 Task: Slide 25 - Sneak Peek.
Action: Mouse moved to (29, 88)
Screenshot: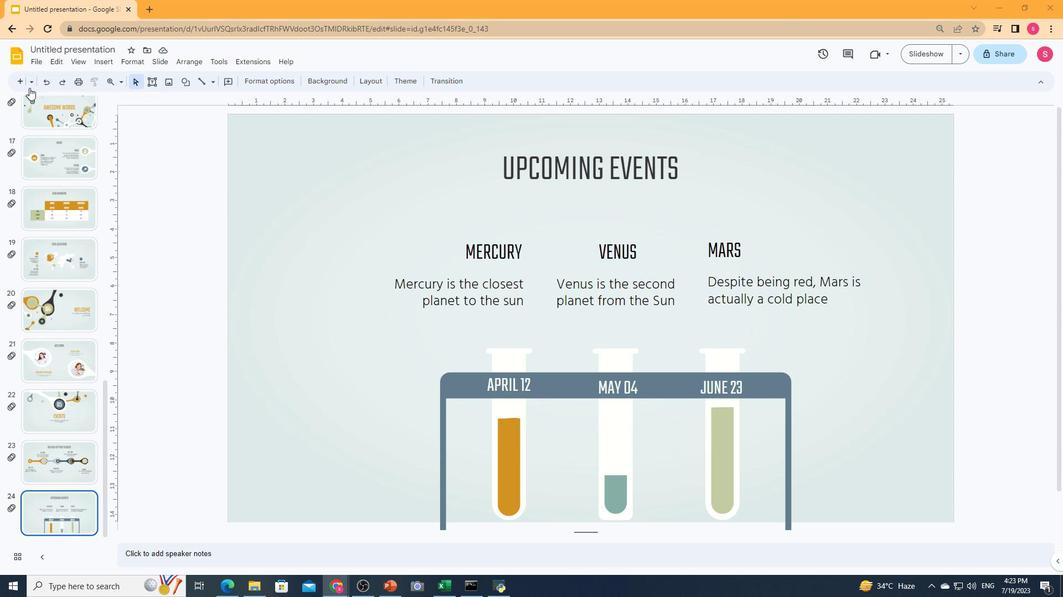 
Action: Mouse pressed left at (29, 88)
Screenshot: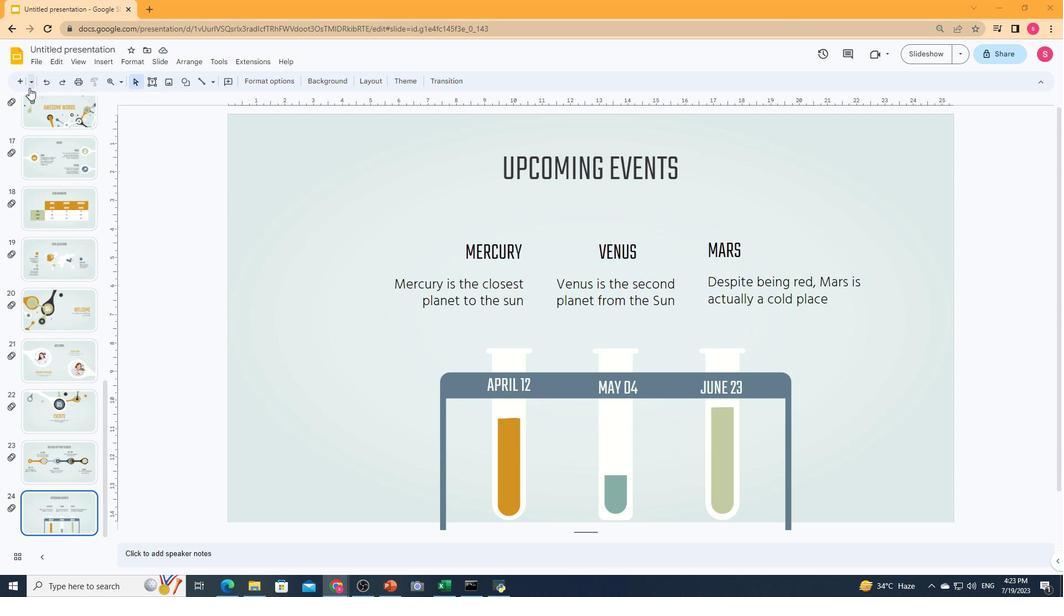 
Action: Mouse moved to (95, 152)
Screenshot: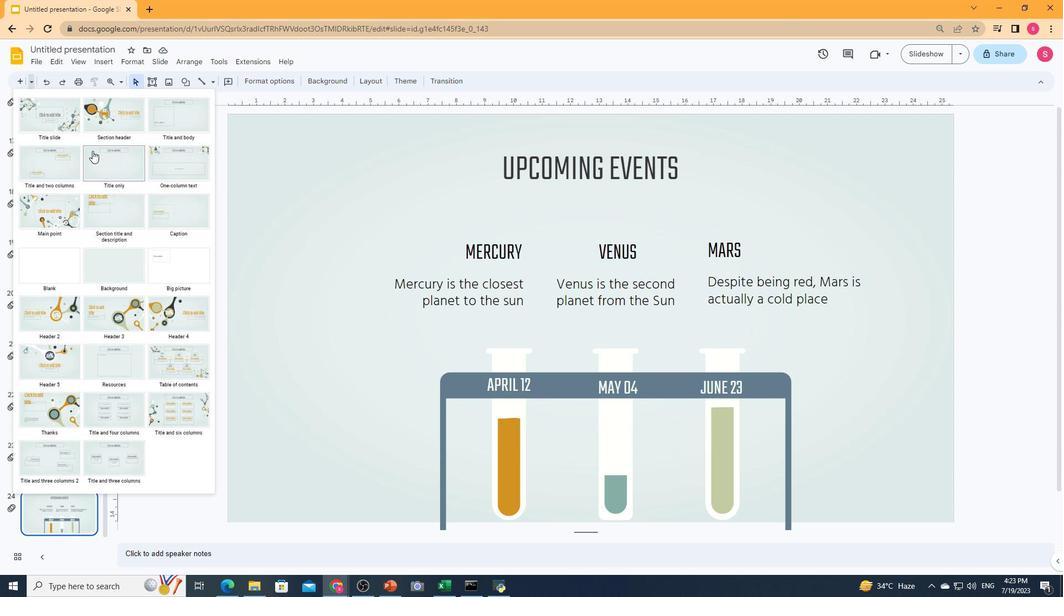 
Action: Mouse pressed left at (95, 152)
Screenshot: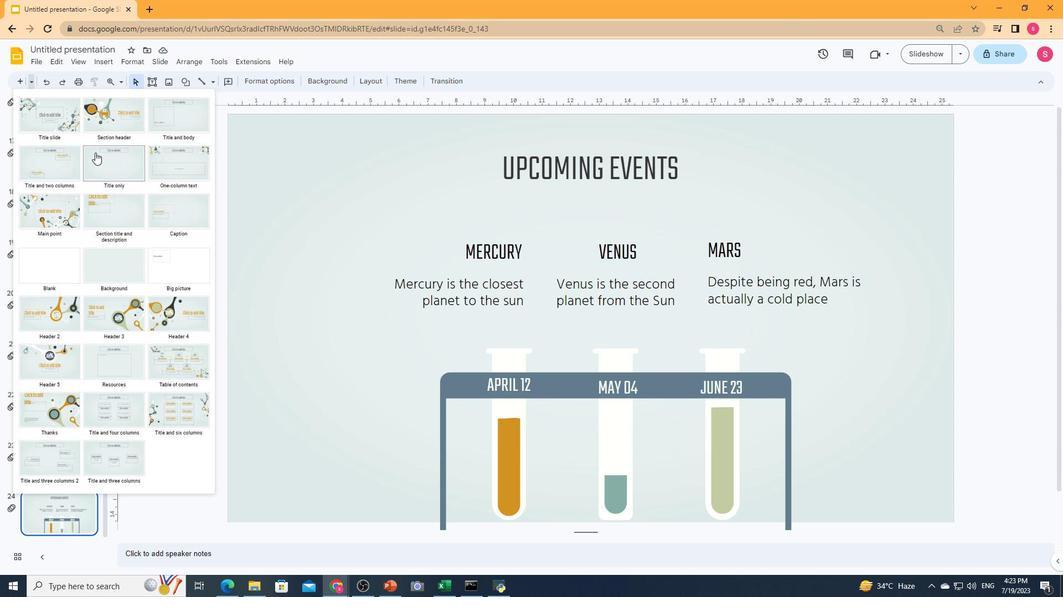 
Action: Mouse moved to (540, 166)
Screenshot: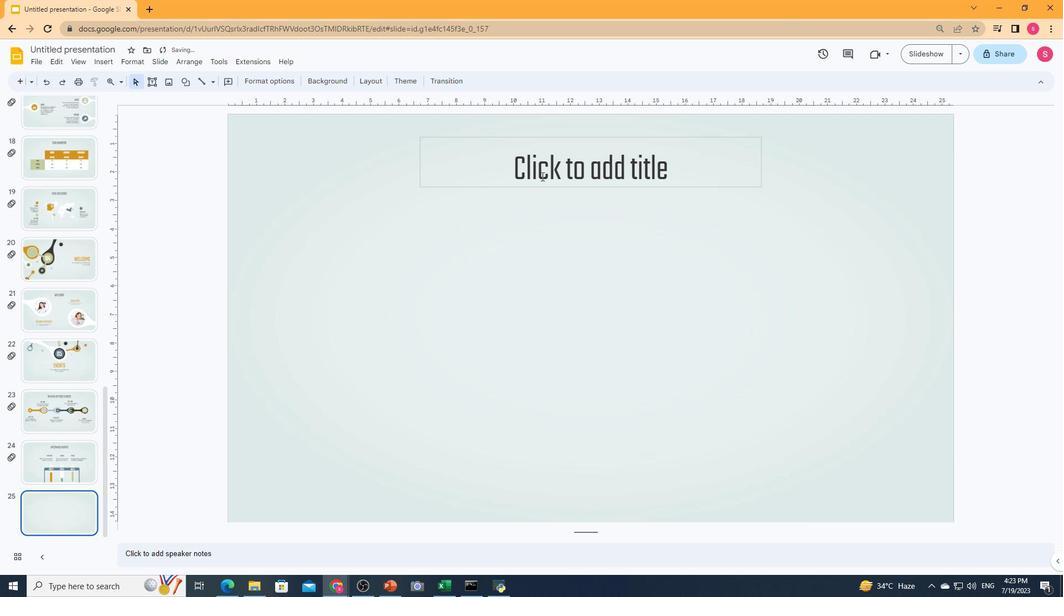 
Action: Mouse pressed left at (540, 166)
Screenshot: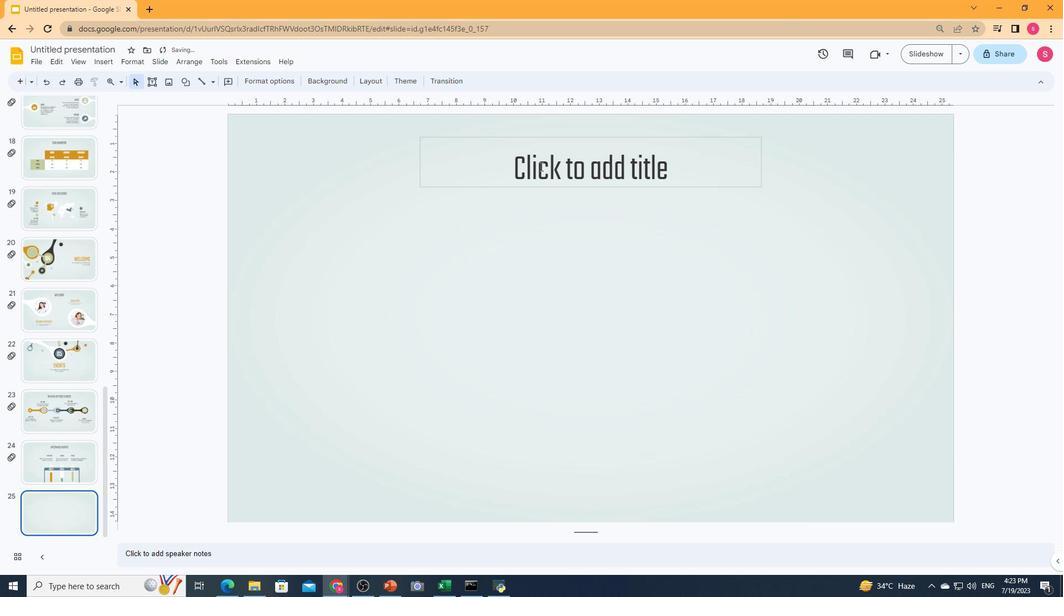 
Action: Mouse moved to (502, 186)
Screenshot: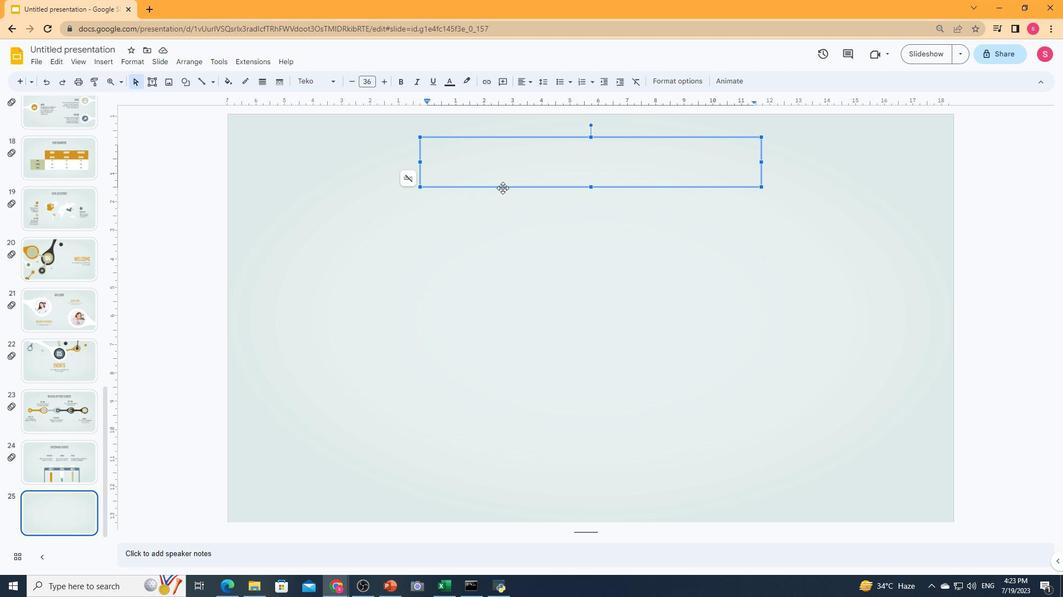 
Action: Key pressed <Key.shift>Sn<Key.backspace><Key.shift>NEAK<Key.space>PEEK
Screenshot: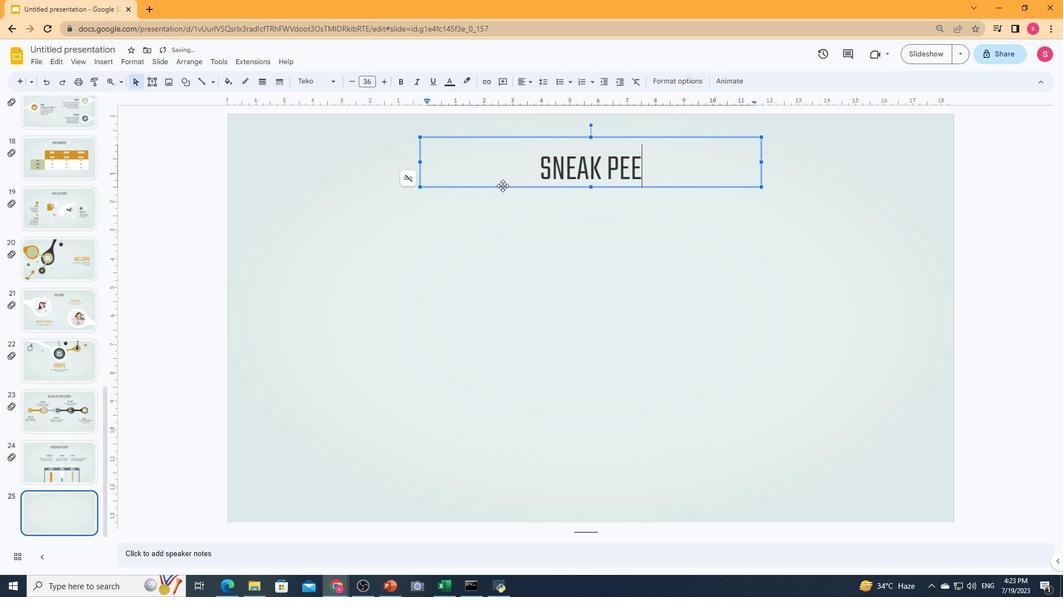 
Action: Mouse moved to (154, 81)
Screenshot: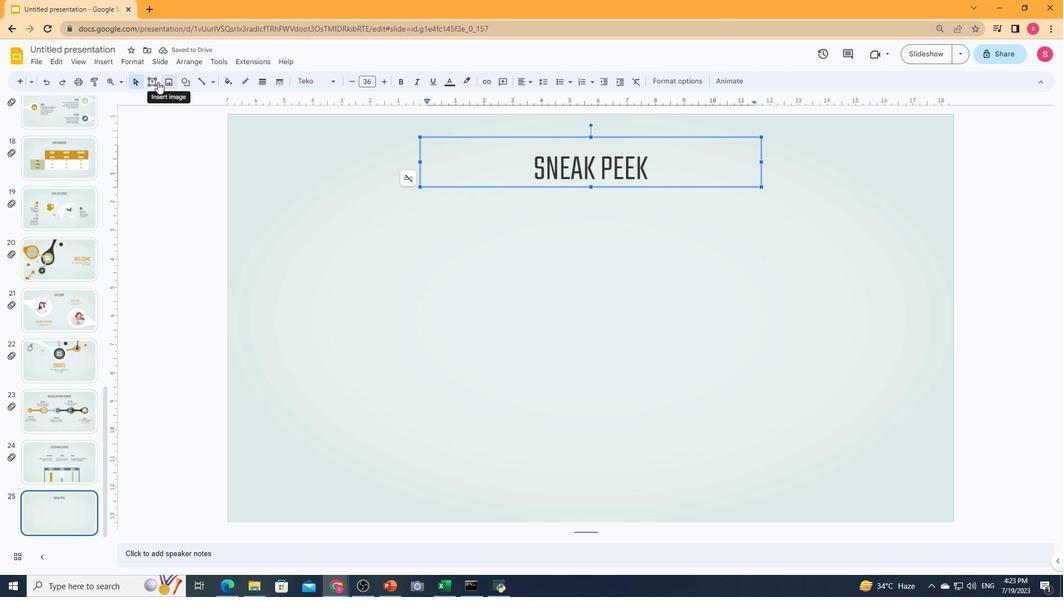 
Action: Mouse pressed left at (154, 81)
Screenshot: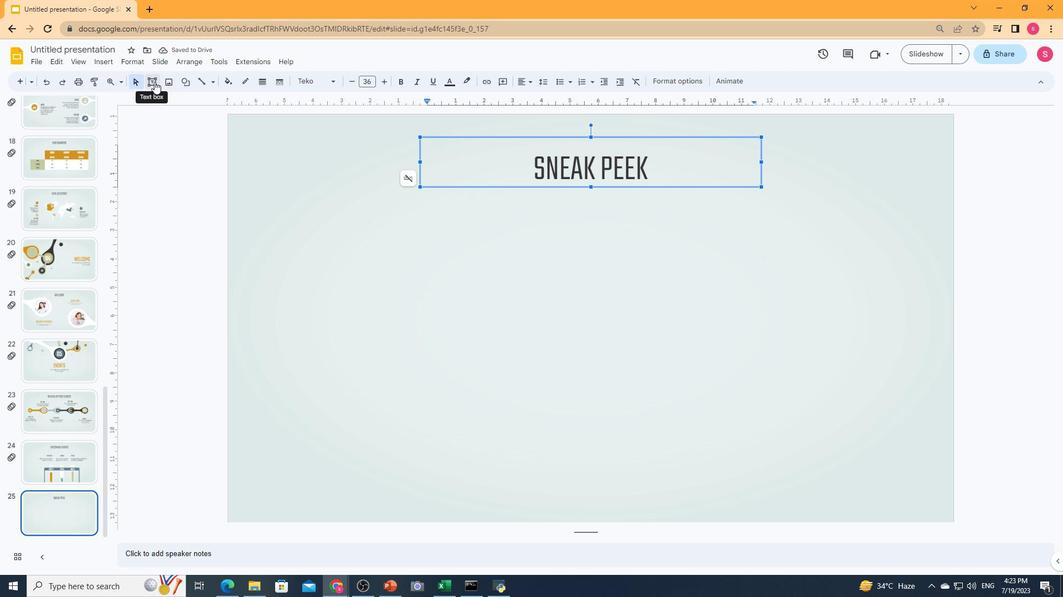 
Action: Mouse moved to (410, 209)
Screenshot: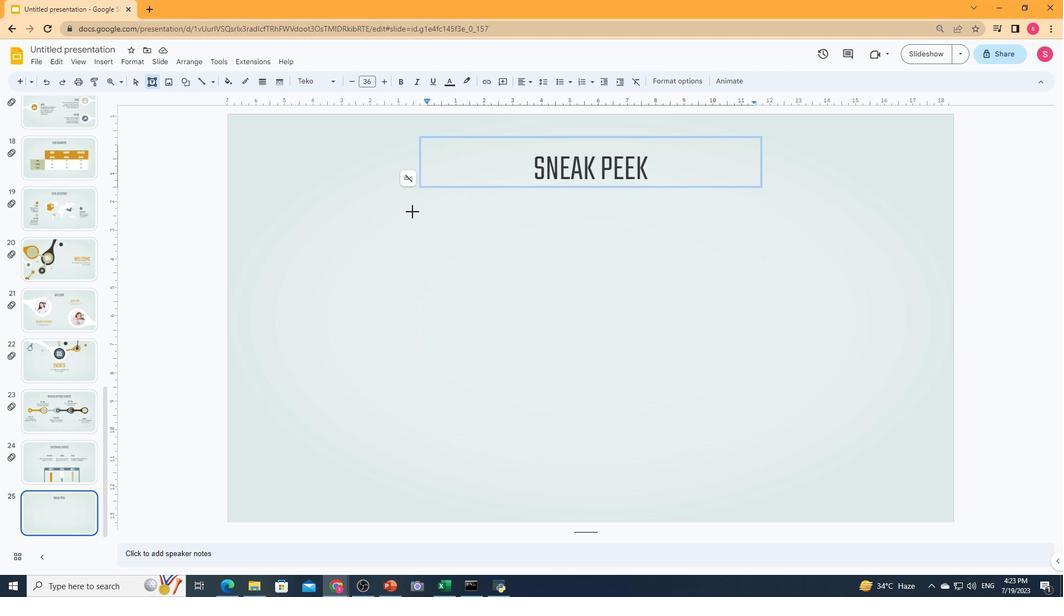 
Action: Mouse pressed left at (410, 209)
Screenshot: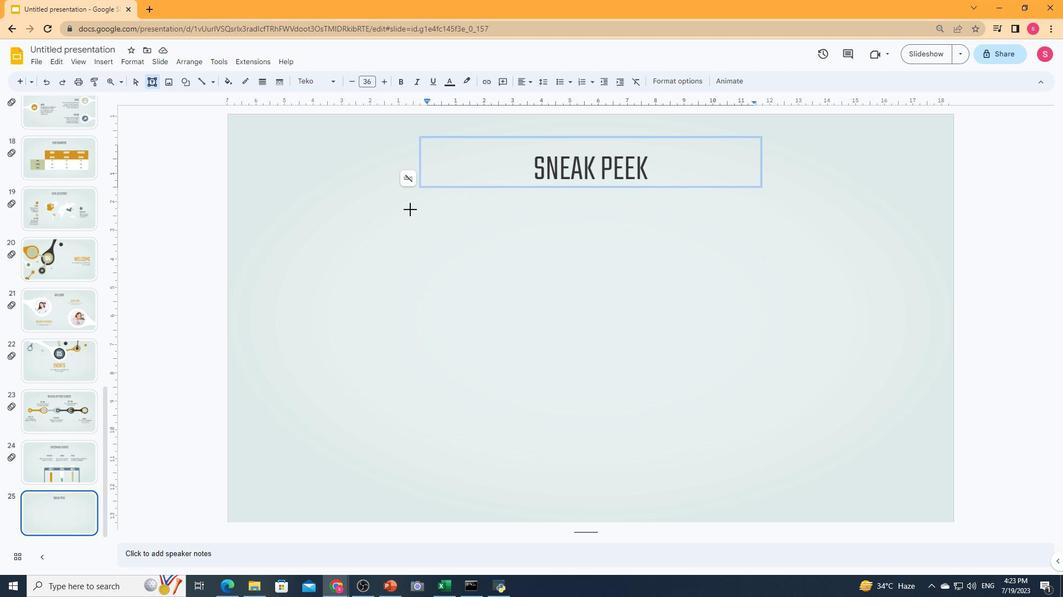 
Action: Mouse moved to (856, 303)
Screenshot: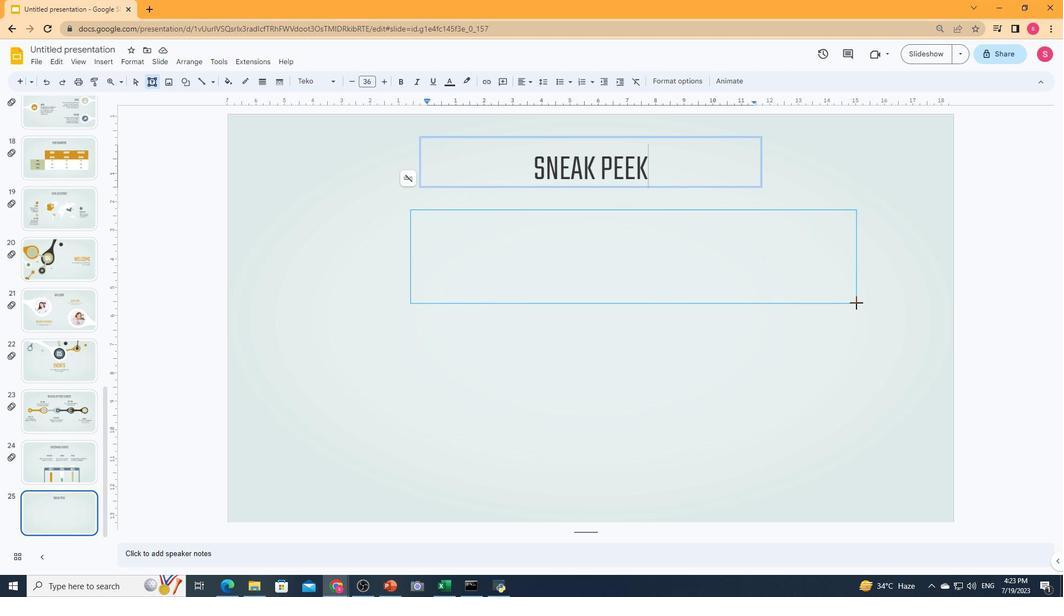 
Action: Key pressed <Key.shift><Key.shift><Key.shift><Key.shift><Key.shift><Key.shift><Key.shift><Key.shift><Key.shift><Key.shift><Key.shift><Key.shift><Key.shift>You<Key.space>can<Key.space>p<Key.backspace>replace<Key.space>the<Key.space>image<Key.space><Key.backspace>s<Key.space>the<Key.space><Key.backspace><Key.backspace><Key.backspace><Key.backspace>on<Key.space>the<Key.space>screen<Key.space>with<Key.space>your<Key.space>own<Key.space>work<Key.space><Key.backspace>.<Key.space><Key.shift>Just<Key.space>delete<Key.space>those<Key.space>ones<Key.space>and<Key.space>add<Key.space>yours
Screenshot: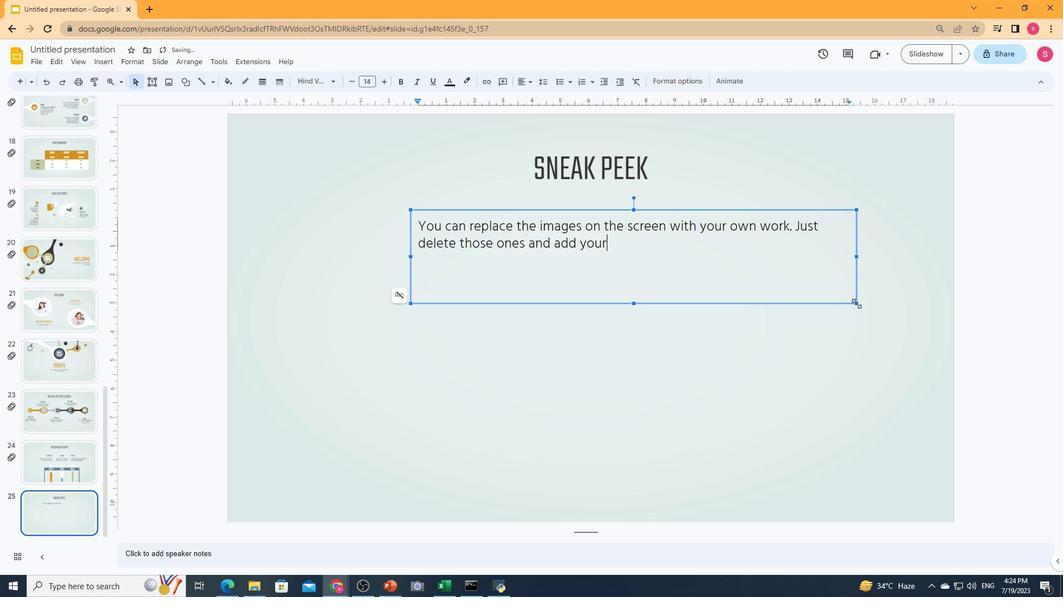 
Action: Mouse moved to (858, 256)
Screenshot: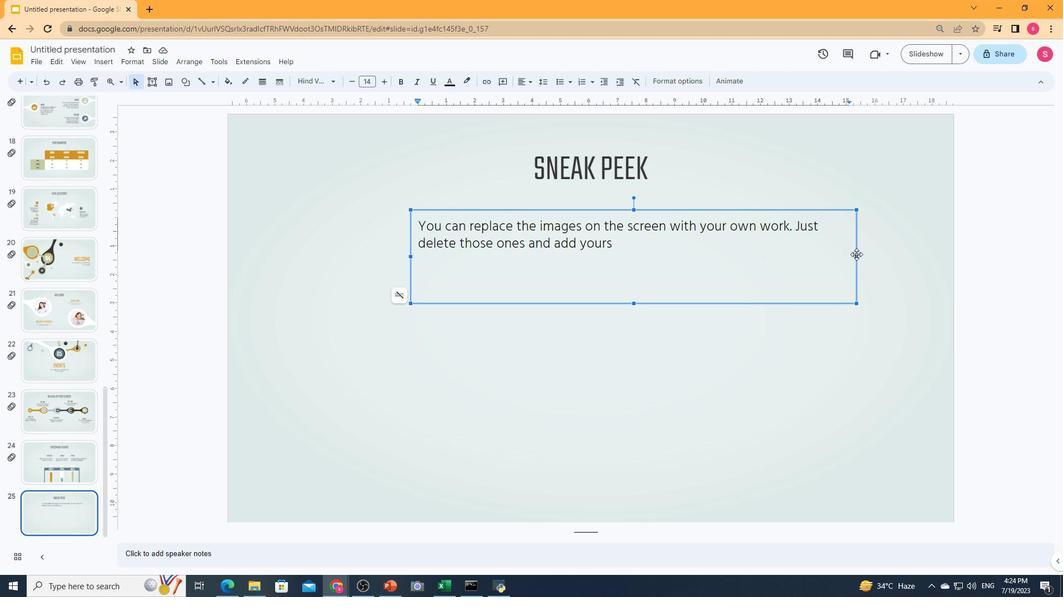 
Action: Mouse pressed left at (858, 256)
Screenshot: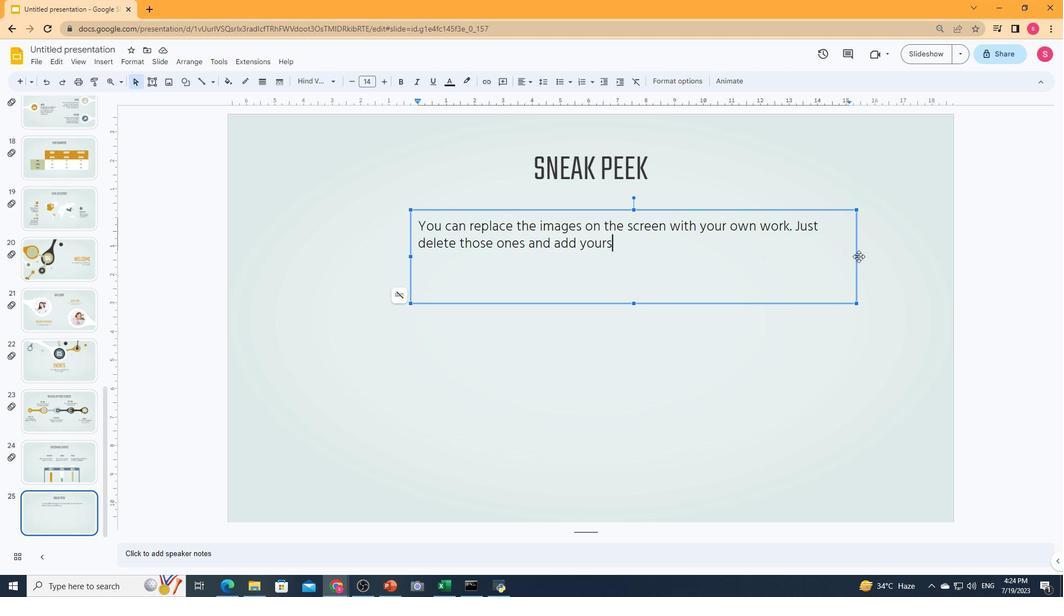 
Action: Mouse moved to (858, 256)
Screenshot: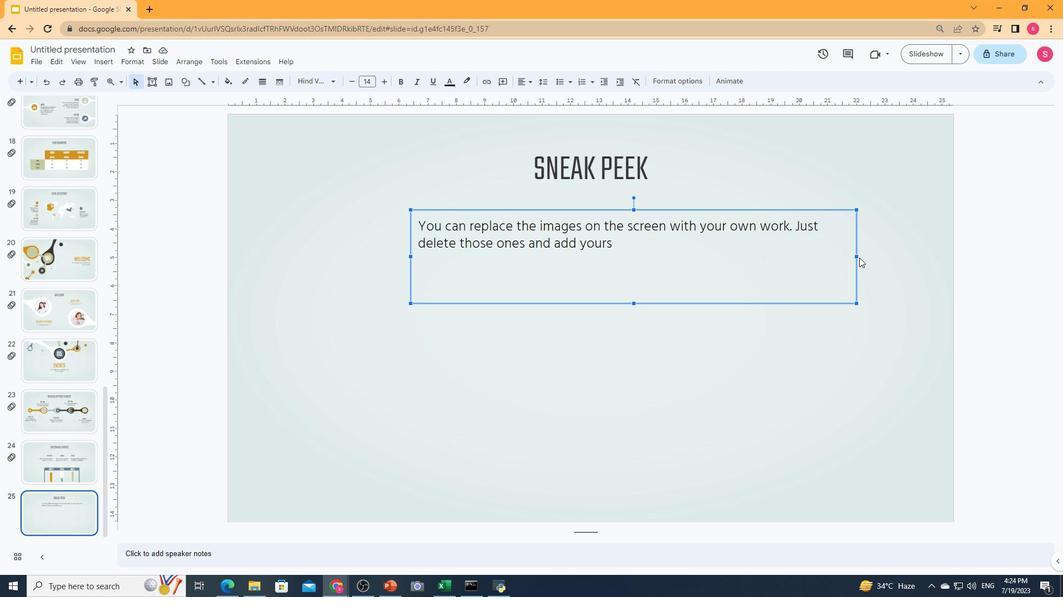 
Action: Mouse pressed left at (858, 256)
Screenshot: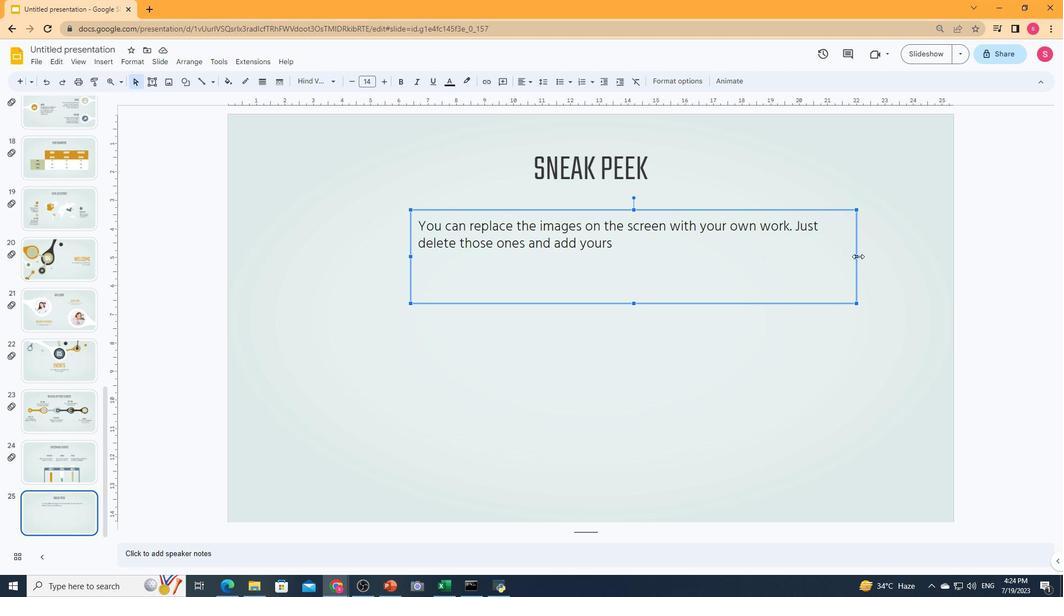 
Action: Mouse moved to (803, 258)
Screenshot: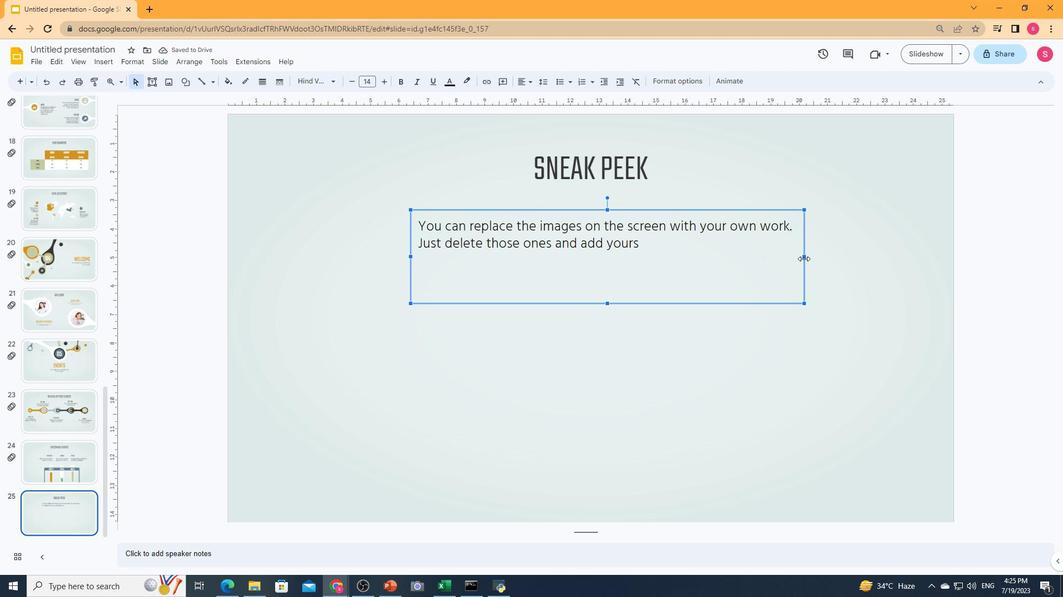 
Action: Mouse pressed left at (803, 258)
Screenshot: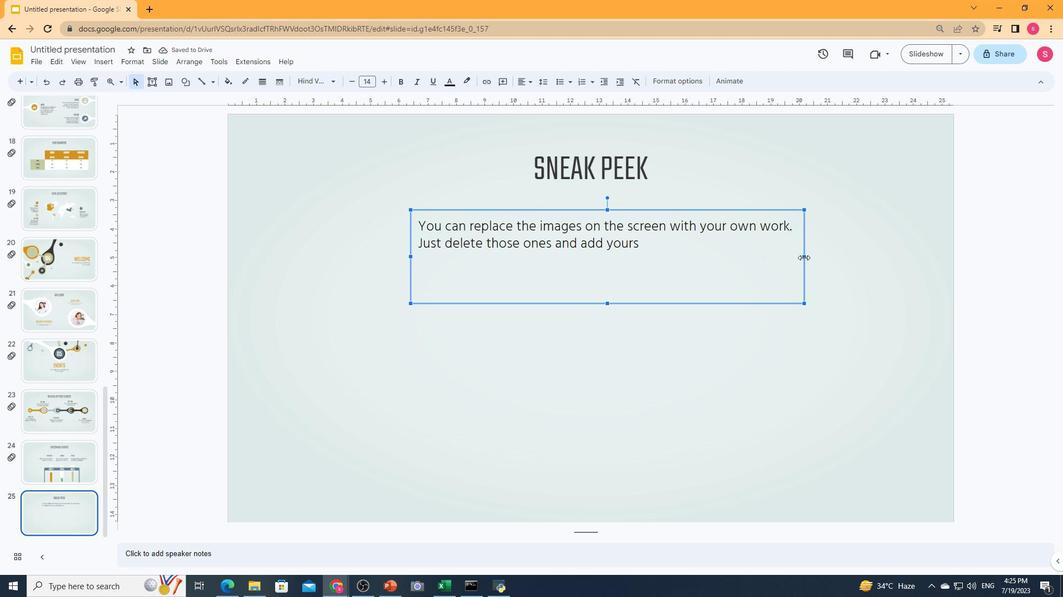 
Action: Mouse moved to (532, 81)
Screenshot: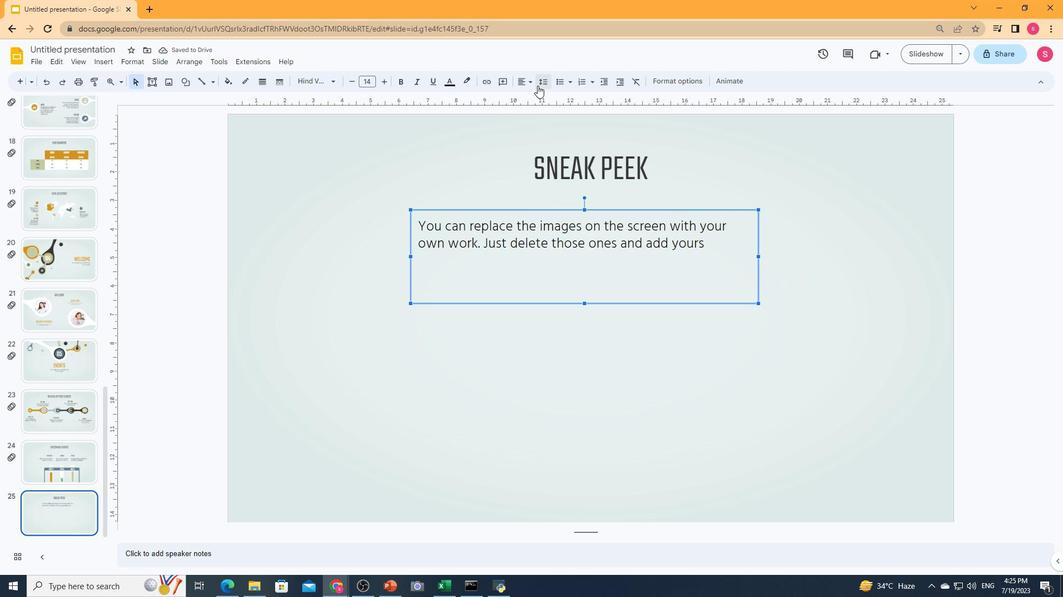 
Action: Mouse pressed left at (532, 81)
Screenshot: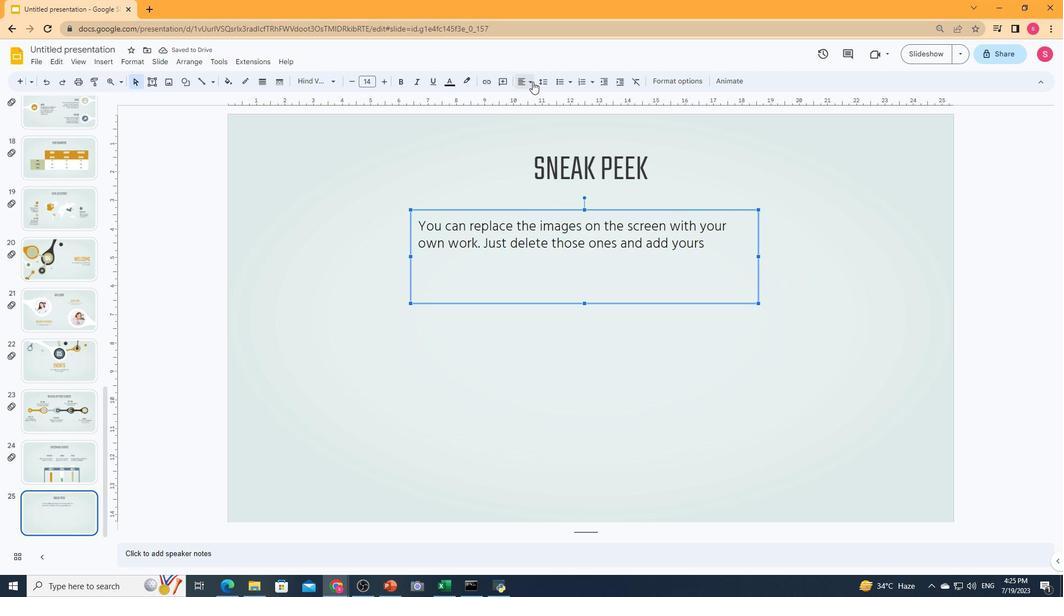 
Action: Mouse moved to (540, 98)
Screenshot: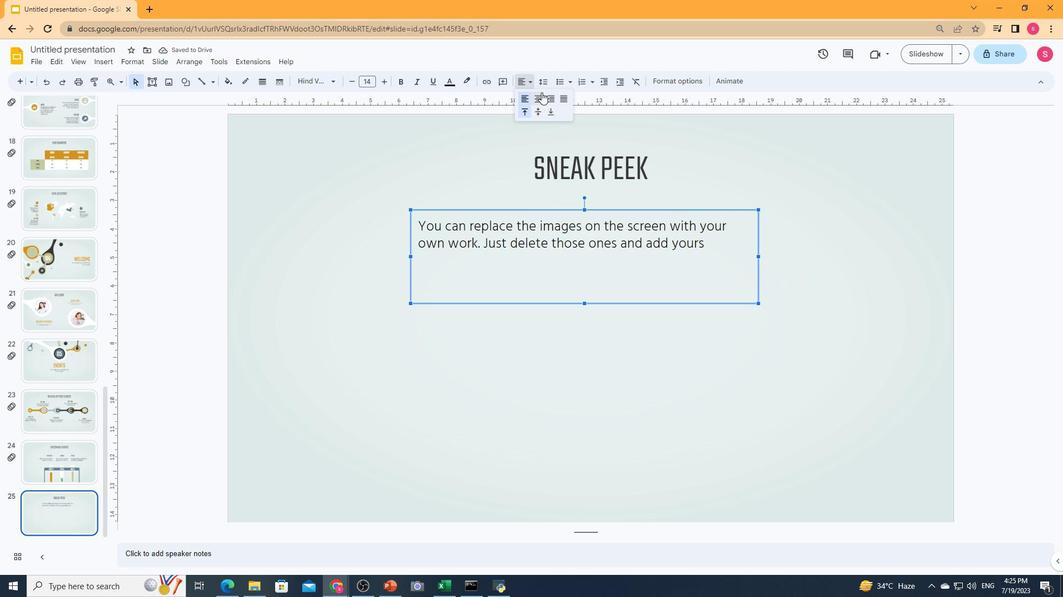 
Action: Mouse pressed left at (540, 98)
Screenshot: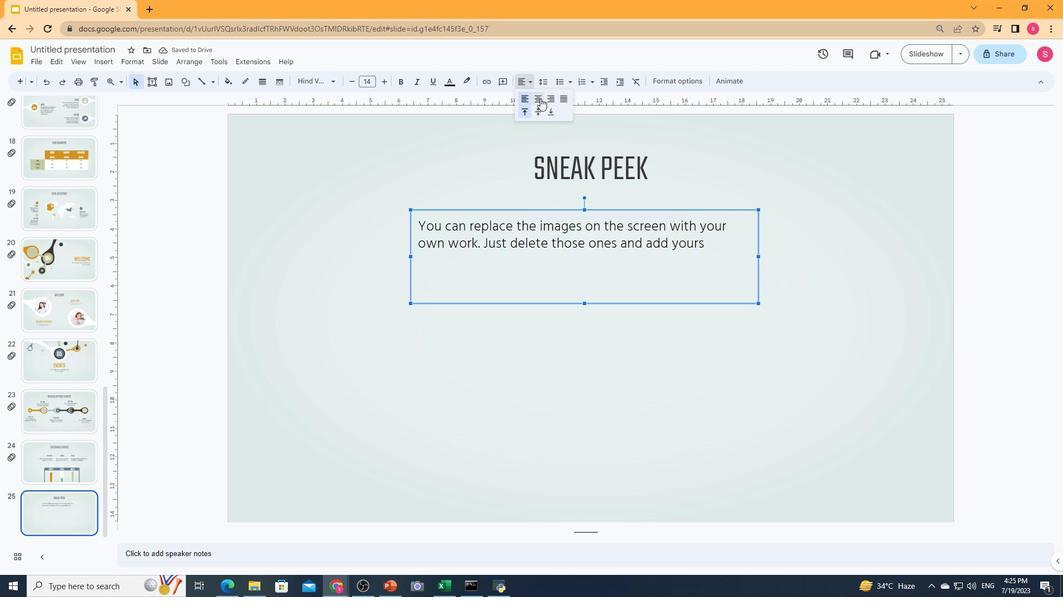 
Action: Mouse moved to (587, 234)
Screenshot: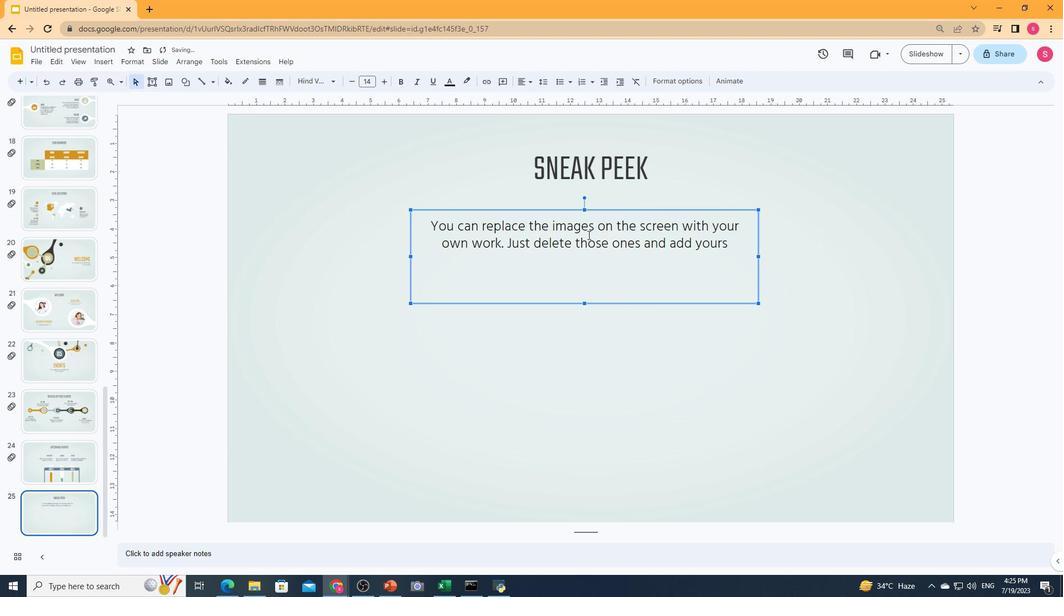 
Action: Key pressed <Key.up><Key.up><Key.up><Key.down>
Screenshot: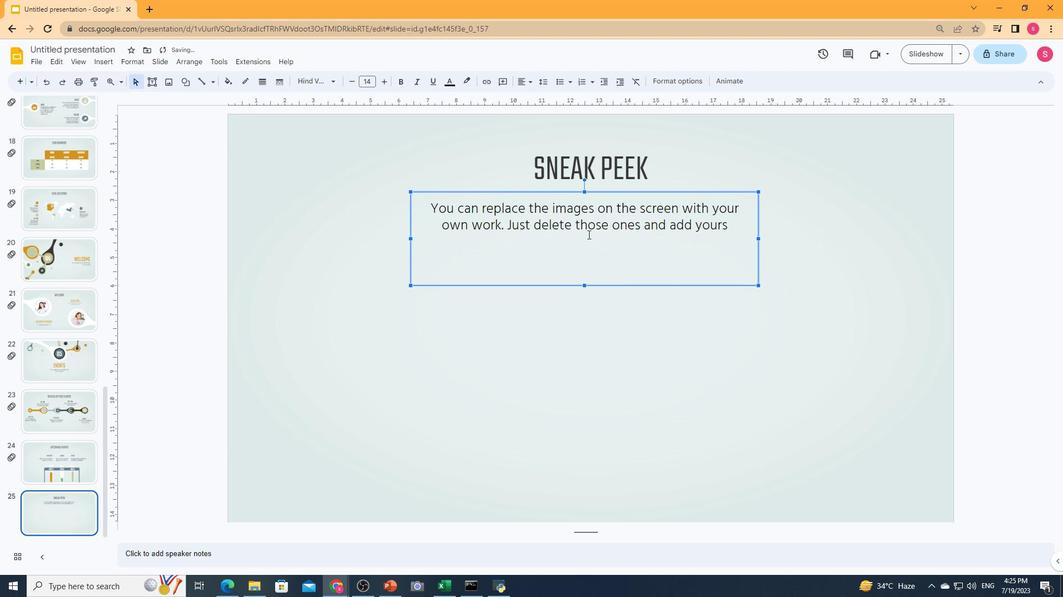 
Action: Mouse moved to (538, 383)
Screenshot: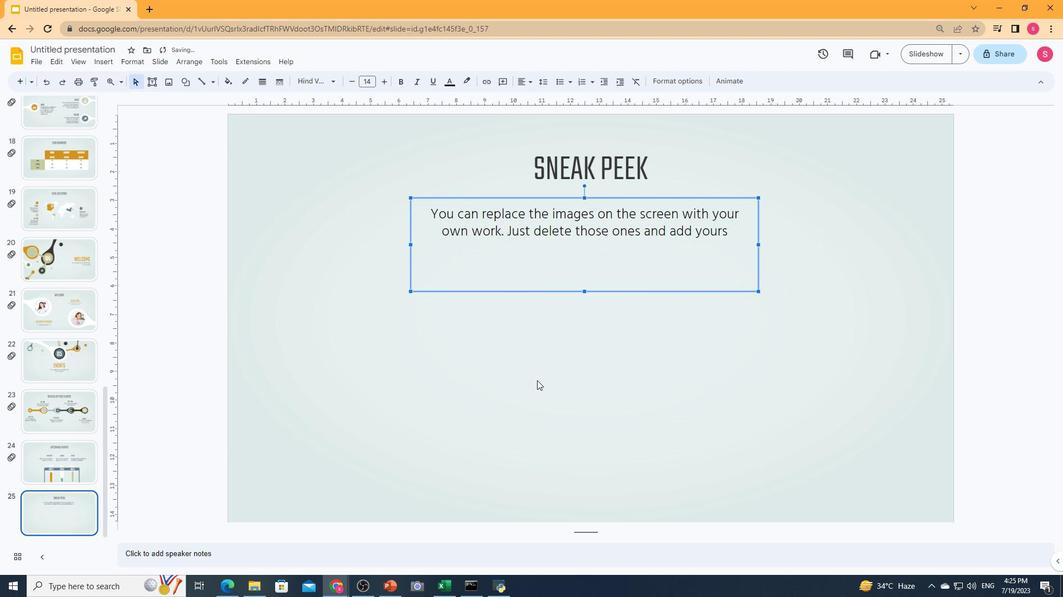 
Action: Mouse pressed left at (538, 383)
Screenshot: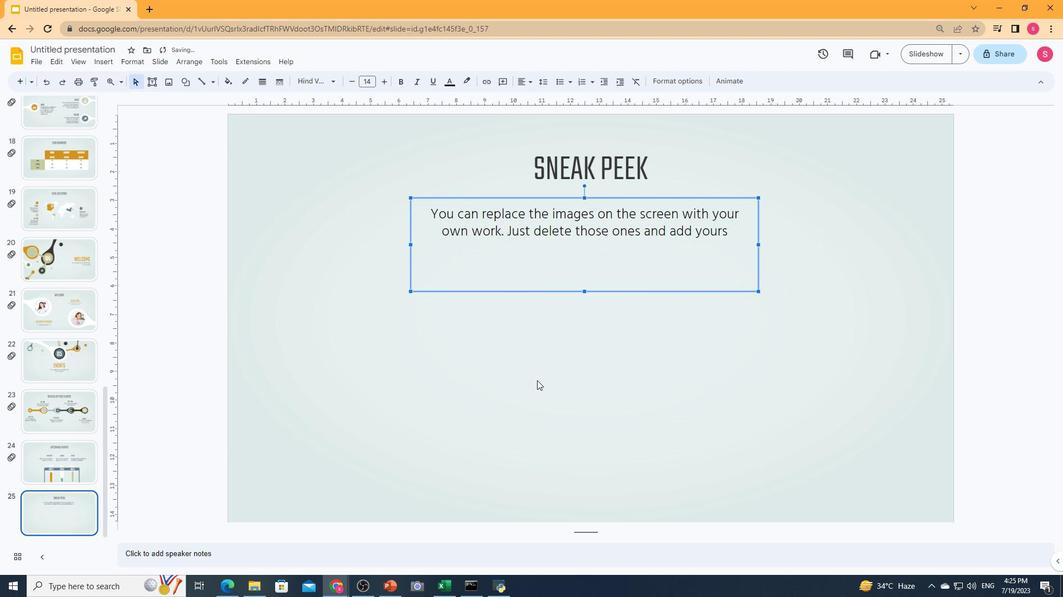 
Action: Mouse moved to (190, 83)
Screenshot: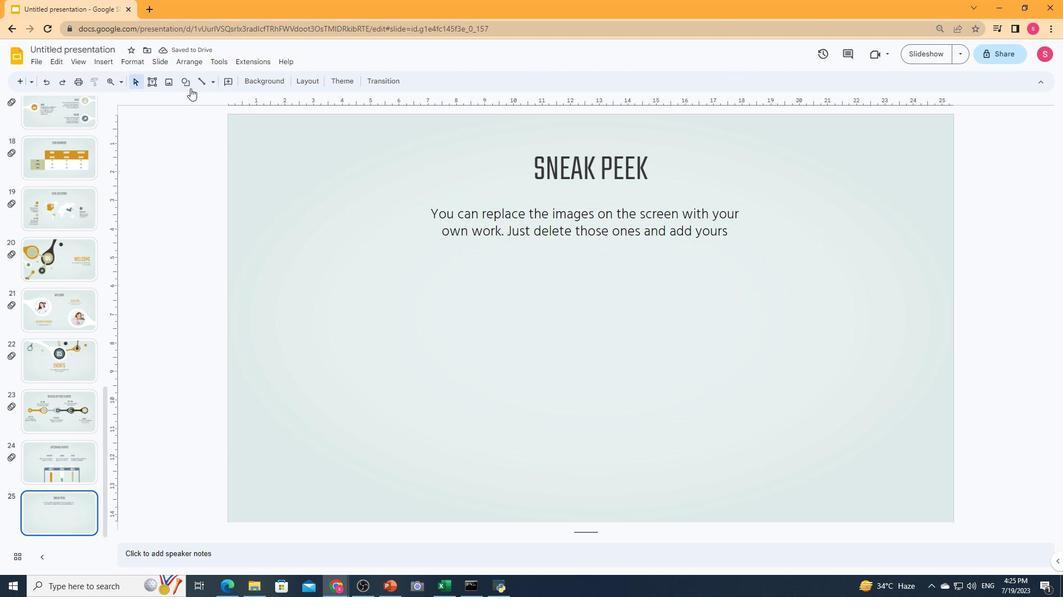
Action: Mouse pressed left at (190, 83)
Screenshot: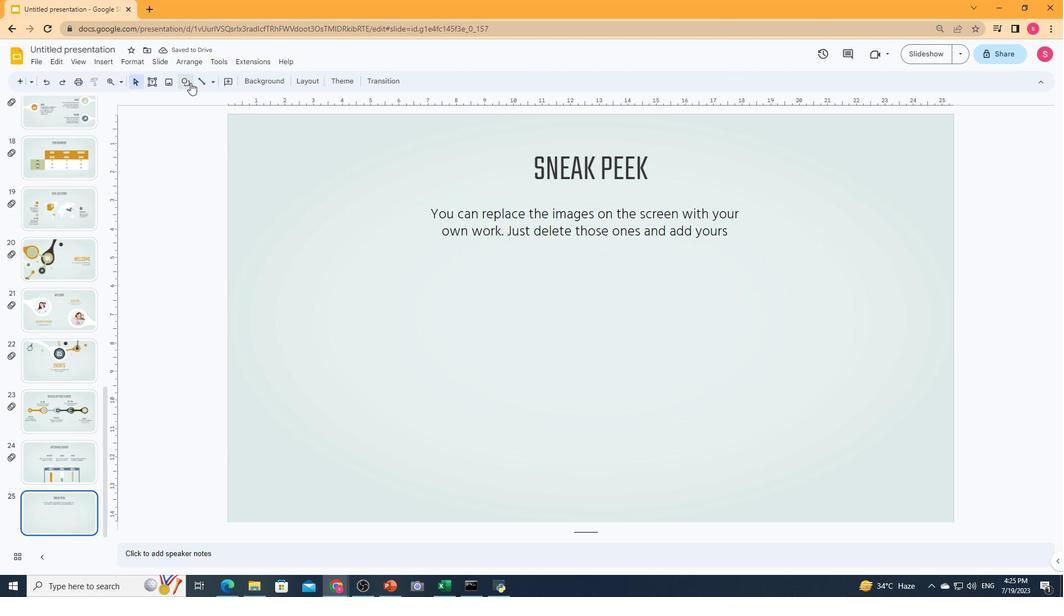 
Action: Mouse moved to (315, 354)
Screenshot: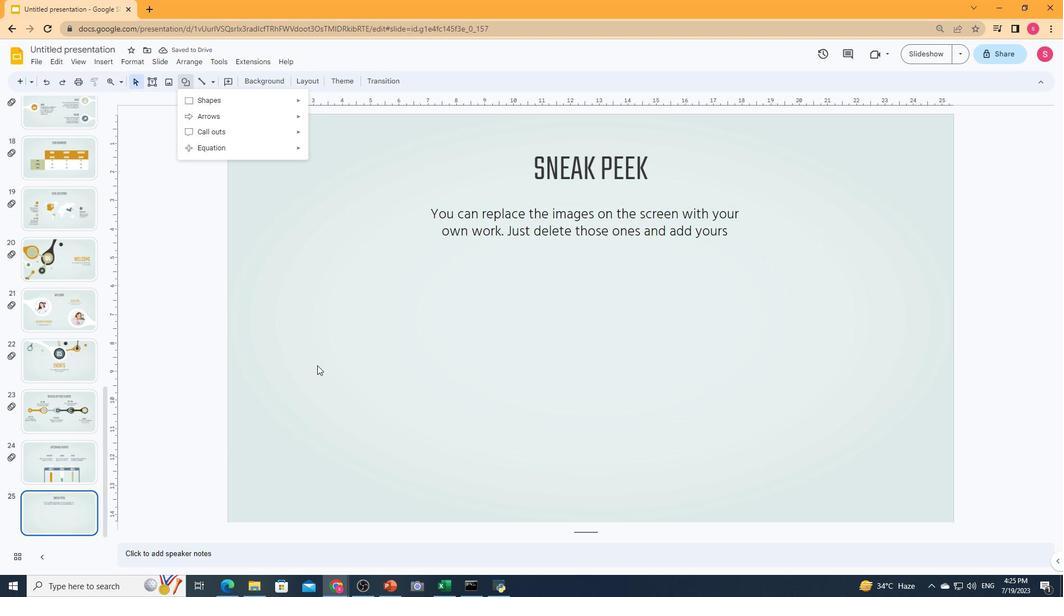 
Action: Mouse pressed left at (315, 354)
Screenshot: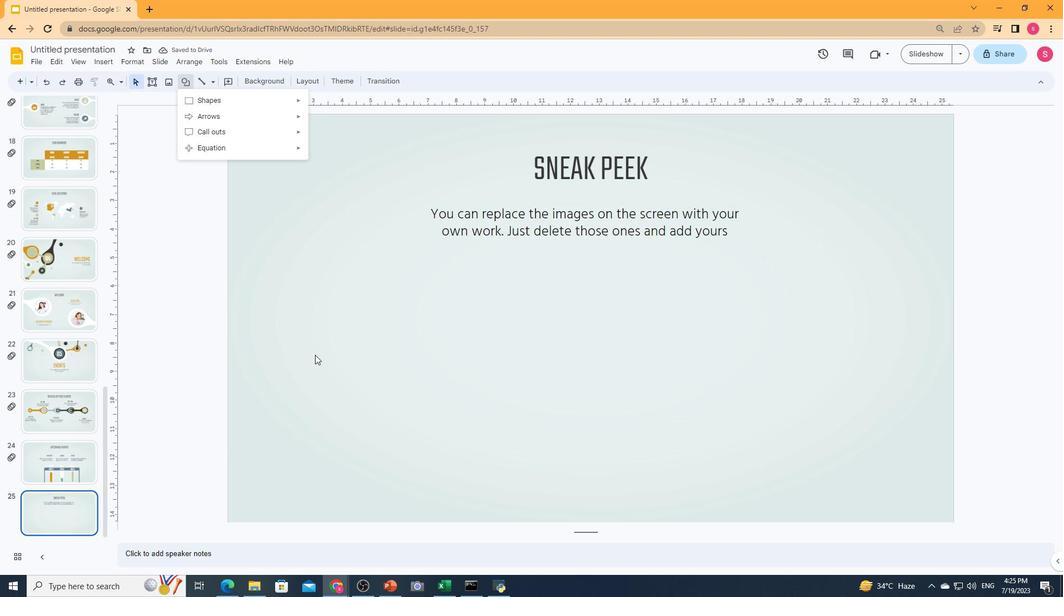 
Action: Mouse moved to (184, 80)
Screenshot: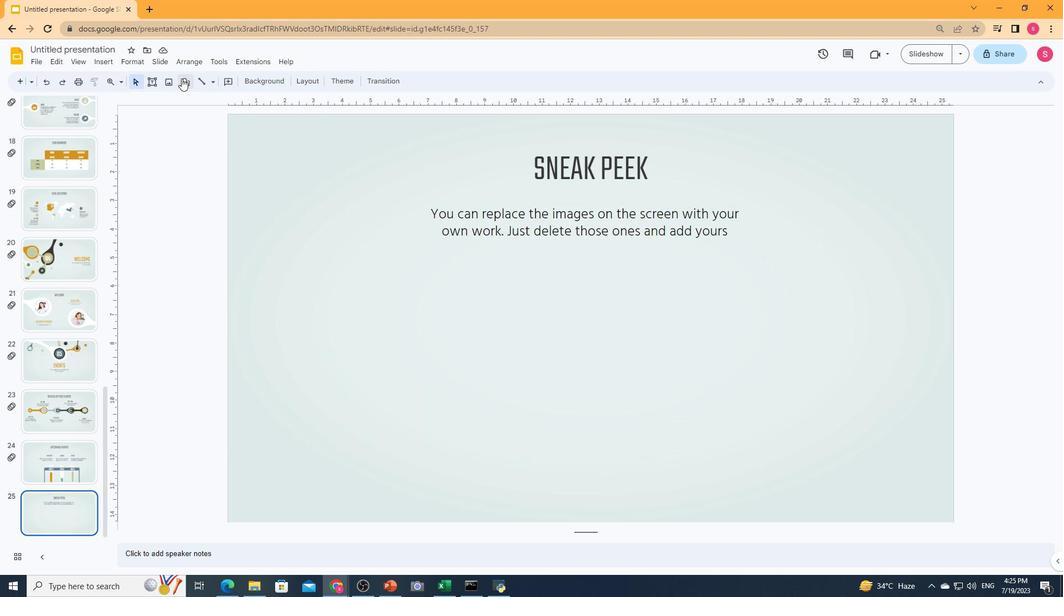 
Action: Mouse pressed left at (184, 80)
Screenshot: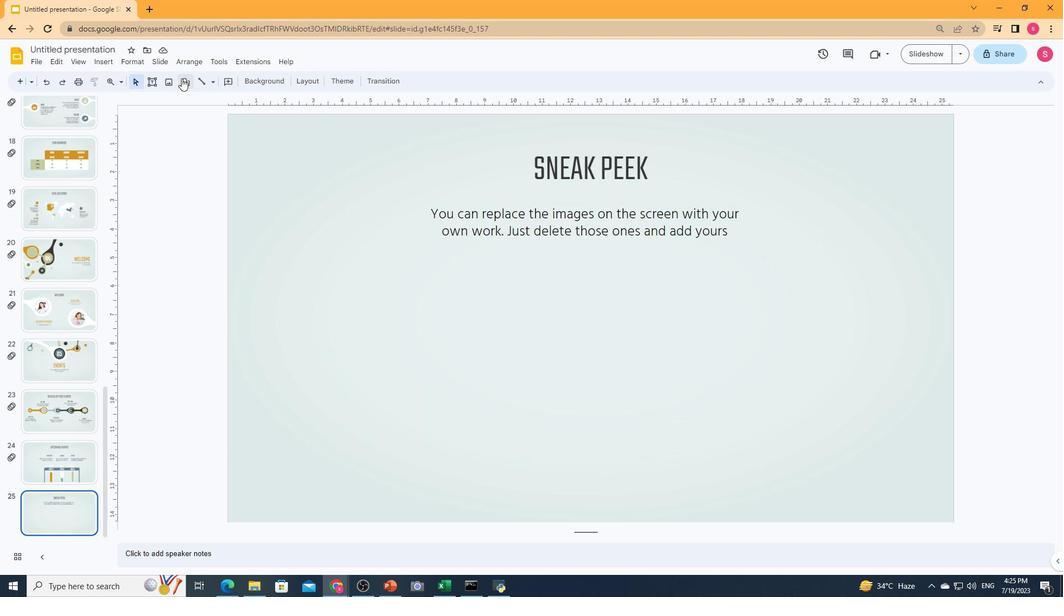 
Action: Mouse moved to (317, 124)
Screenshot: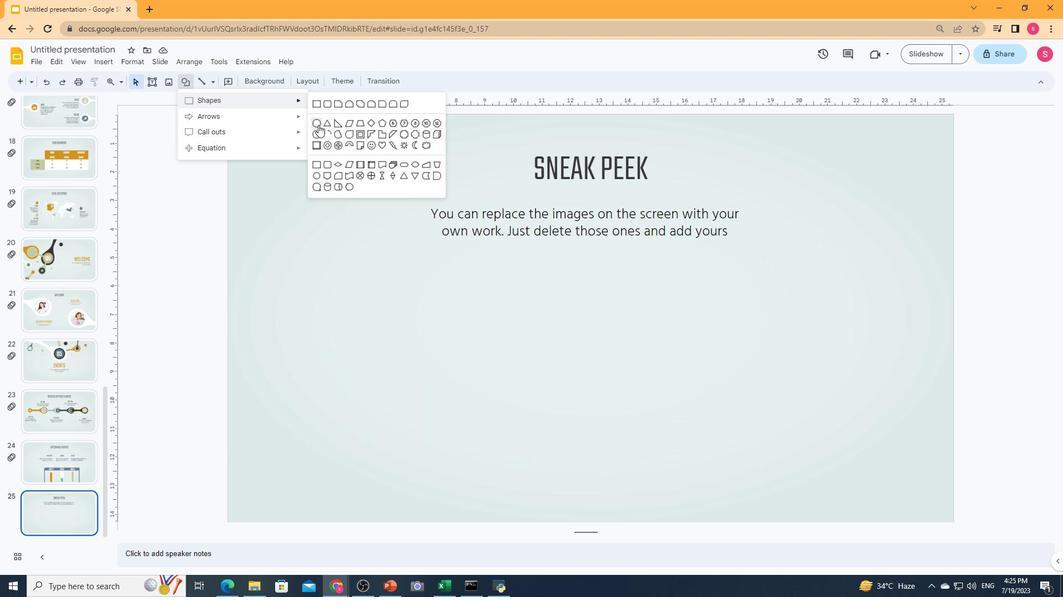 
Action: Mouse pressed left at (317, 124)
Screenshot: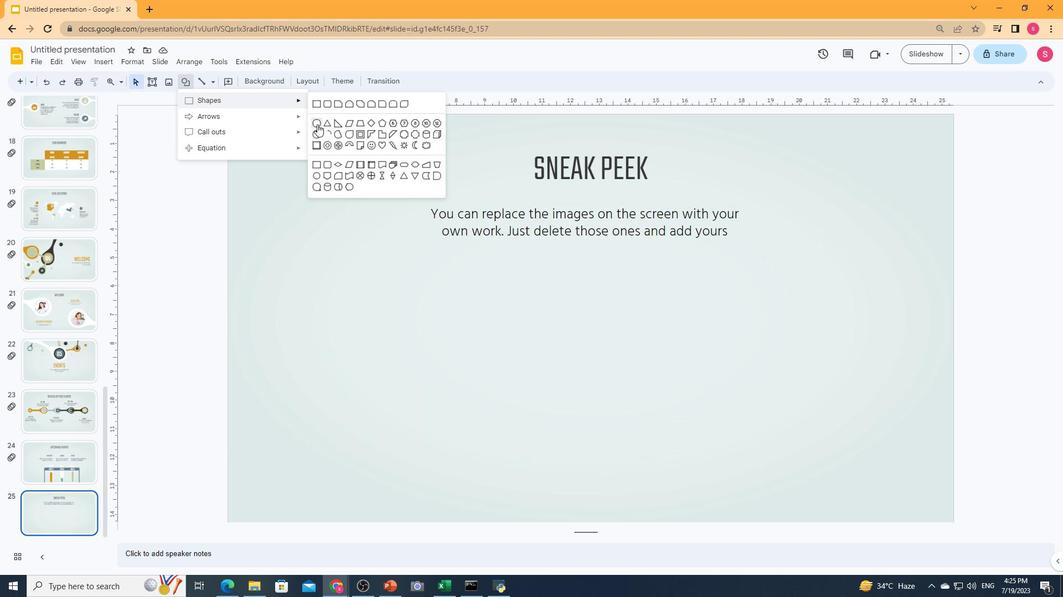 
Action: Mouse moved to (289, 325)
Screenshot: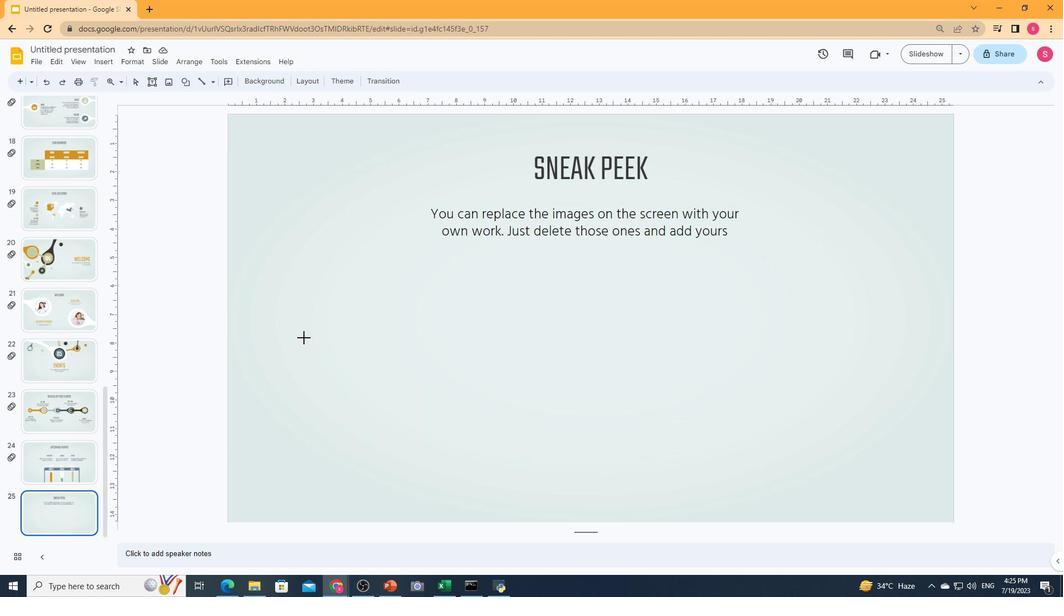 
Action: Mouse pressed left at (289, 325)
Screenshot: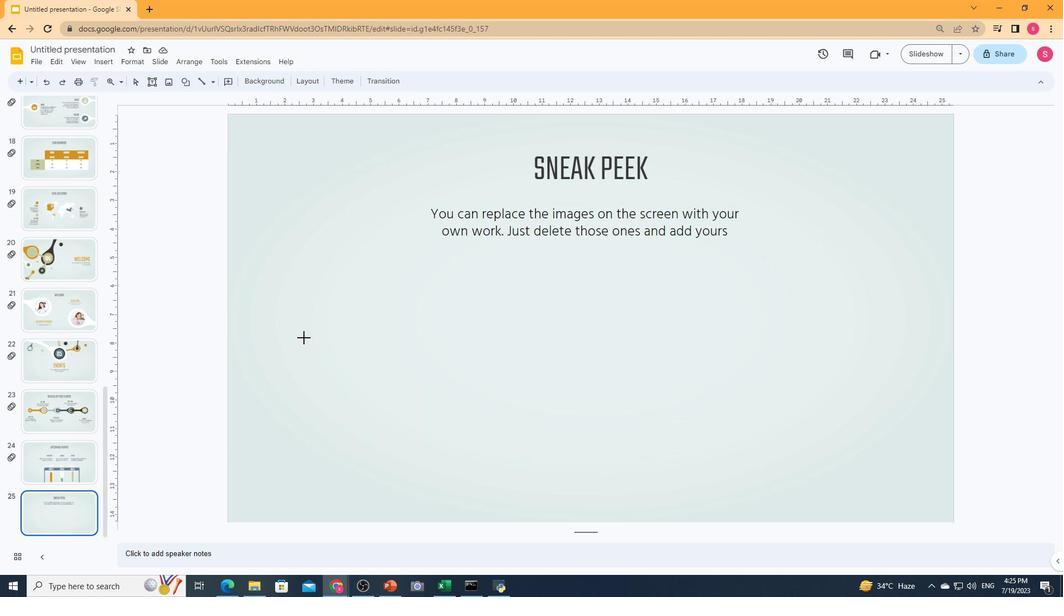 
Action: Mouse moved to (335, 291)
Screenshot: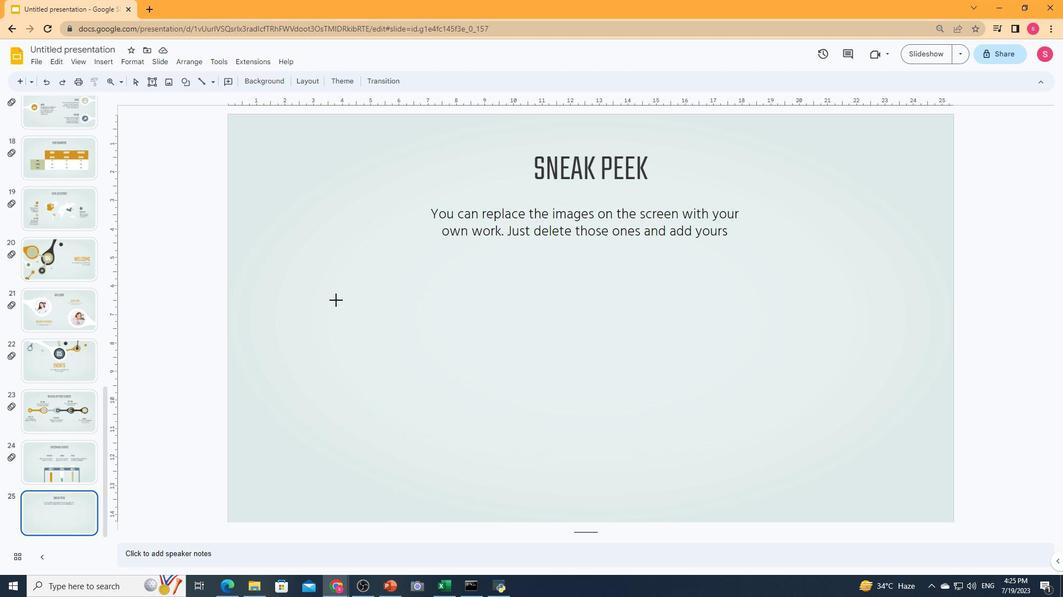 
Action: Mouse pressed left at (335, 291)
Screenshot: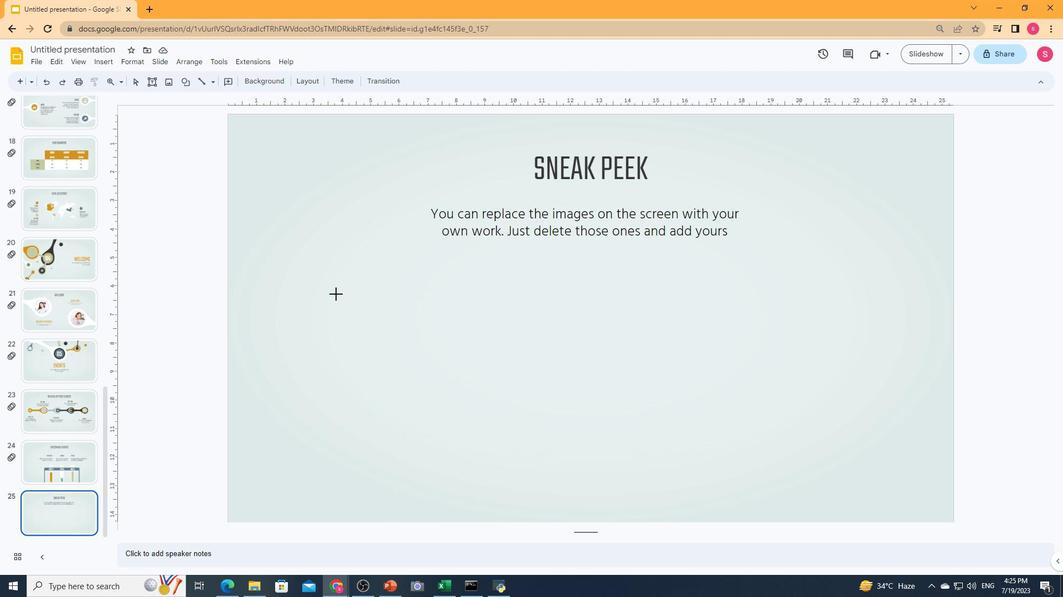
Action: Mouse moved to (230, 84)
Screenshot: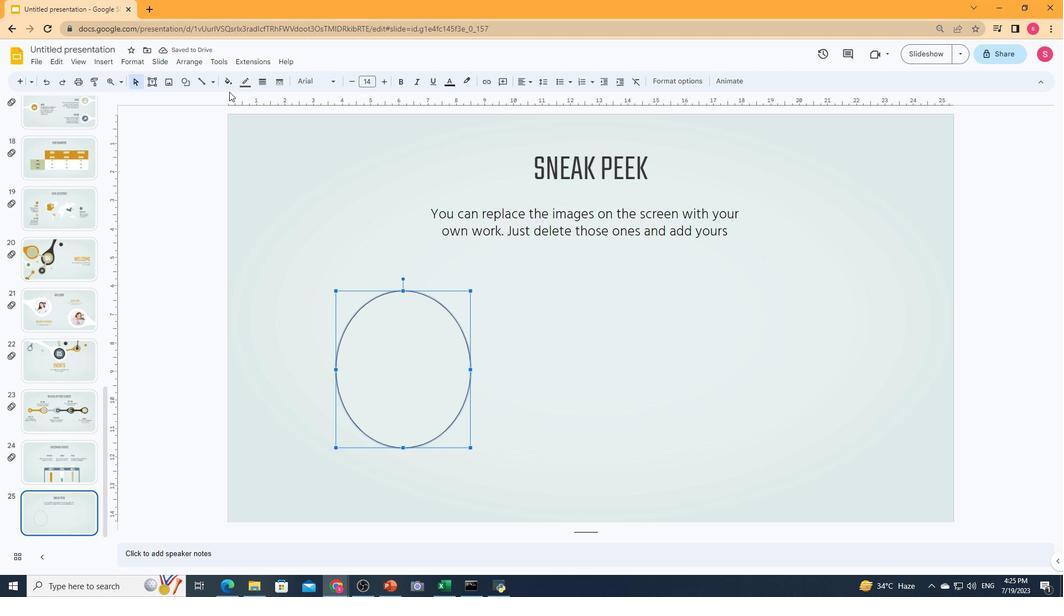 
Action: Mouse pressed left at (230, 84)
Screenshot: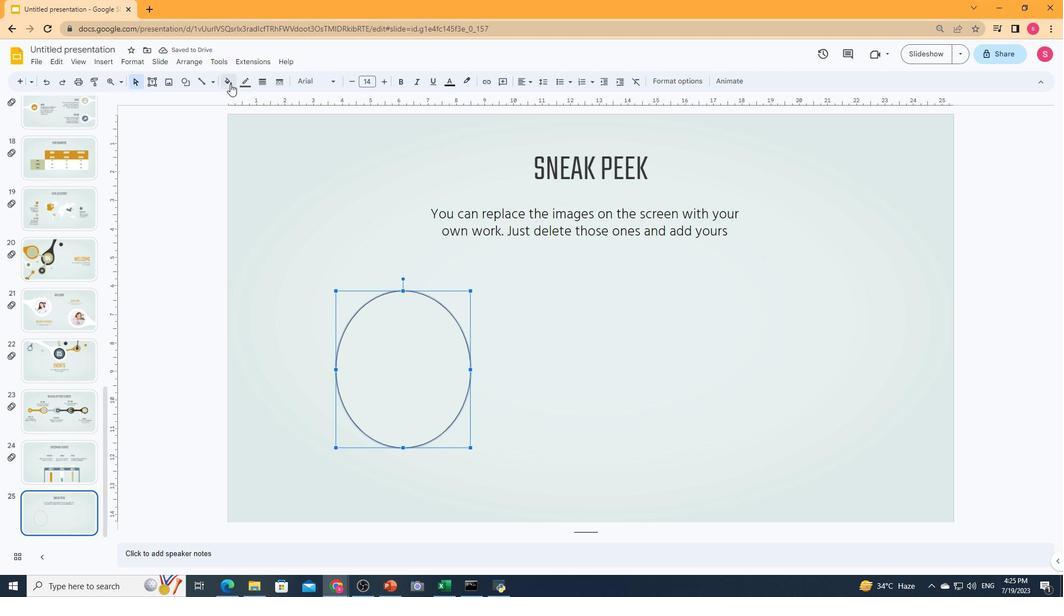 
Action: Mouse moved to (272, 132)
Screenshot: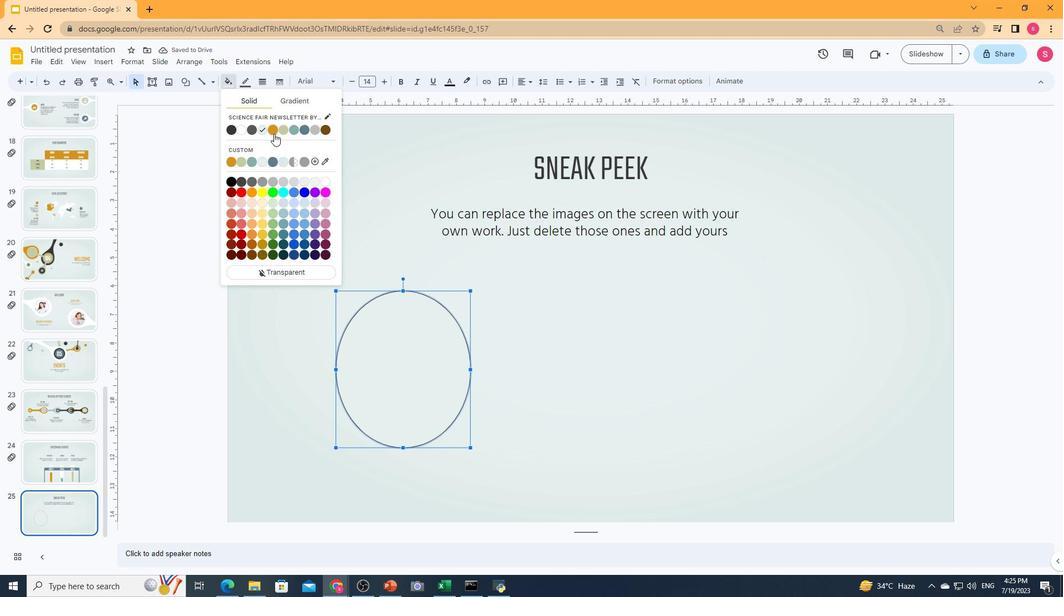 
Action: Mouse pressed left at (272, 132)
Screenshot: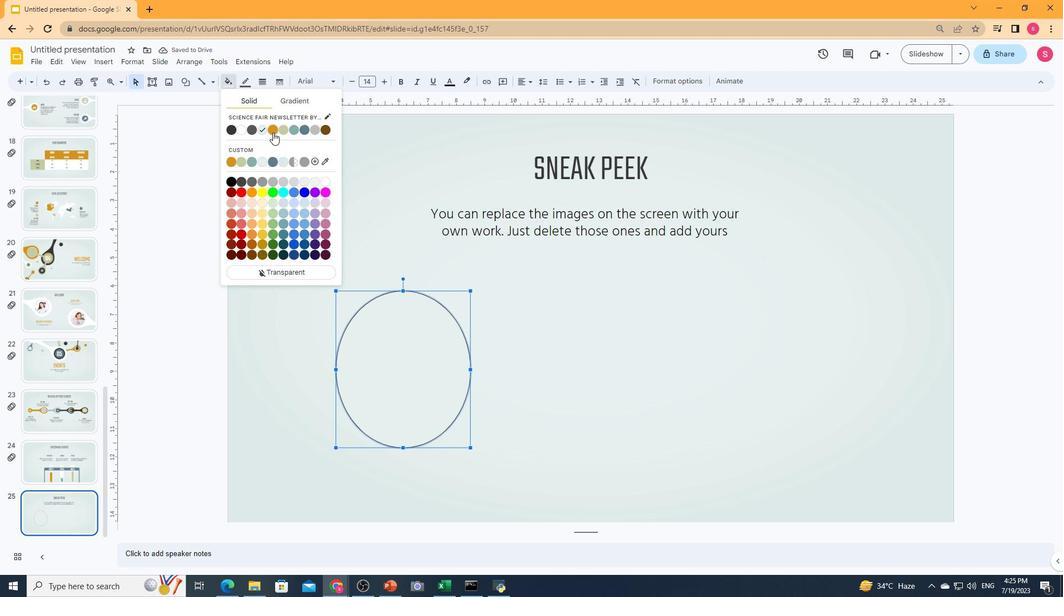 
Action: Mouse moved to (249, 85)
Screenshot: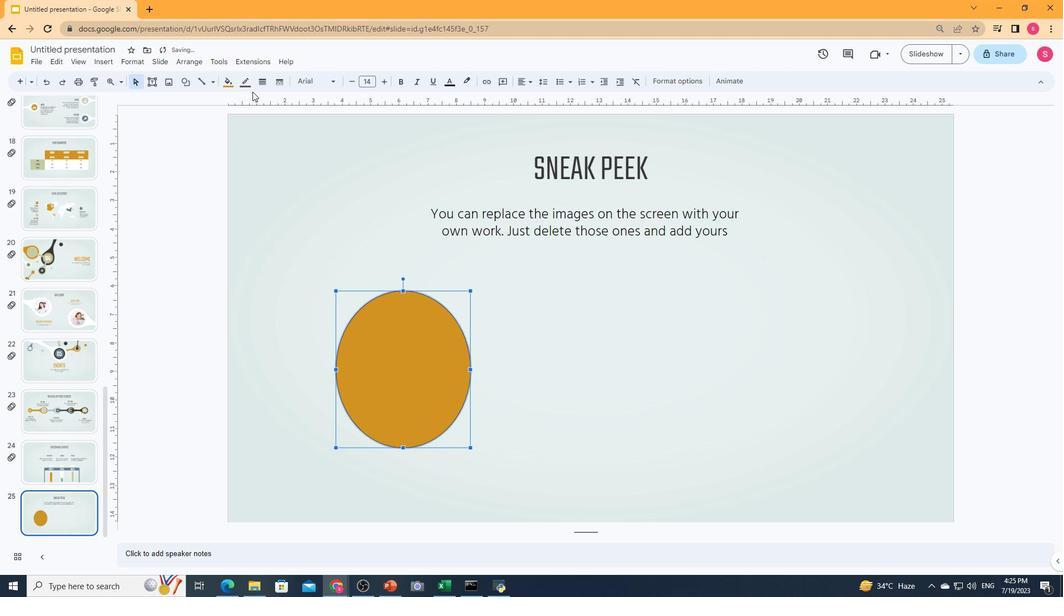 
Action: Mouse pressed left at (249, 85)
Screenshot: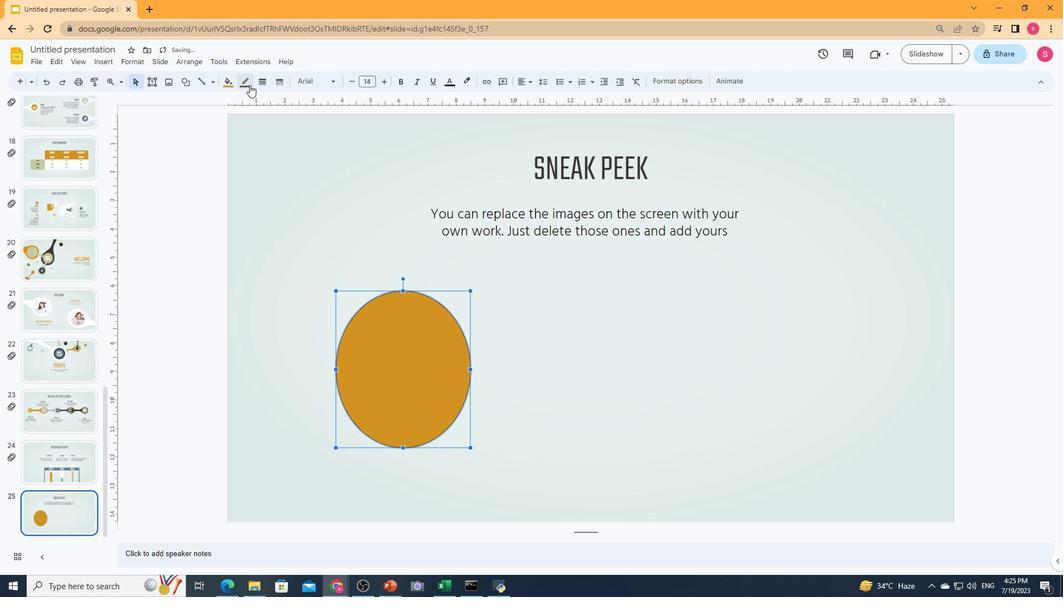 
Action: Mouse moved to (270, 249)
Screenshot: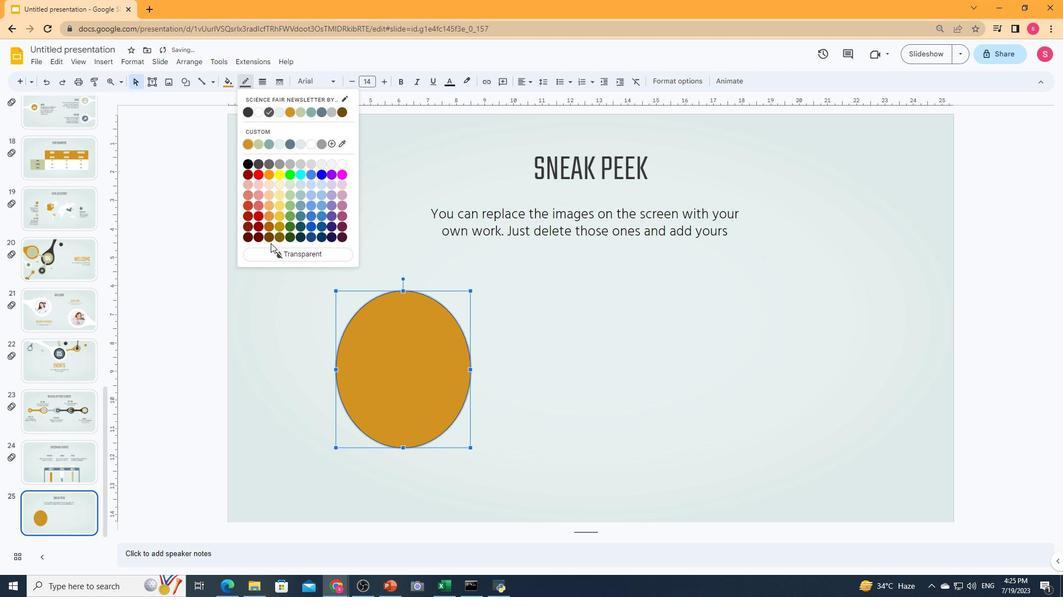 
Action: Mouse pressed left at (270, 249)
Screenshot: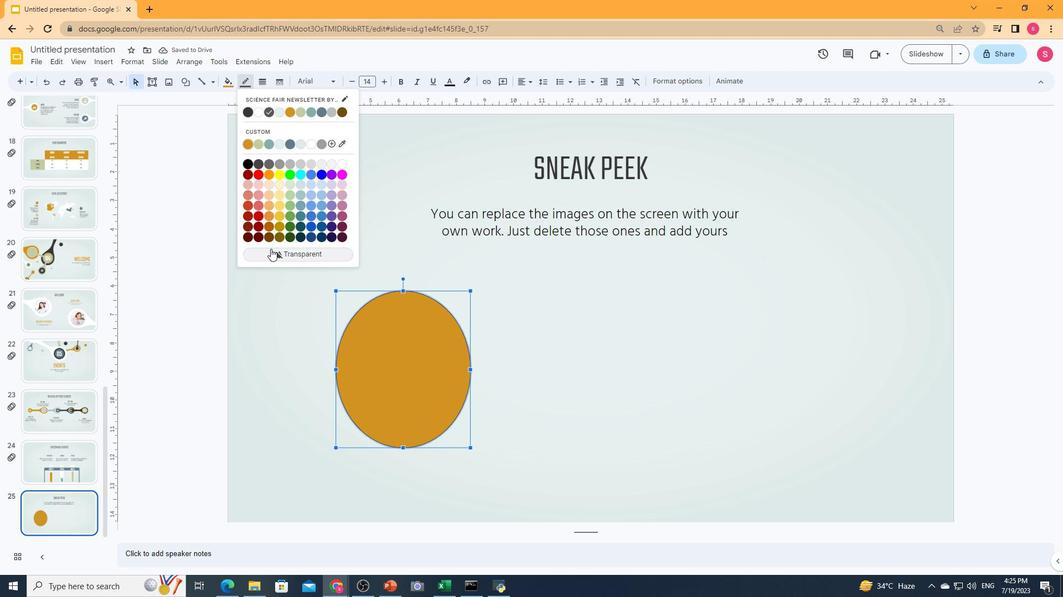 
Action: Mouse moved to (411, 362)
Screenshot: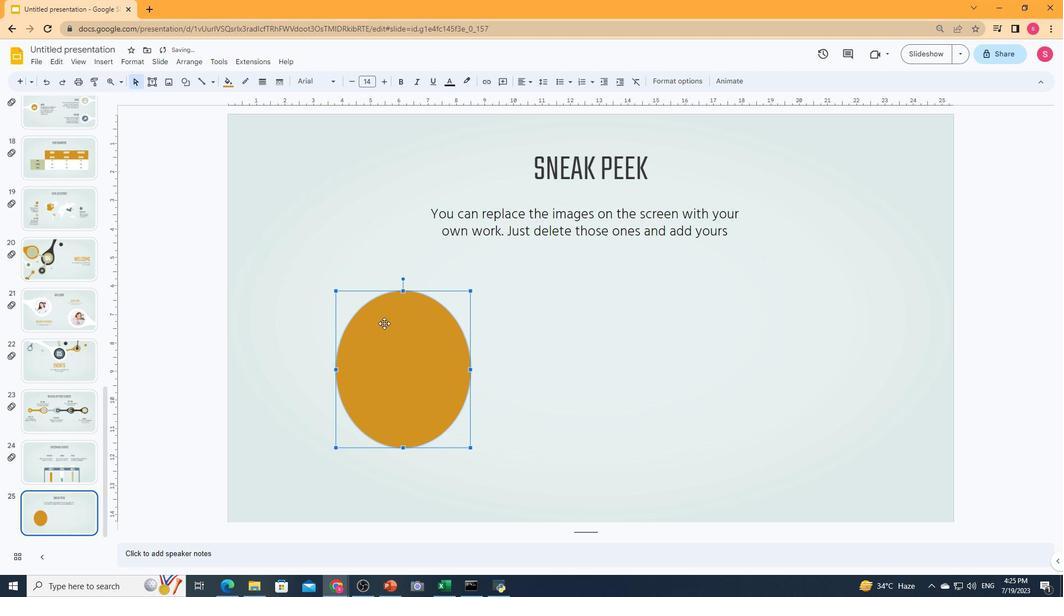 
Action: Mouse pressed left at (411, 362)
Screenshot: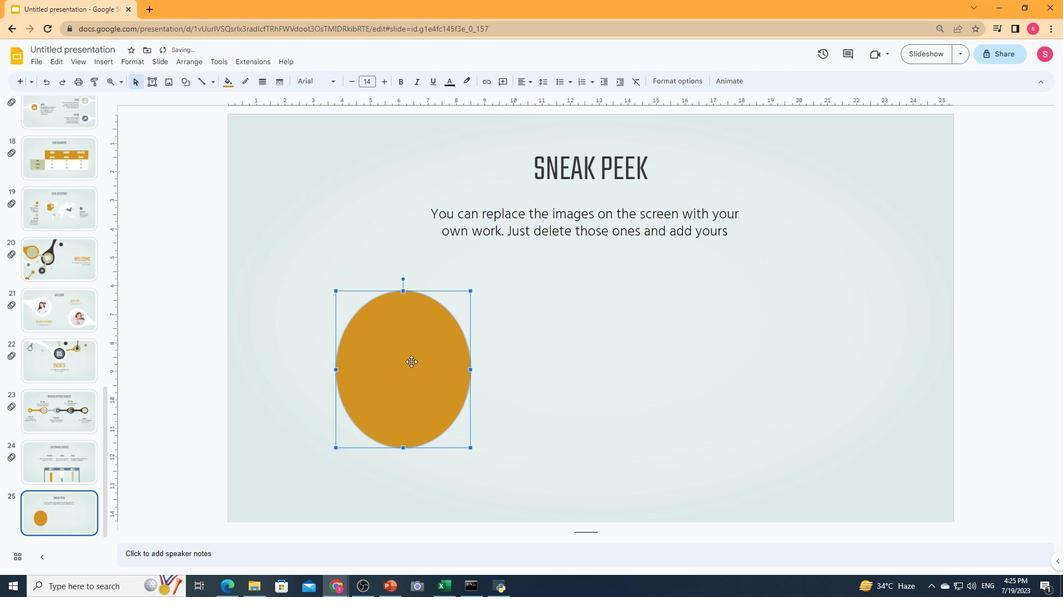 
Action: Mouse moved to (374, 466)
Screenshot: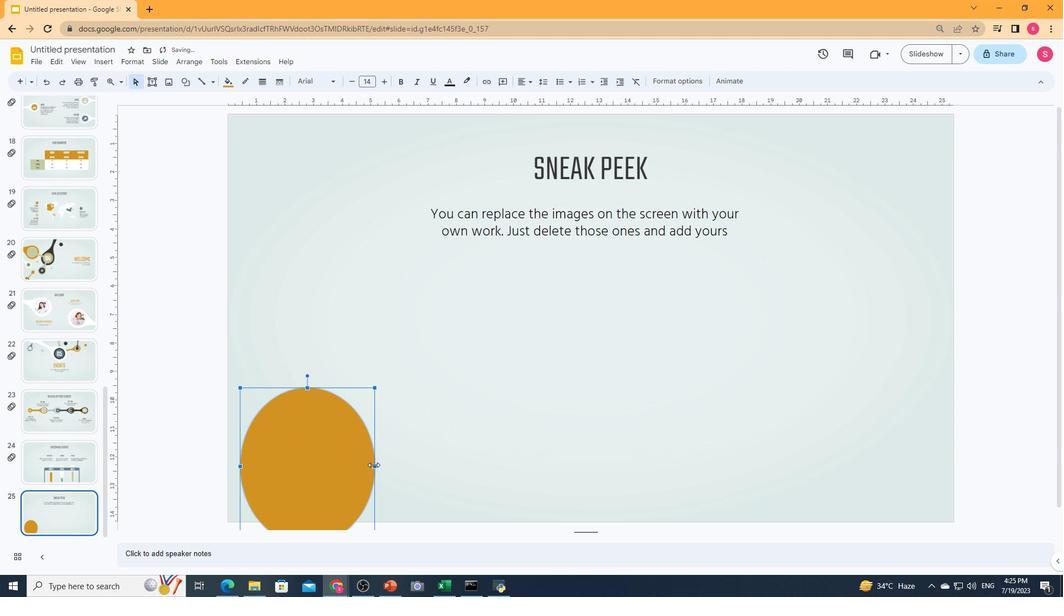 
Action: Mouse pressed left at (374, 466)
Screenshot: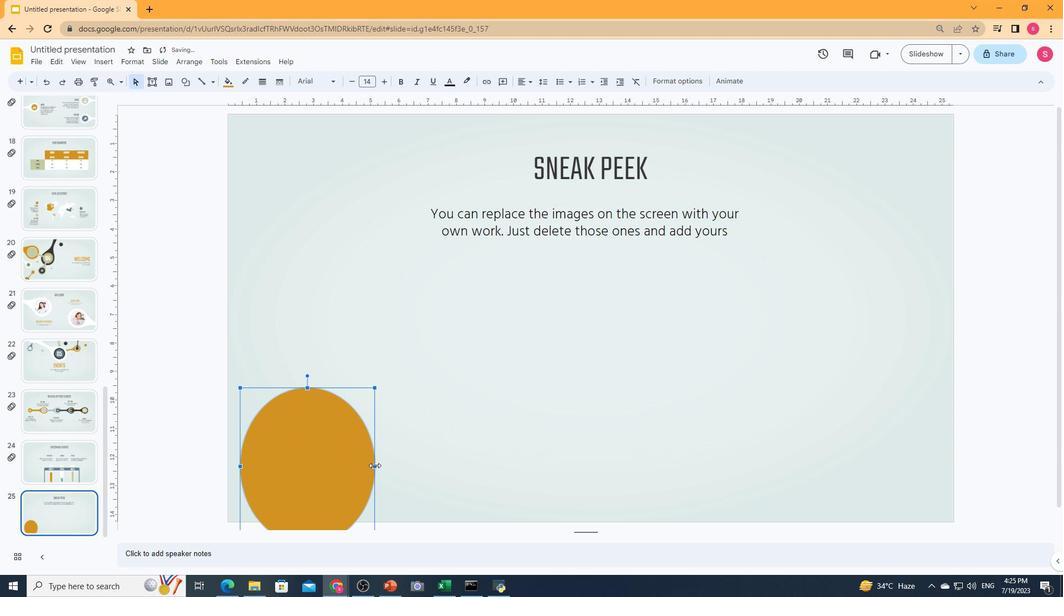 
Action: Mouse moved to (340, 450)
Screenshot: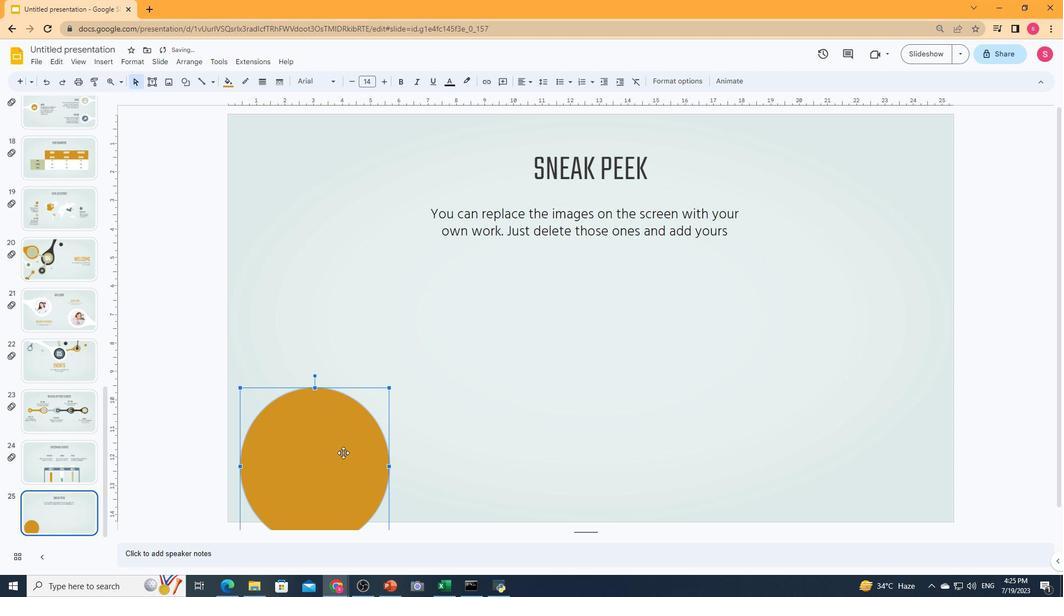 
Action: Mouse pressed left at (340, 450)
Screenshot: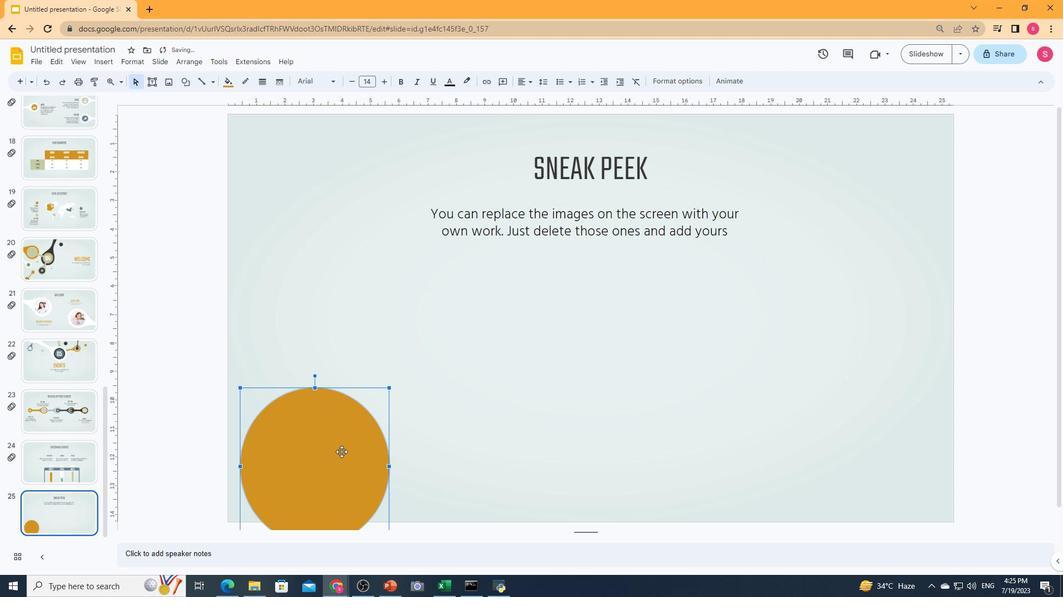 
Action: Mouse moved to (541, 452)
Screenshot: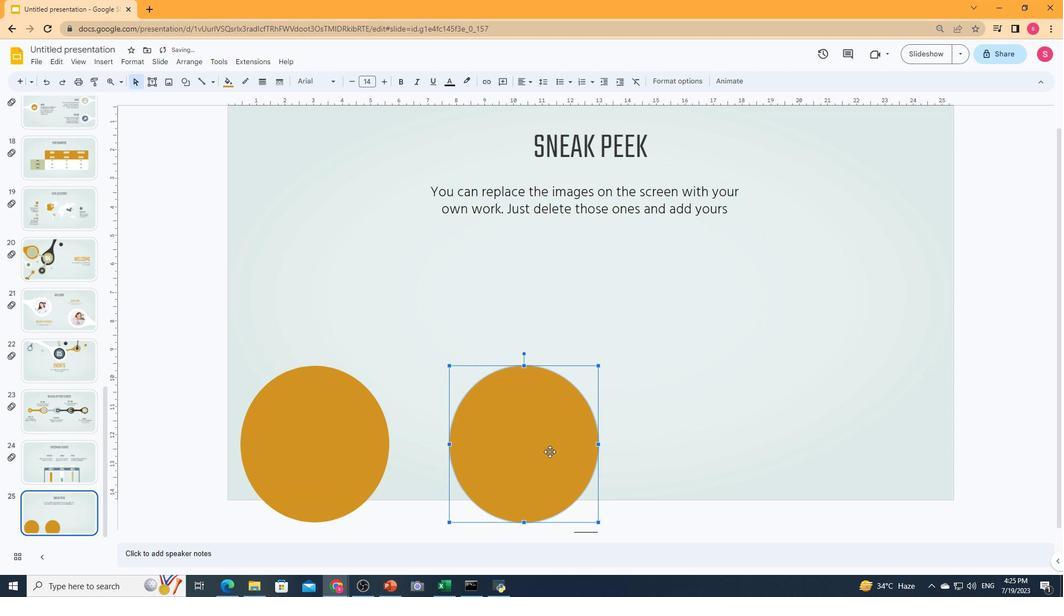 
Action: Mouse pressed left at (541, 452)
Screenshot: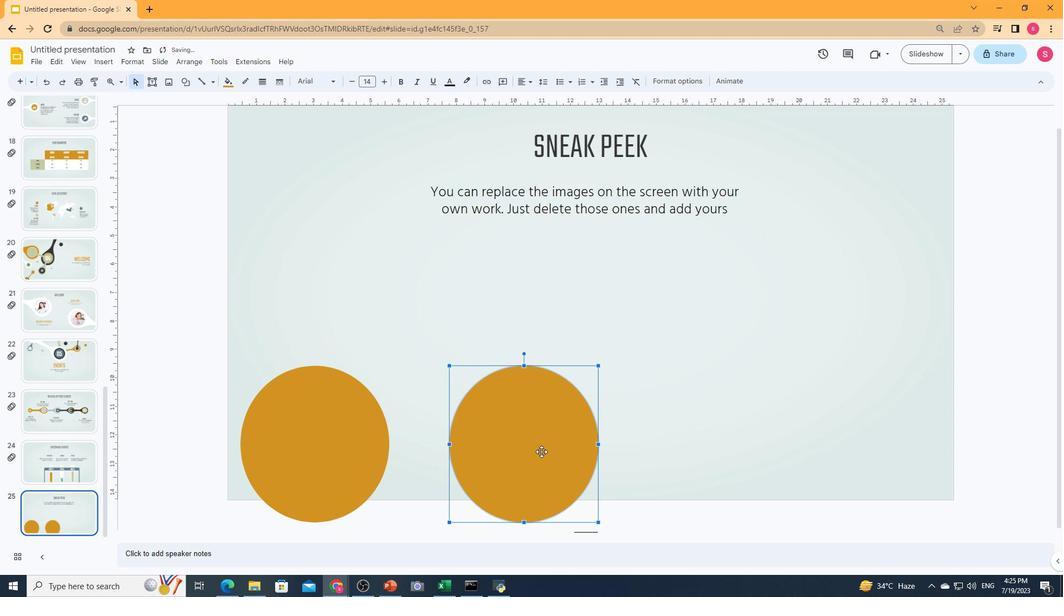 
Action: Mouse moved to (529, 442)
Screenshot: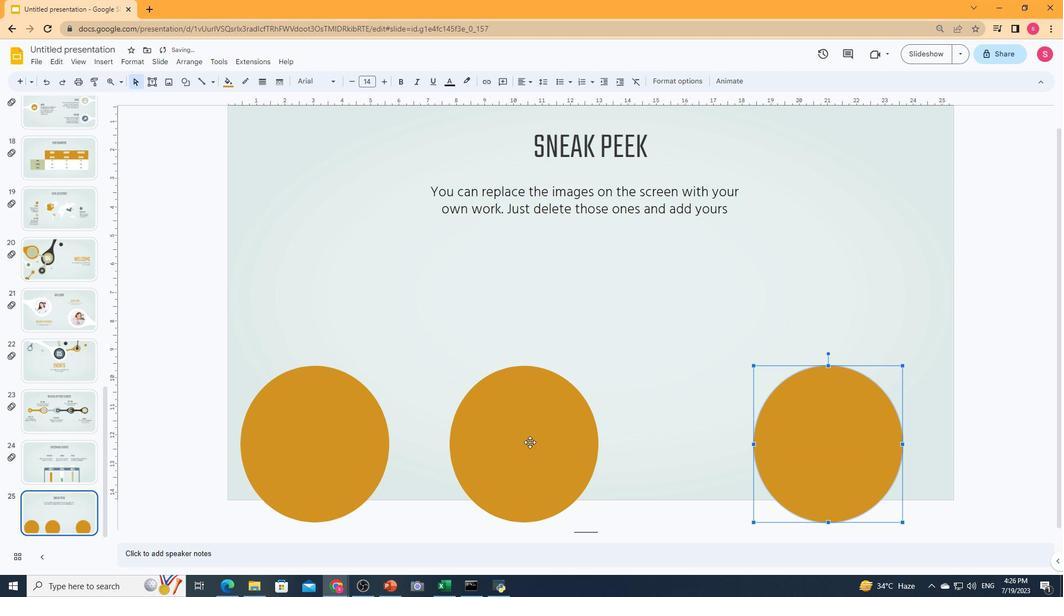 
Action: Mouse pressed left at (529, 442)
Screenshot: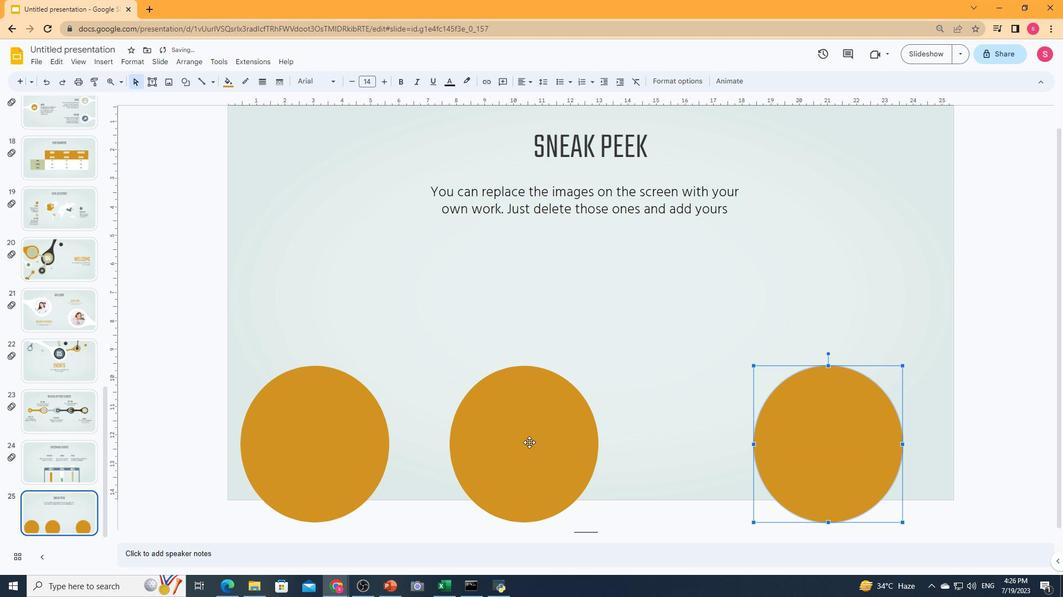 
Action: Mouse moved to (599, 443)
Screenshot: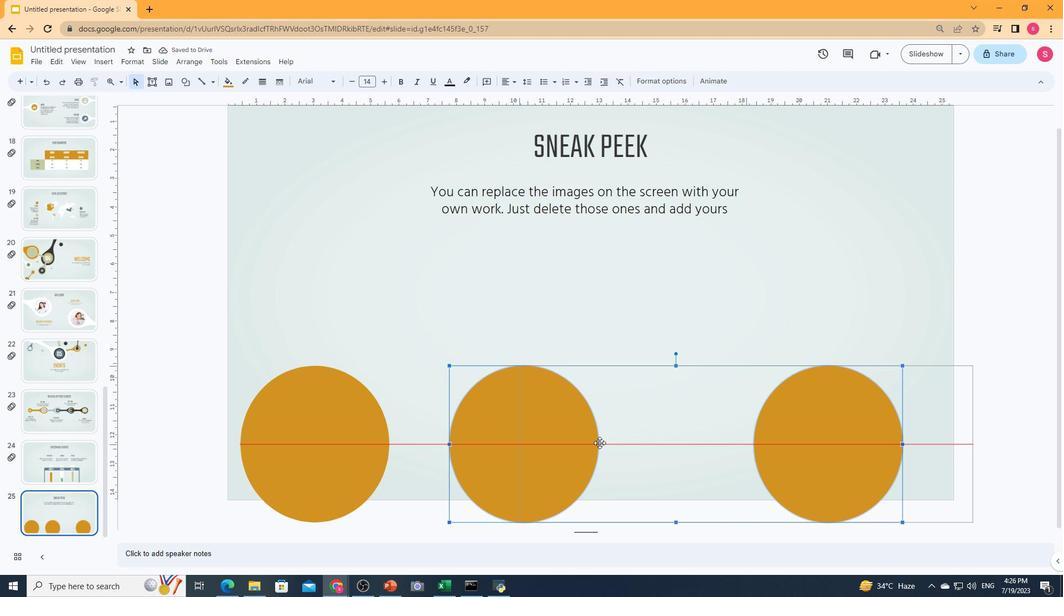 
Action: Key pressed ctrl+Z
Screenshot: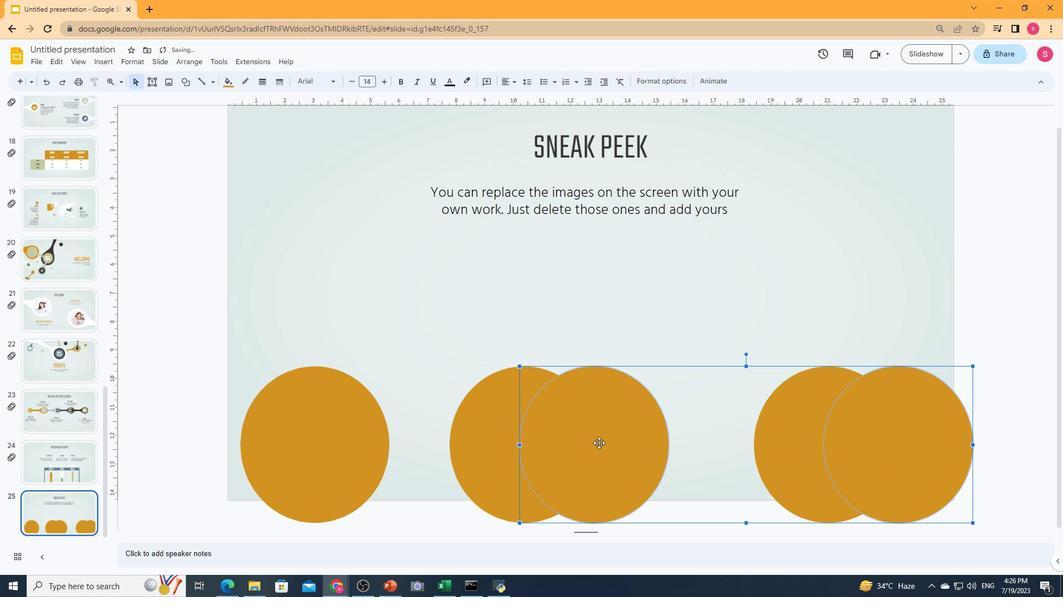 
Action: Mouse moved to (548, 437)
Screenshot: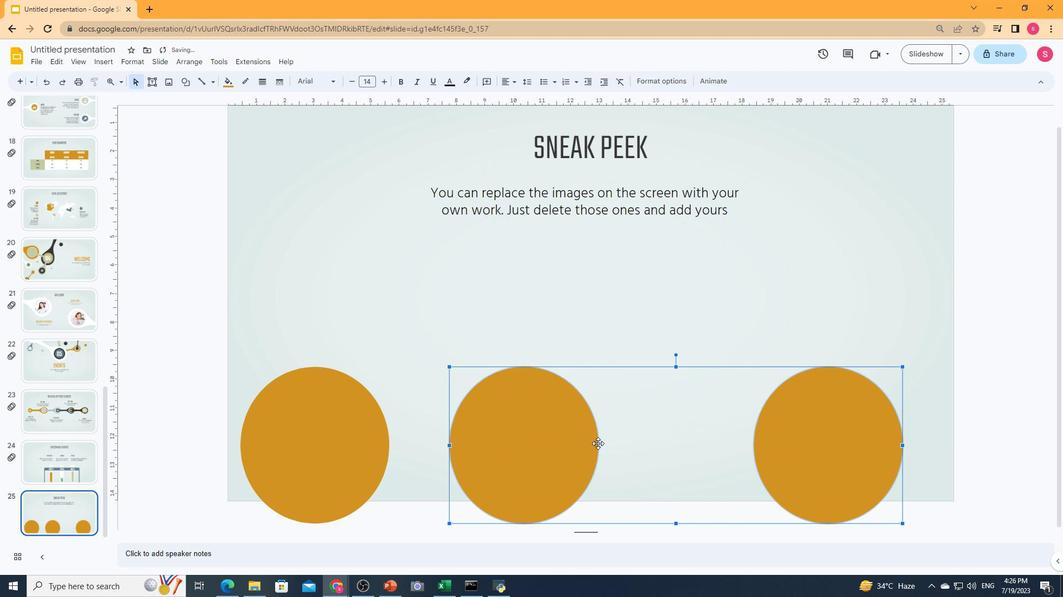 
Action: Mouse pressed left at (548, 437)
Screenshot: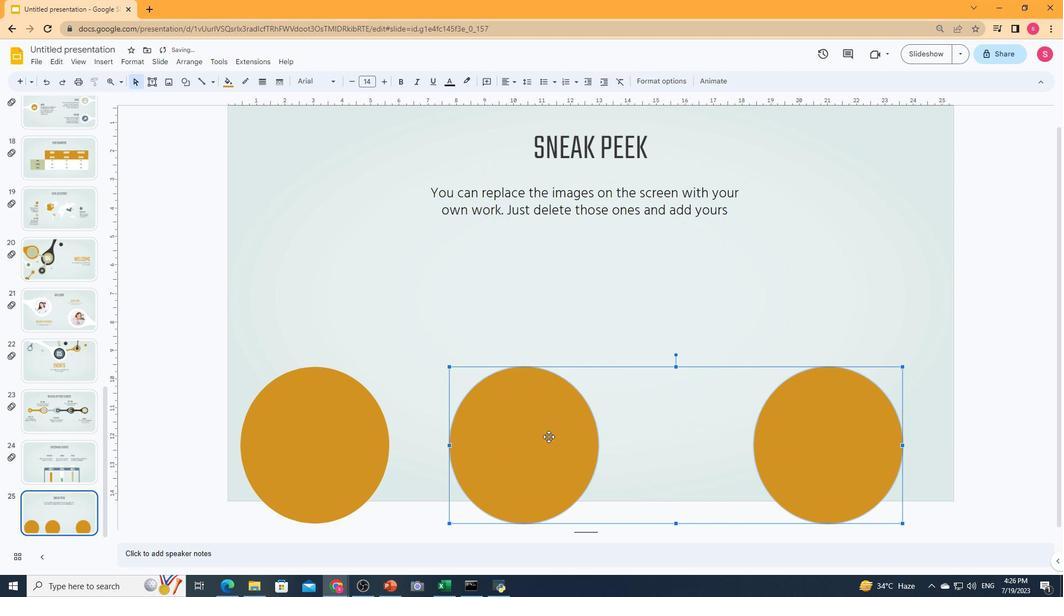 
Action: Mouse moved to (555, 438)
Screenshot: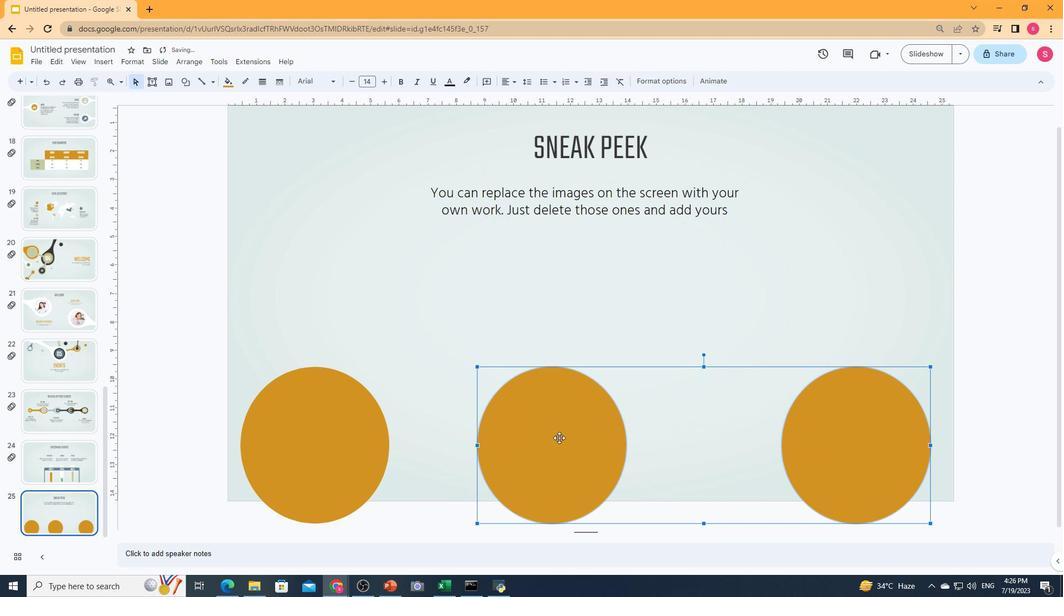 
Action: Mouse pressed left at (555, 438)
Screenshot: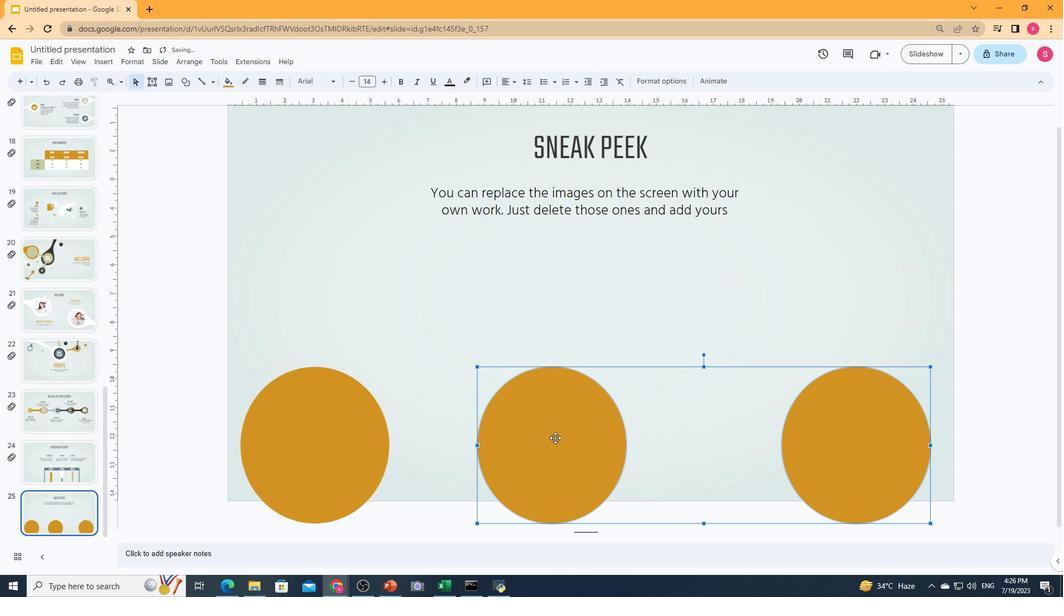 
Action: Mouse moved to (576, 275)
Screenshot: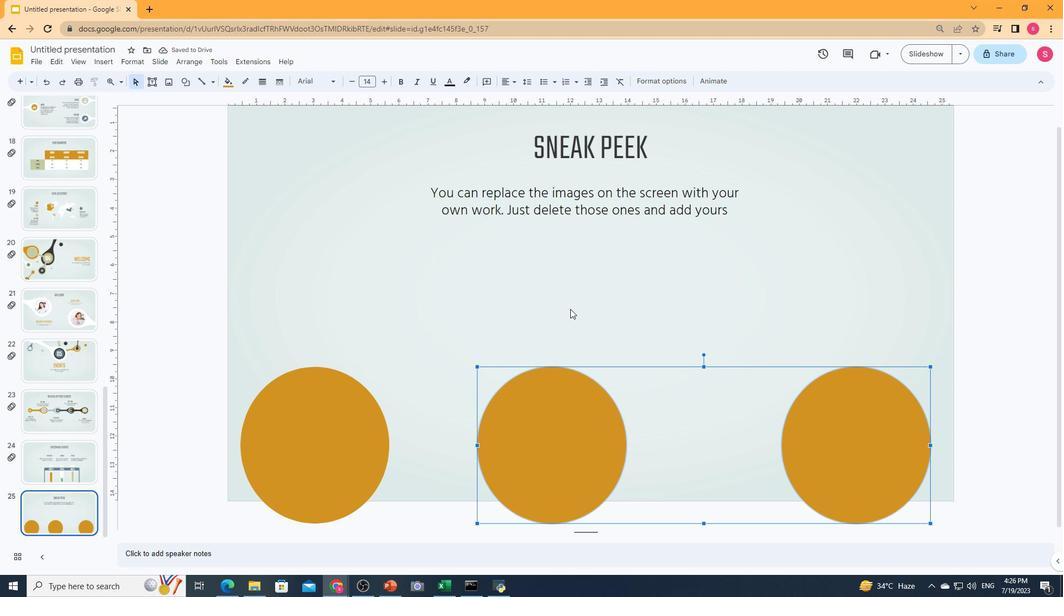 
Action: Mouse pressed left at (576, 275)
Screenshot: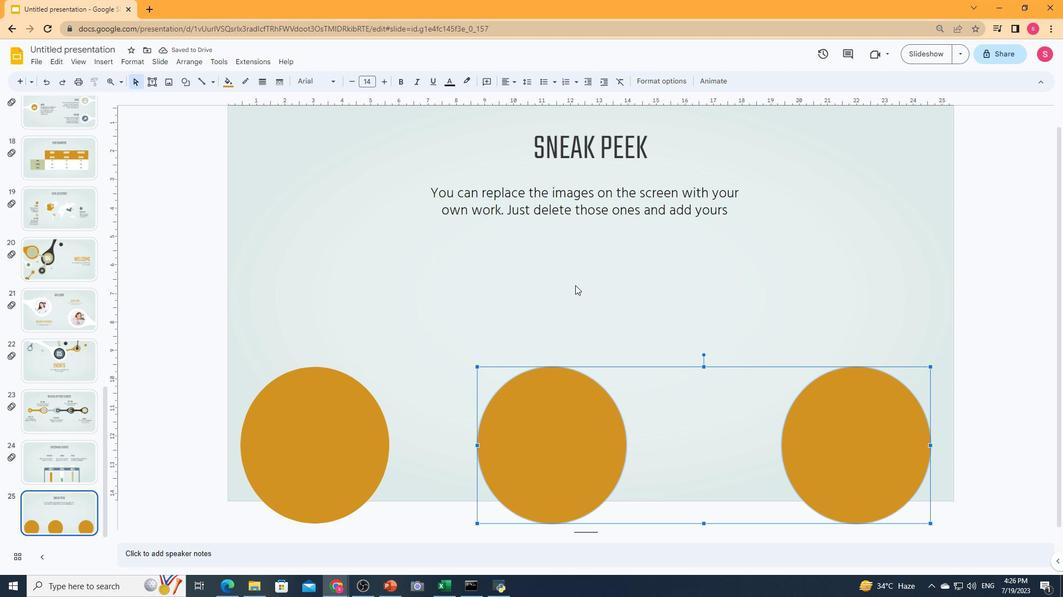 
Action: Mouse moved to (553, 447)
Screenshot: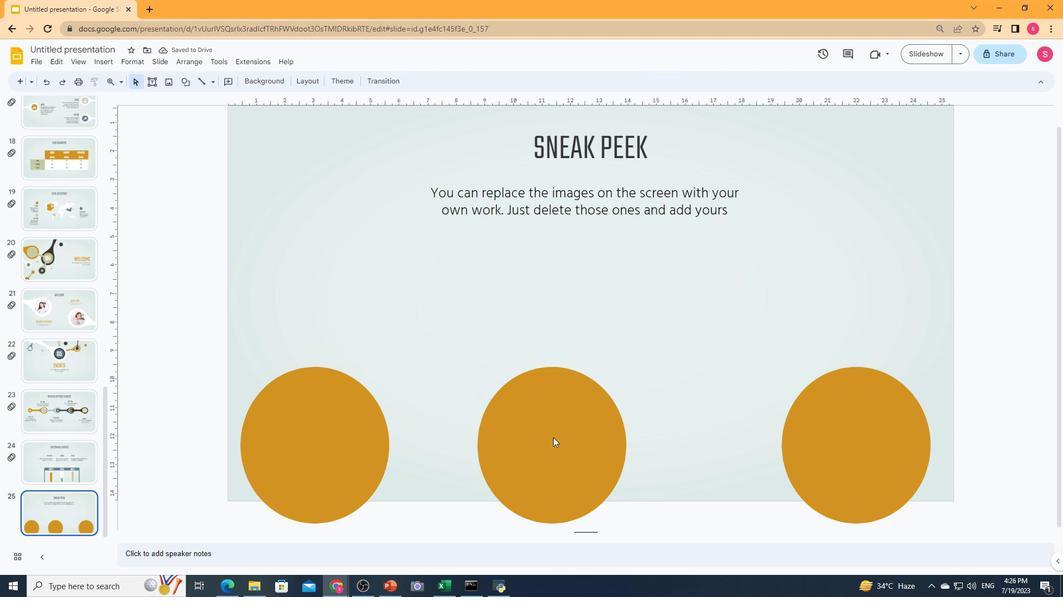 
Action: Mouse pressed left at (553, 447)
Screenshot: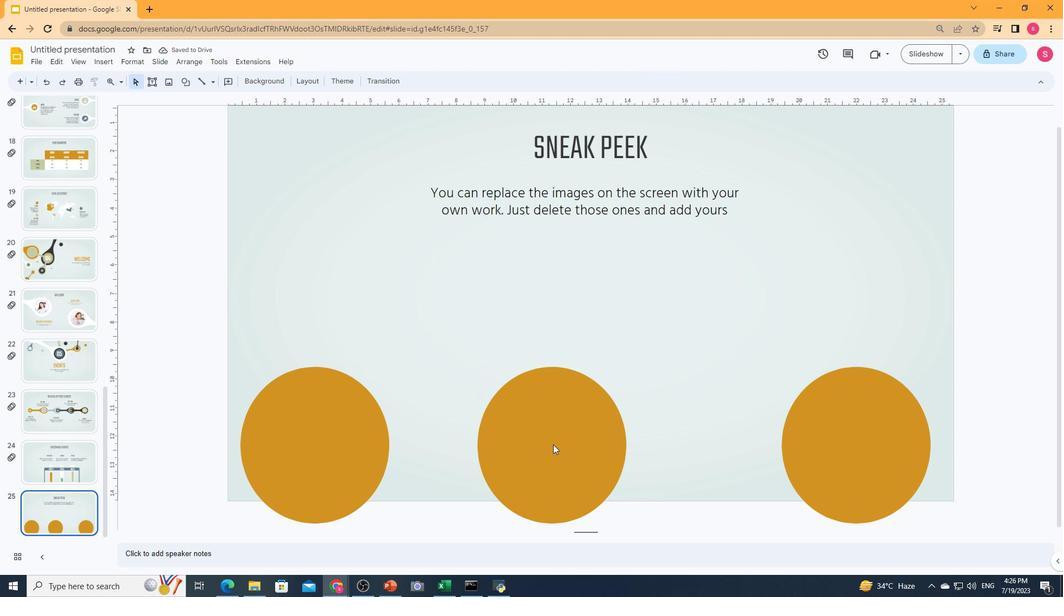 
Action: Mouse moved to (547, 440)
Screenshot: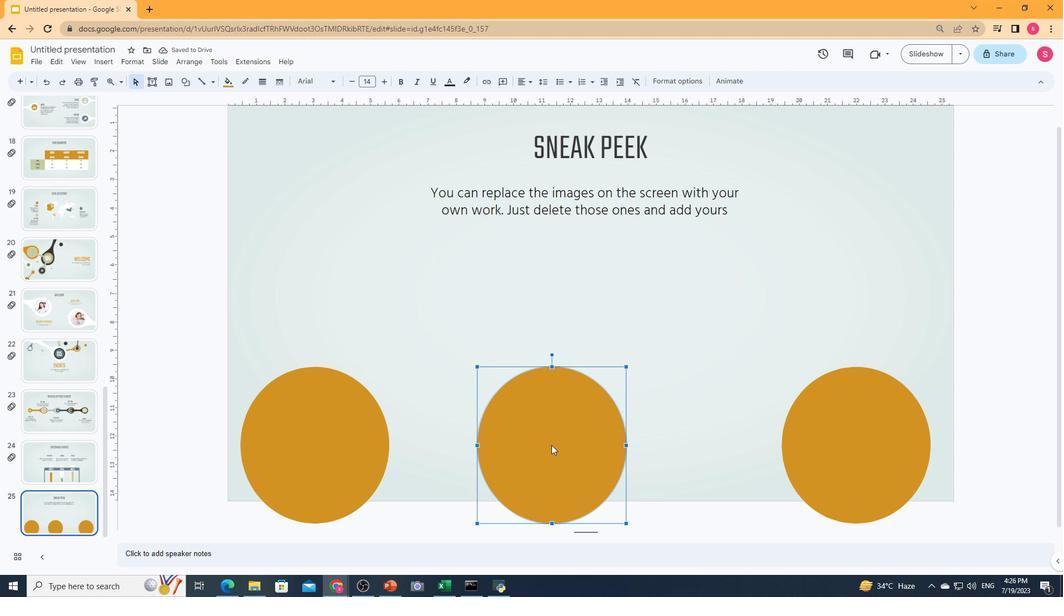 
Action: Mouse pressed left at (547, 440)
Screenshot: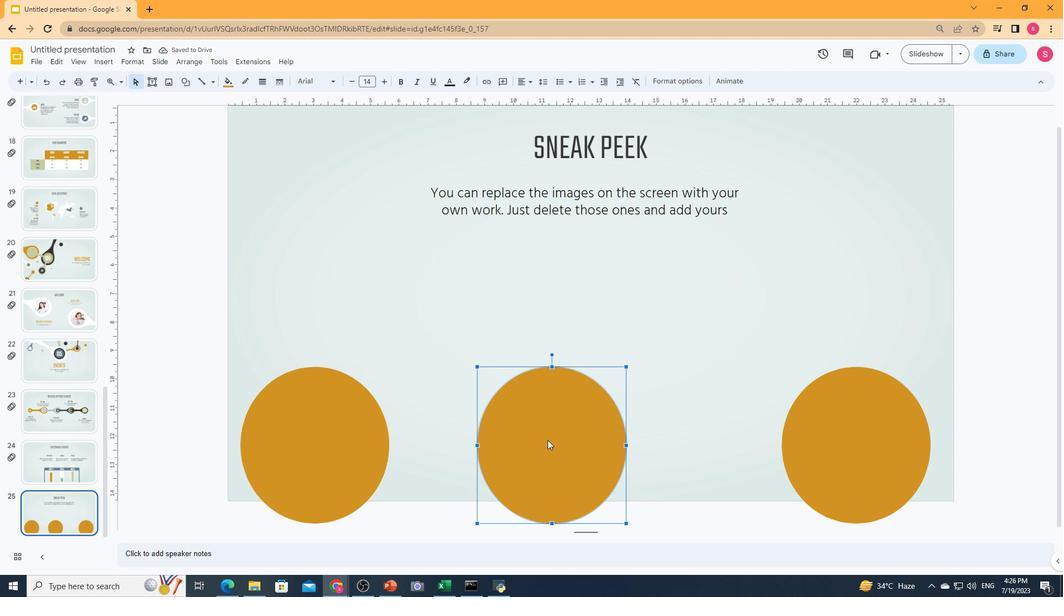 
Action: Mouse moved to (570, 441)
Screenshot: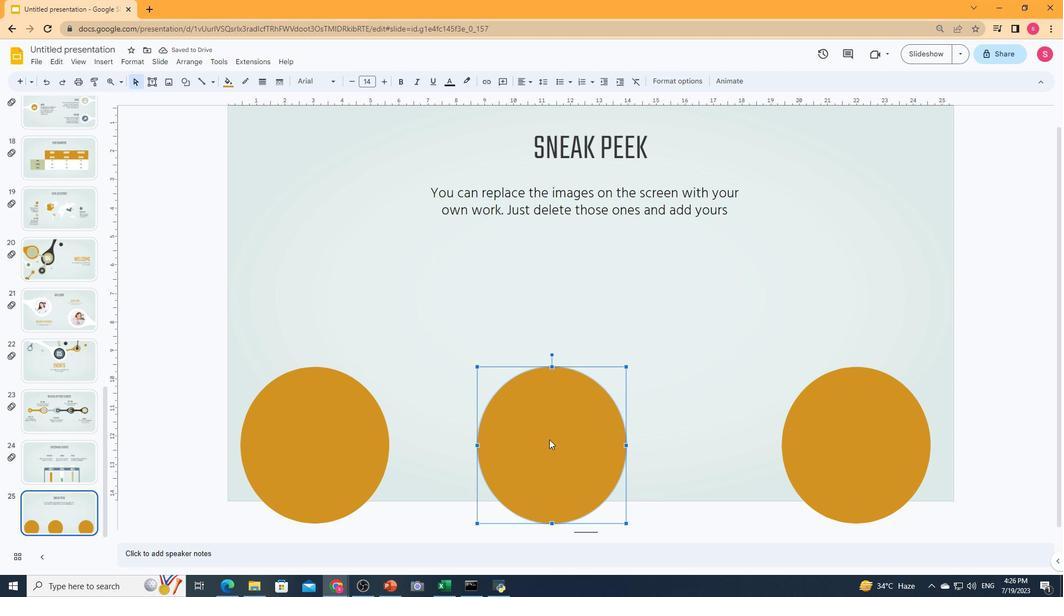 
Action: Mouse pressed left at (570, 441)
Screenshot: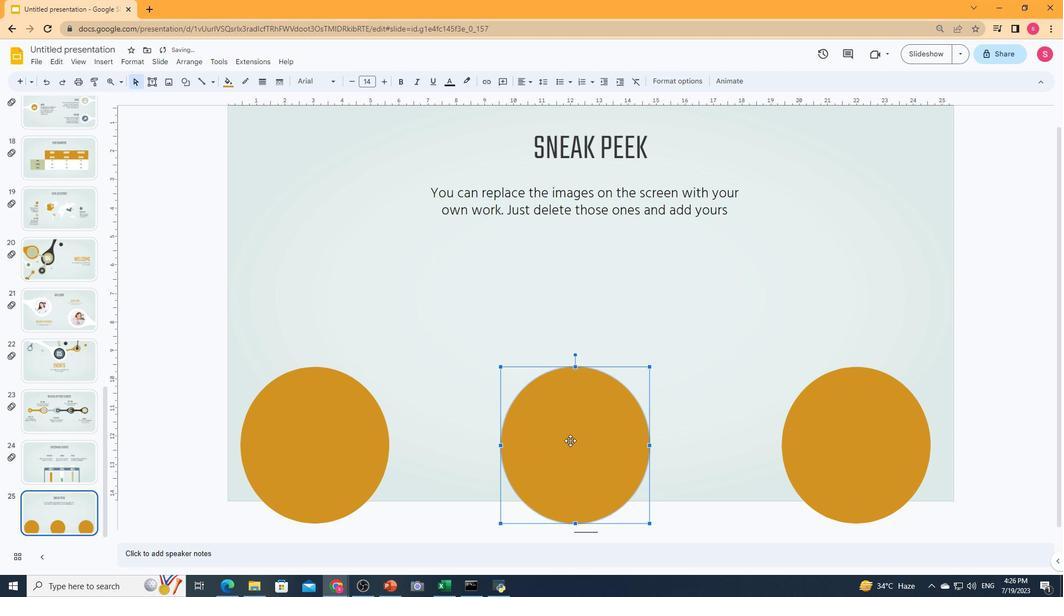 
Action: Mouse moved to (596, 443)
Screenshot: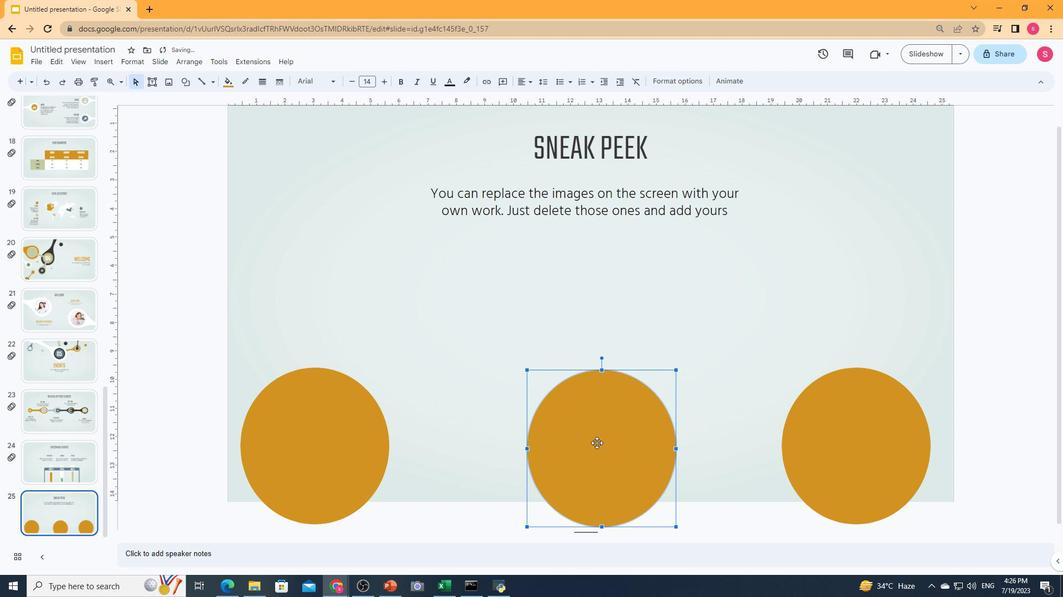 
Action: Mouse pressed left at (596, 443)
Screenshot: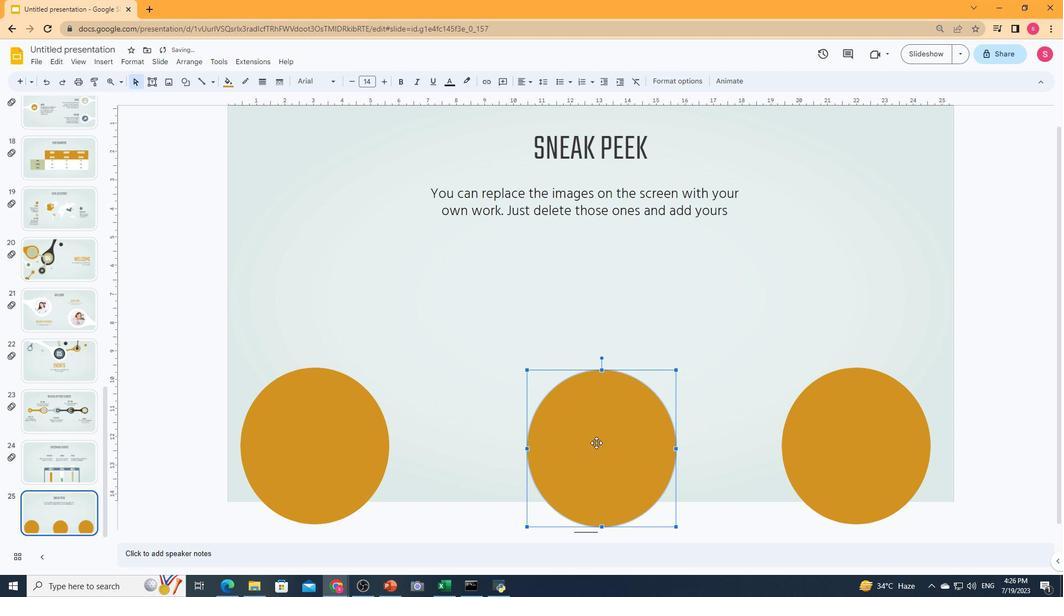 
Action: Mouse moved to (363, 436)
Screenshot: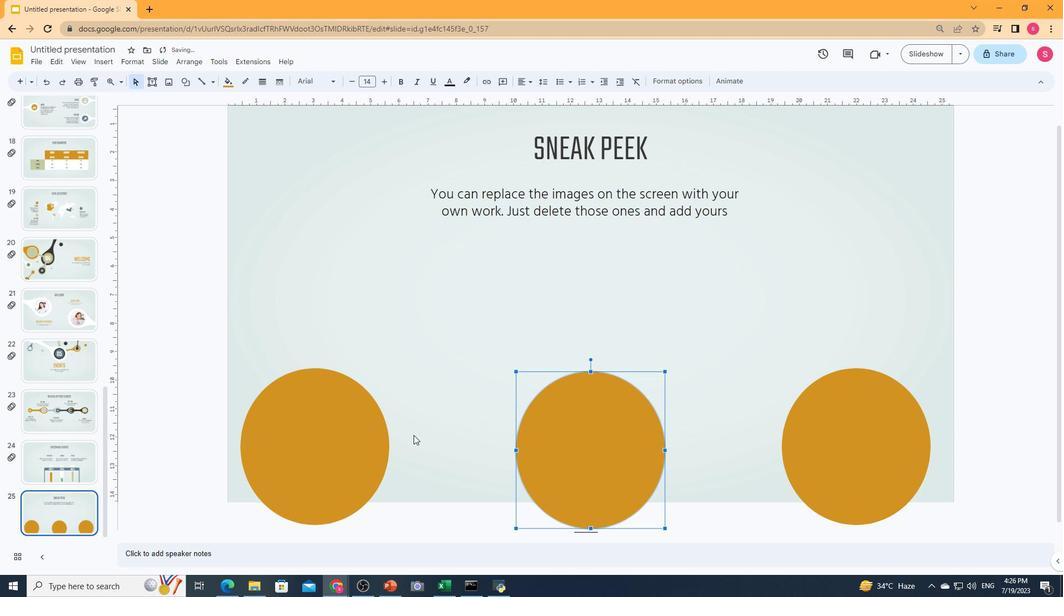 
Action: Mouse pressed left at (363, 436)
Screenshot: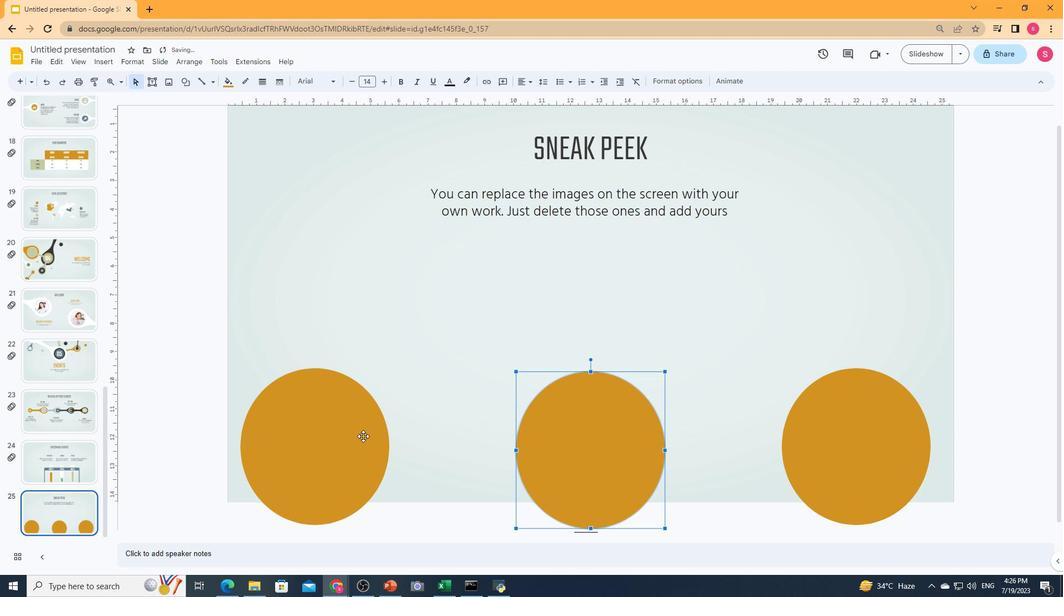 
Action: Mouse moved to (827, 446)
Screenshot: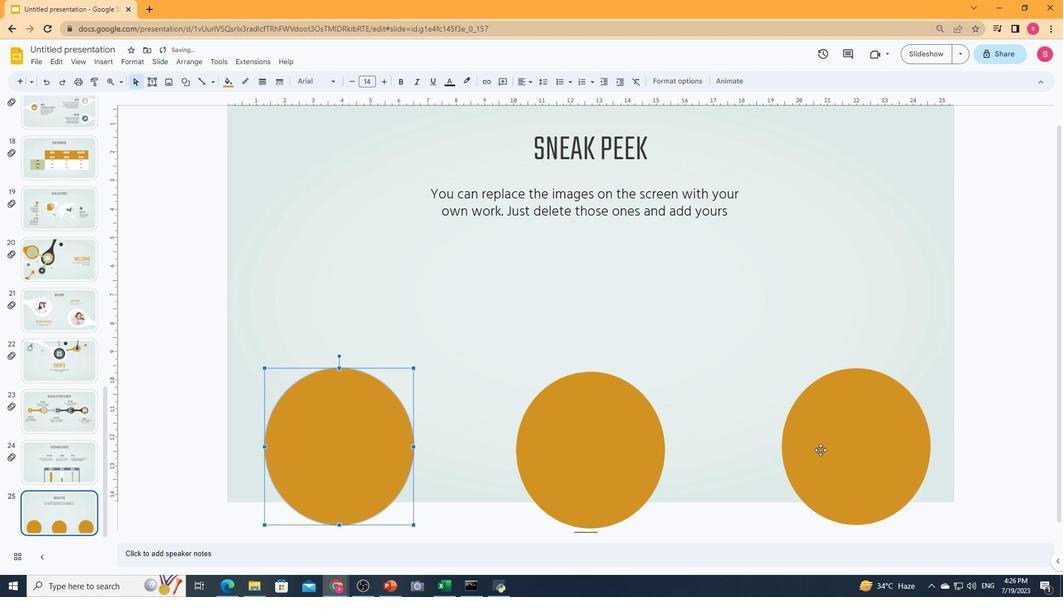 
Action: Mouse pressed left at (827, 446)
Screenshot: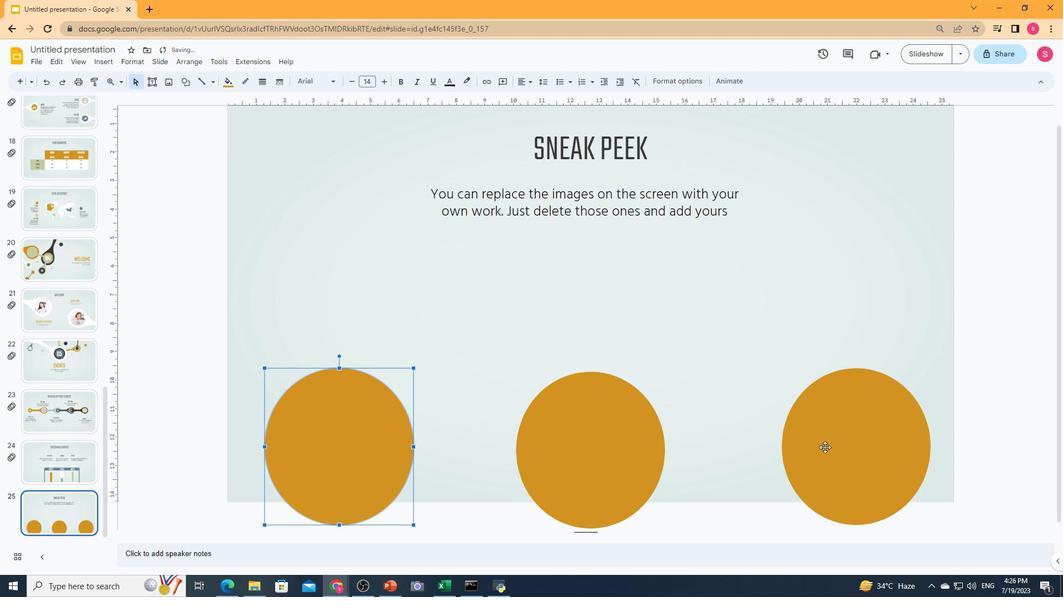 
Action: Mouse moved to (823, 449)
Screenshot: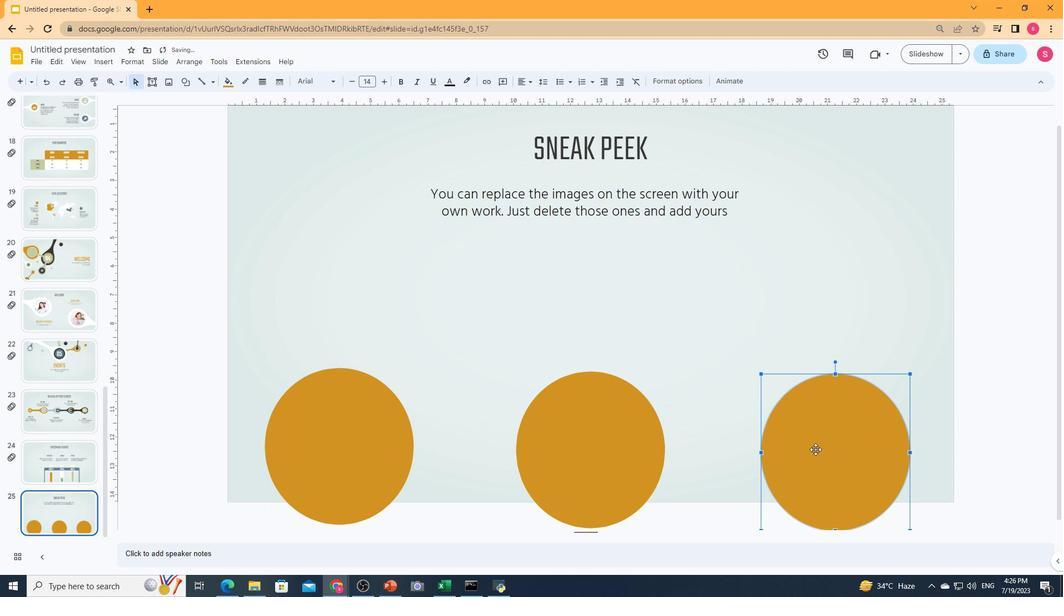 
Action: Mouse pressed left at (823, 449)
Screenshot: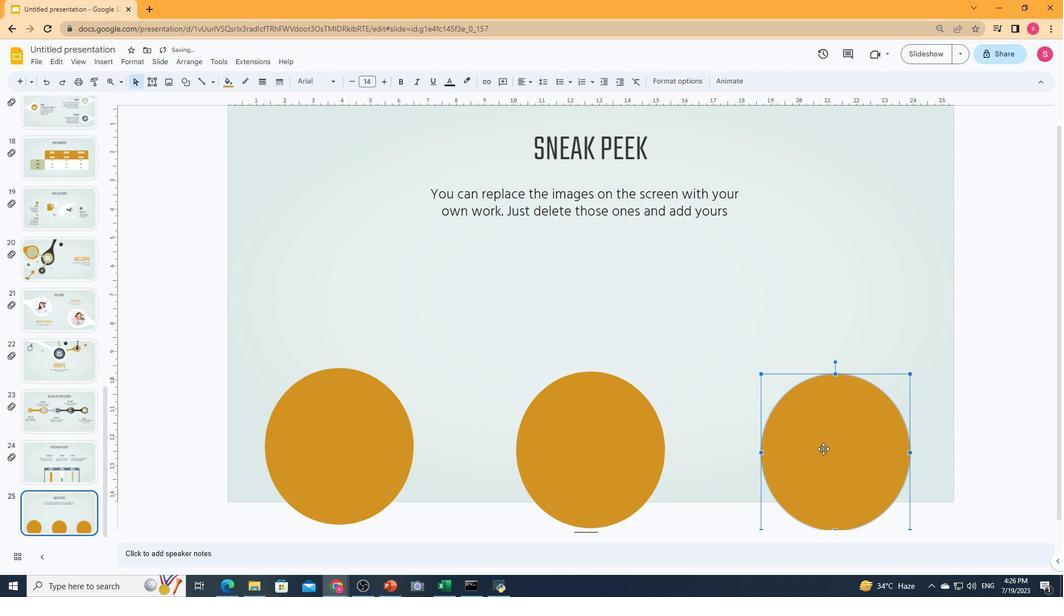 
Action: Mouse moved to (351, 441)
Screenshot: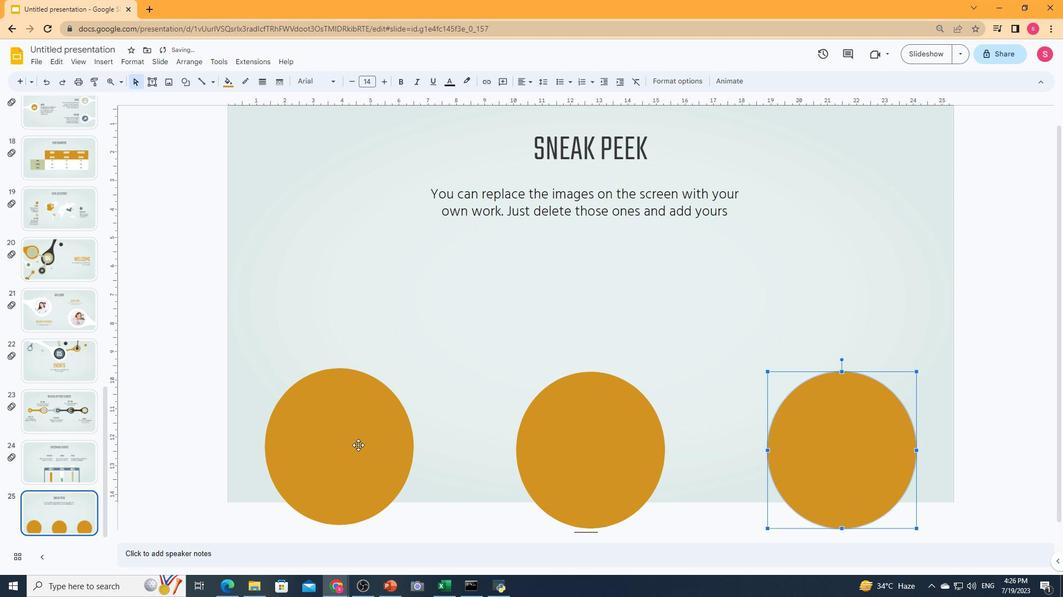 
Action: Mouse pressed left at (351, 441)
Screenshot: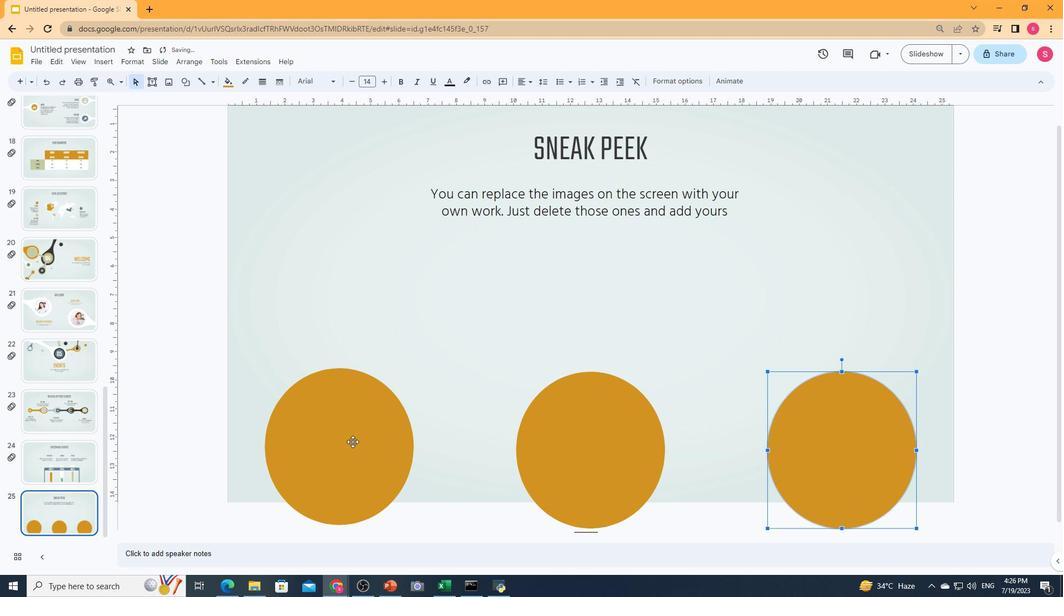 
Action: Mouse moved to (107, 65)
Screenshot: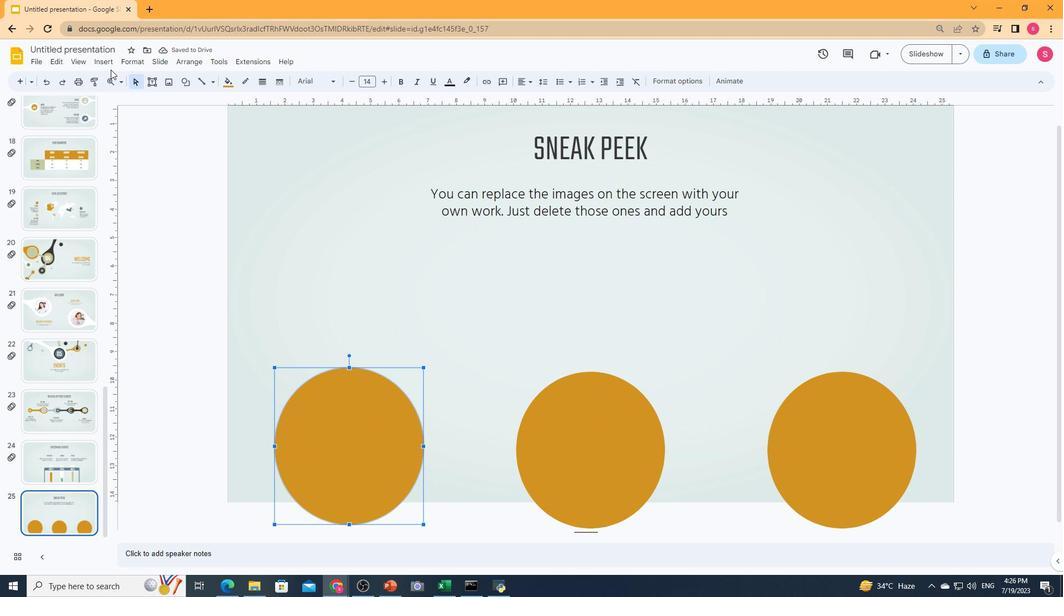 
Action: Mouse pressed left at (107, 65)
Screenshot: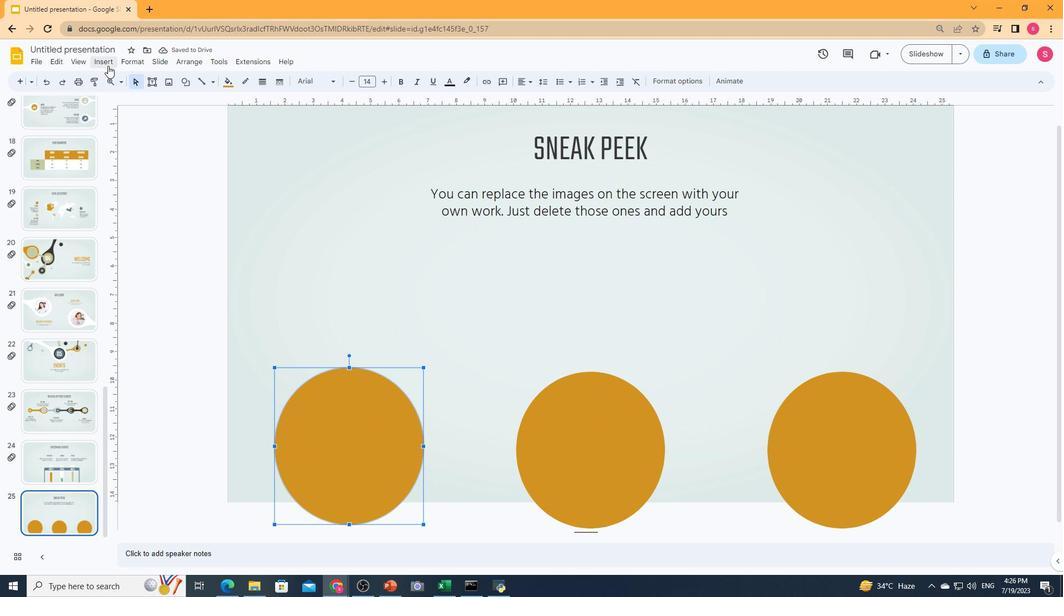 
Action: Mouse moved to (115, 74)
Screenshot: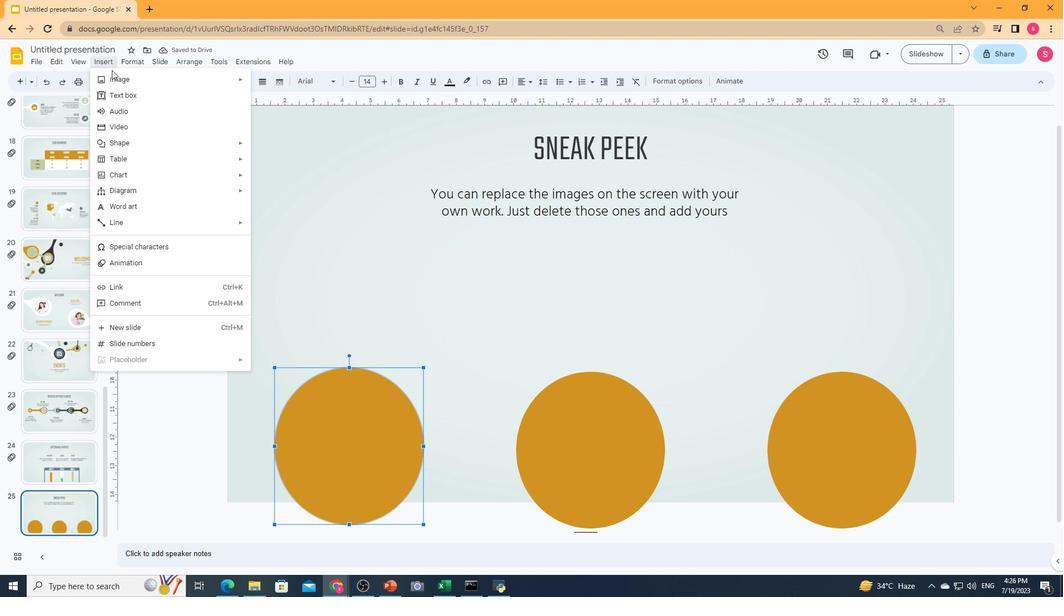 
Action: Mouse pressed left at (115, 74)
Screenshot: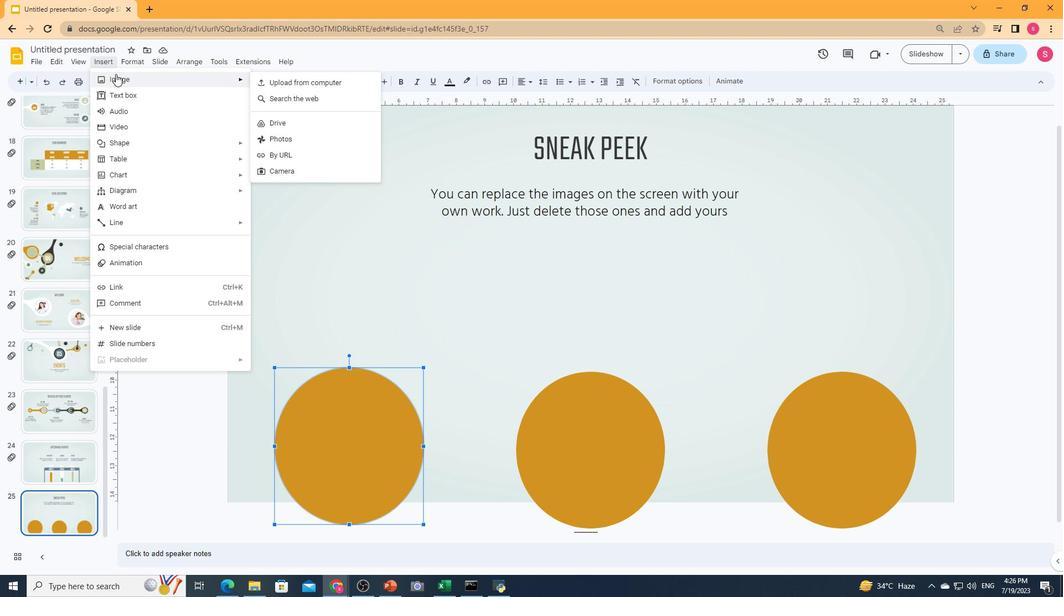 
Action: Mouse moved to (235, 79)
Screenshot: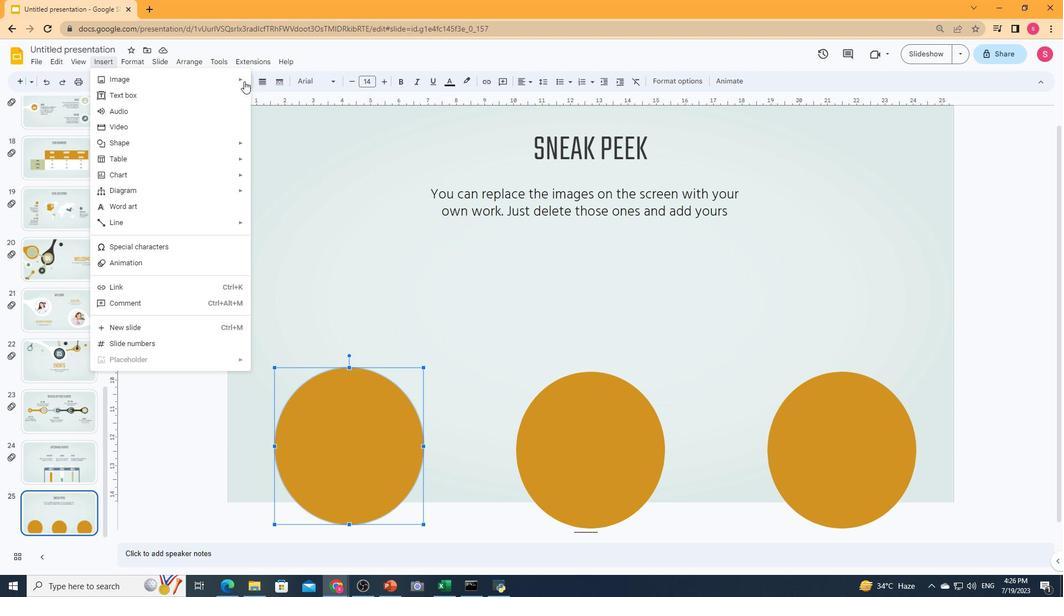 
Action: Mouse pressed left at (235, 79)
Screenshot: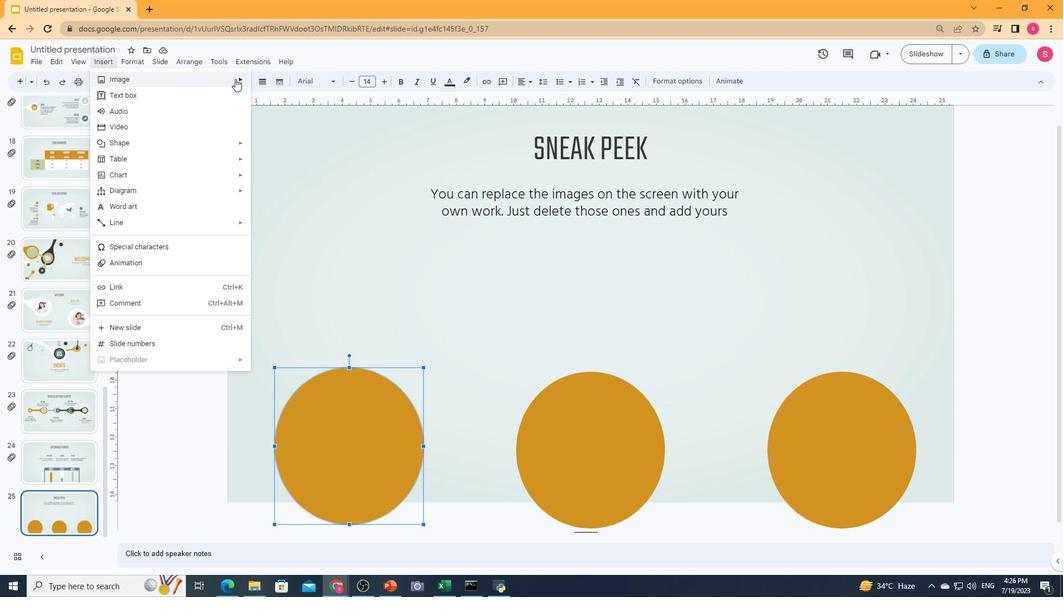 
Action: Mouse moved to (265, 83)
Screenshot: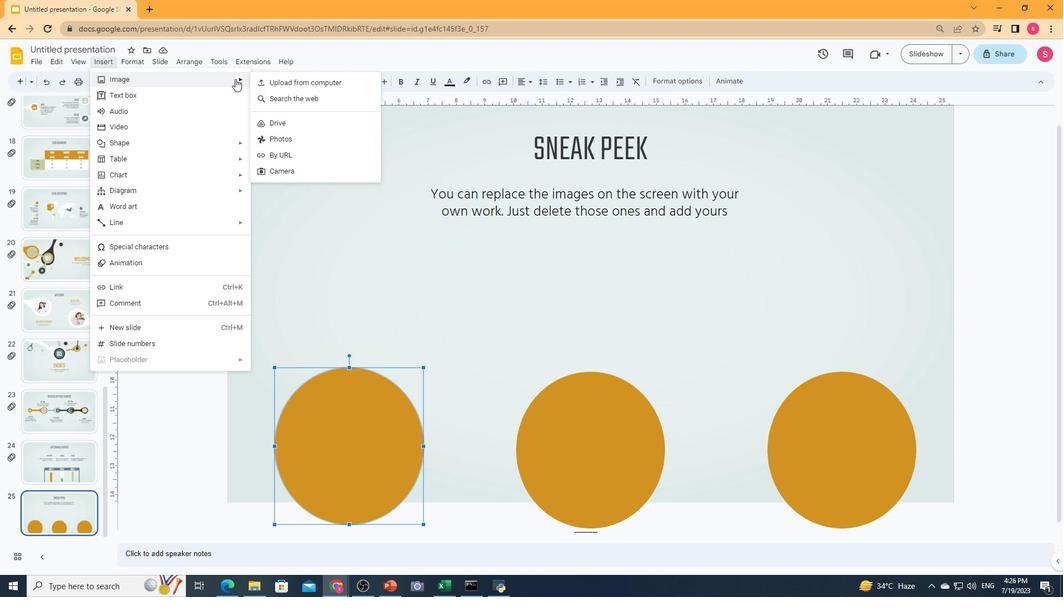 
Action: Mouse pressed left at (265, 83)
Screenshot: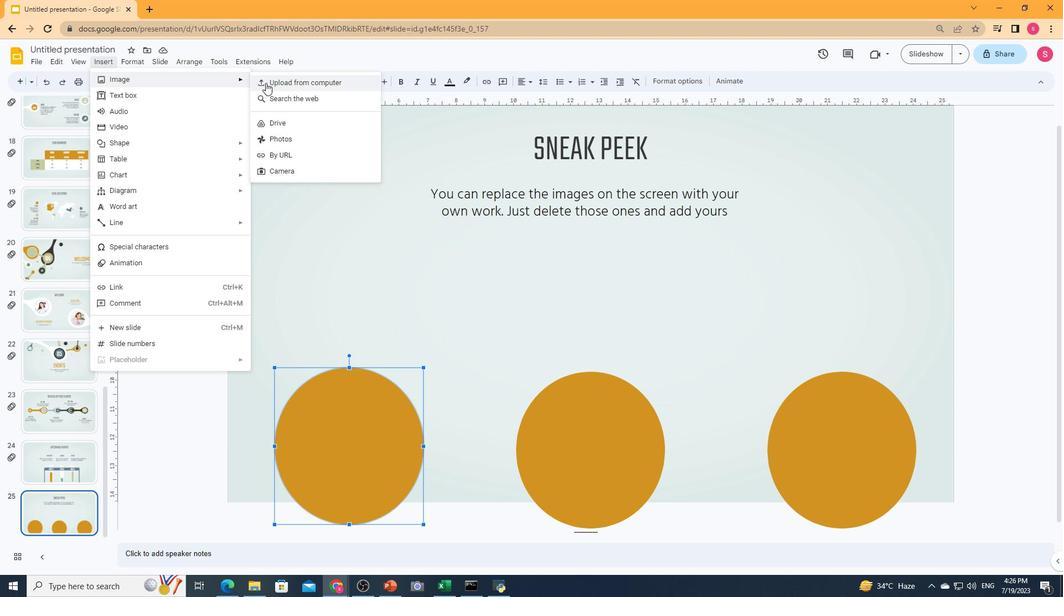 
Action: Mouse moved to (333, 182)
Screenshot: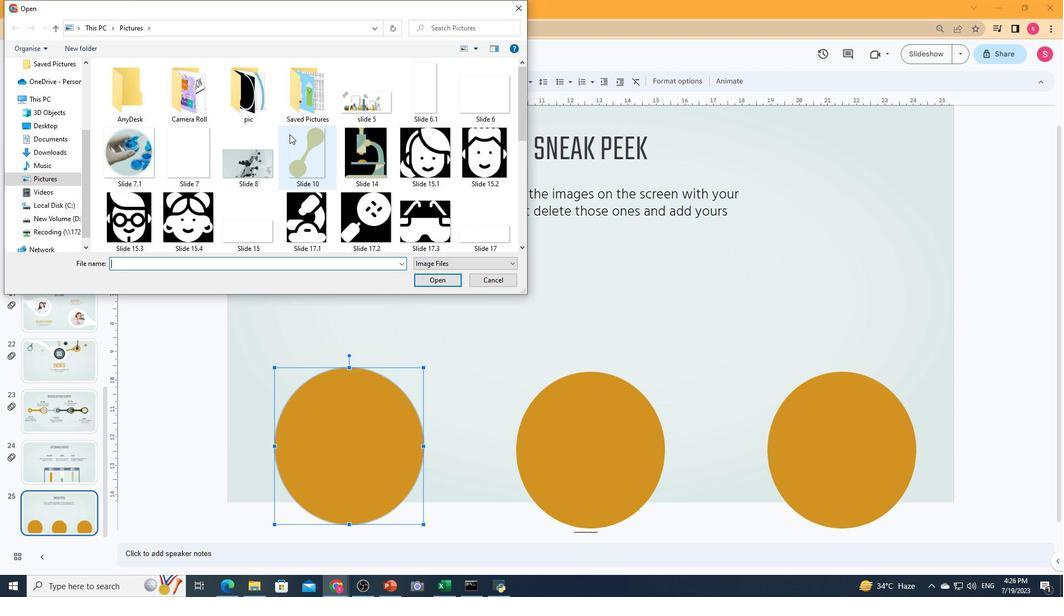 
Action: Mouse scrolled (333, 181) with delta (0, 0)
Screenshot: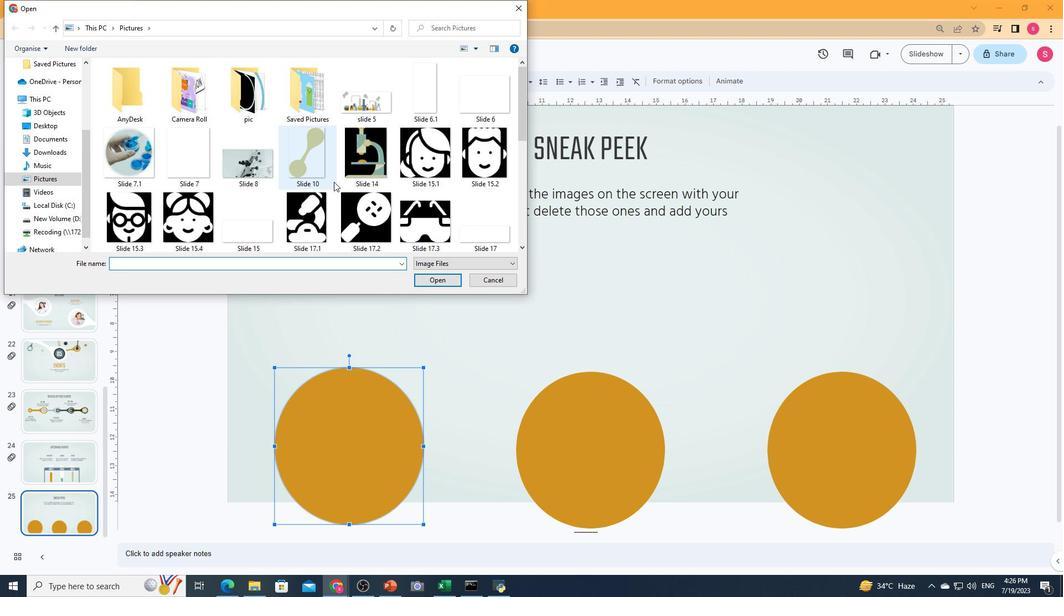 
Action: Mouse scrolled (333, 181) with delta (0, 0)
Screenshot: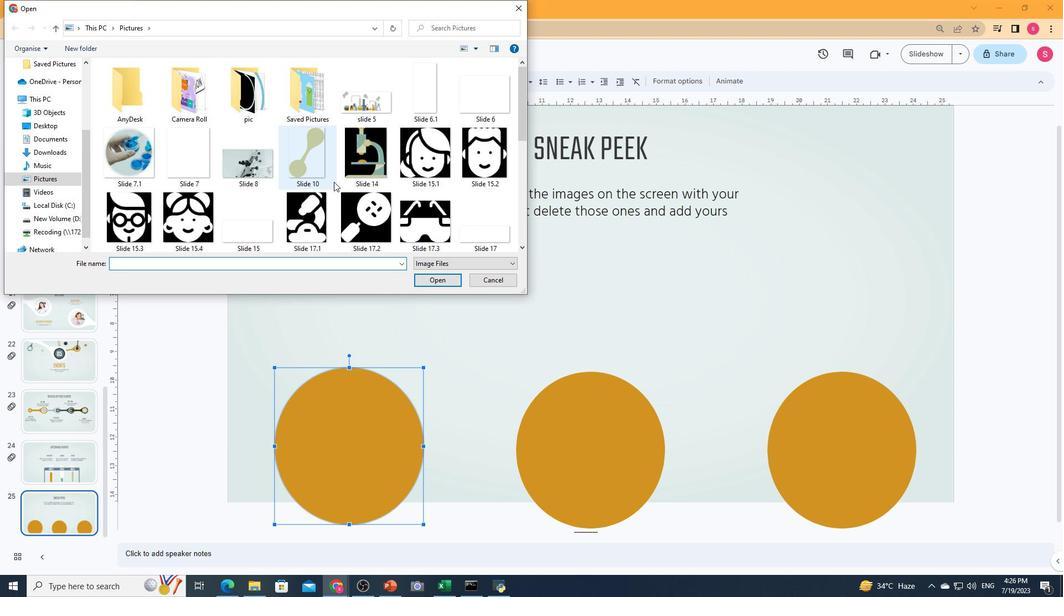 
Action: Mouse scrolled (333, 181) with delta (0, 0)
Screenshot: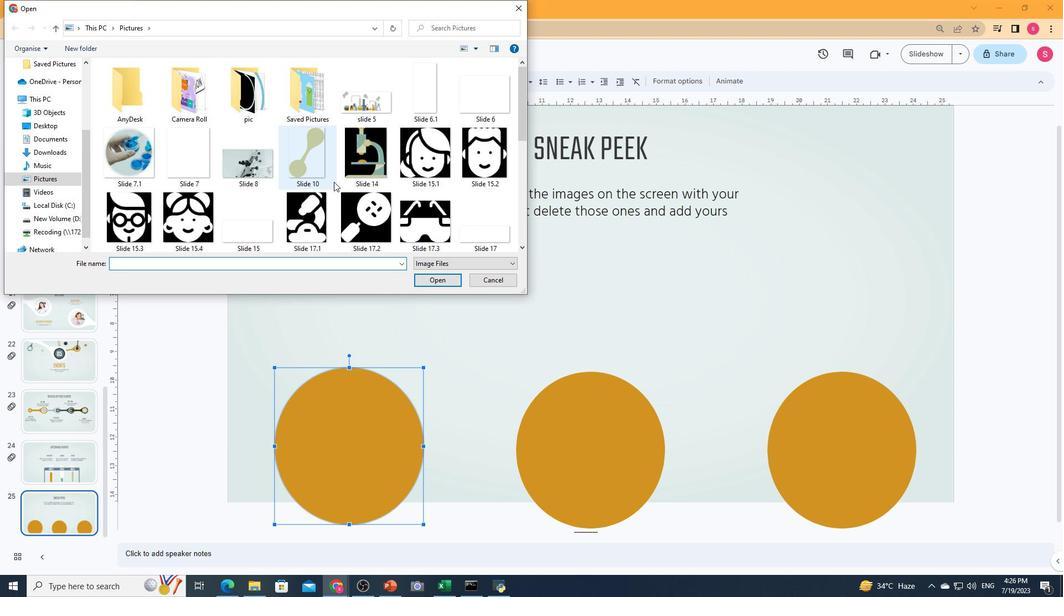 
Action: Mouse scrolled (333, 182) with delta (0, 0)
Screenshot: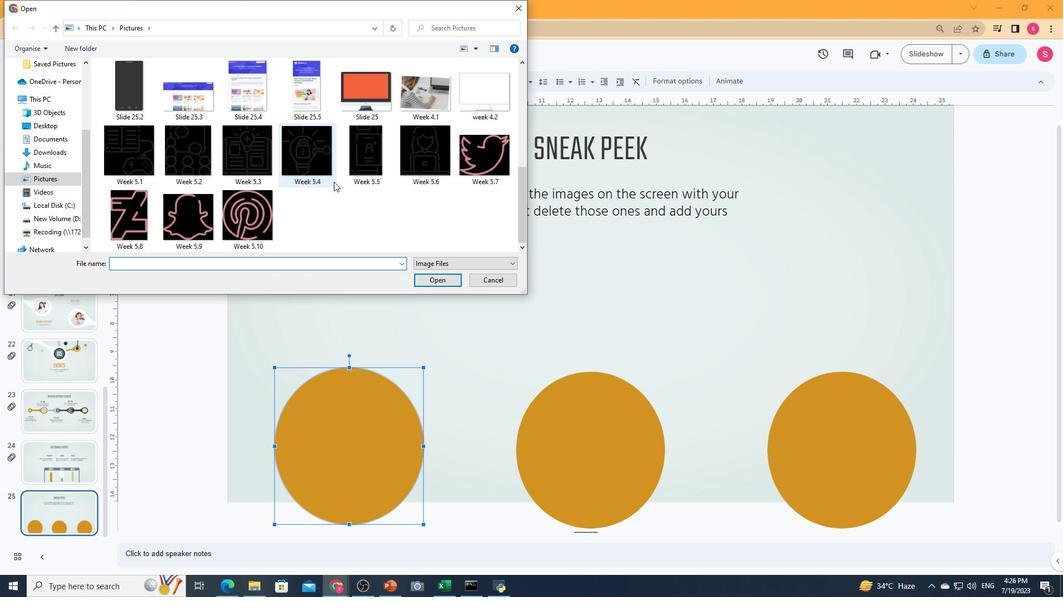 
Action: Mouse moved to (369, 157)
Screenshot: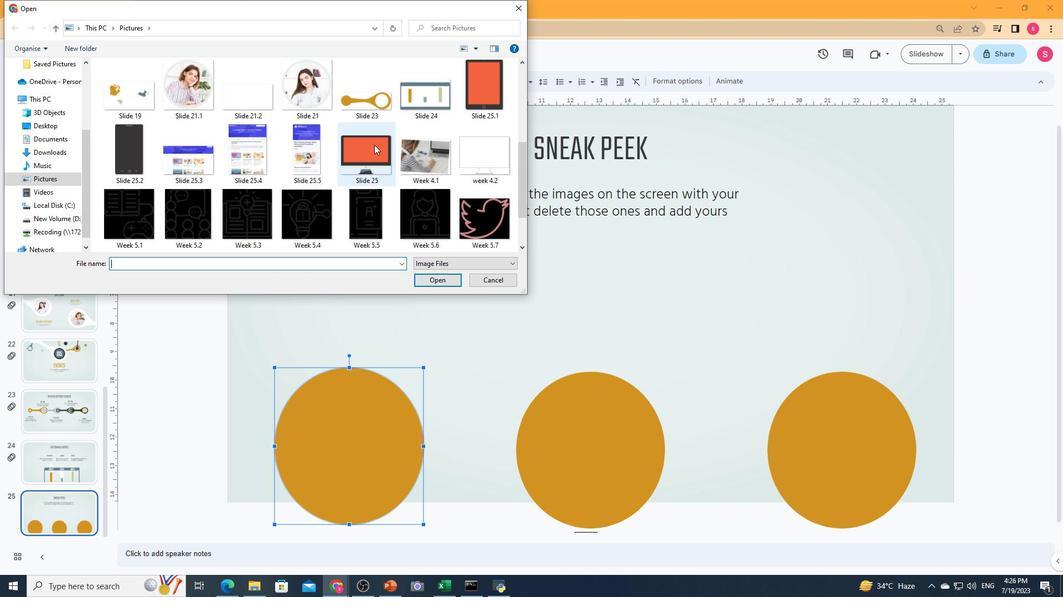 
Action: Mouse pressed left at (369, 157)
Screenshot: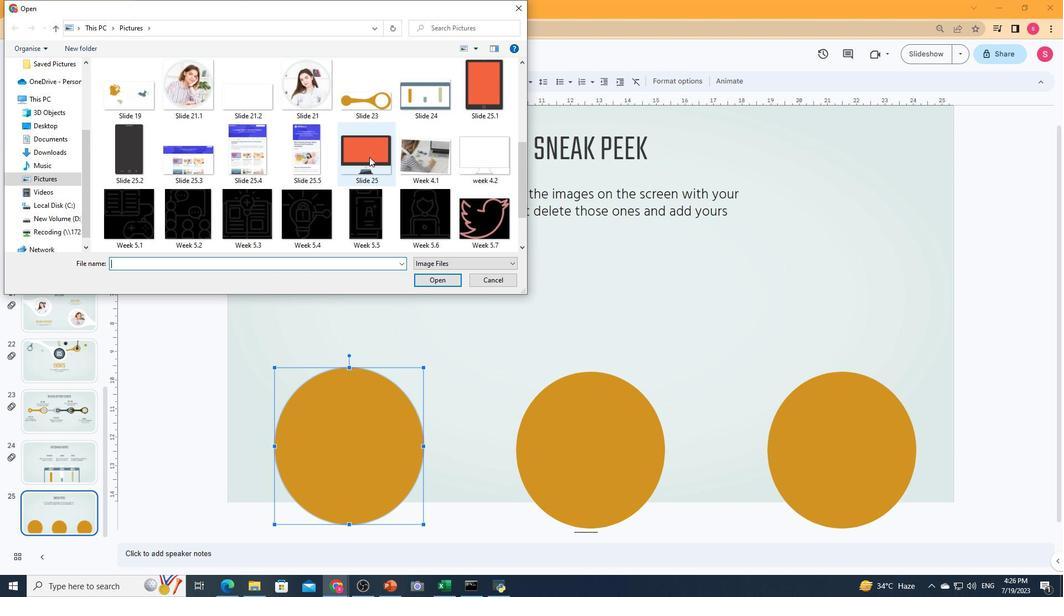 
Action: Mouse moved to (432, 280)
Screenshot: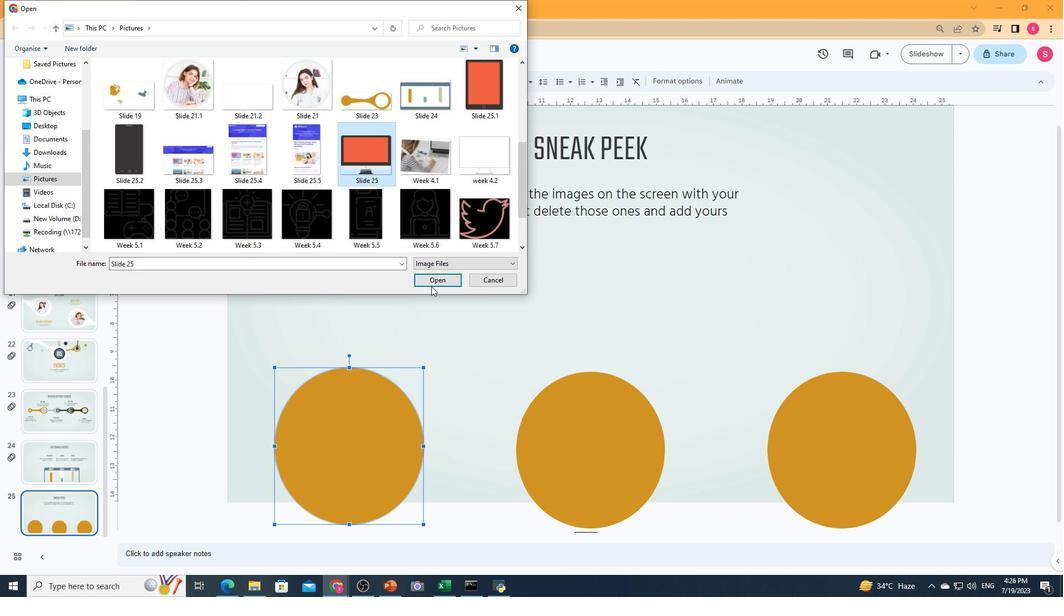 
Action: Mouse pressed left at (432, 280)
Screenshot: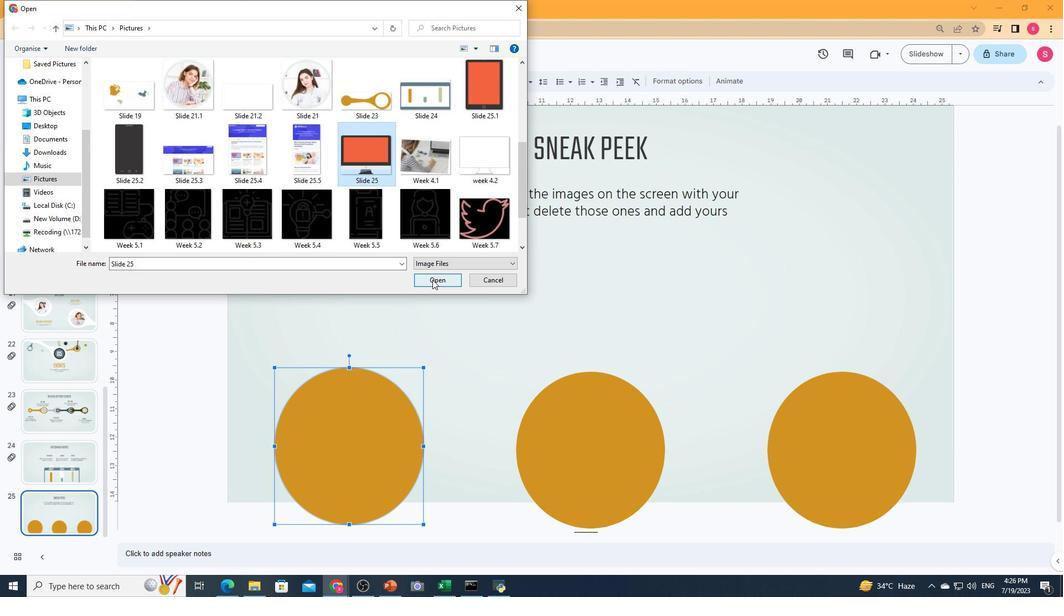 
Action: Mouse moved to (829, 254)
Screenshot: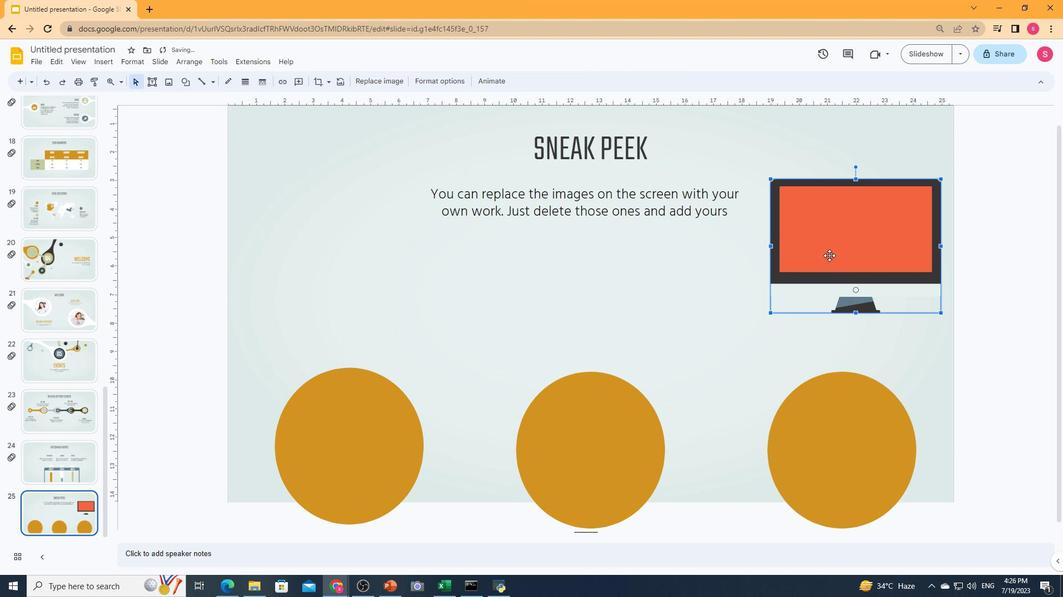
Action: Mouse pressed left at (829, 254)
Screenshot: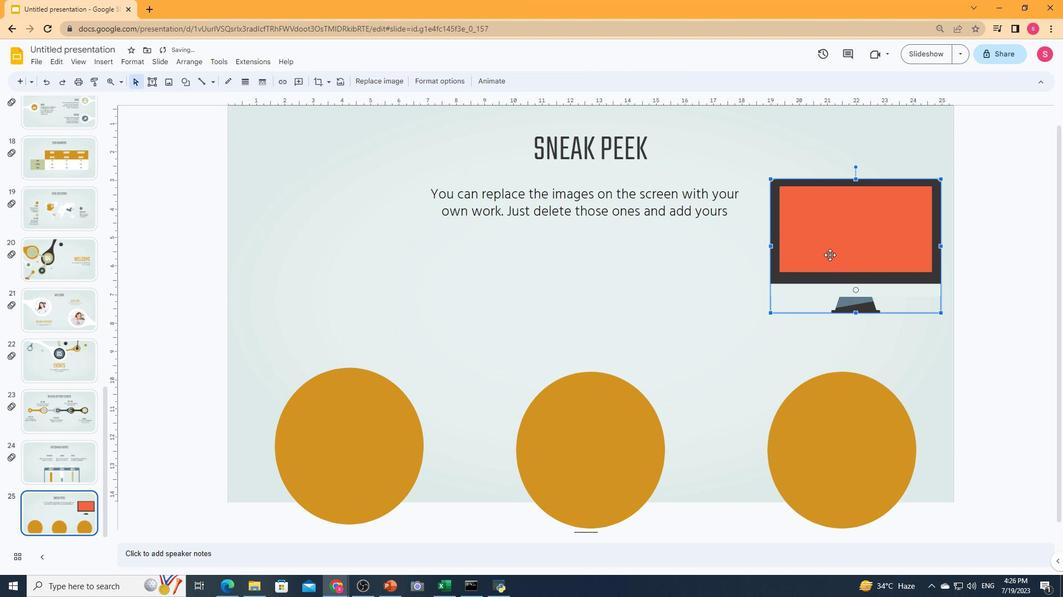 
Action: Mouse moved to (508, 310)
Screenshot: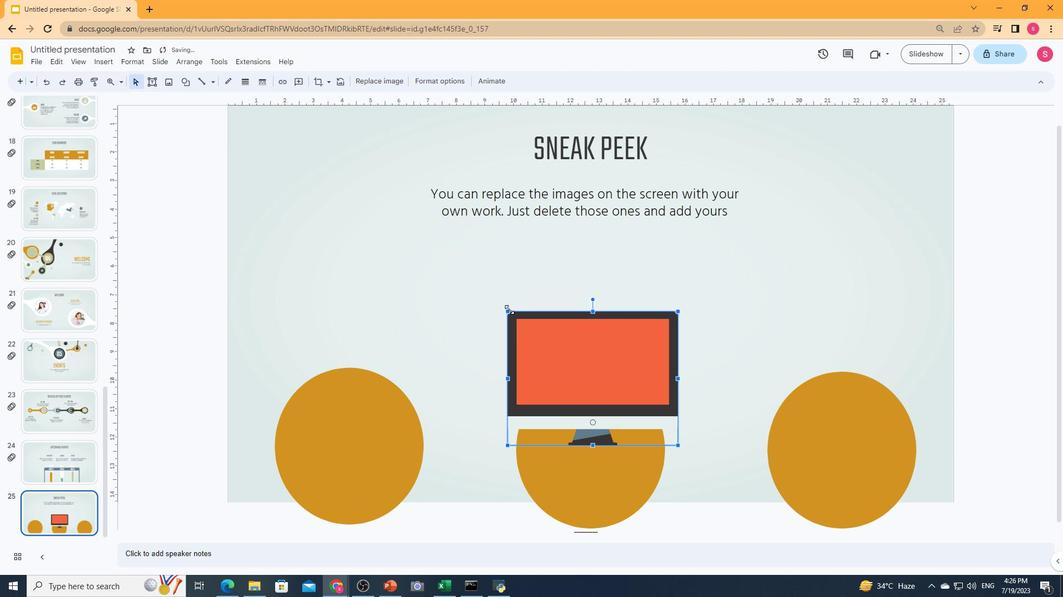 
Action: Mouse pressed left at (508, 310)
Screenshot: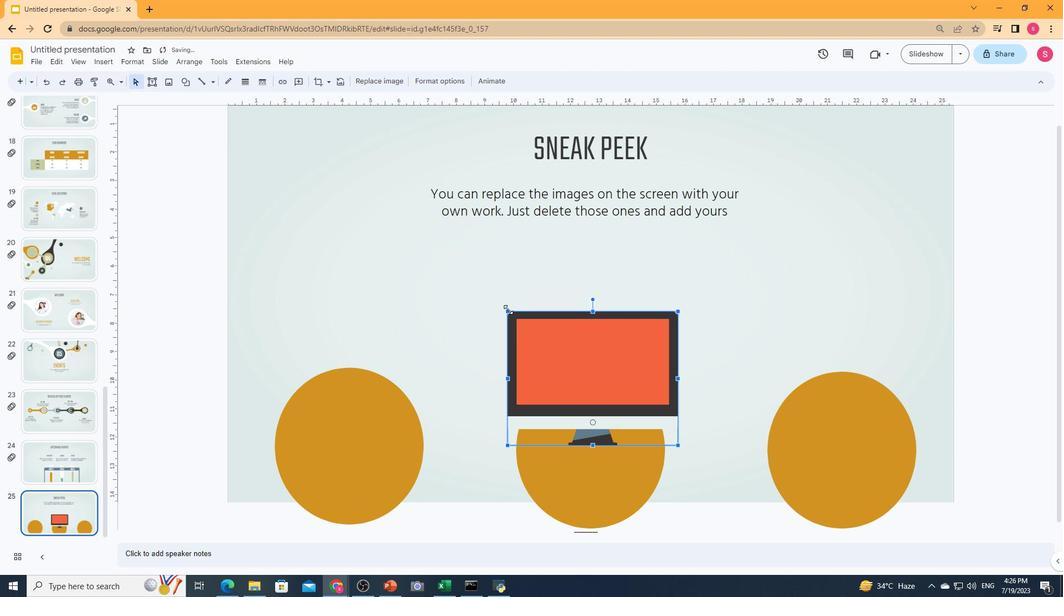 
Action: Mouse moved to (532, 303)
Screenshot: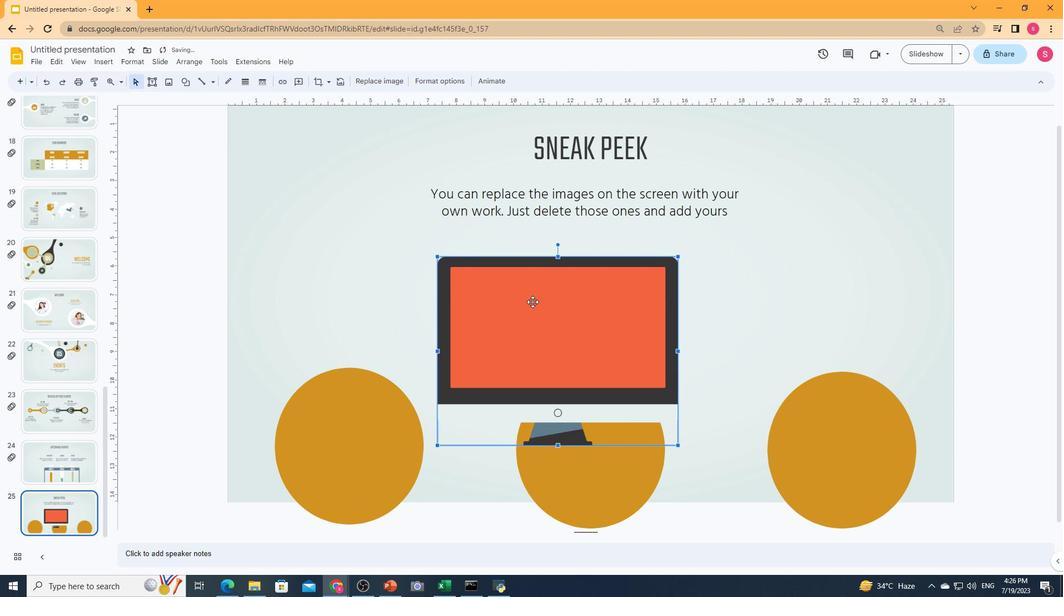 
Action: Mouse pressed left at (532, 303)
Screenshot: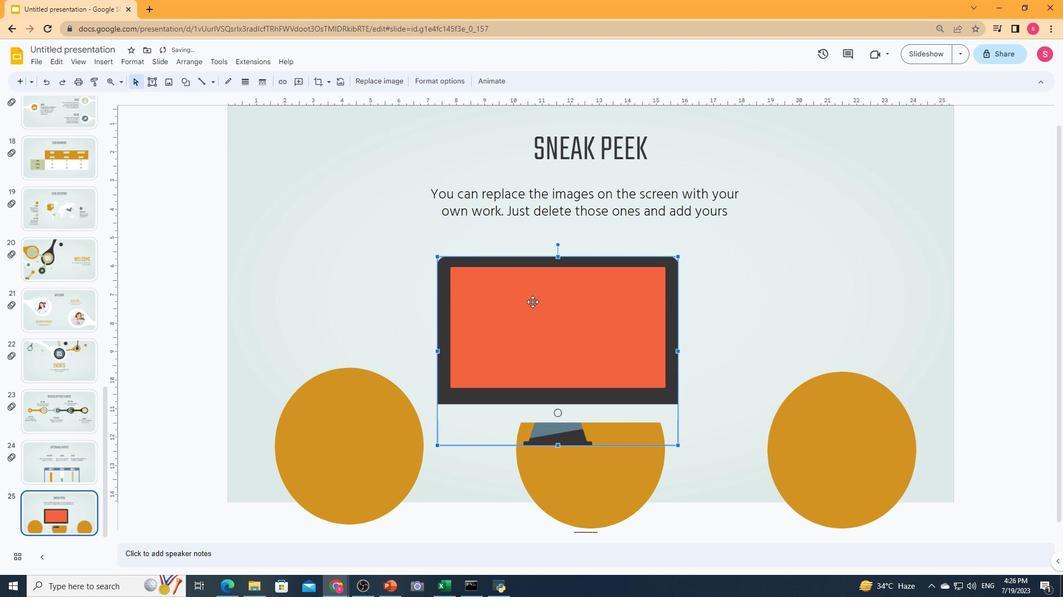 
Action: Mouse moved to (548, 481)
Screenshot: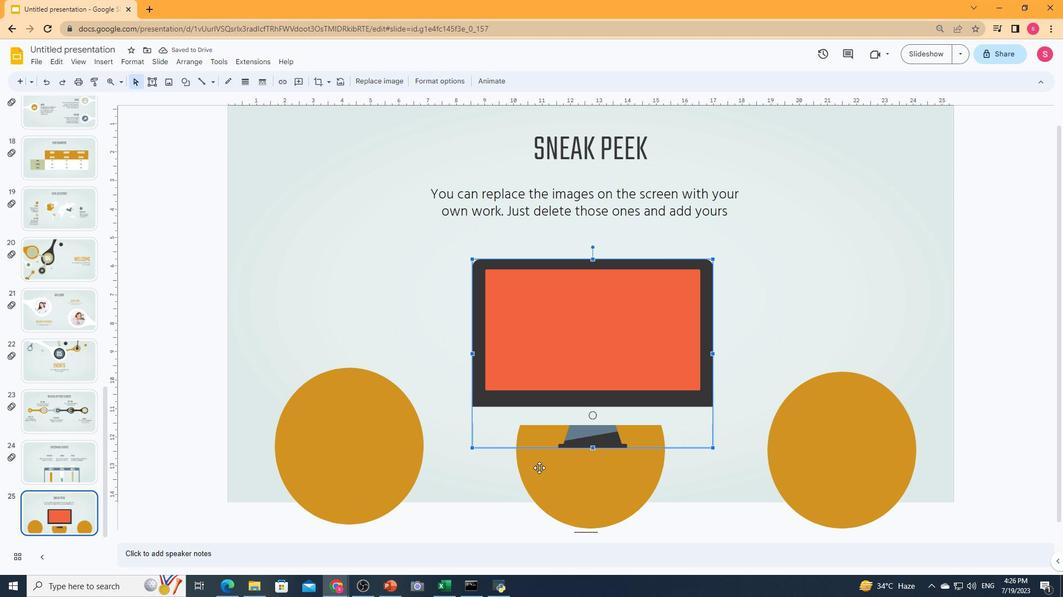 
Action: Mouse pressed left at (548, 481)
Screenshot: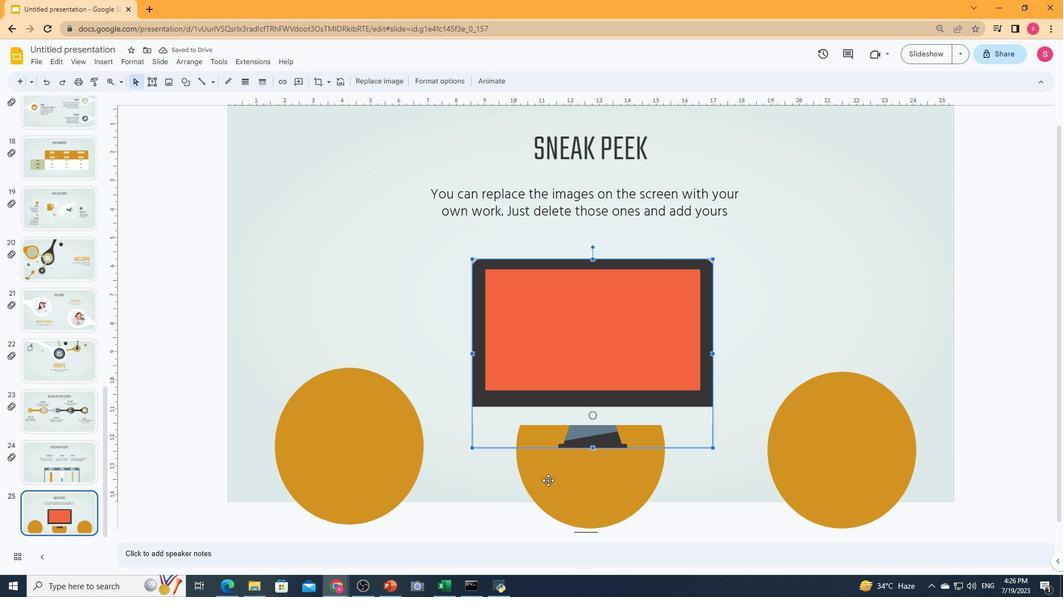 
Action: Mouse moved to (231, 78)
Screenshot: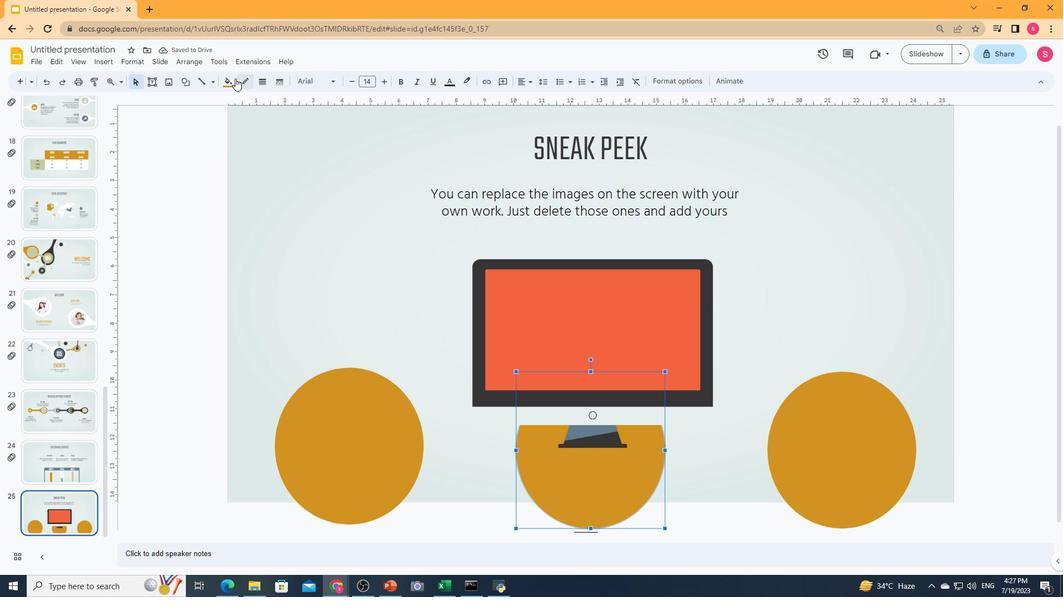 
Action: Mouse pressed left at (231, 78)
Screenshot: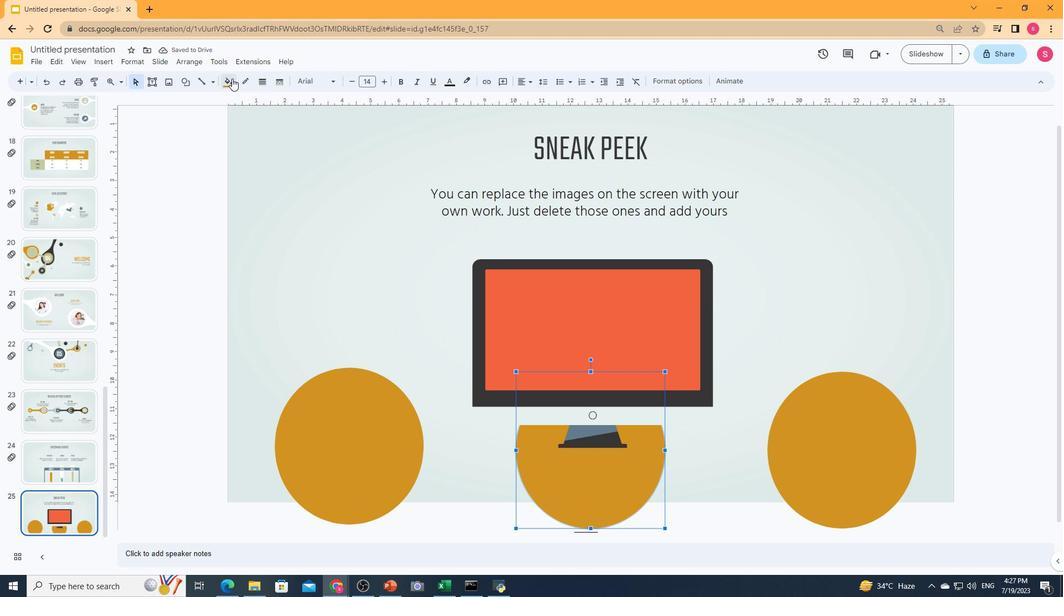 
Action: Mouse moved to (284, 130)
Screenshot: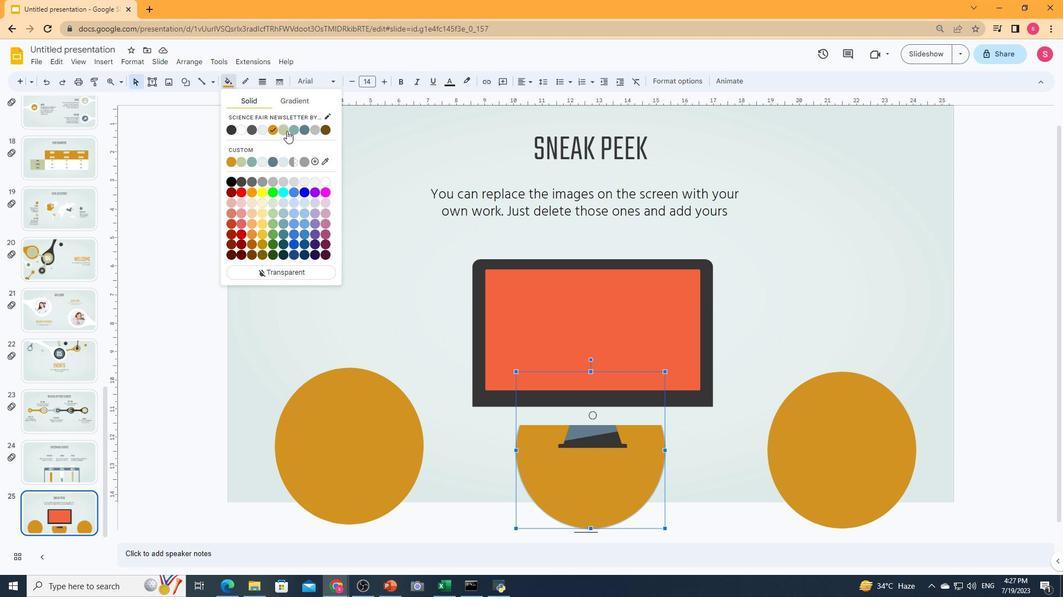 
Action: Mouse pressed left at (284, 130)
Screenshot: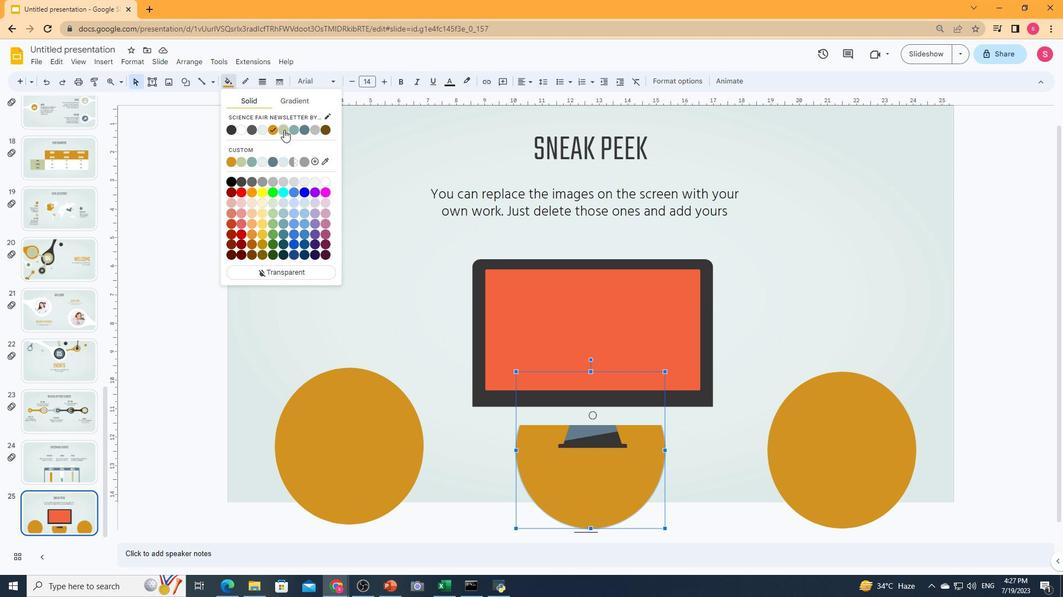 
Action: Mouse moved to (828, 410)
Screenshot: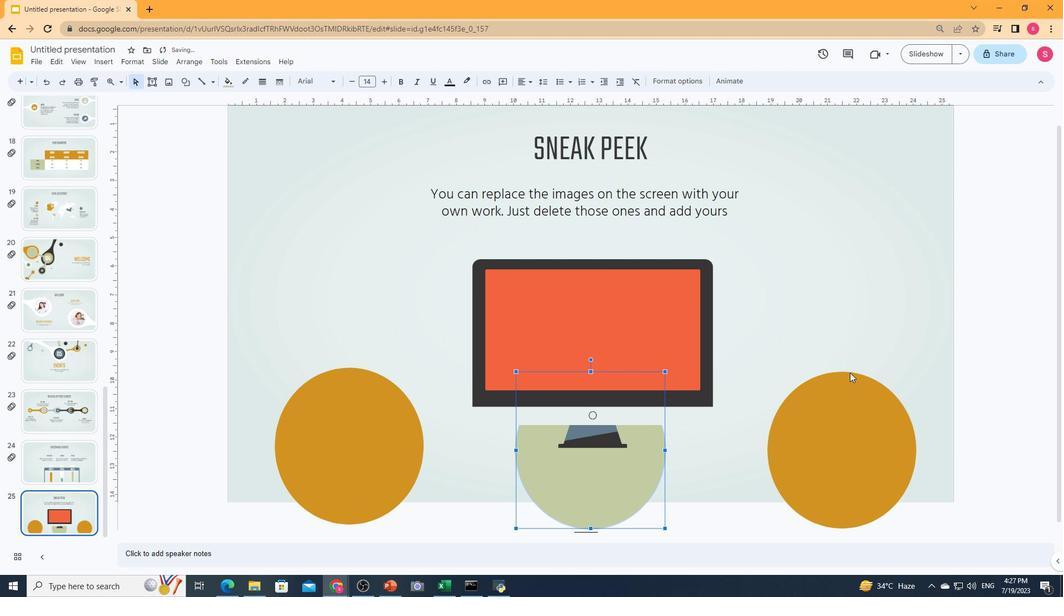
Action: Mouse pressed left at (828, 410)
Screenshot: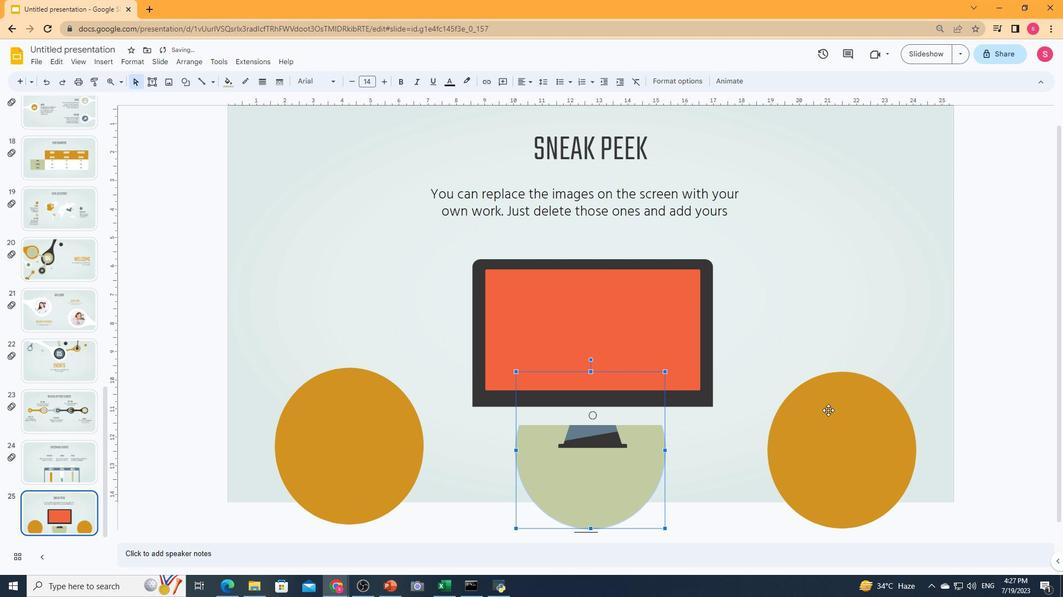 
Action: Mouse moved to (233, 86)
Screenshot: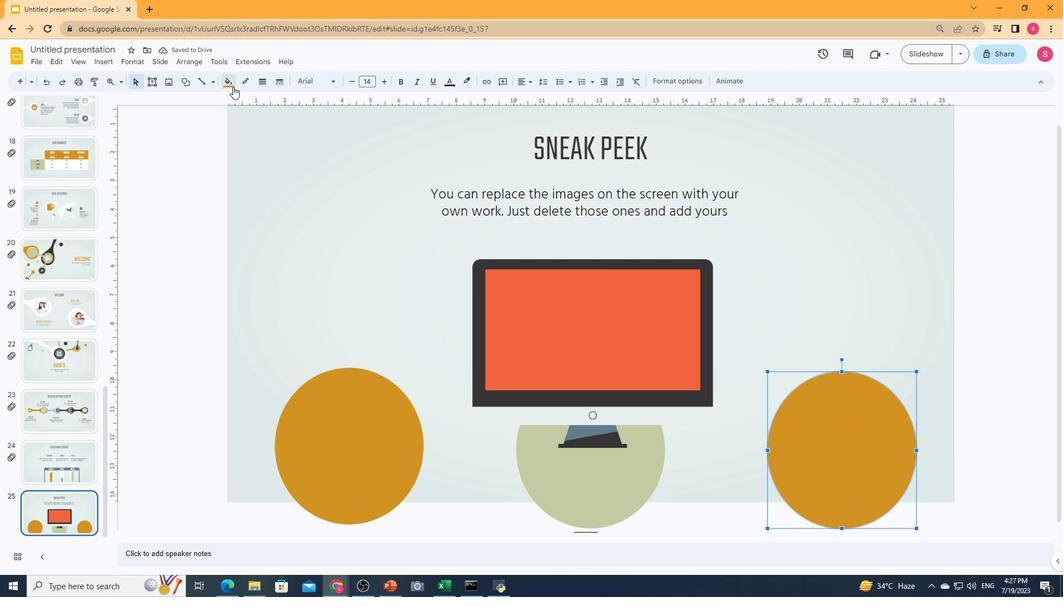 
Action: Mouse pressed left at (233, 86)
Screenshot: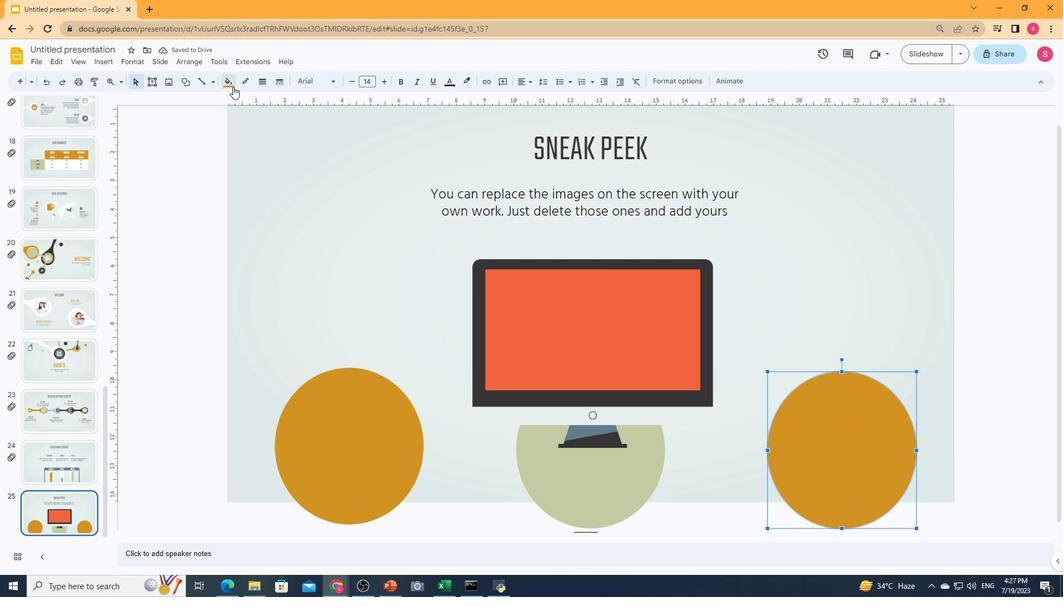 
Action: Mouse moved to (302, 131)
Screenshot: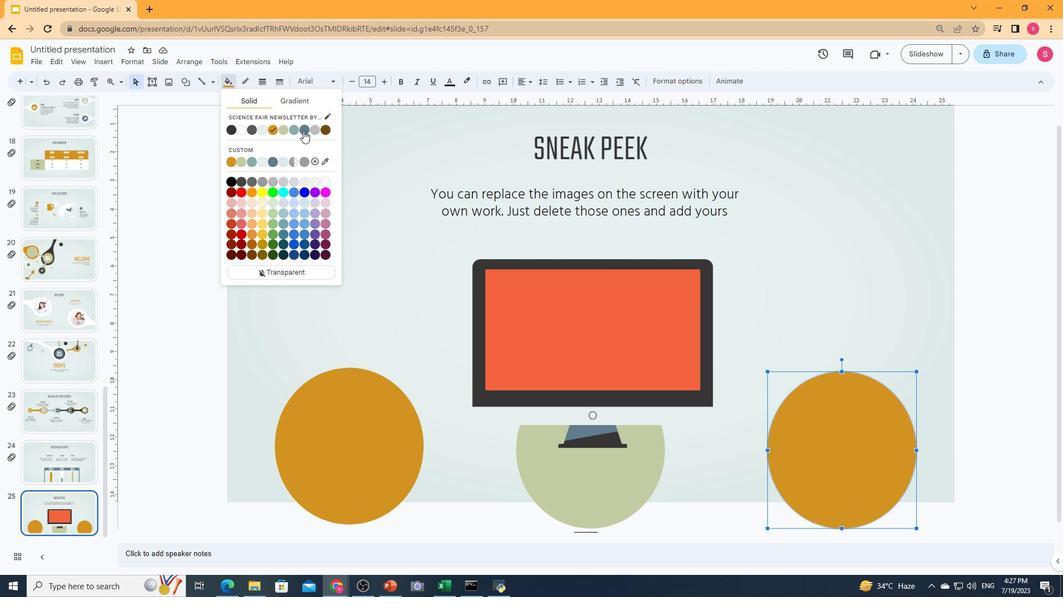 
Action: Mouse pressed left at (302, 131)
Screenshot: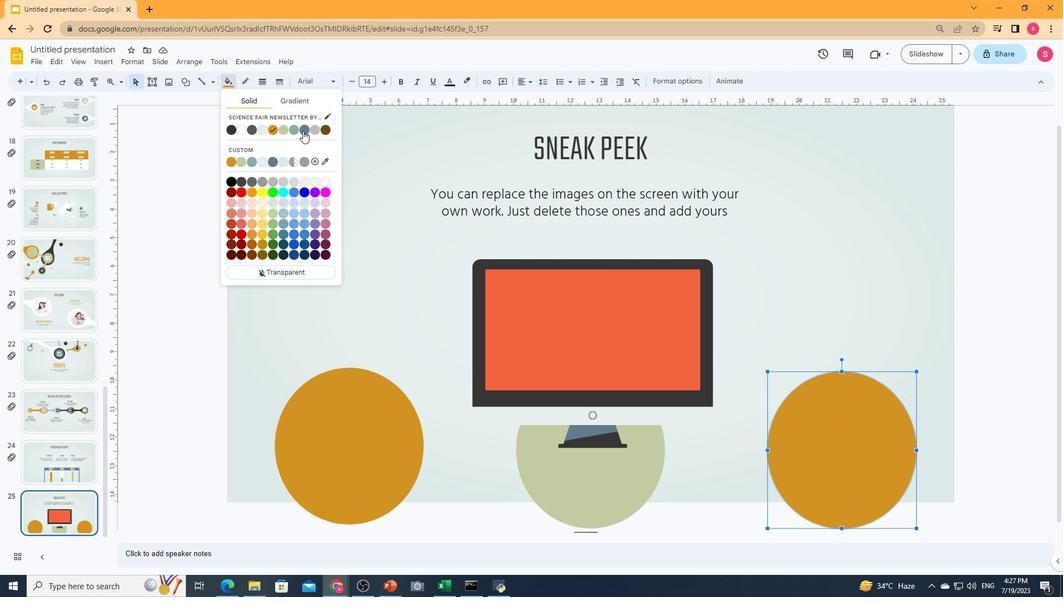 
Action: Mouse moved to (101, 60)
Screenshot: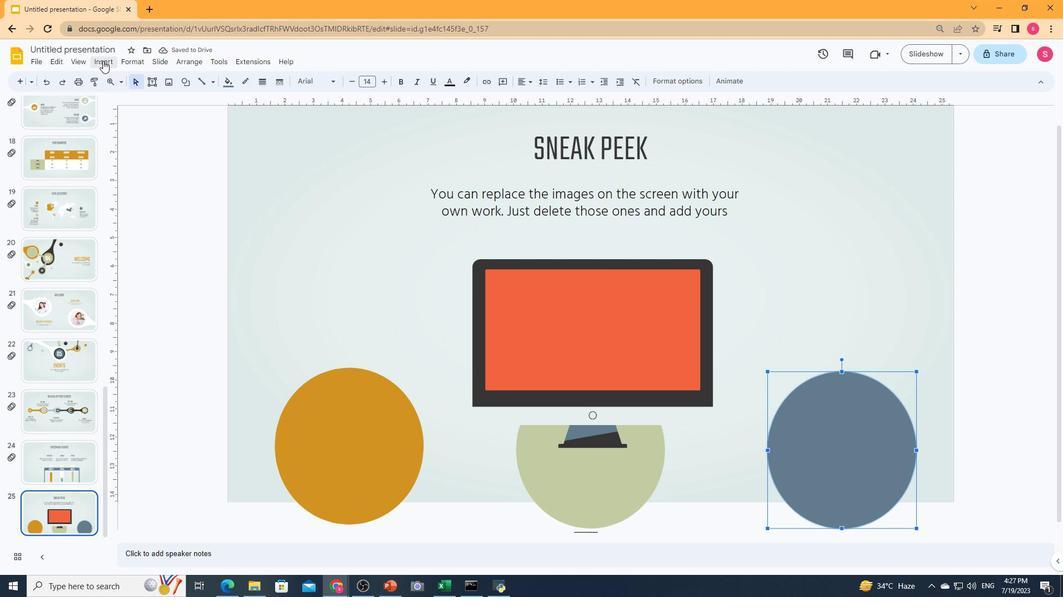 
Action: Mouse pressed left at (101, 60)
Screenshot: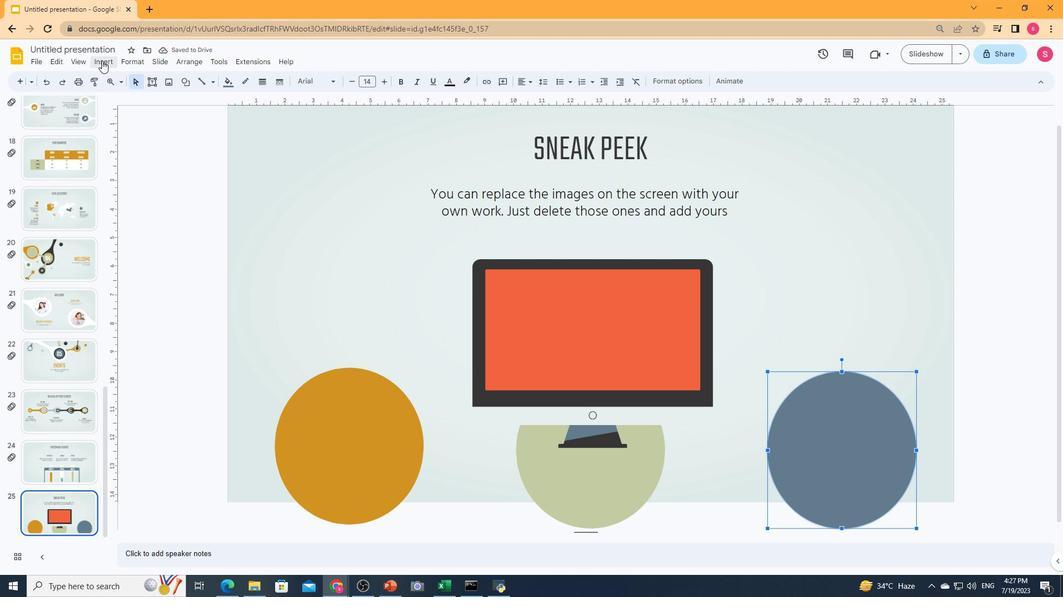 
Action: Mouse moved to (276, 80)
Screenshot: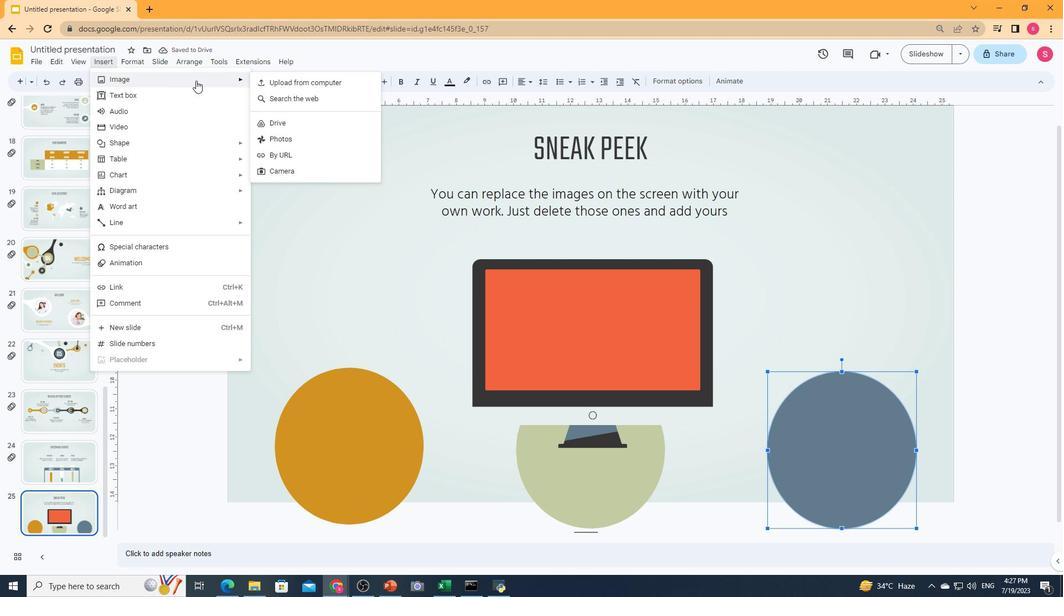 
Action: Mouse pressed left at (276, 80)
Screenshot: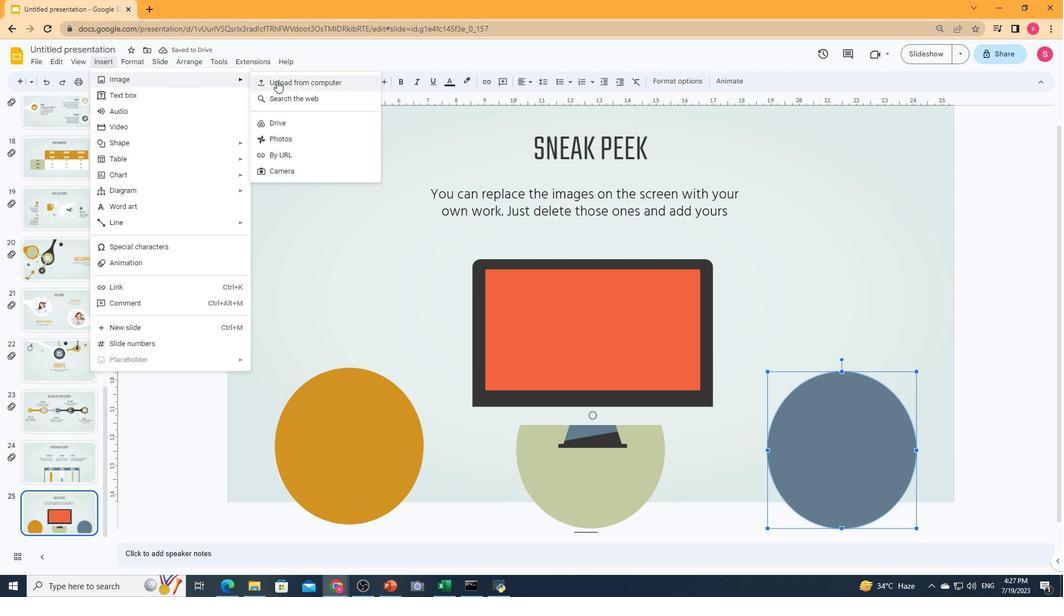 
Action: Mouse moved to (302, 166)
Screenshot: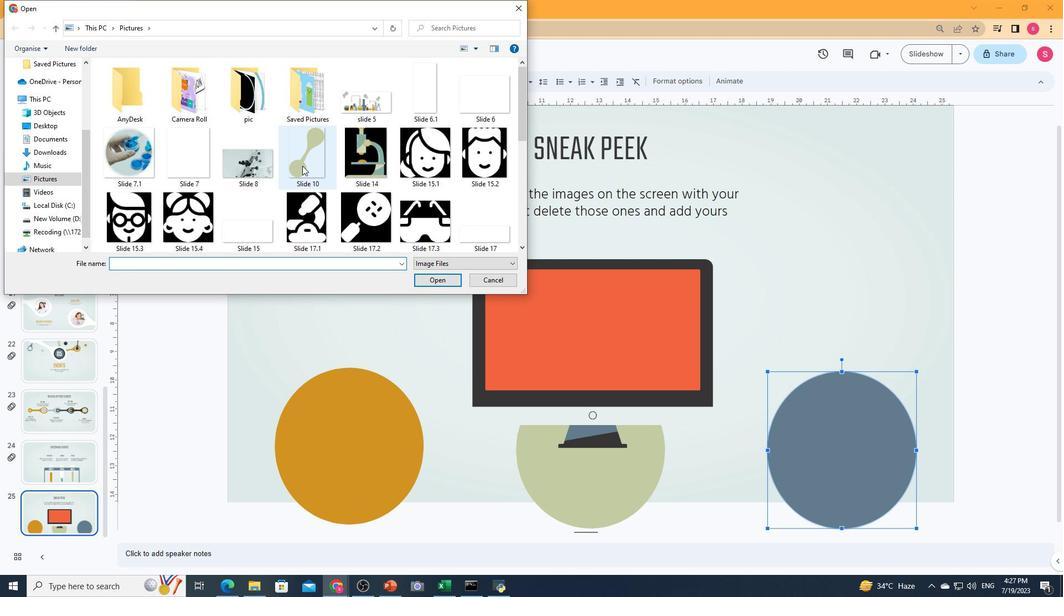 
Action: Mouse scrolled (302, 165) with delta (0, 0)
Screenshot: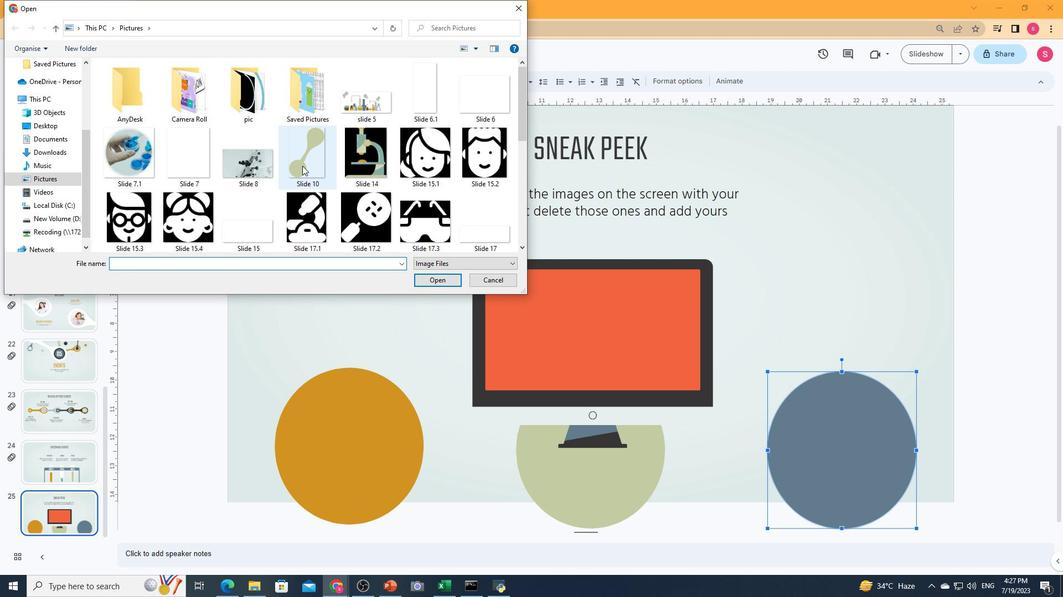 
Action: Mouse scrolled (302, 165) with delta (0, 0)
Screenshot: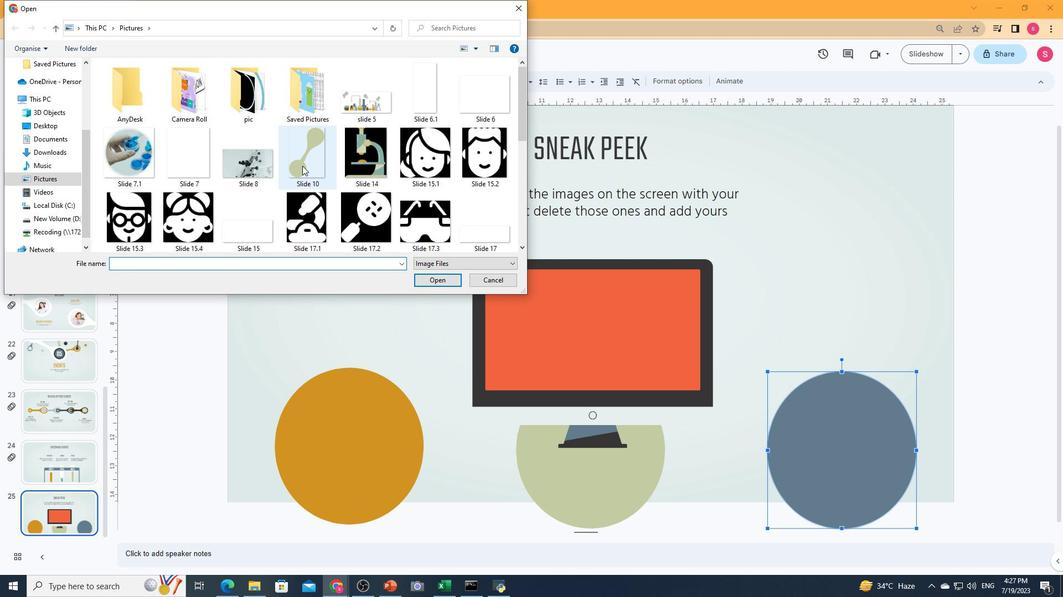 
Action: Mouse moved to (496, 104)
Screenshot: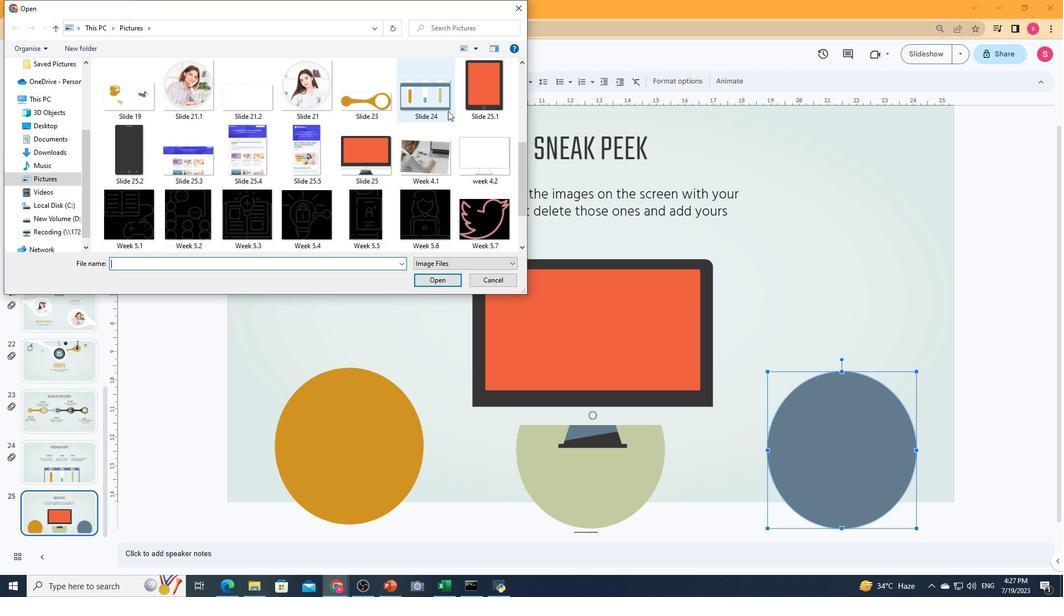 
Action: Mouse pressed left at (496, 104)
Screenshot: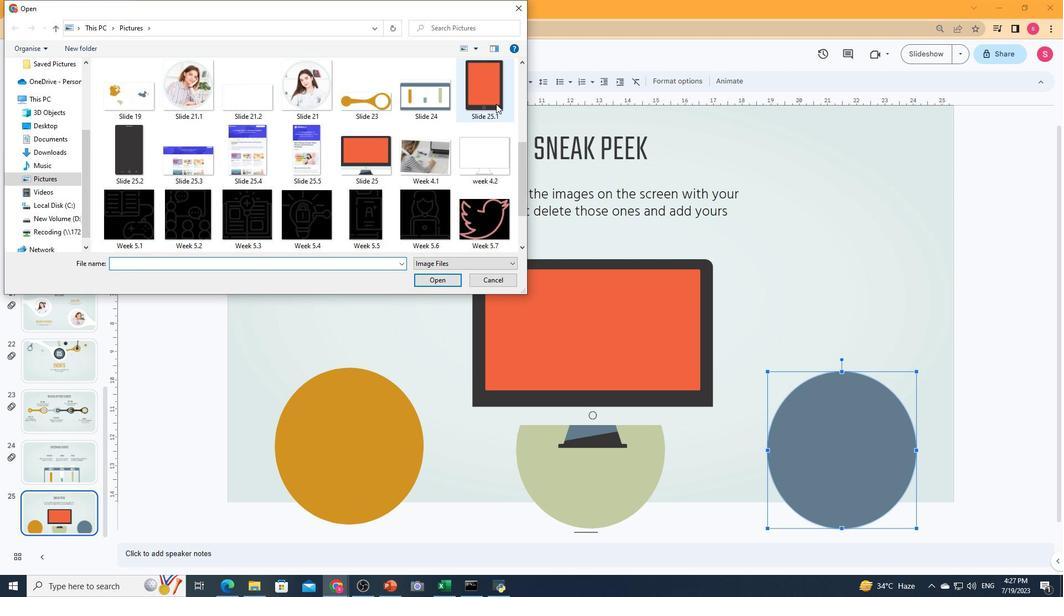 
Action: Mouse moved to (424, 279)
Screenshot: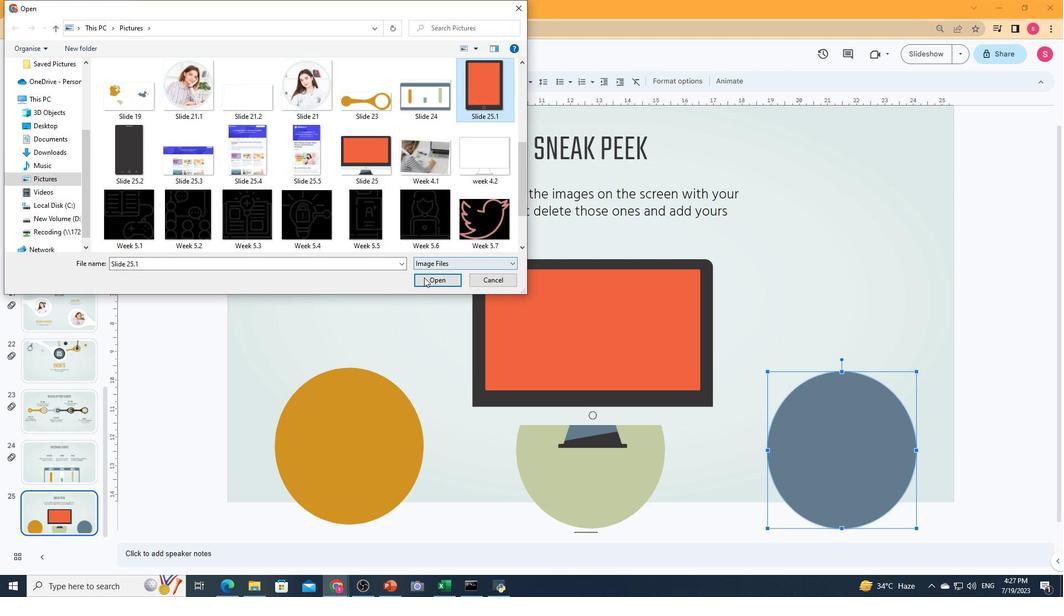 
Action: Mouse pressed left at (424, 279)
Screenshot: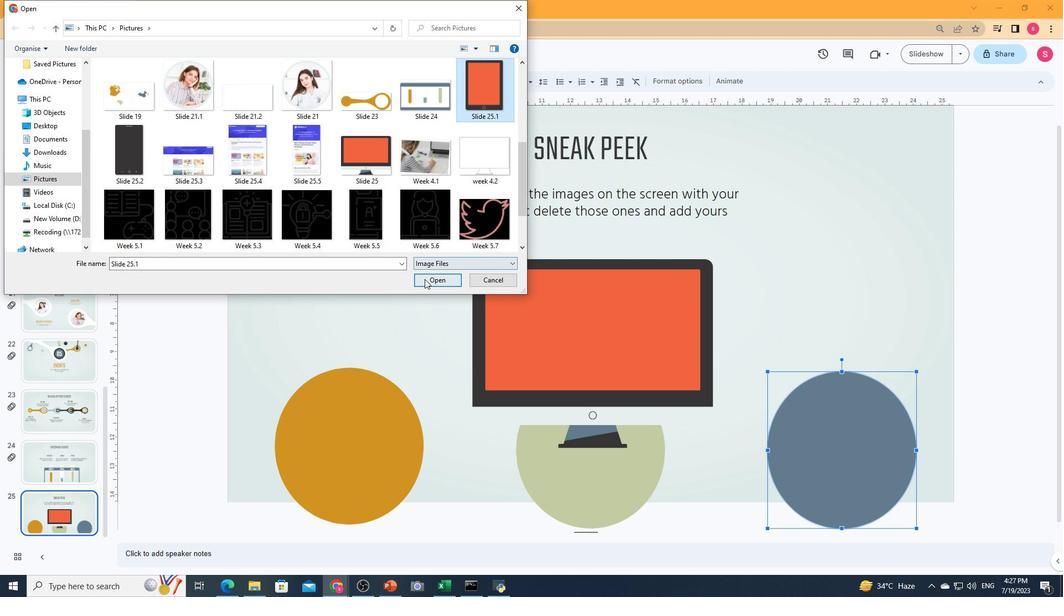 
Action: Mouse moved to (872, 224)
Screenshot: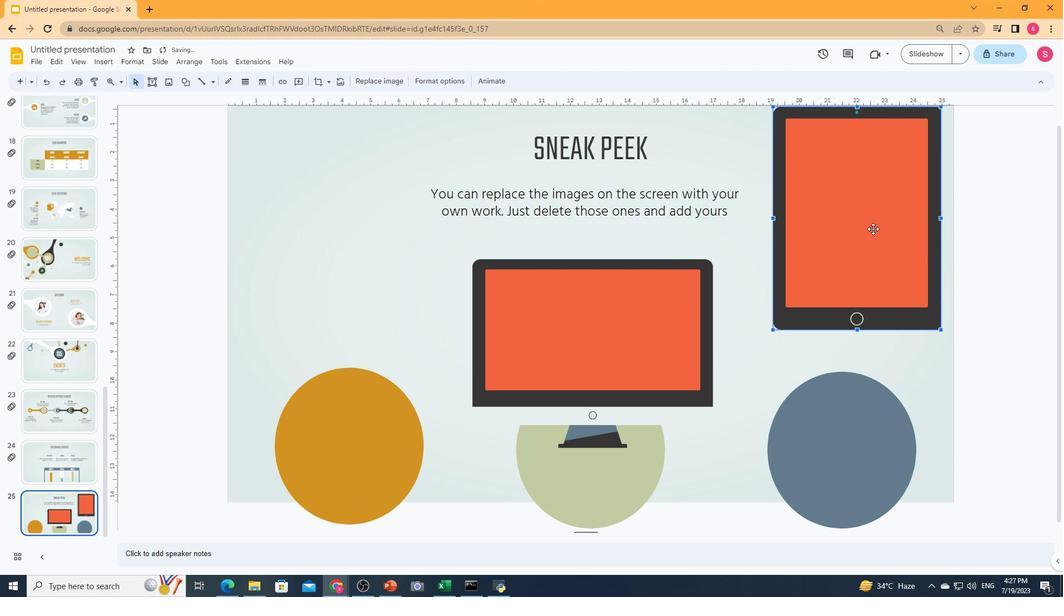 
Action: Mouse pressed left at (872, 224)
Screenshot: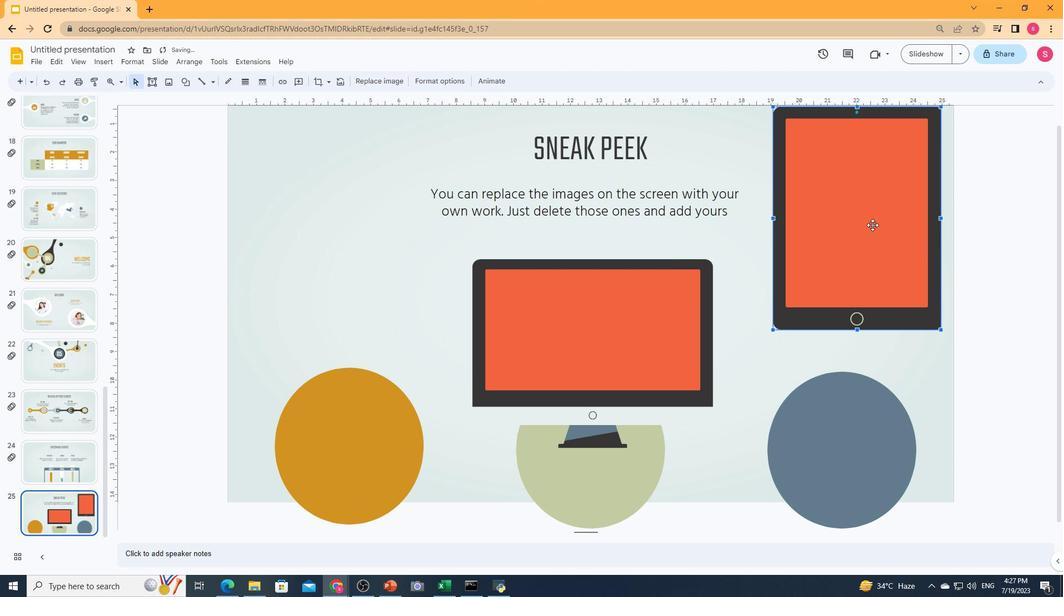 
Action: Mouse moved to (260, 225)
Screenshot: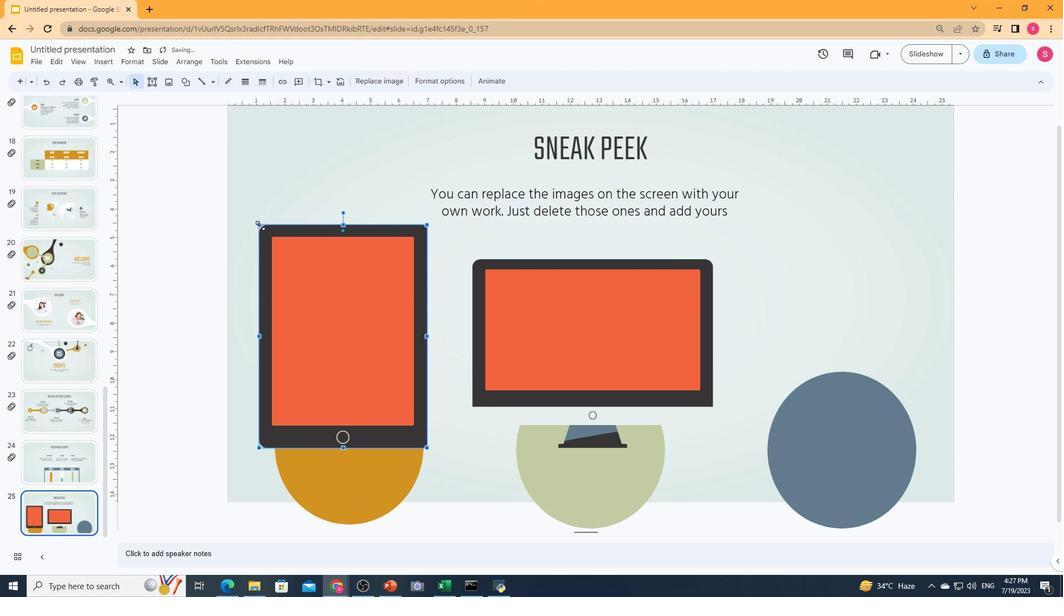 
Action: Mouse pressed left at (260, 225)
Screenshot: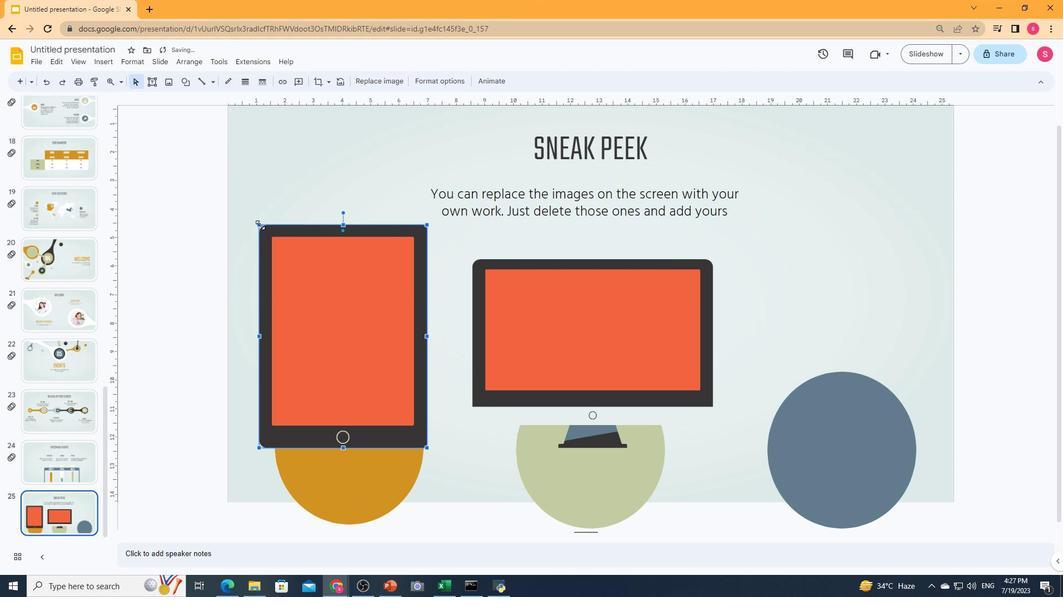 
Action: Mouse moved to (372, 359)
Screenshot: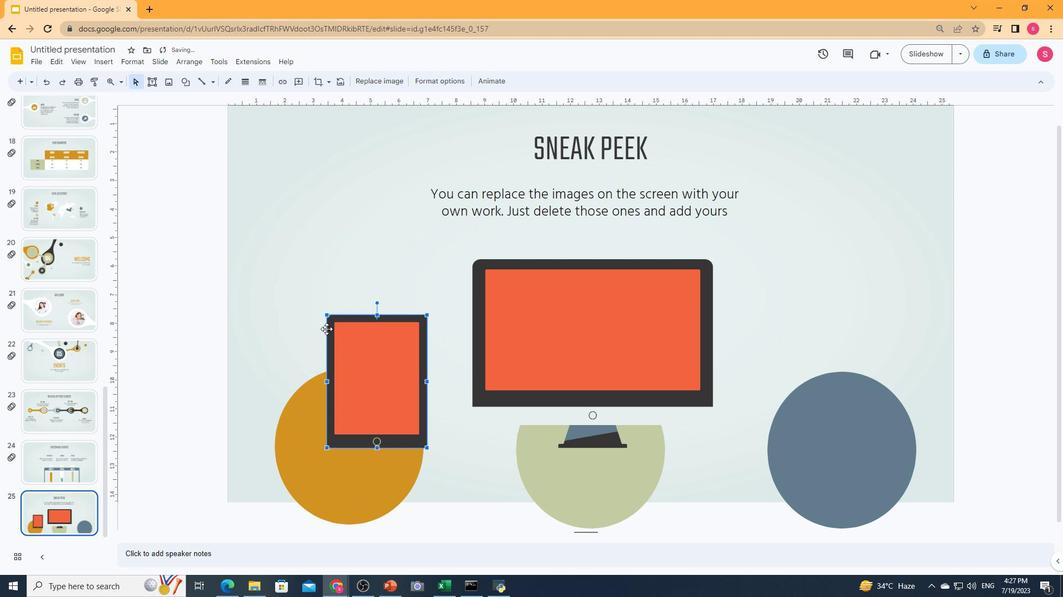
Action: Mouse pressed left at (372, 359)
Screenshot: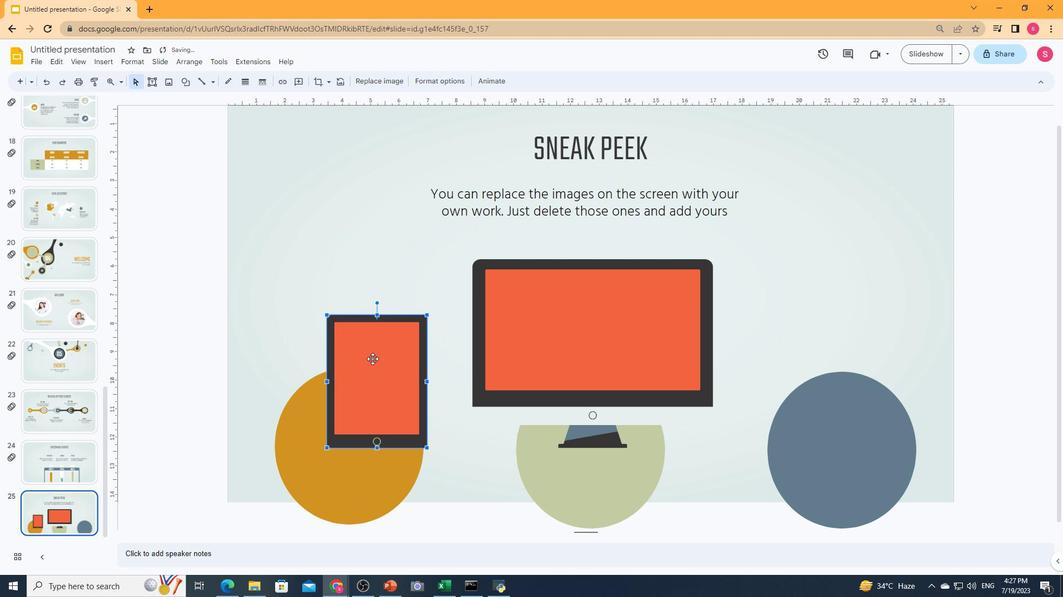 
Action: Mouse moved to (356, 347)
Screenshot: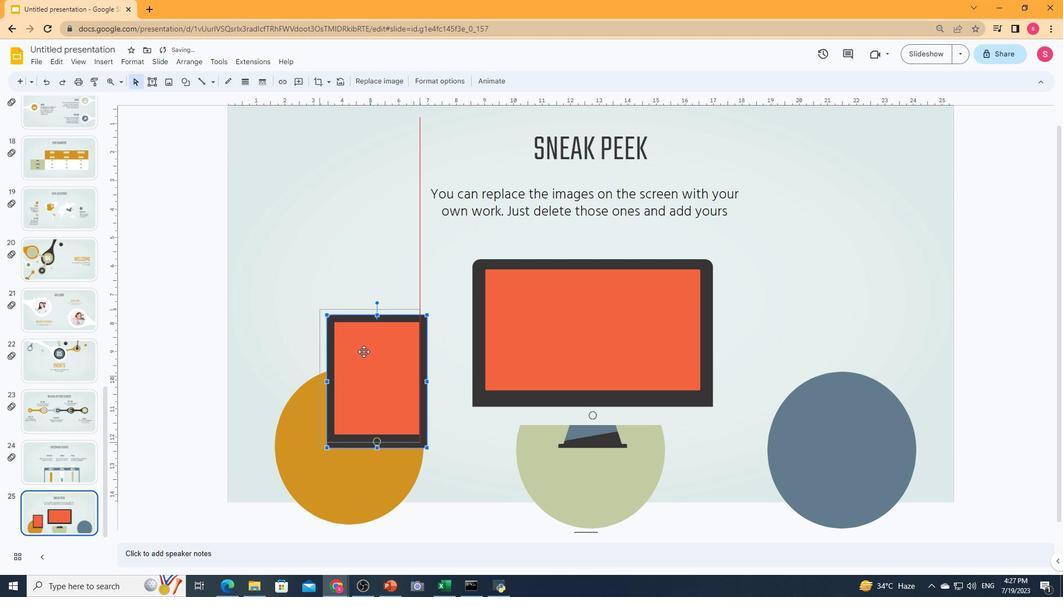 
Action: Mouse pressed left at (356, 347)
Screenshot: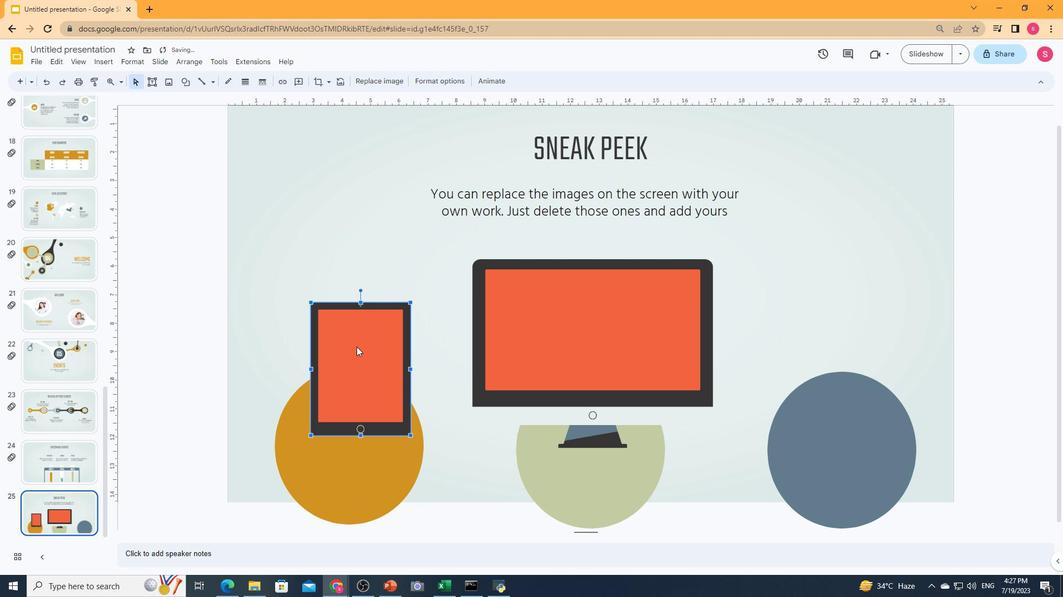 
Action: Mouse moved to (348, 347)
Screenshot: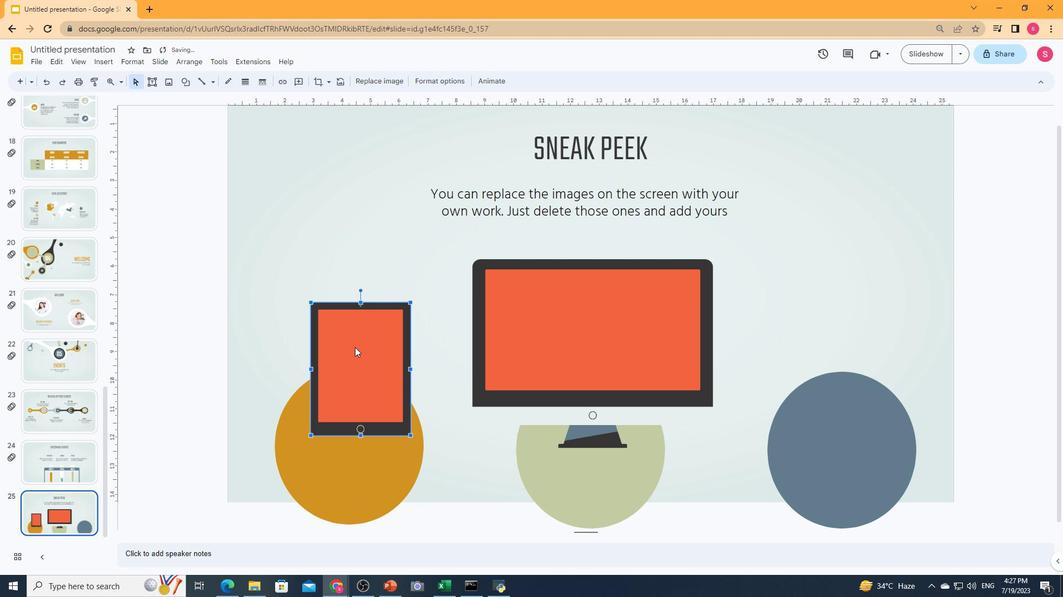 
Action: Mouse pressed left at (348, 347)
Screenshot: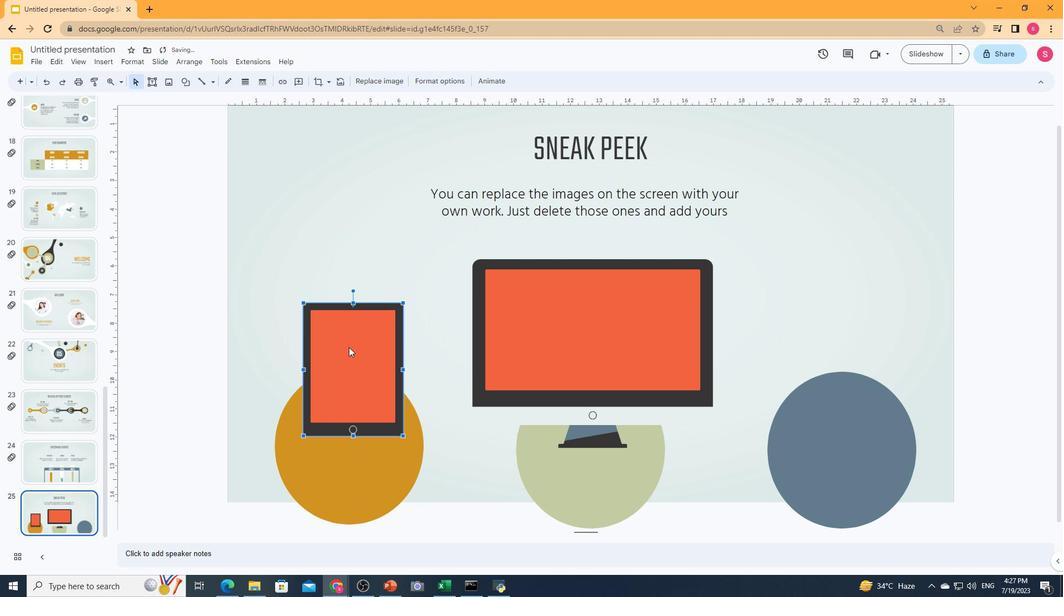 
Action: Mouse moved to (348, 336)
Screenshot: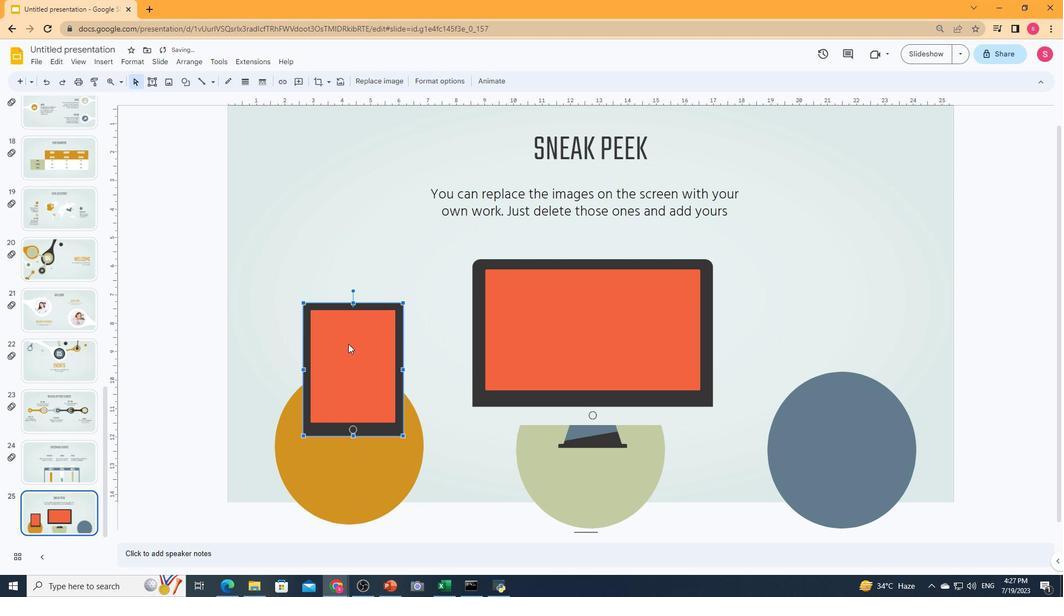 
Action: Mouse pressed left at (348, 336)
Screenshot: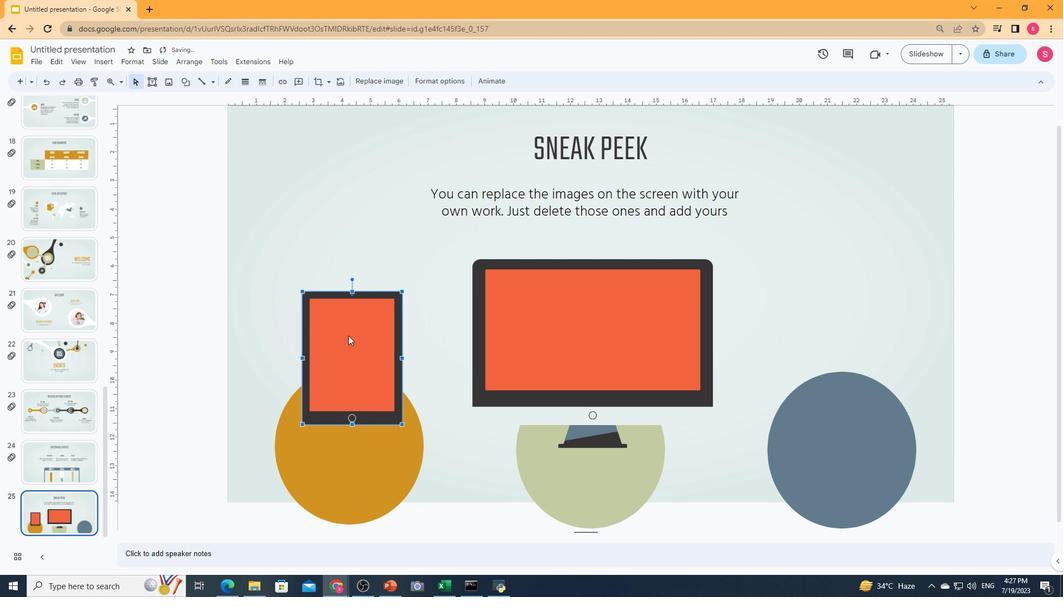 
Action: Mouse moved to (347, 344)
Screenshot: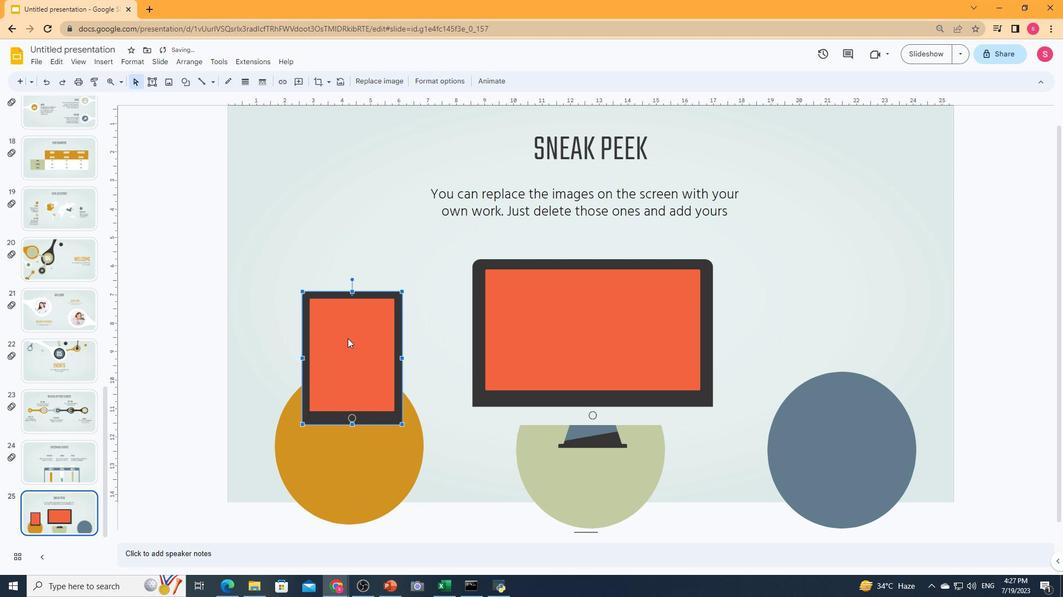 
Action: Mouse pressed left at (347, 344)
Screenshot: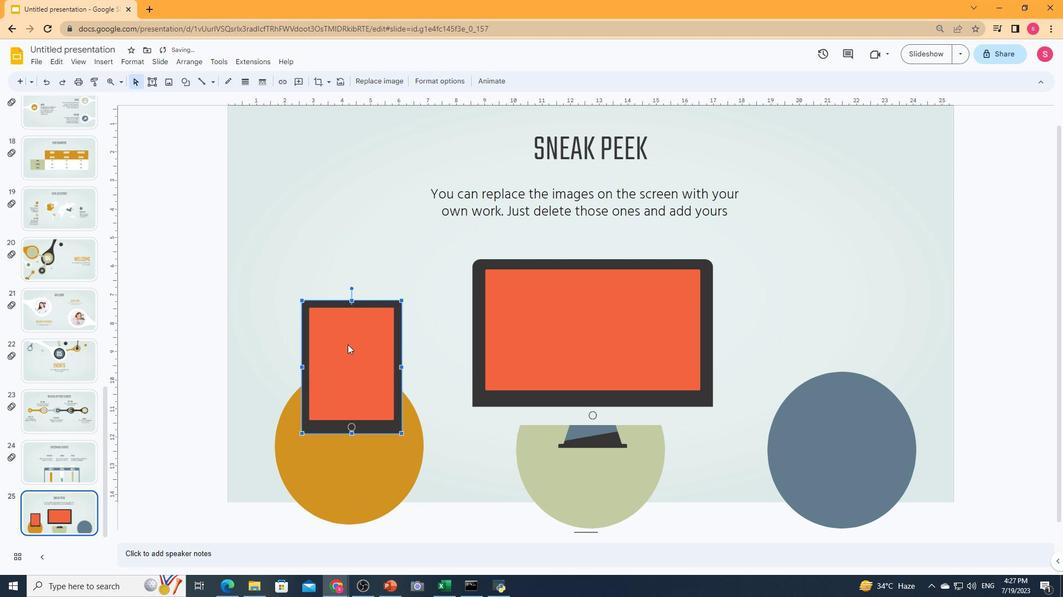 
Action: Mouse moved to (348, 355)
Screenshot: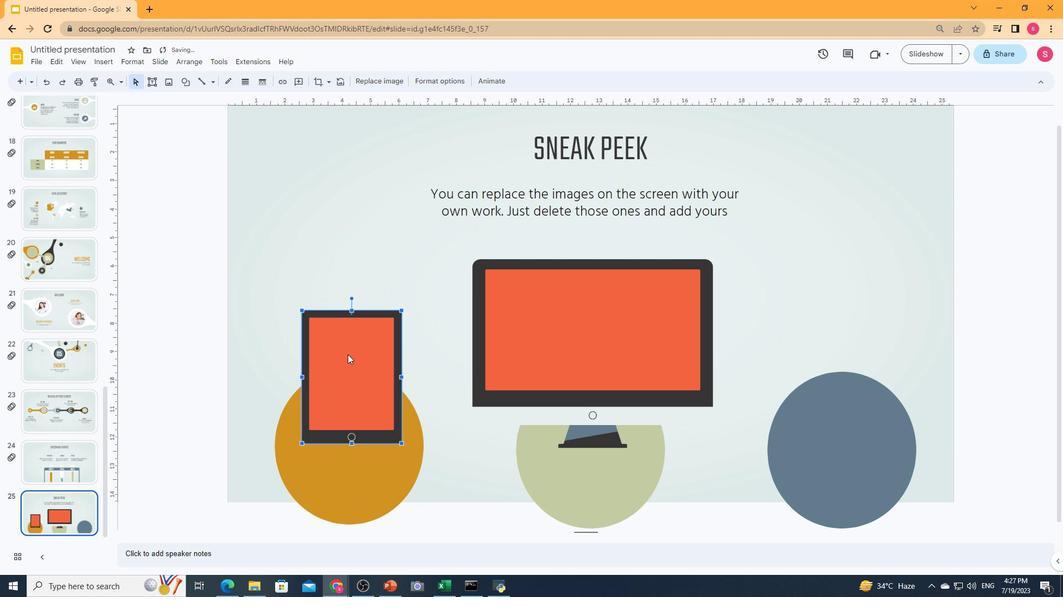 
Action: Mouse pressed left at (348, 355)
Screenshot: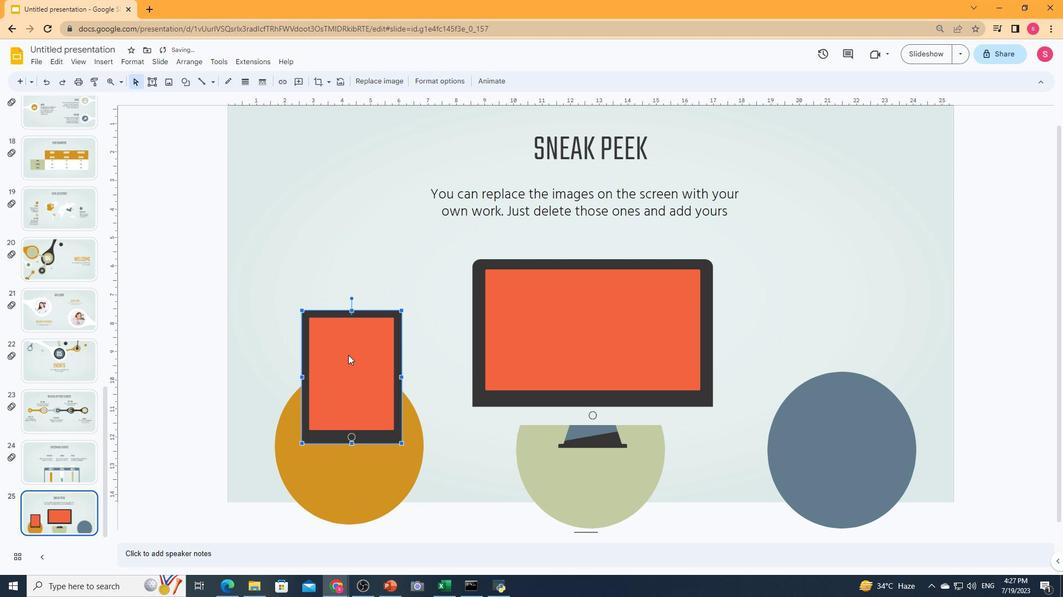 
Action: Mouse moved to (353, 364)
Screenshot: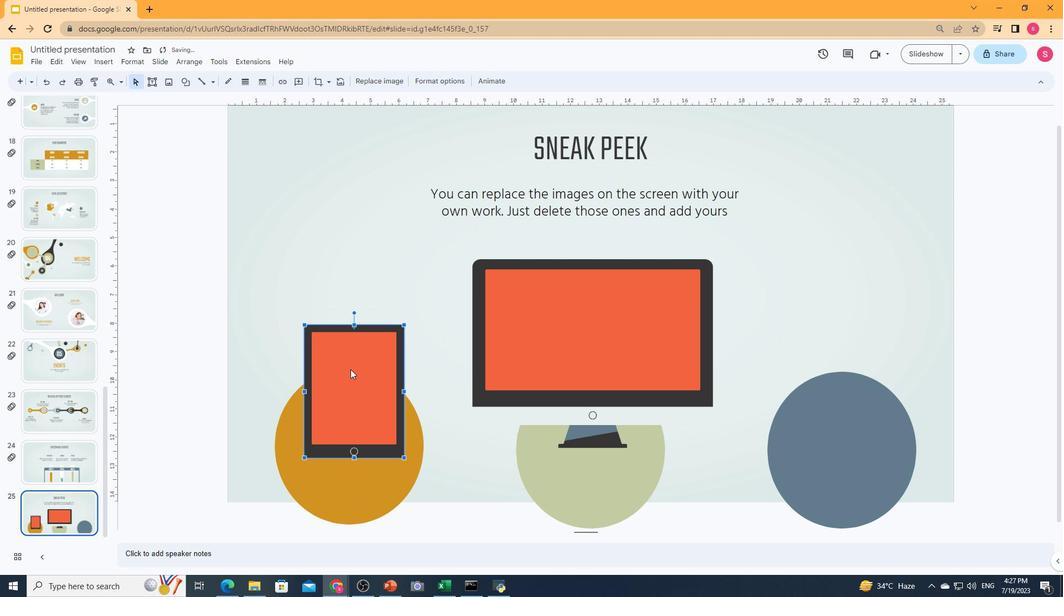 
Action: Mouse pressed left at (353, 364)
Screenshot: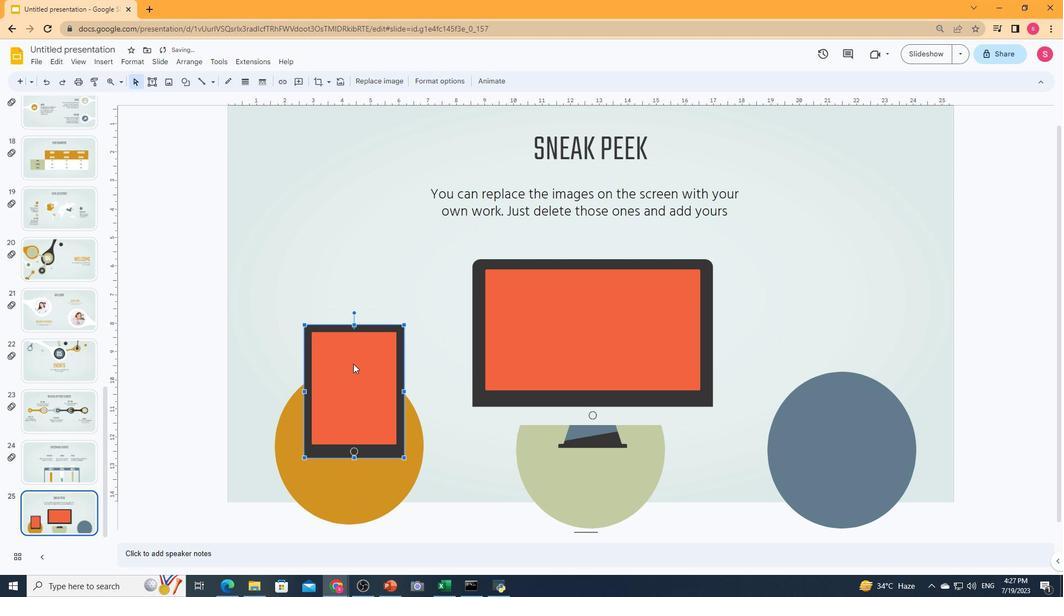 
Action: Mouse moved to (106, 63)
Screenshot: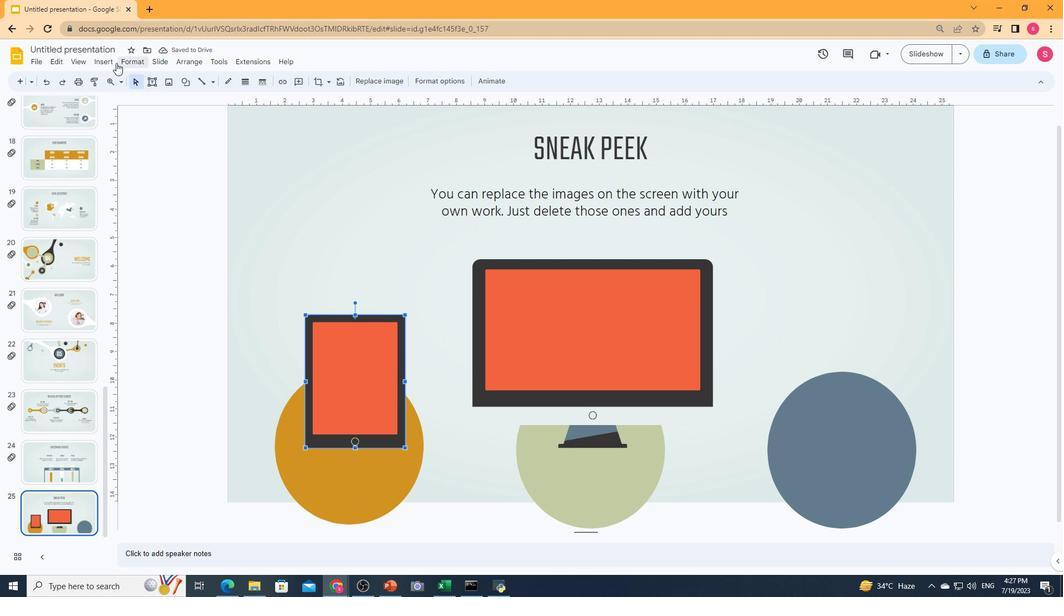 
Action: Mouse pressed left at (106, 63)
Screenshot: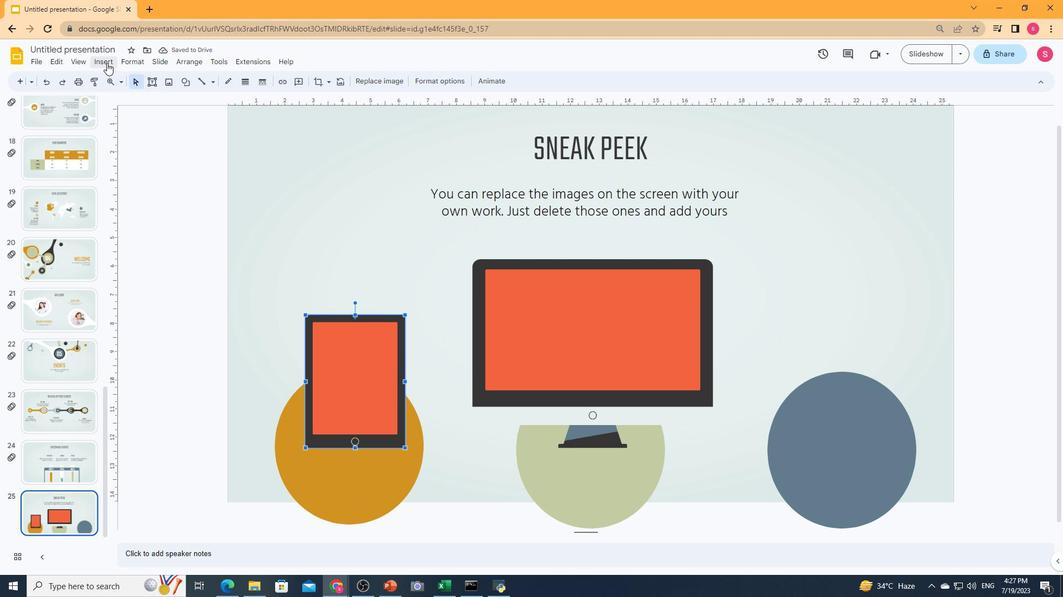 
Action: Mouse moved to (127, 83)
Screenshot: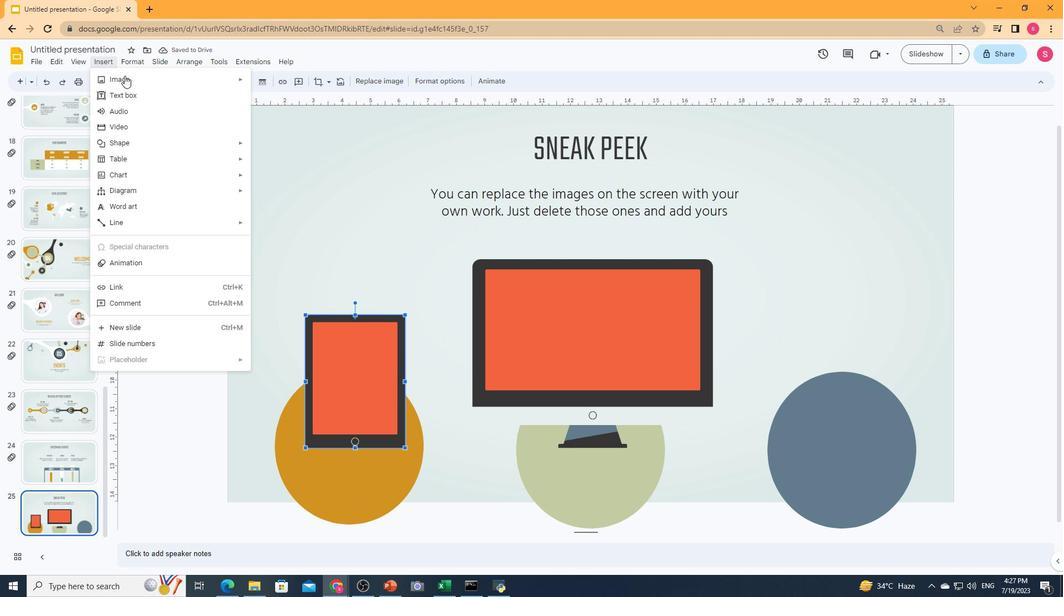 
Action: Mouse pressed left at (127, 83)
Screenshot: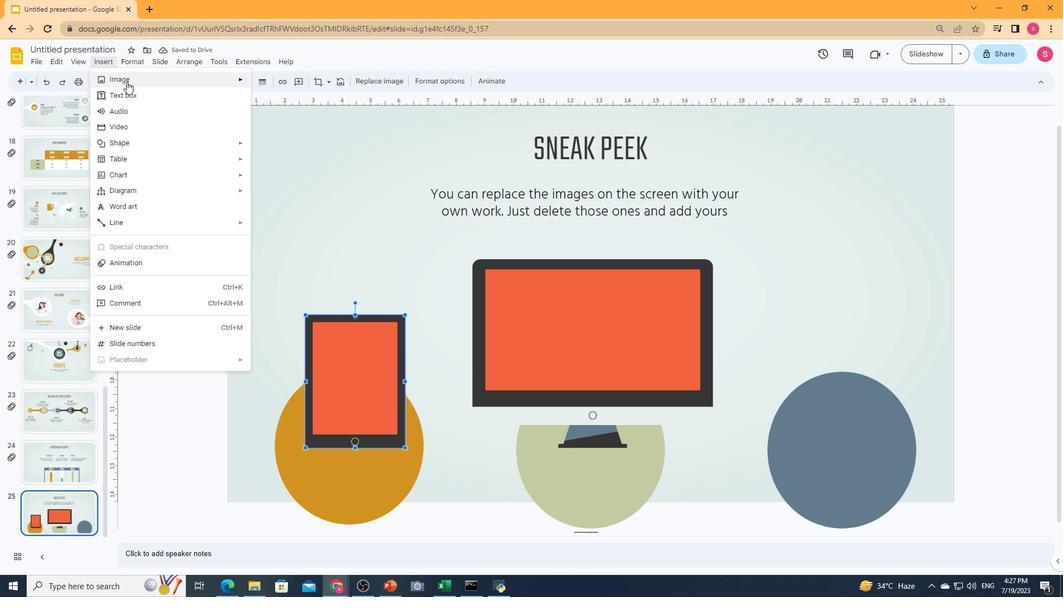 
Action: Mouse moved to (275, 83)
Screenshot: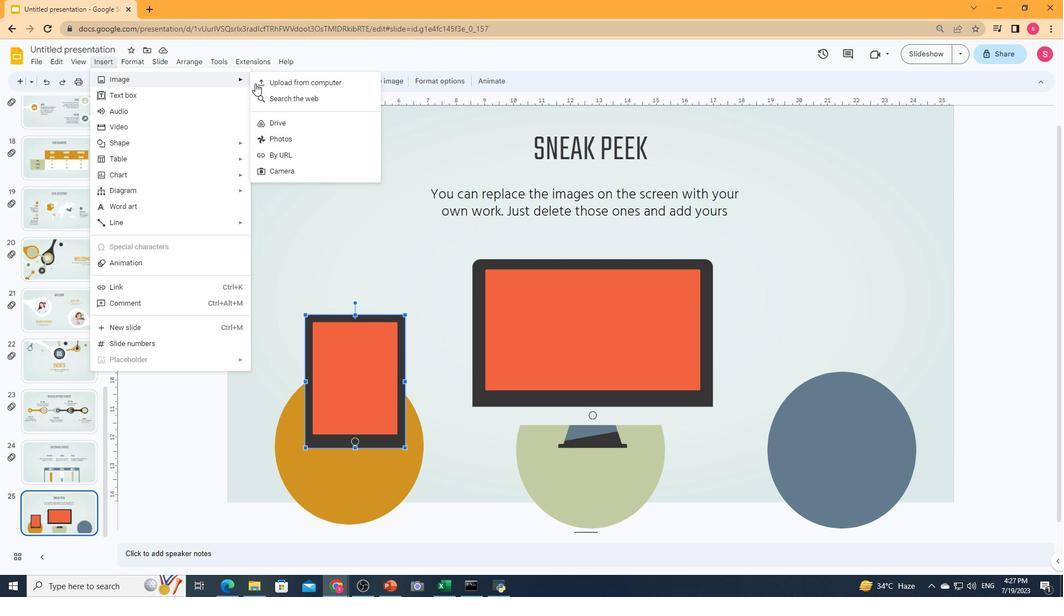
Action: Mouse pressed left at (275, 83)
Screenshot: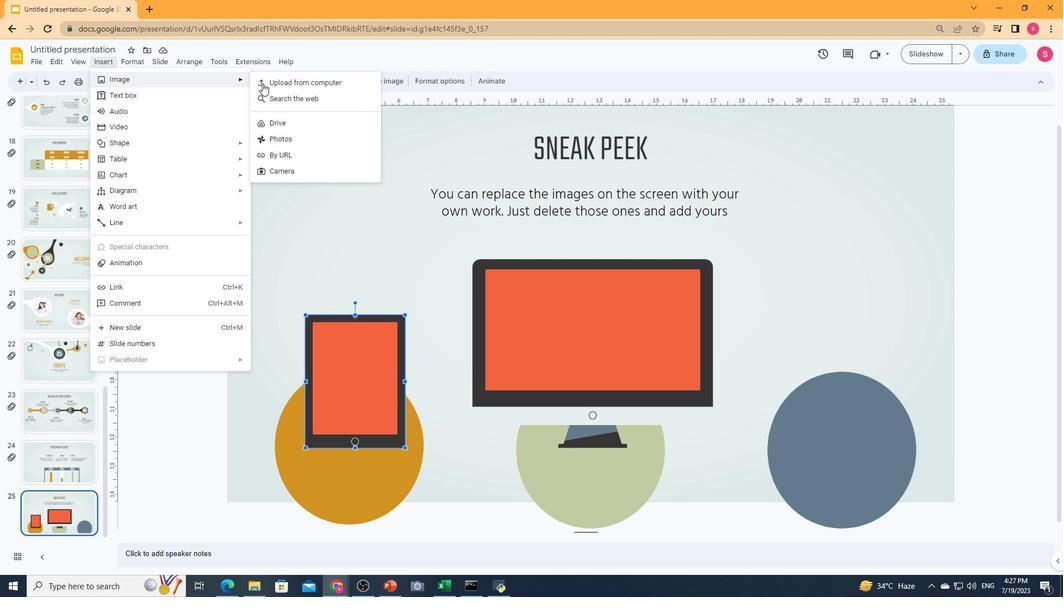 
Action: Mouse moved to (331, 149)
Screenshot: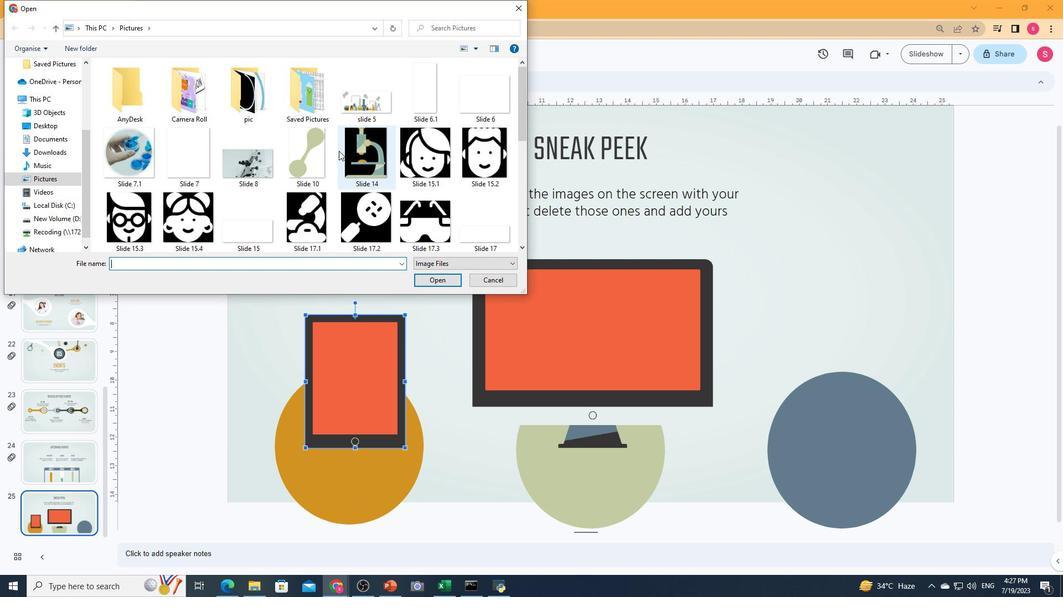 
Action: Mouse scrolled (331, 148) with delta (0, 0)
Screenshot: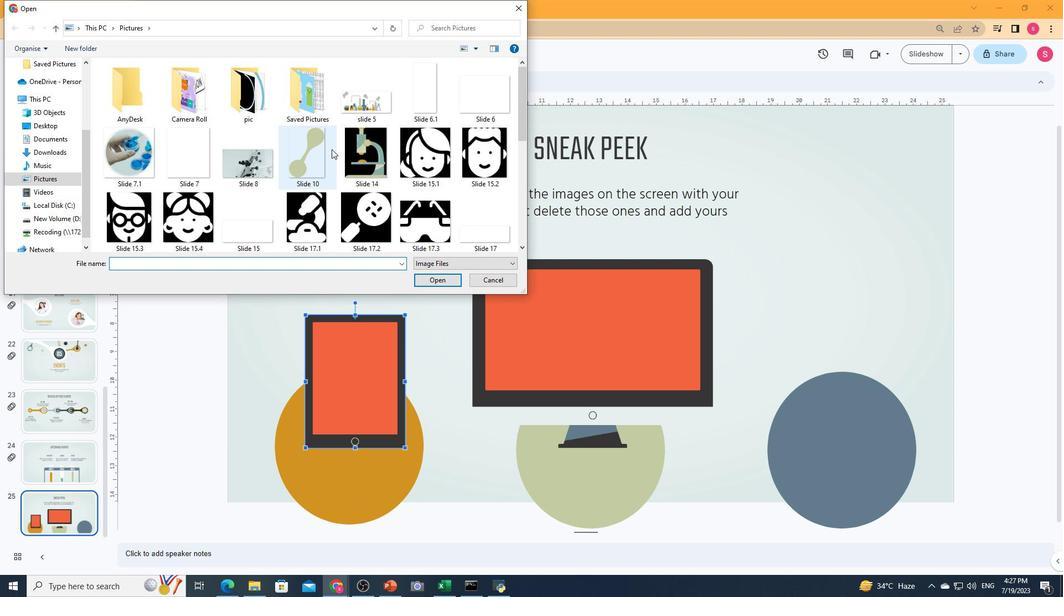 
Action: Mouse moved to (331, 150)
Screenshot: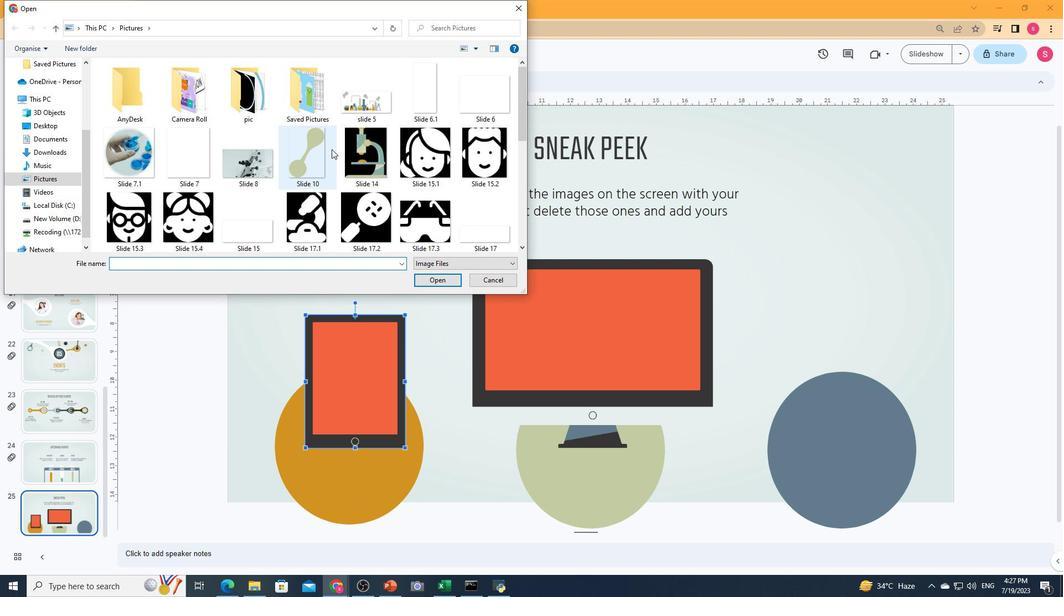 
Action: Mouse scrolled (331, 150) with delta (0, 0)
Screenshot: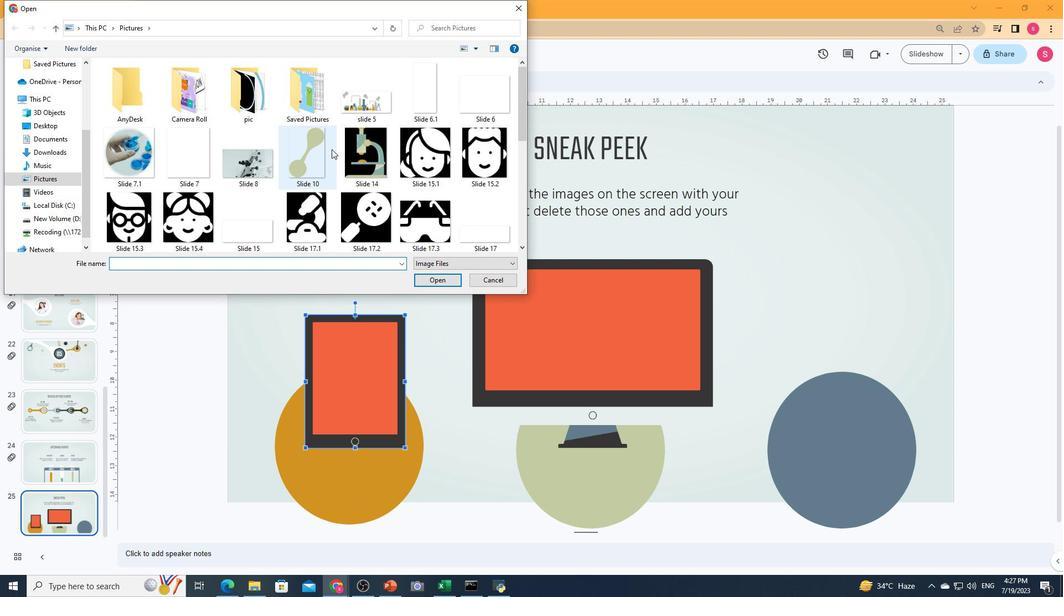 
Action: Mouse moved to (331, 152)
Screenshot: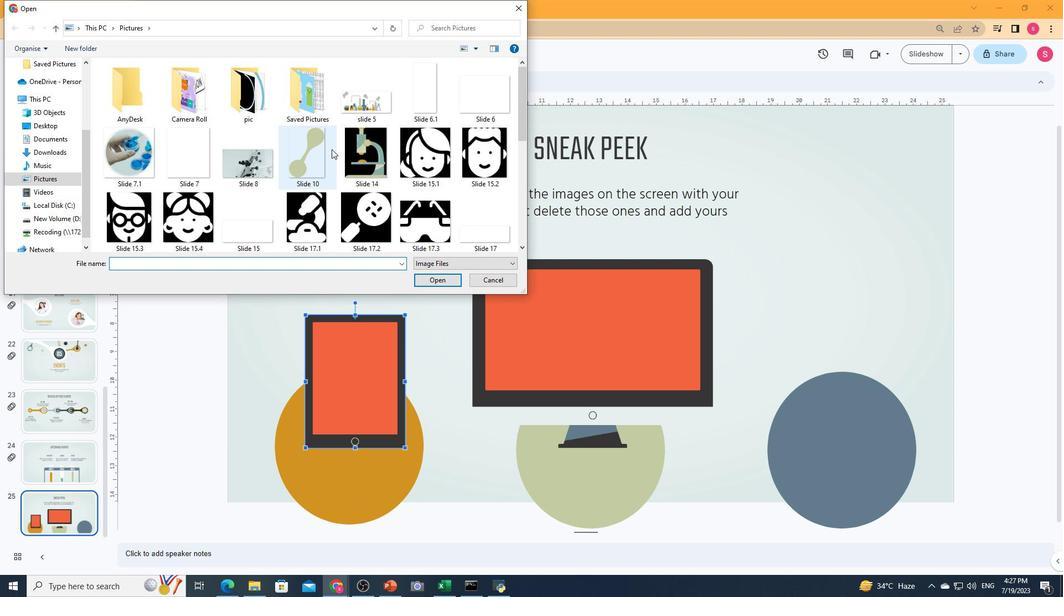 
Action: Mouse scrolled (331, 151) with delta (0, 0)
Screenshot: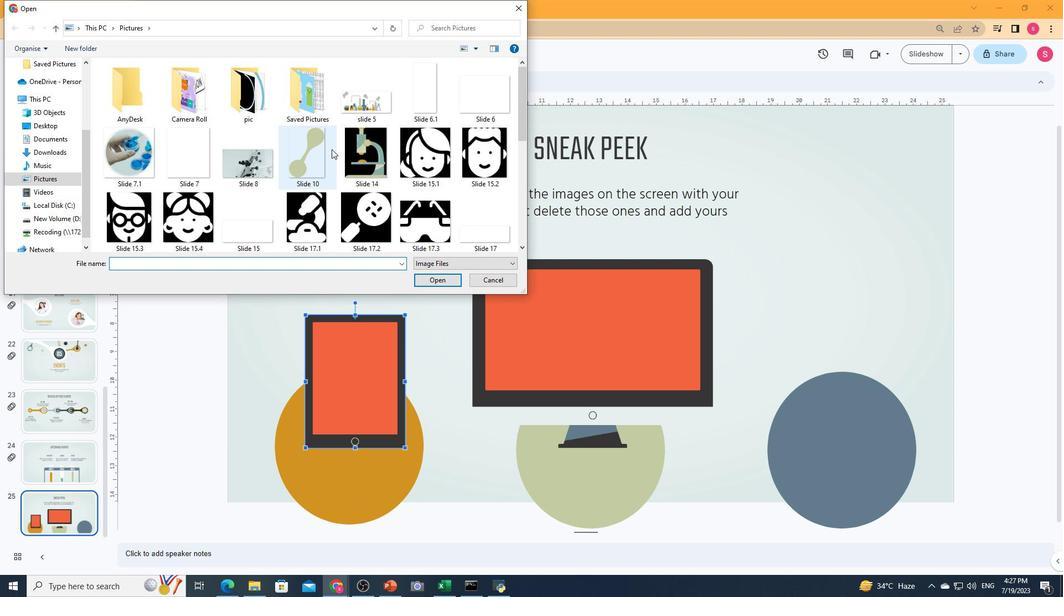 
Action: Mouse scrolled (331, 151) with delta (0, 0)
Screenshot: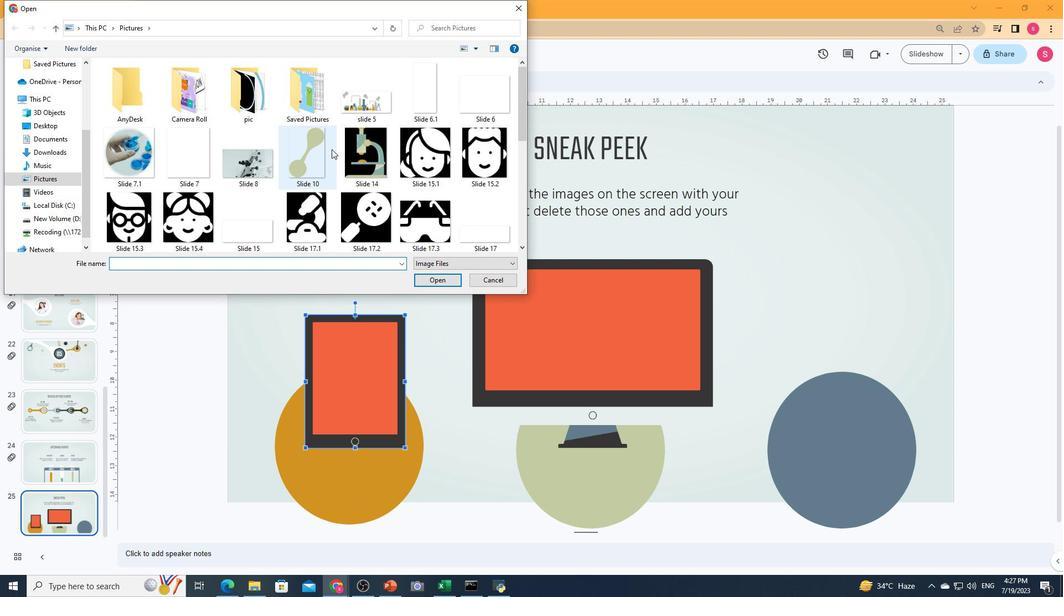 
Action: Mouse moved to (120, 97)
Screenshot: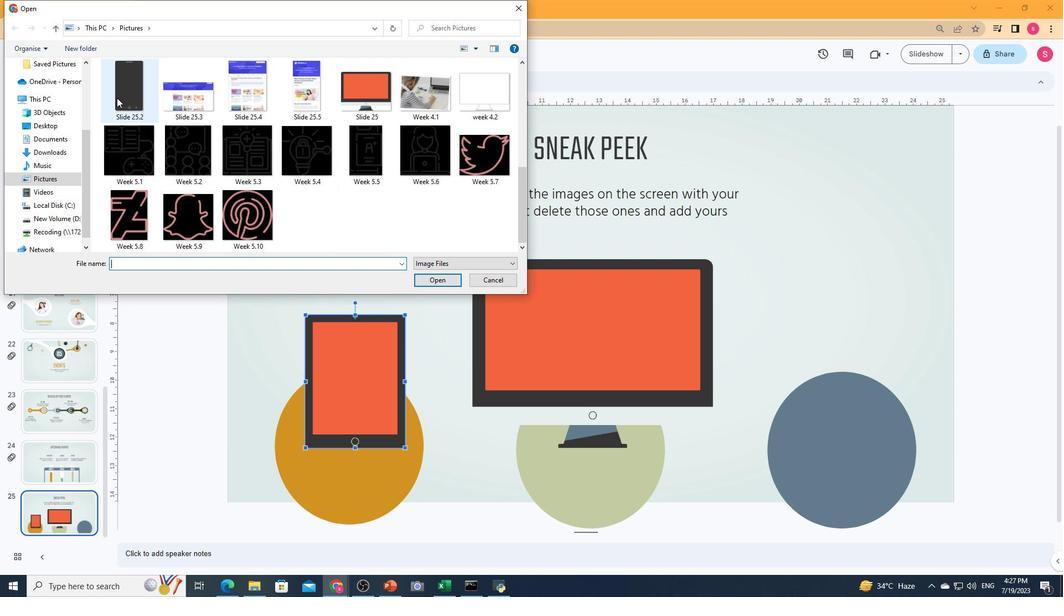 
Action: Mouse pressed left at (120, 97)
Screenshot: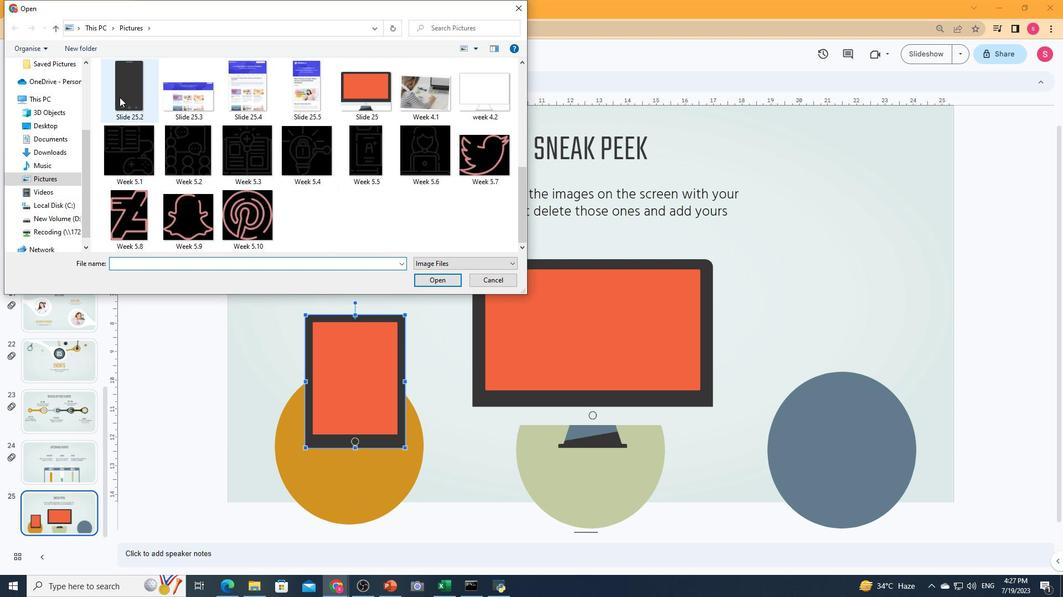 
Action: Mouse moved to (441, 279)
Screenshot: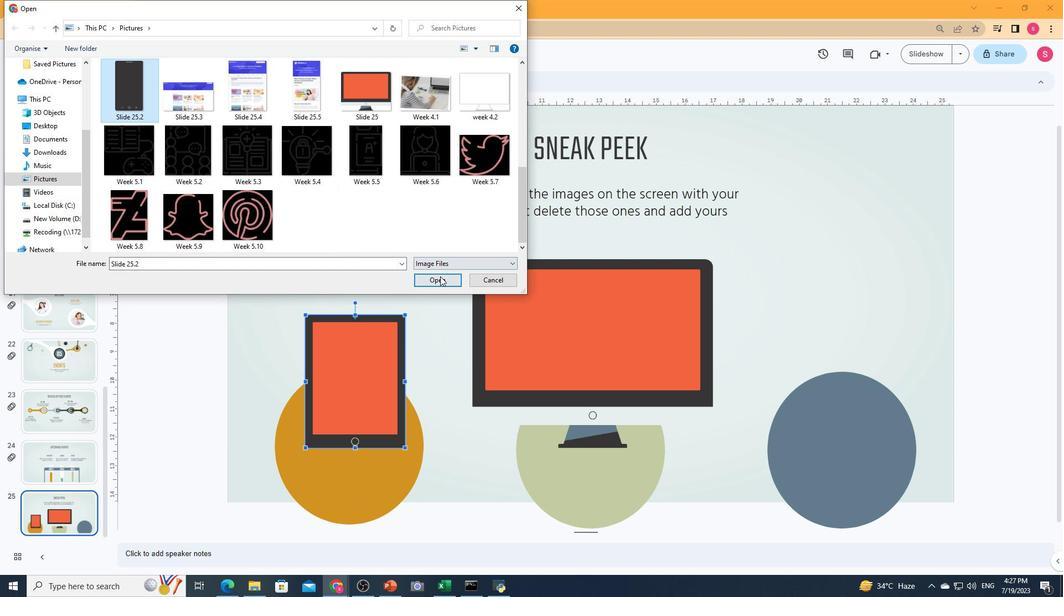 
Action: Mouse pressed left at (441, 279)
Screenshot: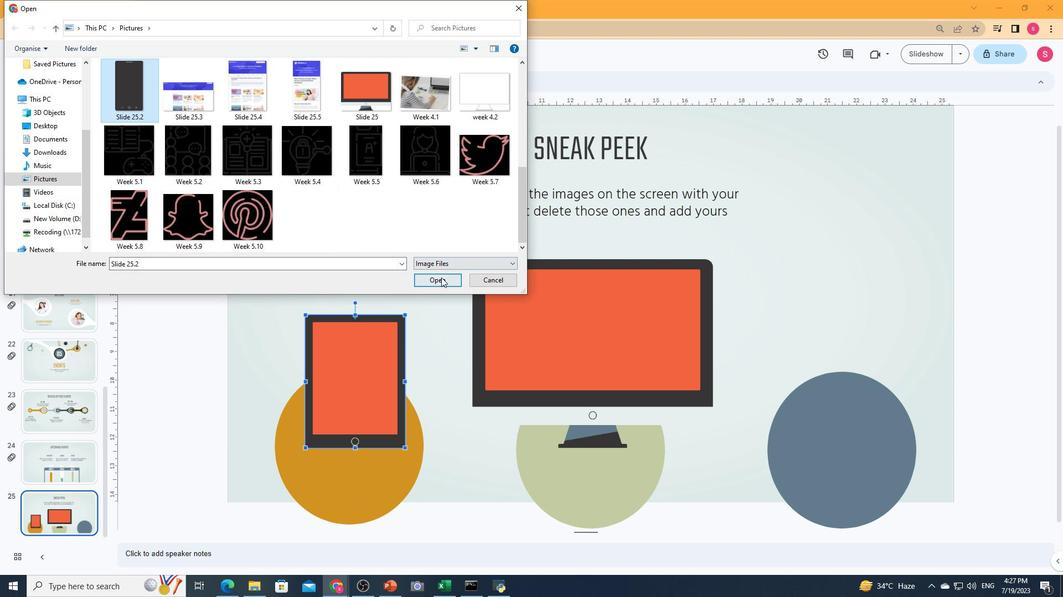 
Action: Mouse moved to (838, 188)
Screenshot: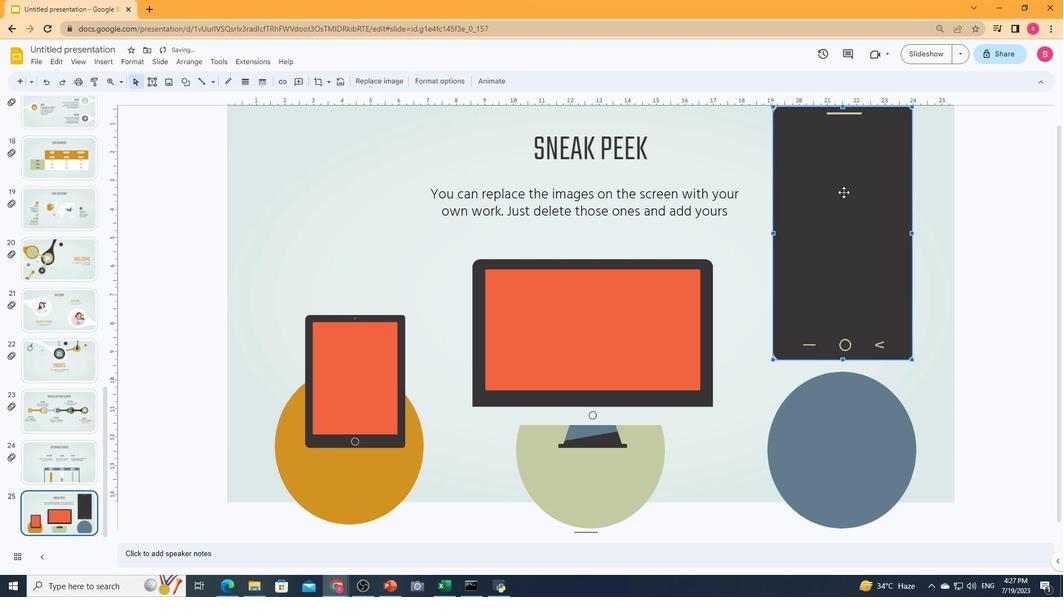 
Action: Mouse pressed left at (838, 188)
Screenshot: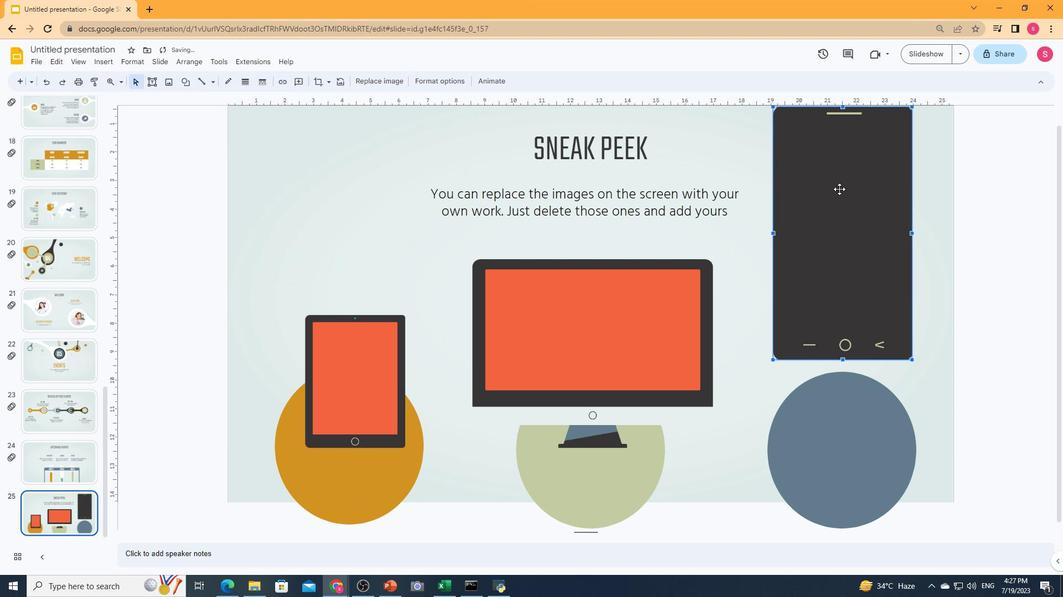 
Action: Mouse moved to (775, 176)
Screenshot: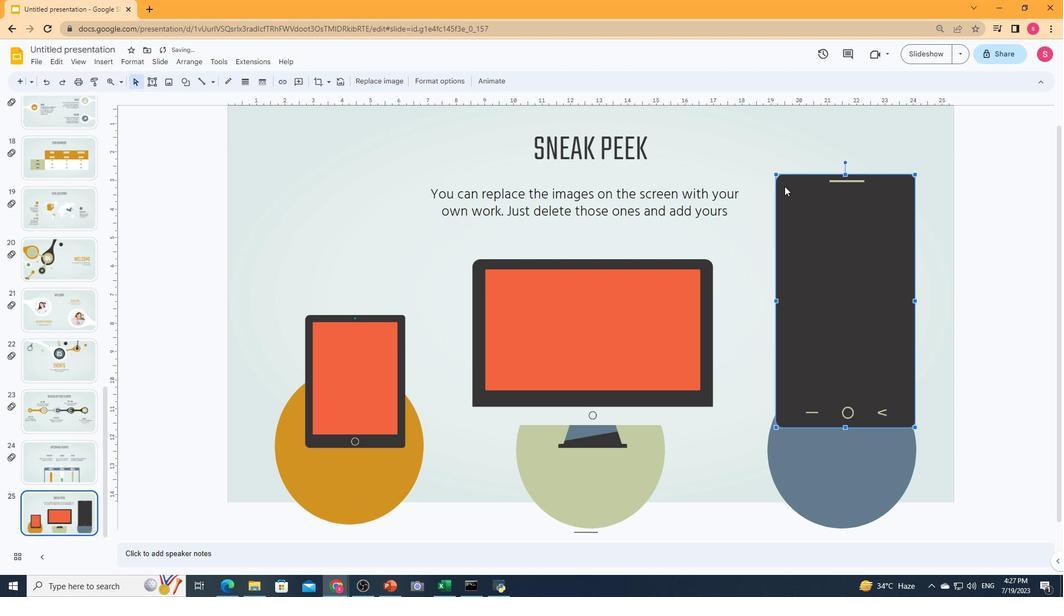 
Action: Mouse pressed left at (775, 176)
Screenshot: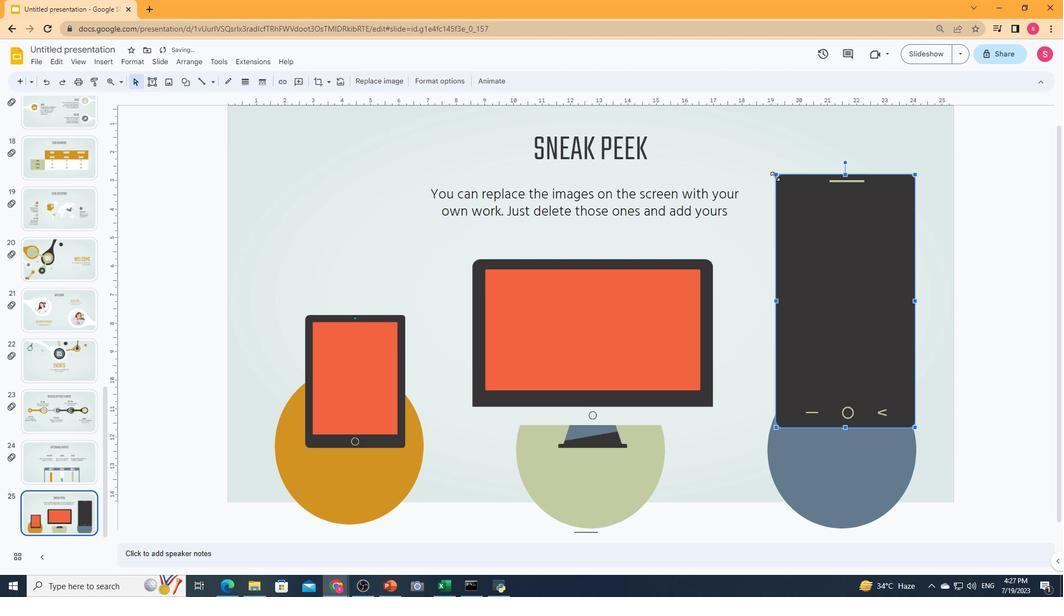 
Action: Mouse moved to (857, 325)
Screenshot: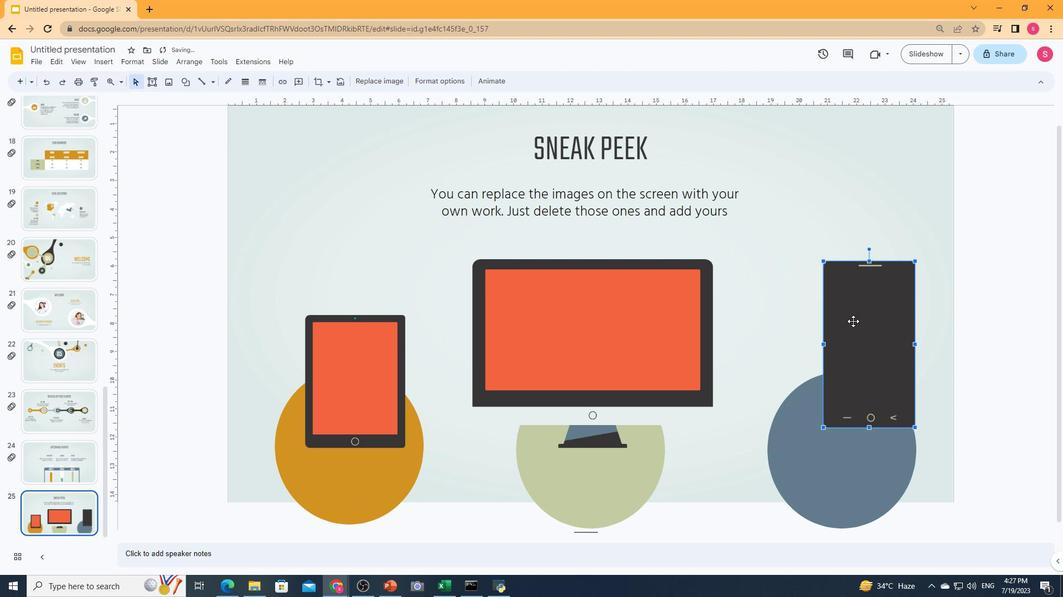 
Action: Mouse pressed left at (857, 325)
Screenshot: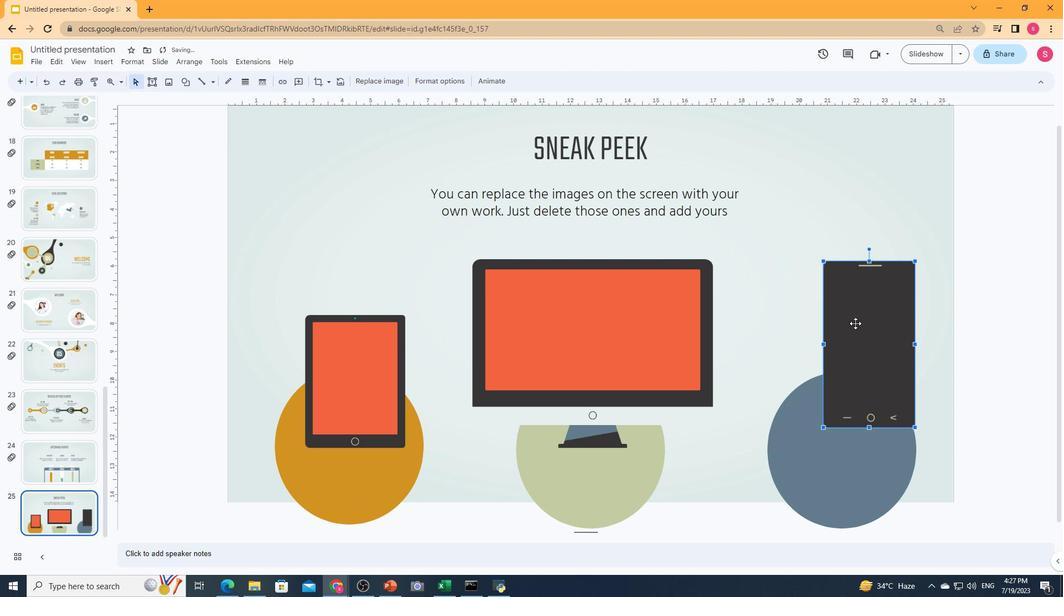 
Action: Mouse moved to (842, 325)
Screenshot: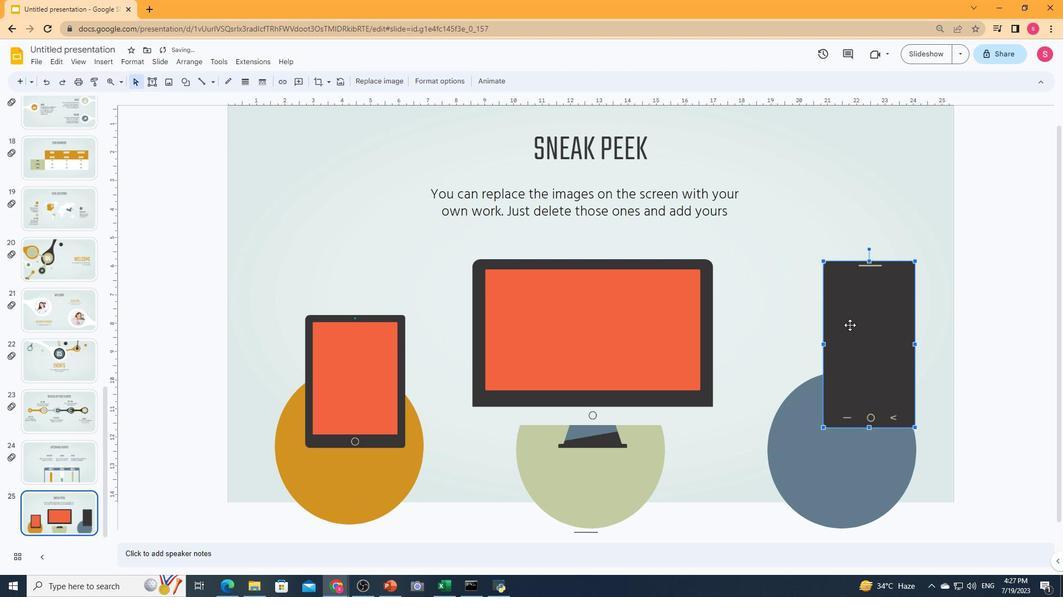 
Action: Mouse pressed left at (842, 325)
Screenshot: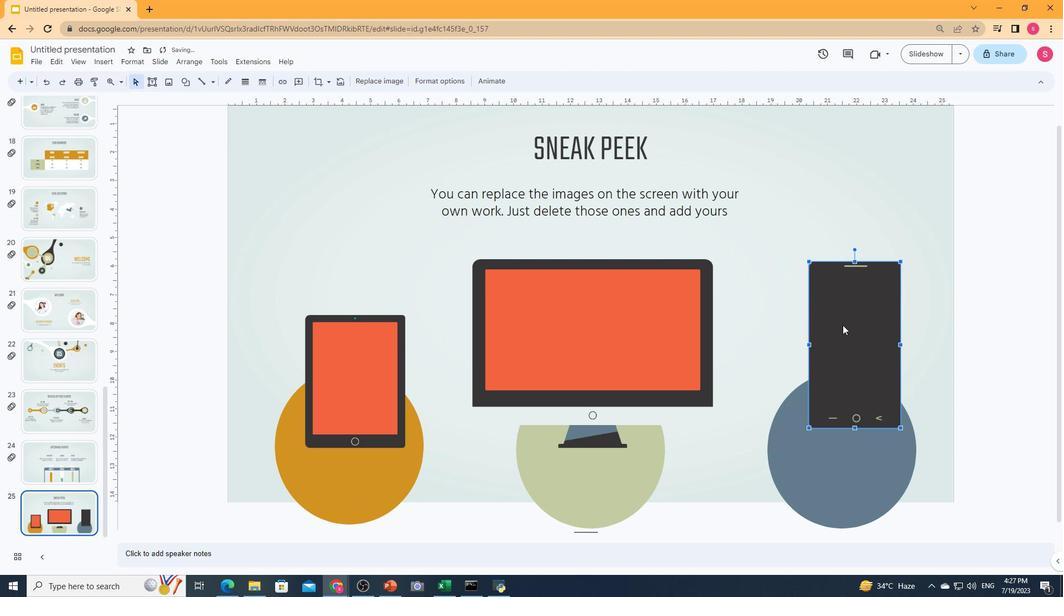 
Action: Mouse moved to (797, 267)
Screenshot: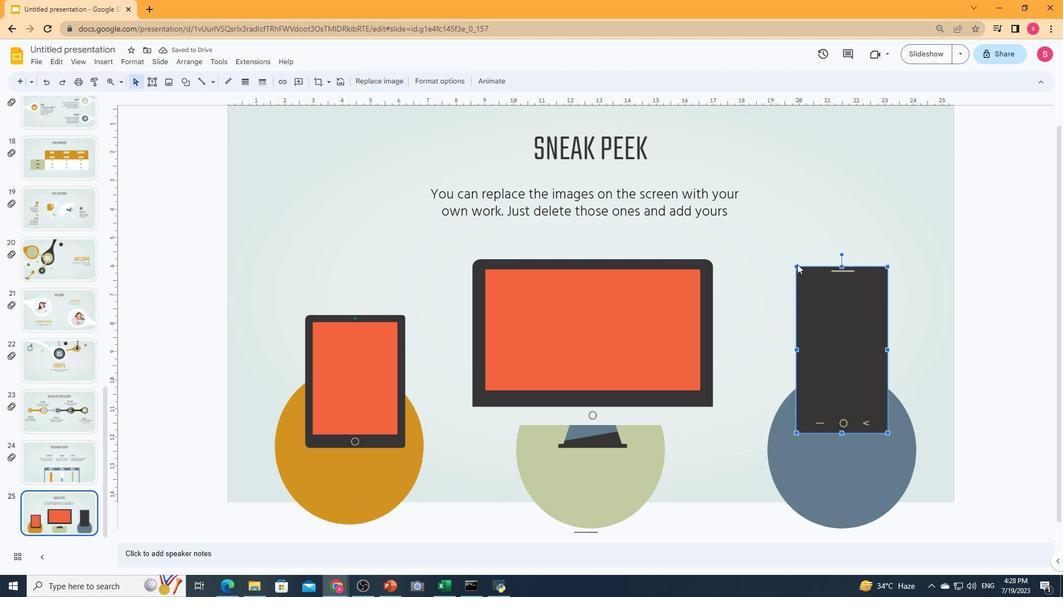
Action: Mouse pressed left at (797, 267)
Screenshot: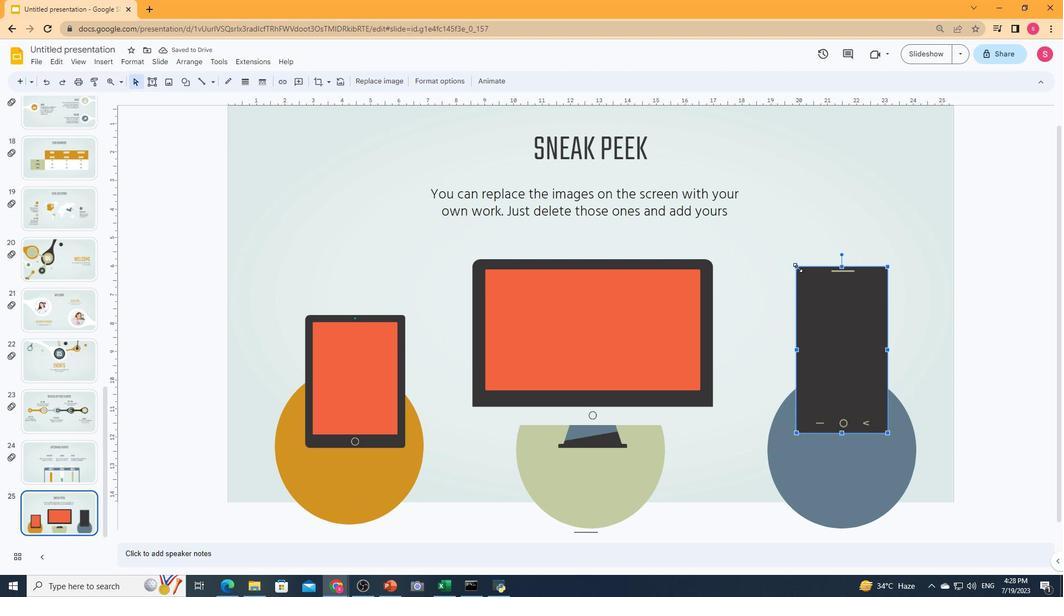 
Action: Mouse moved to (848, 359)
Screenshot: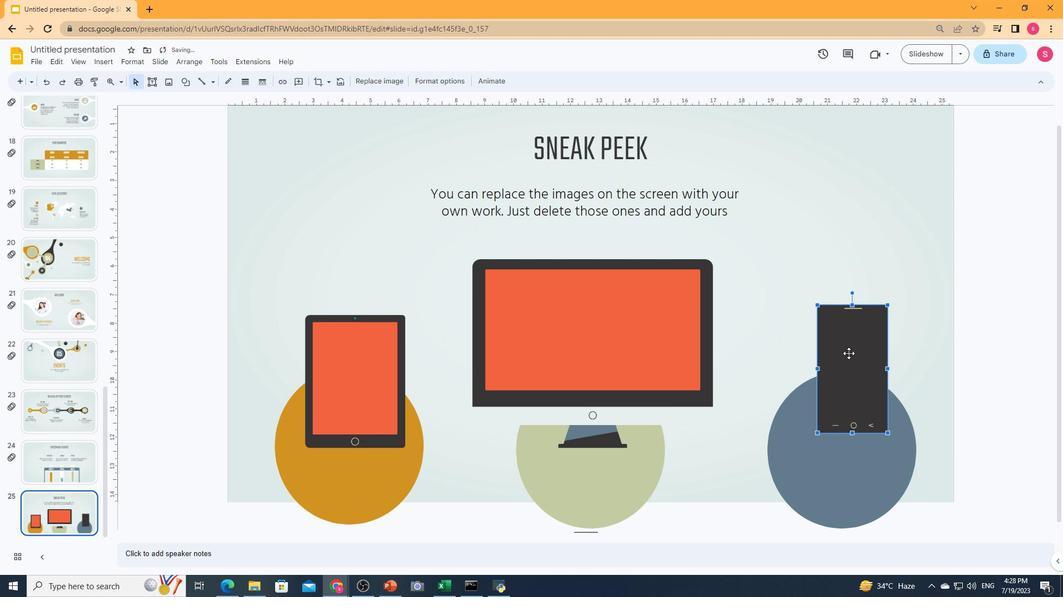 
Action: Mouse pressed left at (848, 359)
Screenshot: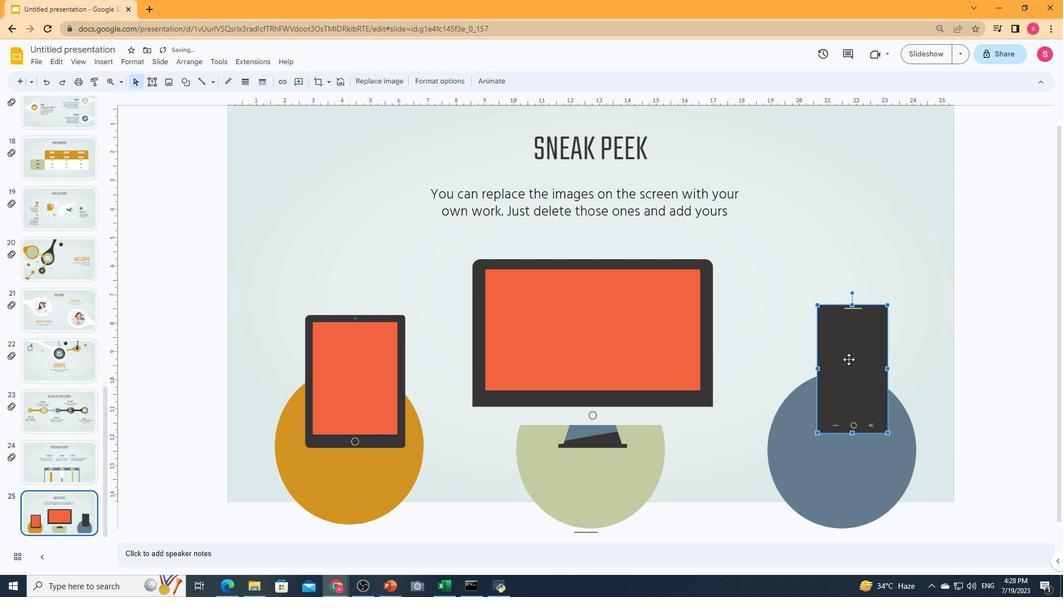 
Action: Mouse moved to (93, 59)
Screenshot: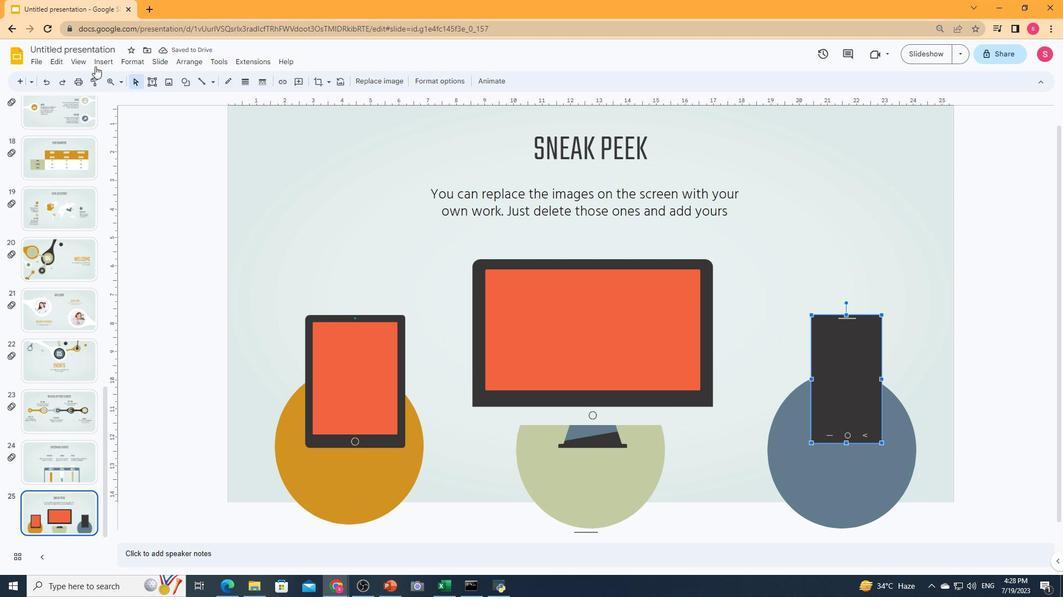 
Action: Mouse pressed left at (93, 59)
Screenshot: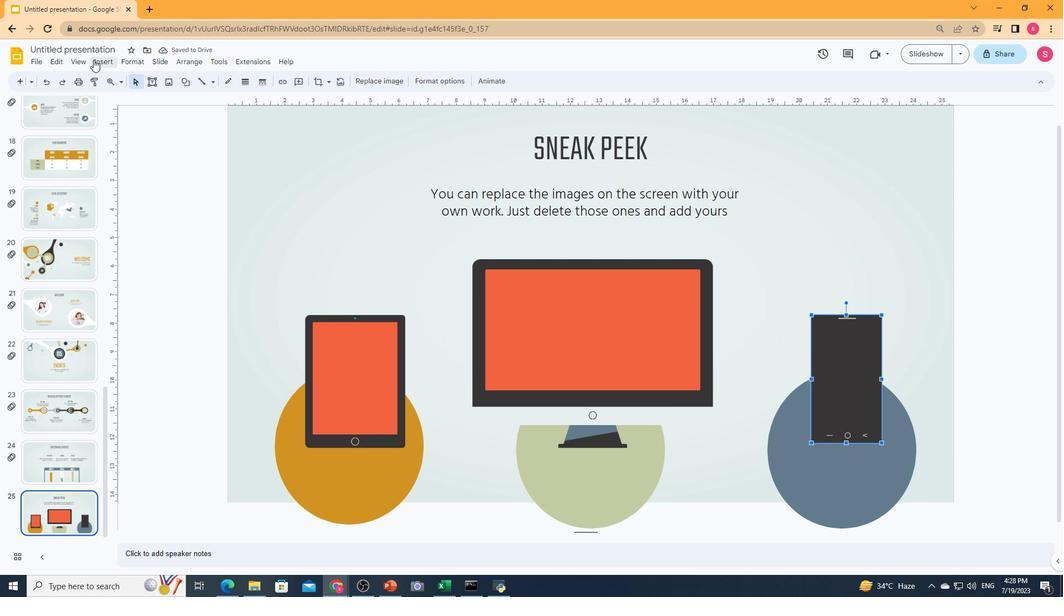 
Action: Mouse moved to (148, 85)
Screenshot: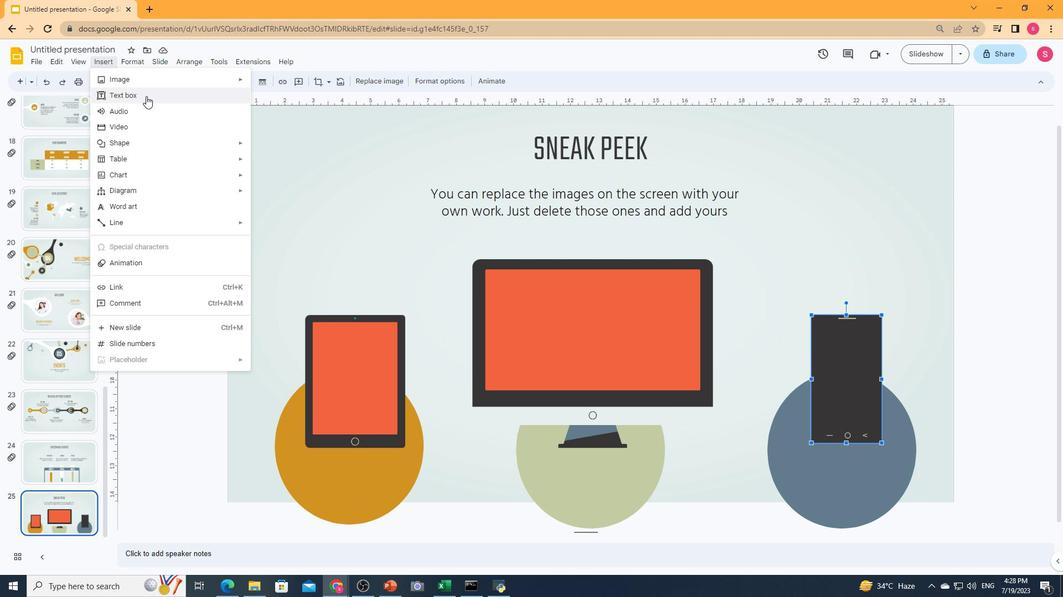 
Action: Mouse pressed left at (148, 85)
Screenshot: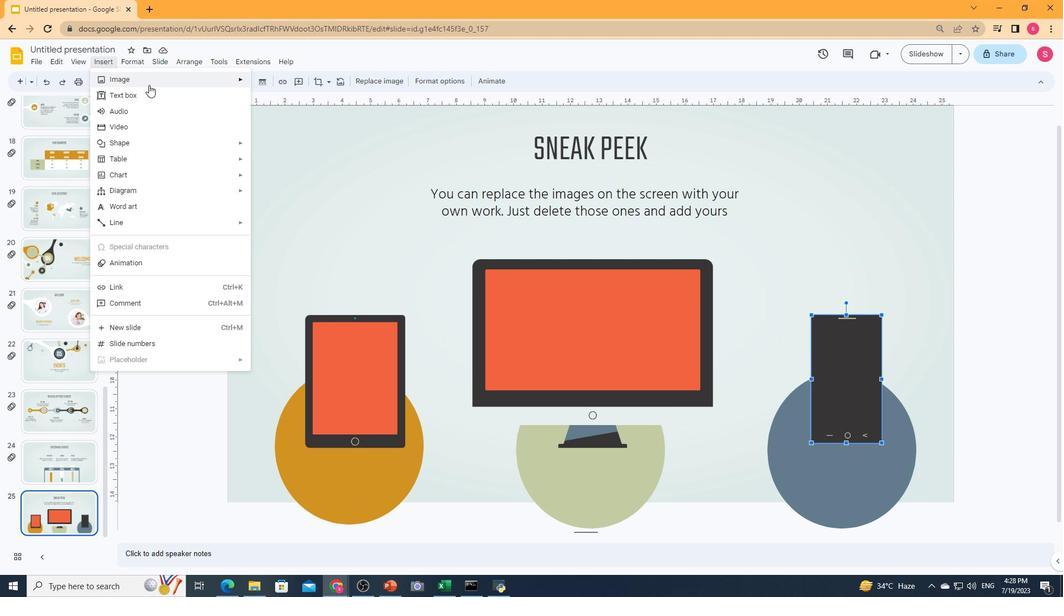
Action: Mouse moved to (282, 81)
Screenshot: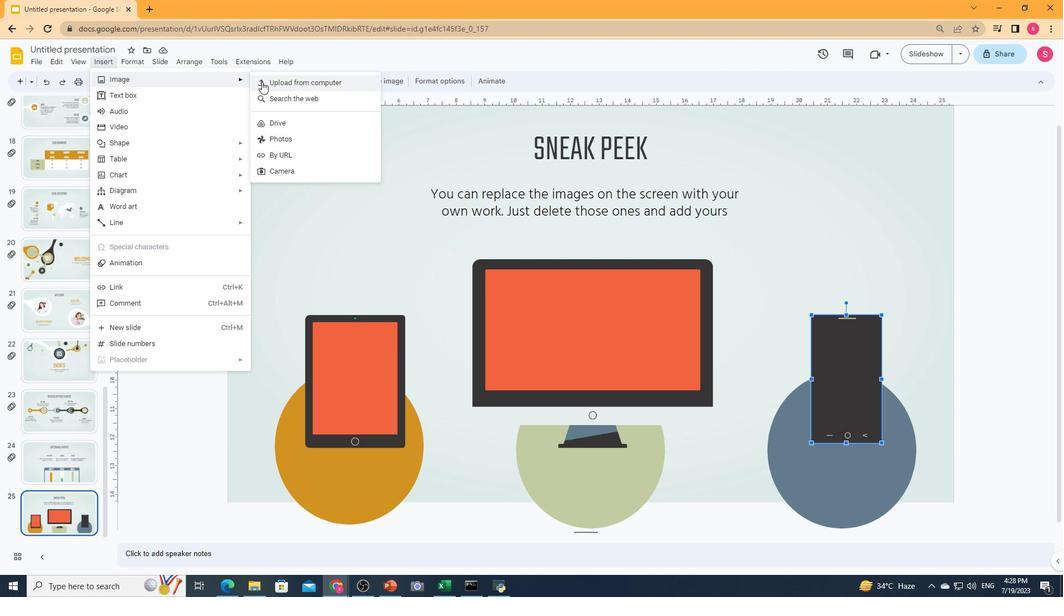
Action: Mouse pressed left at (282, 81)
Screenshot: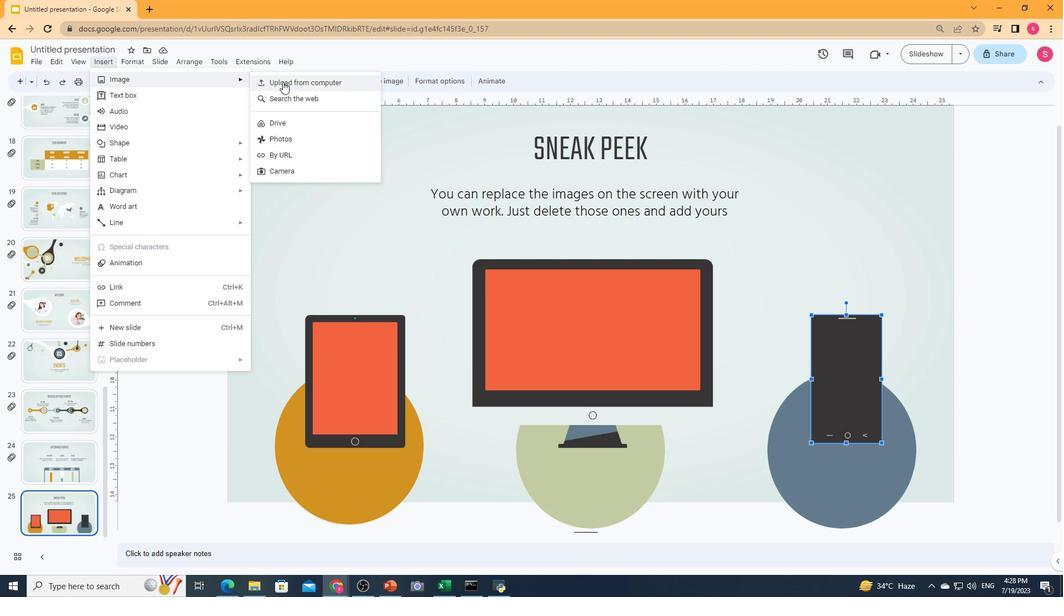
Action: Mouse moved to (250, 170)
Screenshot: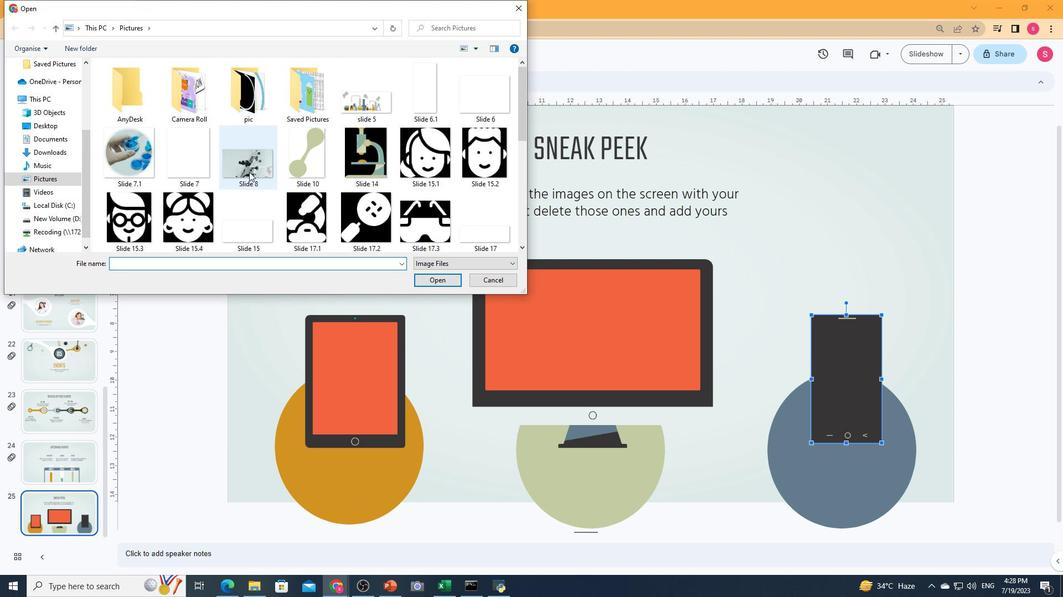 
Action: Mouse scrolled (250, 169) with delta (0, 0)
Screenshot: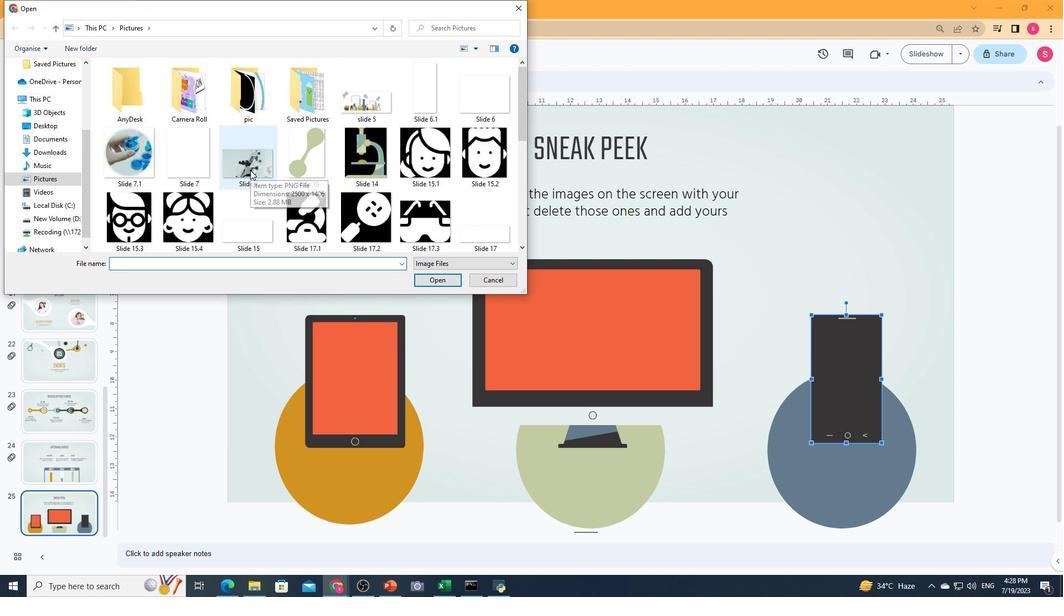 
Action: Mouse scrolled (250, 169) with delta (0, 0)
Screenshot: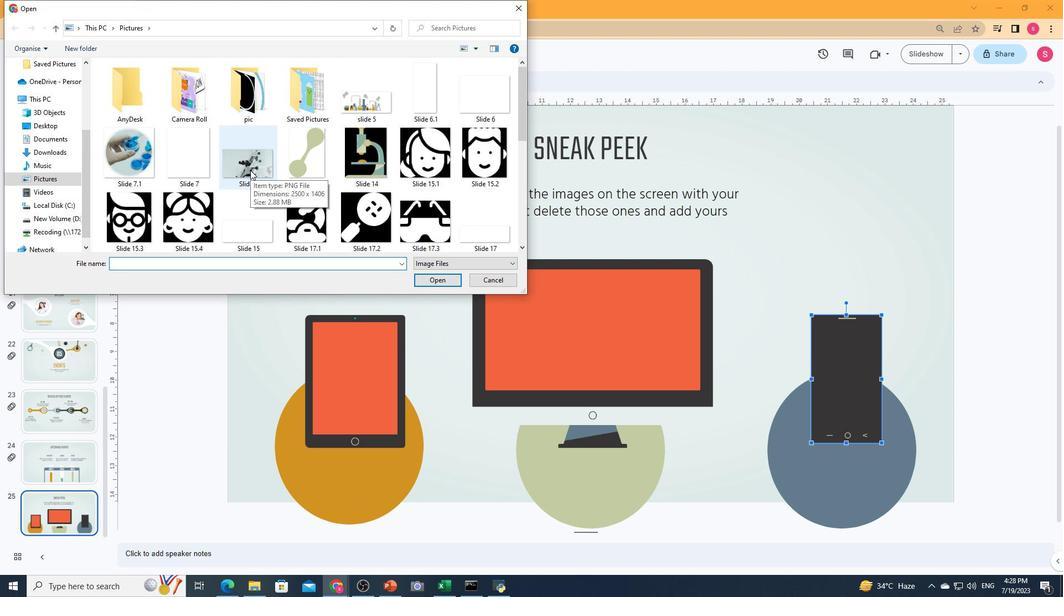 
Action: Mouse moved to (194, 168)
Screenshot: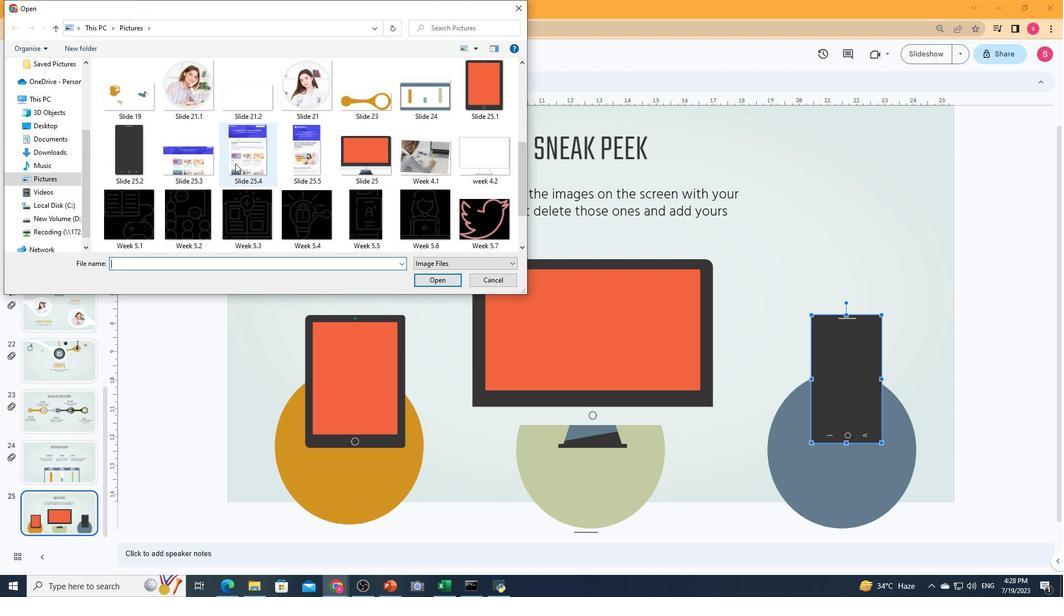 
Action: Mouse pressed left at (194, 168)
Screenshot: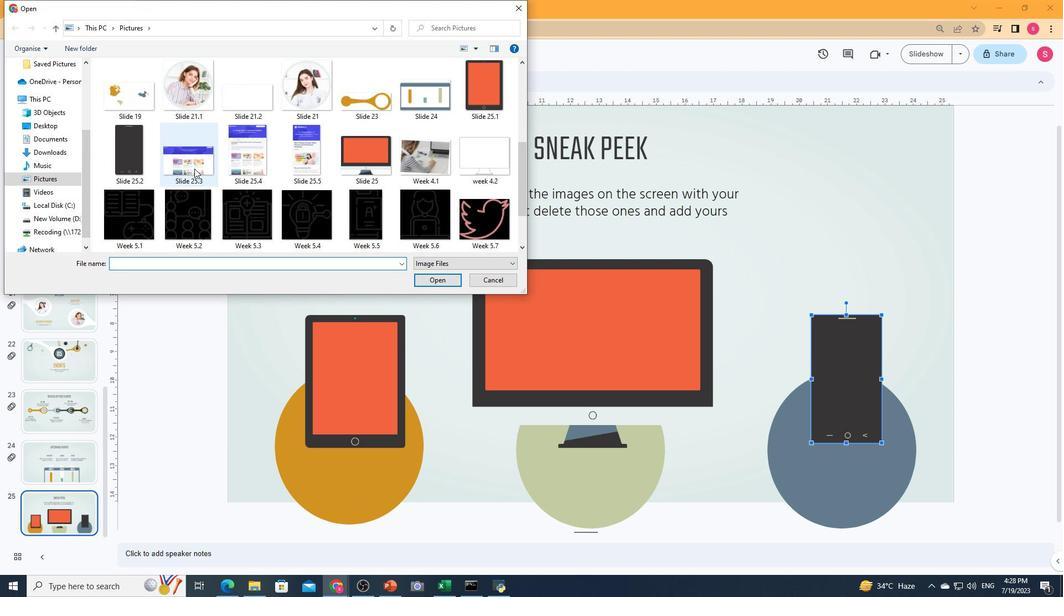 
Action: Mouse moved to (431, 282)
Screenshot: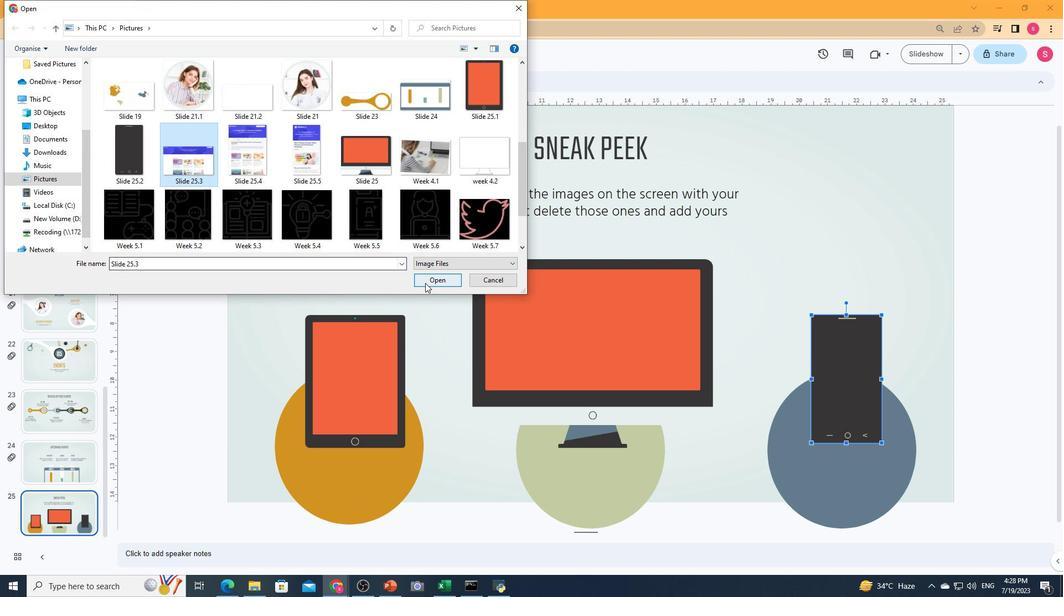
Action: Mouse pressed left at (431, 282)
Screenshot: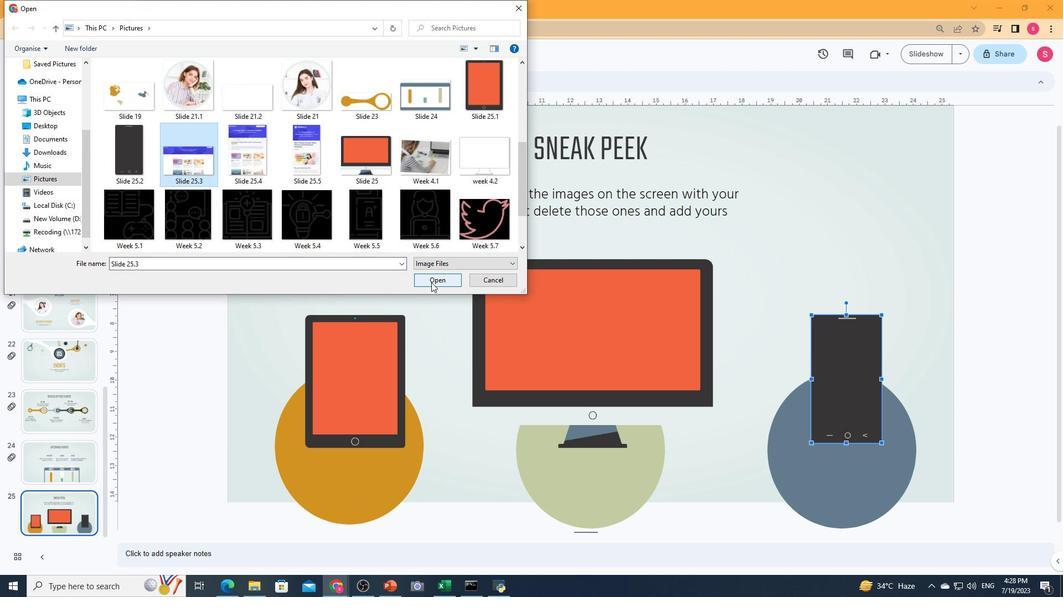 
Action: Mouse moved to (476, 233)
Screenshot: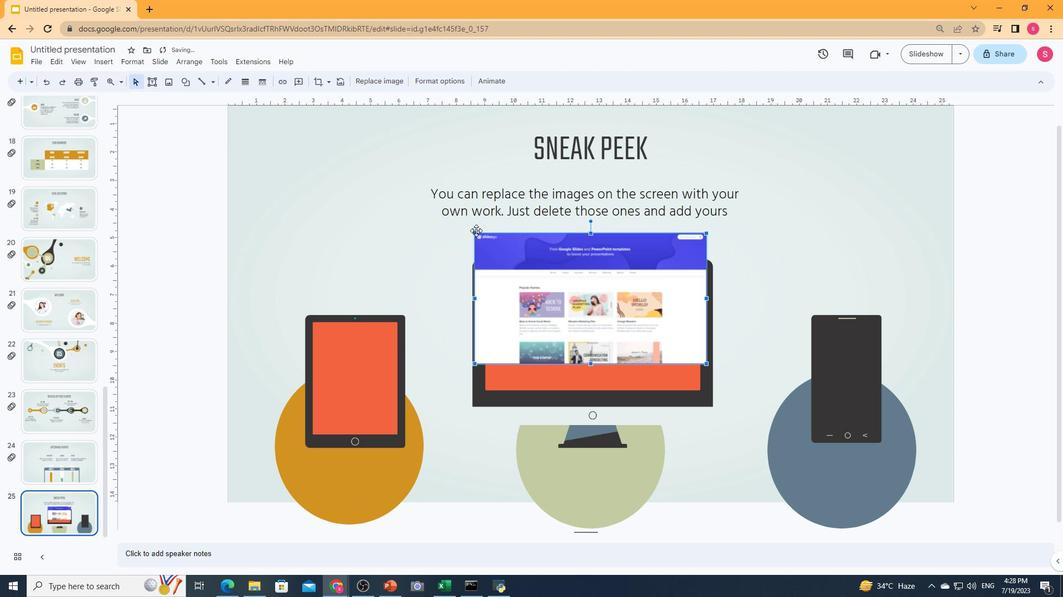 
Action: Mouse pressed left at (476, 233)
Screenshot: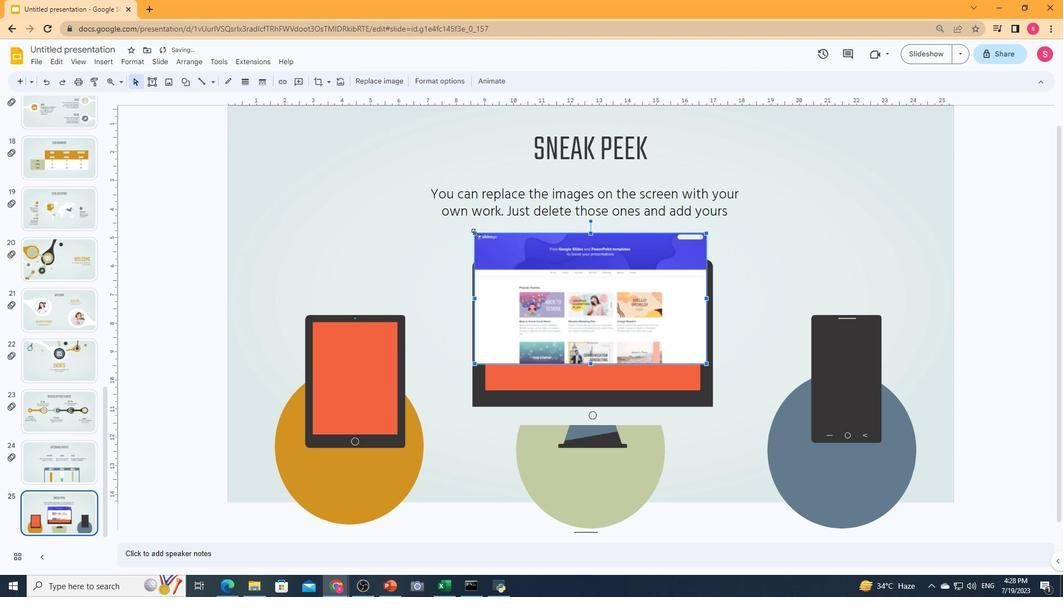 
Action: Mouse moved to (581, 292)
Screenshot: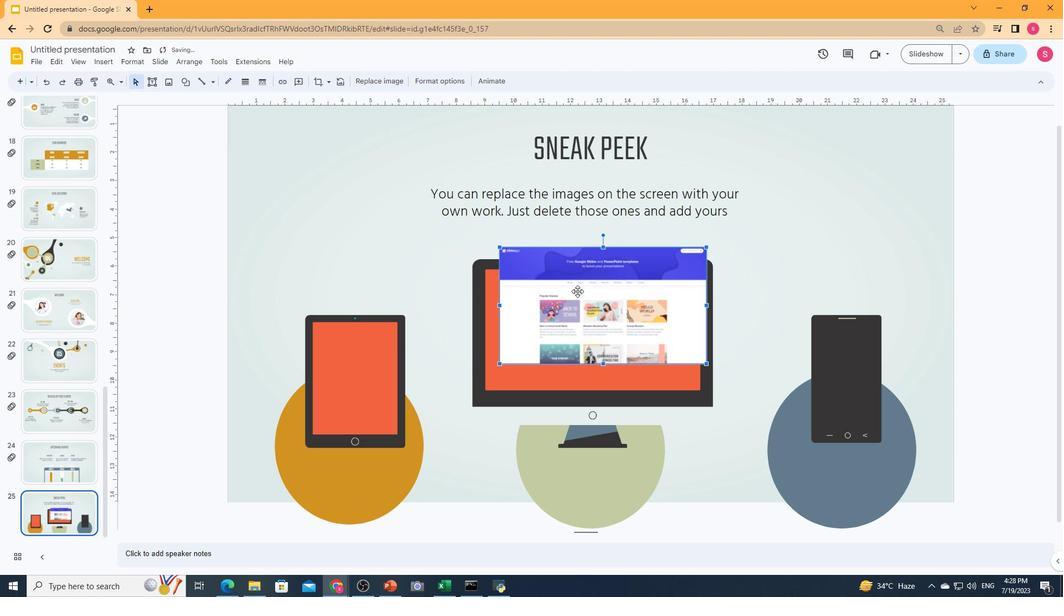 
Action: Mouse pressed left at (581, 292)
Screenshot: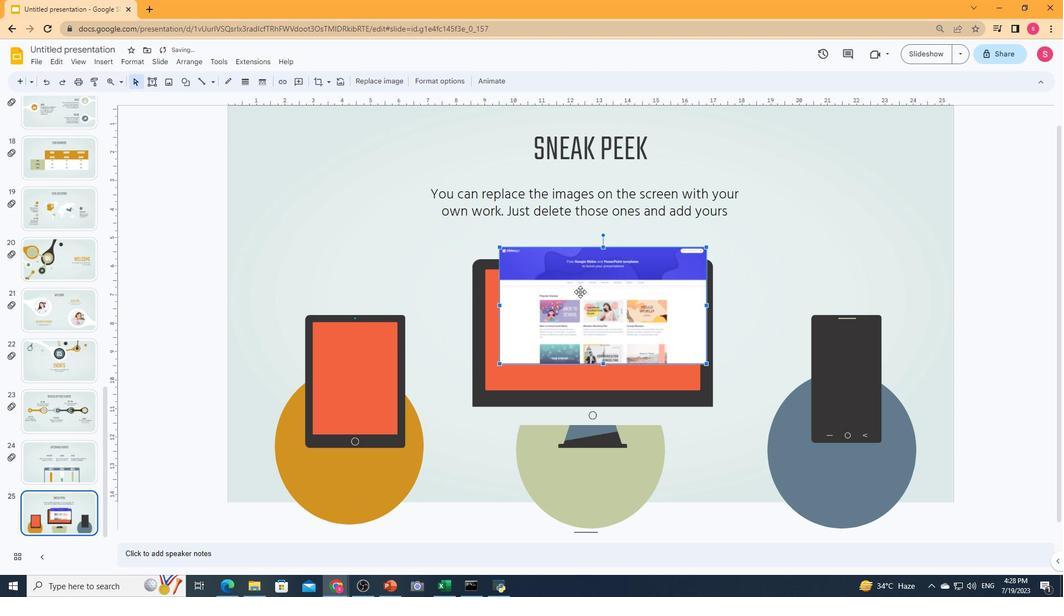 
Action: Mouse moved to (487, 275)
Screenshot: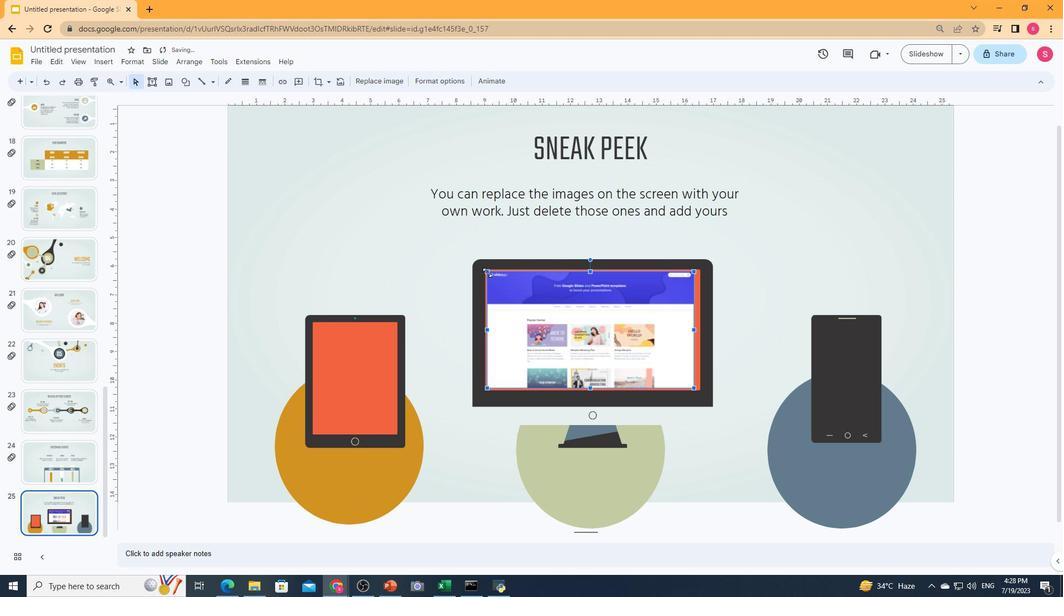 
Action: Mouse pressed left at (487, 275)
Screenshot: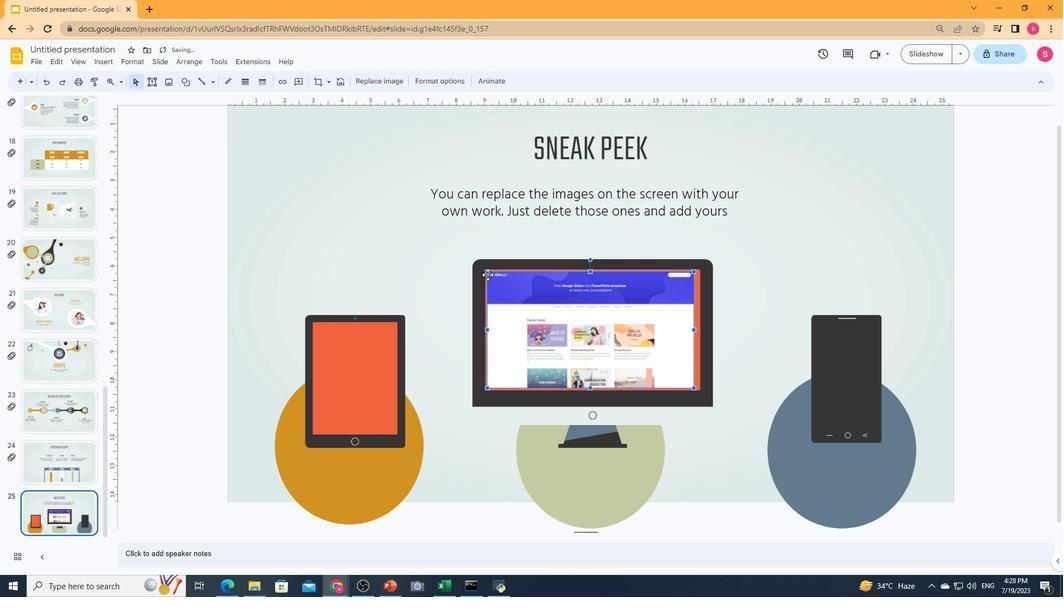 
Action: Mouse moved to (487, 273)
Screenshot: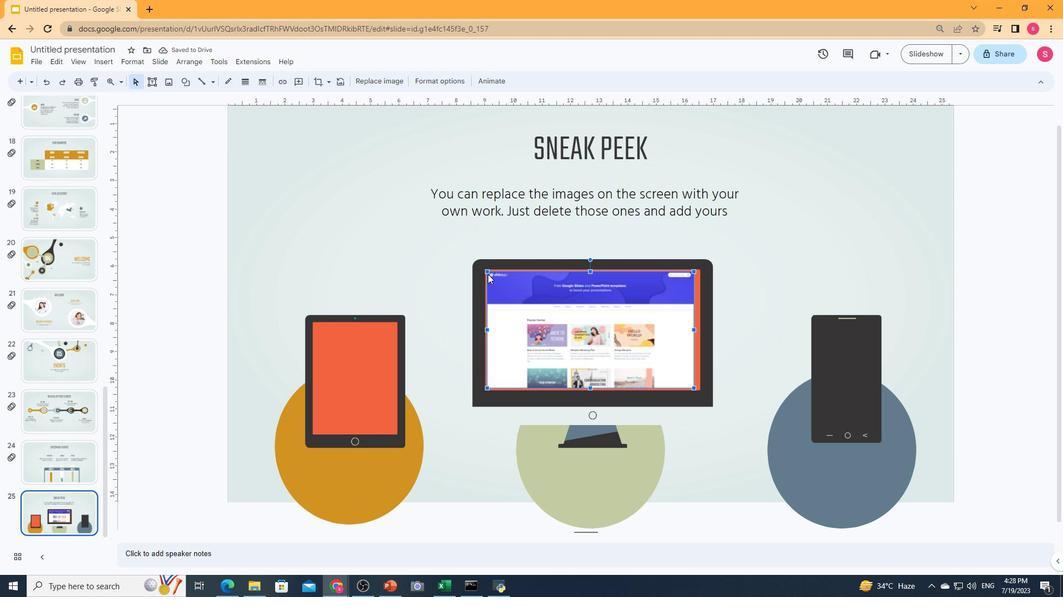 
Action: Mouse pressed left at (487, 273)
Screenshot: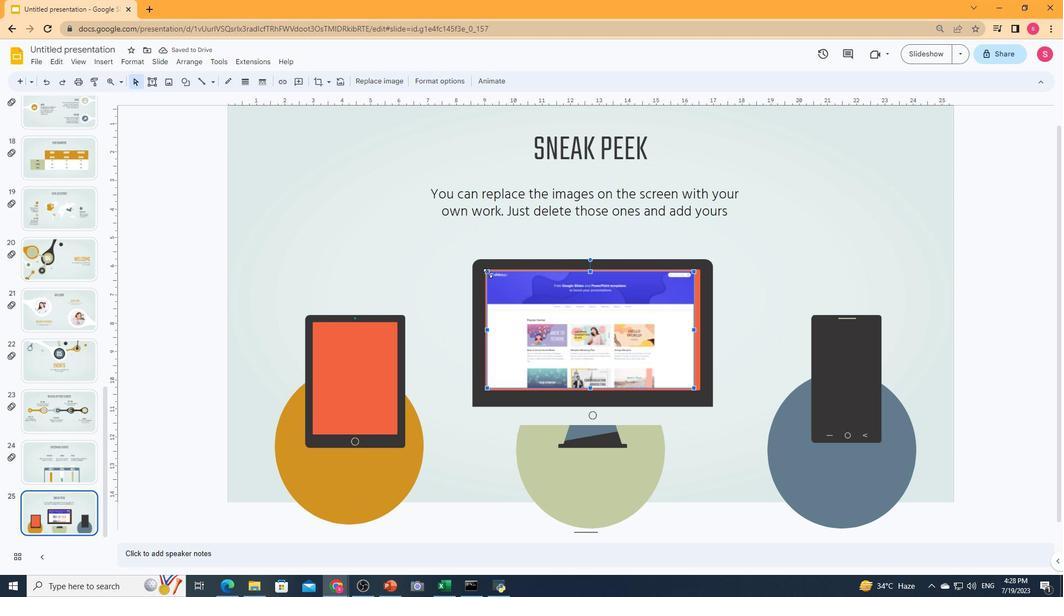 
Action: Mouse moved to (504, 283)
Screenshot: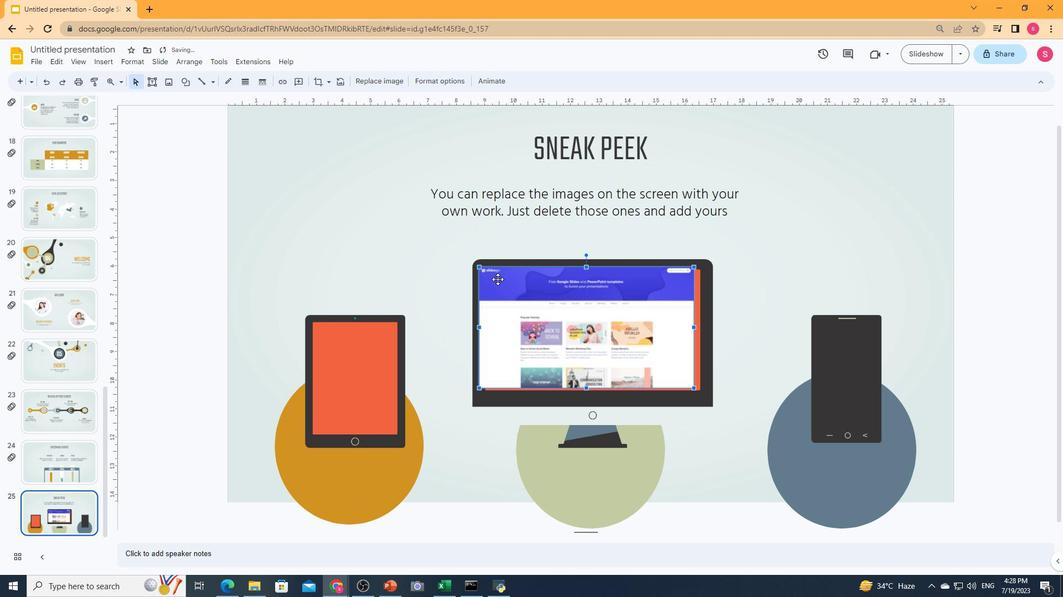 
Action: Mouse pressed left at (504, 283)
Screenshot: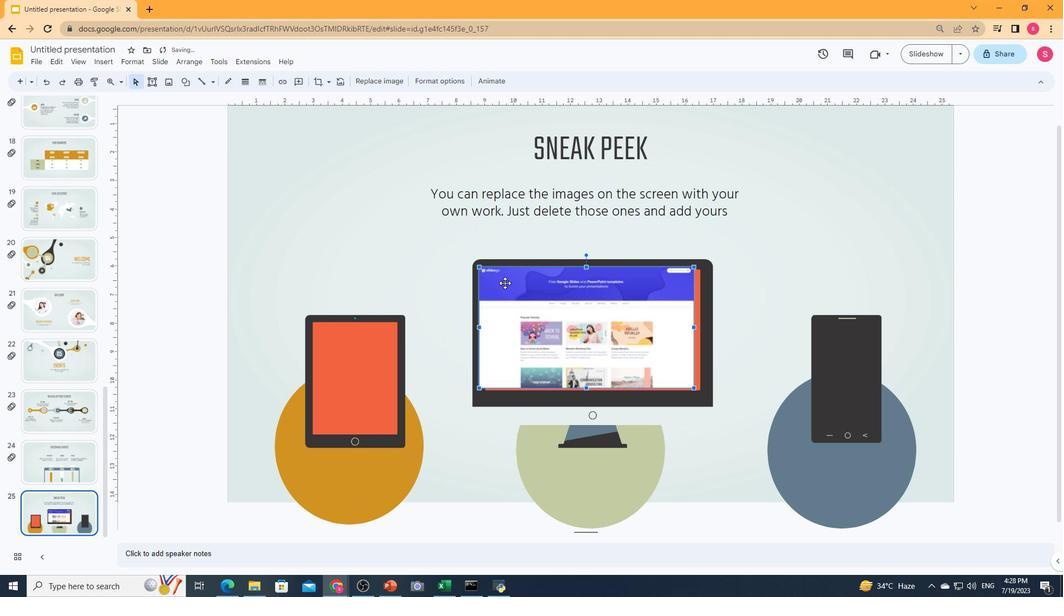 
Action: Mouse moved to (780, 269)
Screenshot: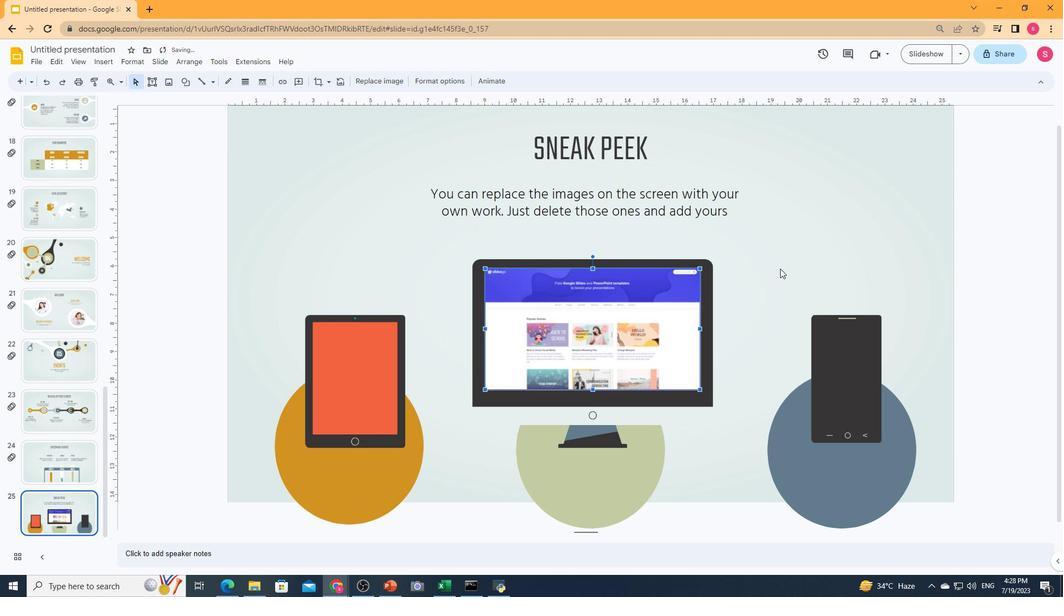 
Action: Mouse pressed left at (780, 269)
Screenshot: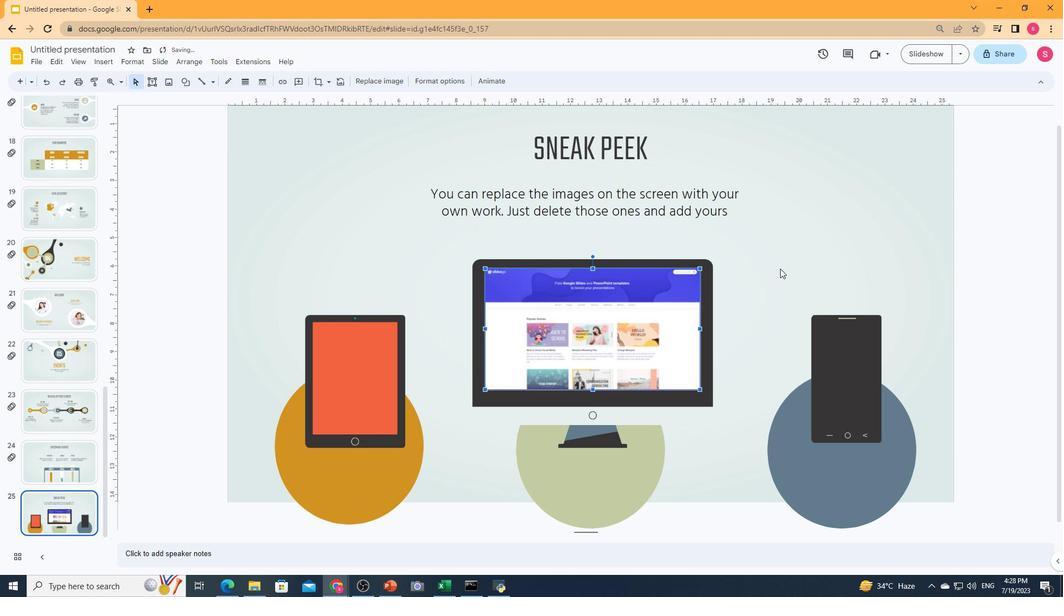 
Action: Mouse moved to (597, 383)
Screenshot: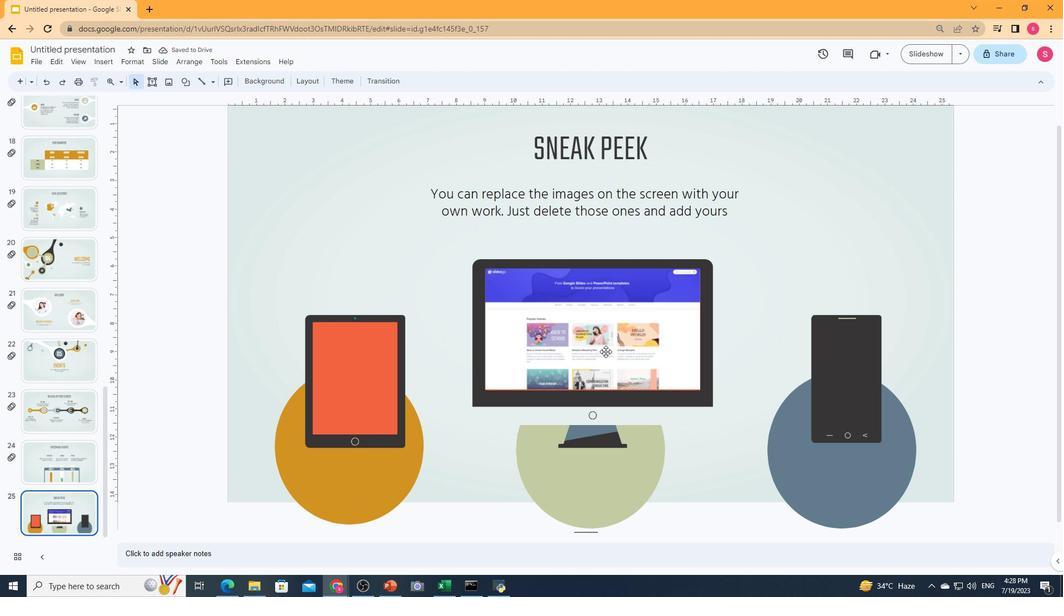 
Action: Mouse pressed left at (597, 383)
Screenshot: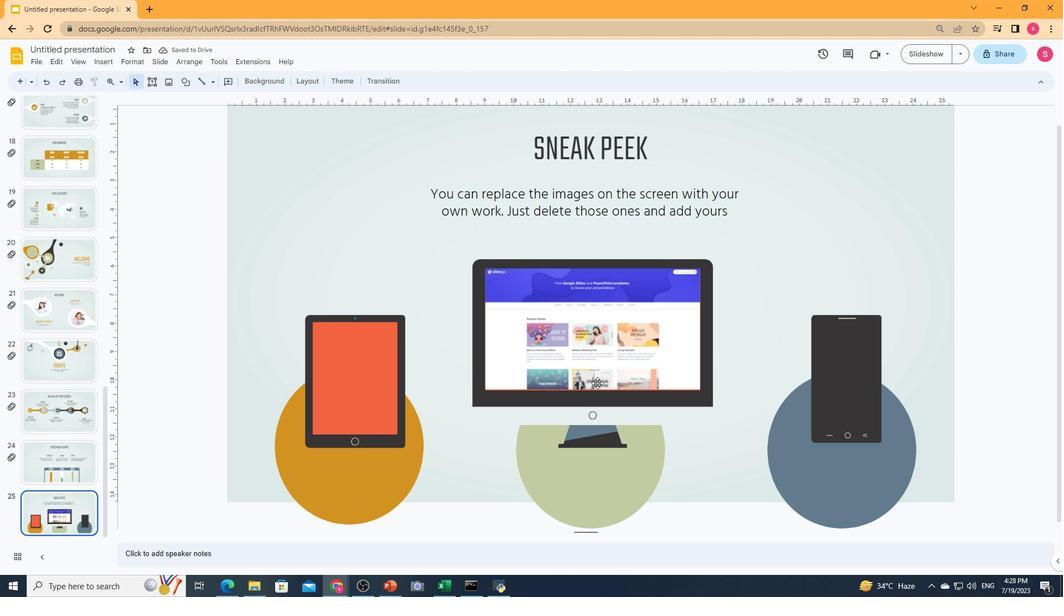 
Action: Mouse moved to (592, 388)
Screenshot: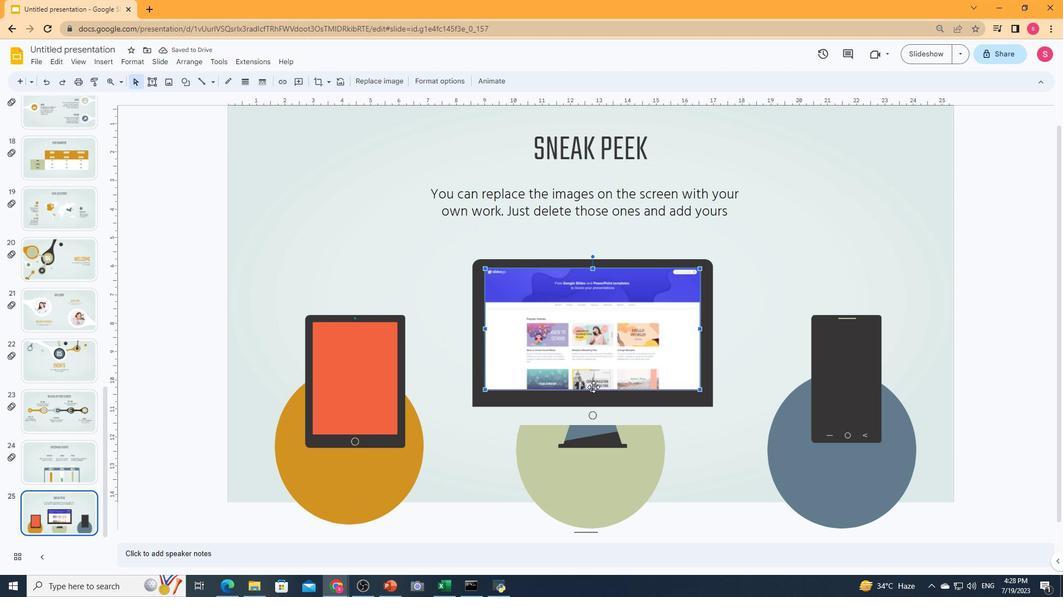 
Action: Mouse pressed left at (592, 388)
Screenshot: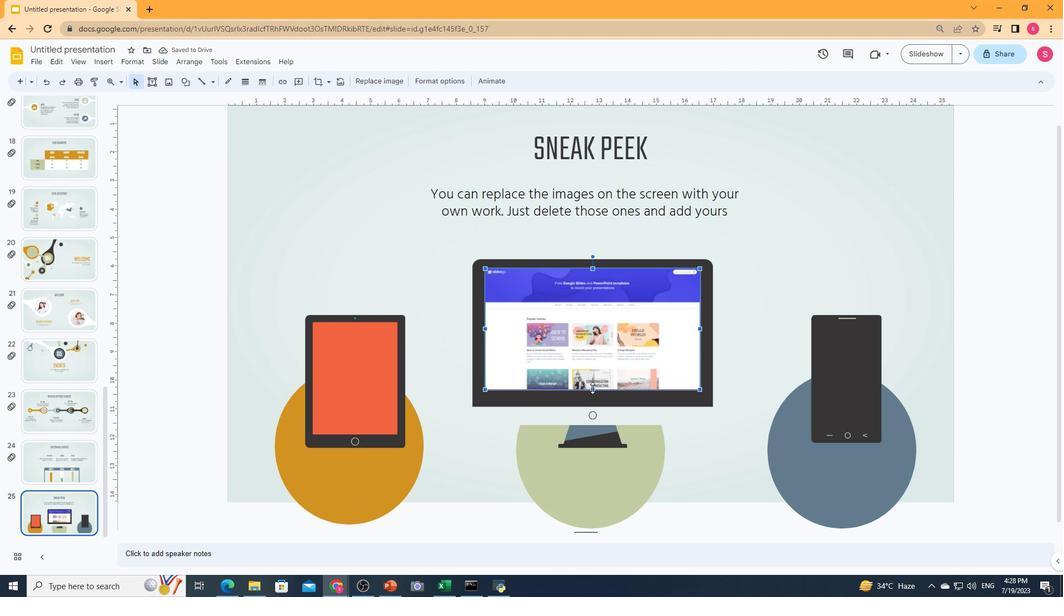 
Action: Mouse moved to (739, 337)
Screenshot: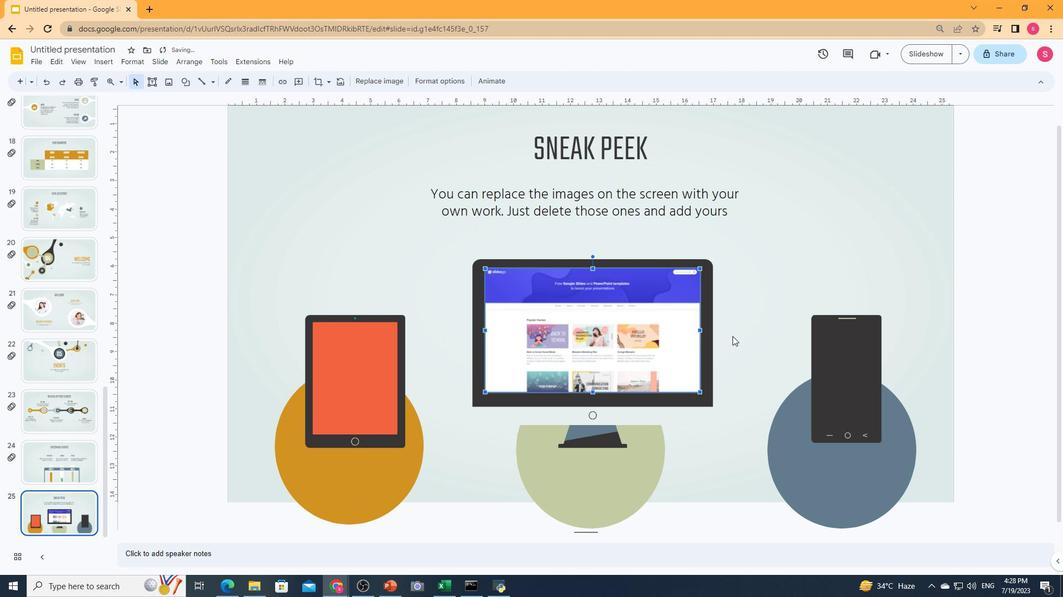 
Action: Mouse pressed left at (739, 337)
Screenshot: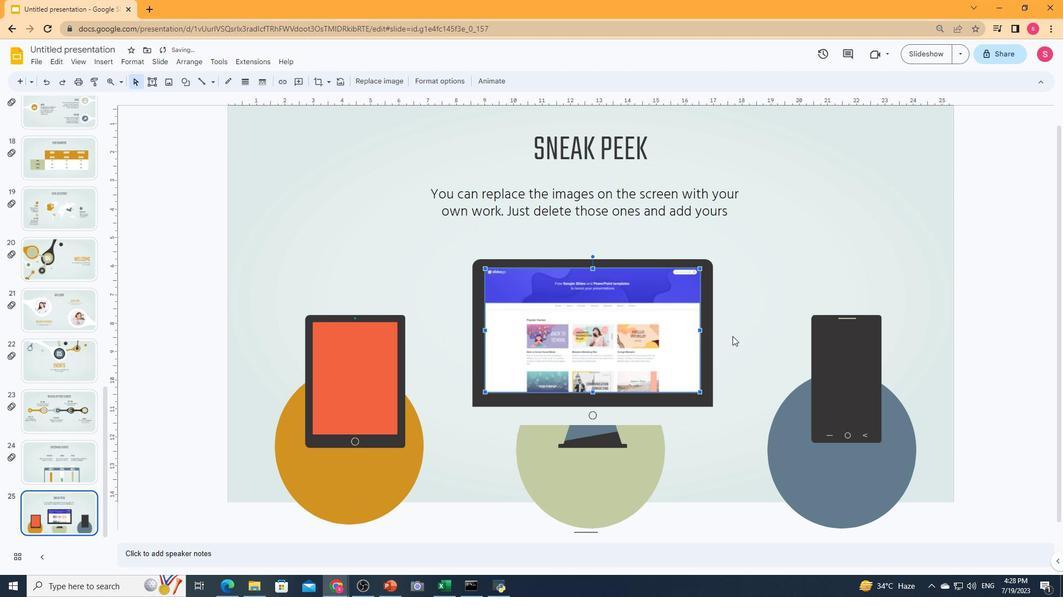 
Action: Mouse moved to (109, 60)
Screenshot: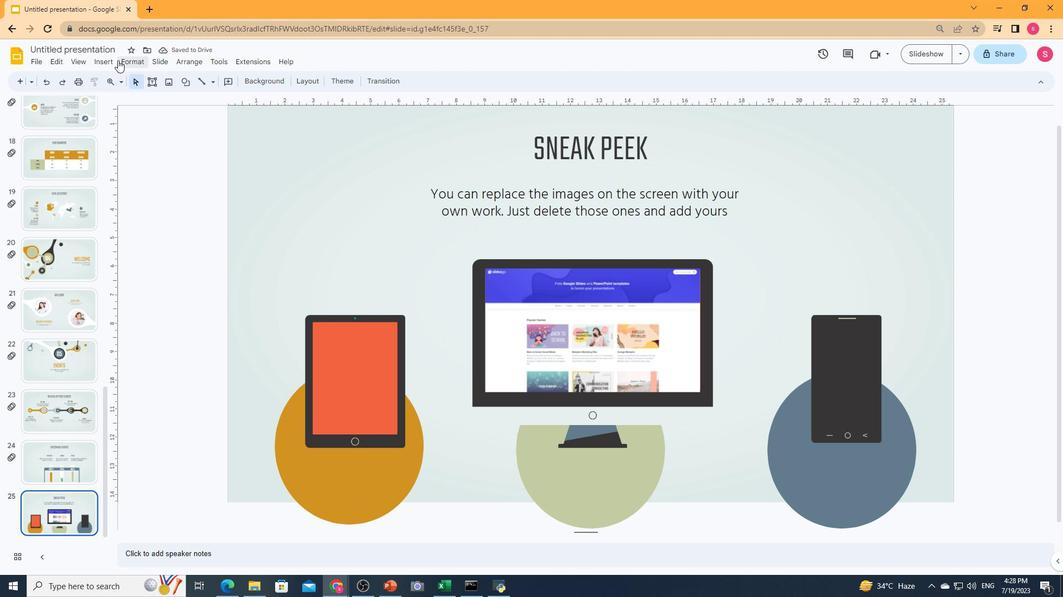 
Action: Mouse pressed left at (109, 60)
Screenshot: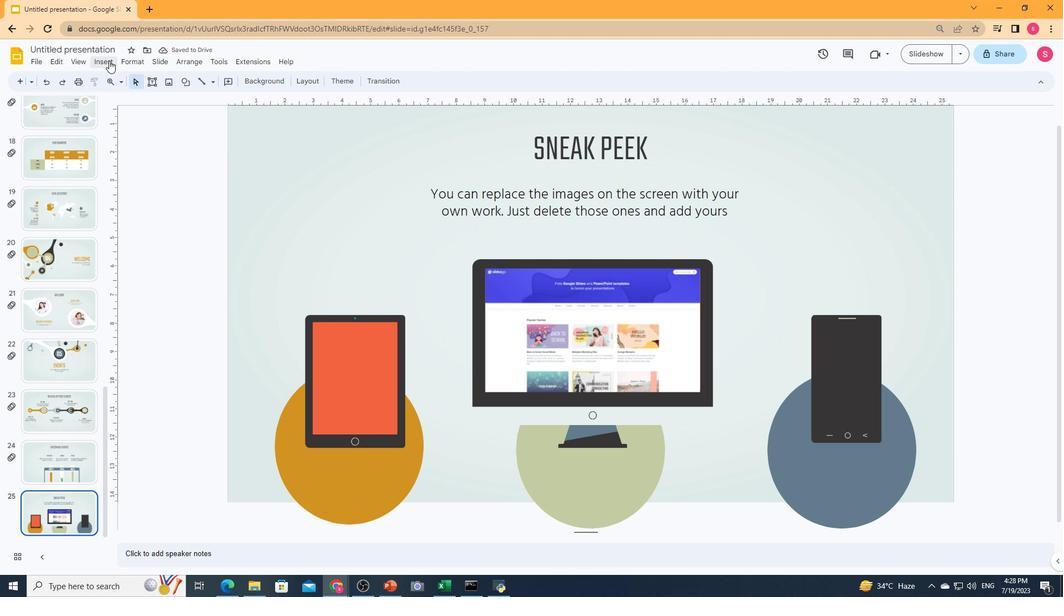
Action: Mouse moved to (118, 84)
Screenshot: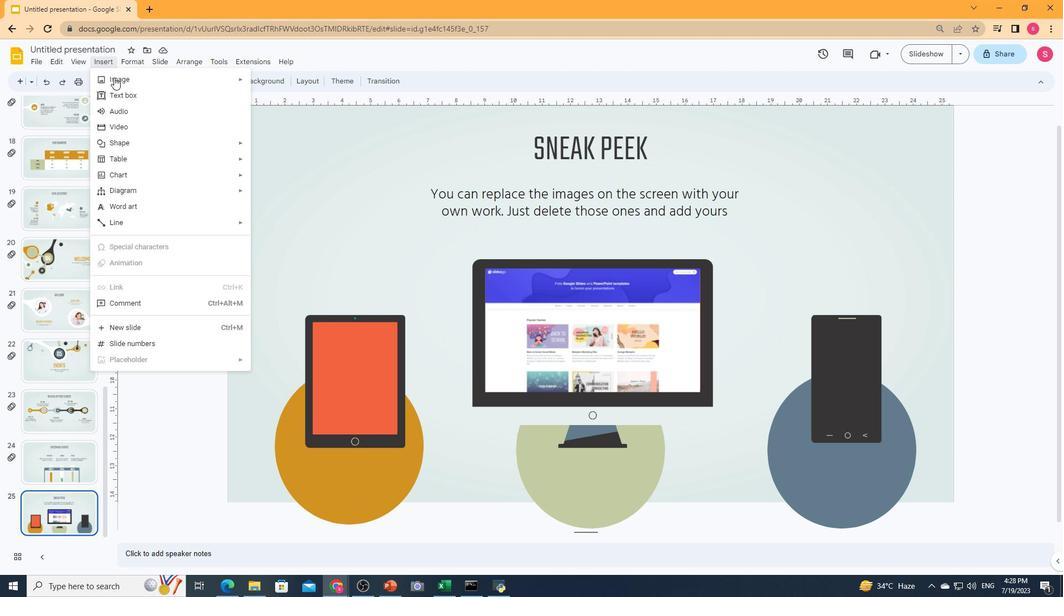 
Action: Mouse pressed left at (118, 84)
Screenshot: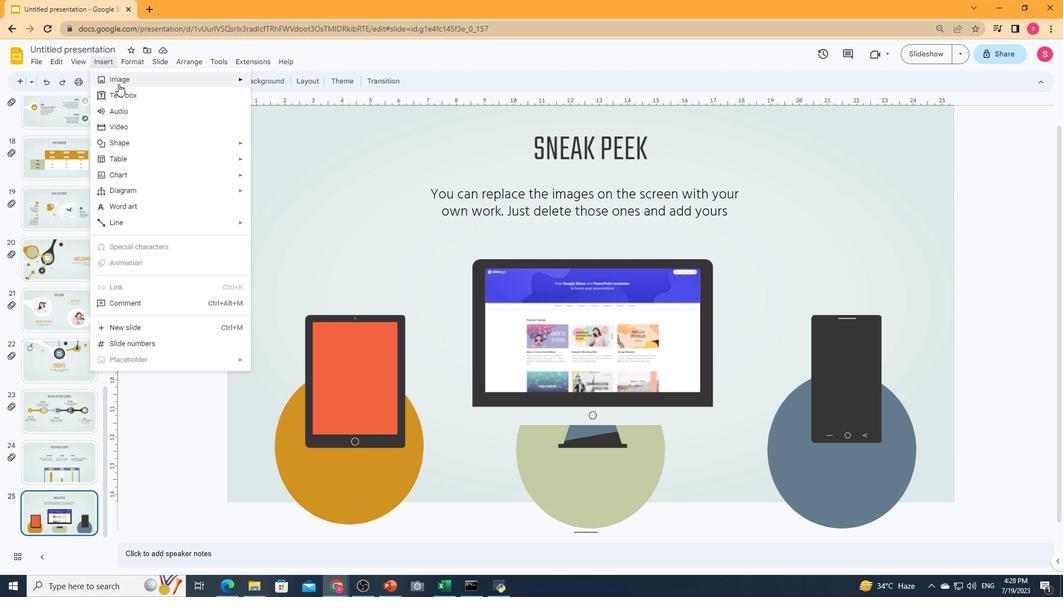 
Action: Mouse moved to (317, 84)
Screenshot: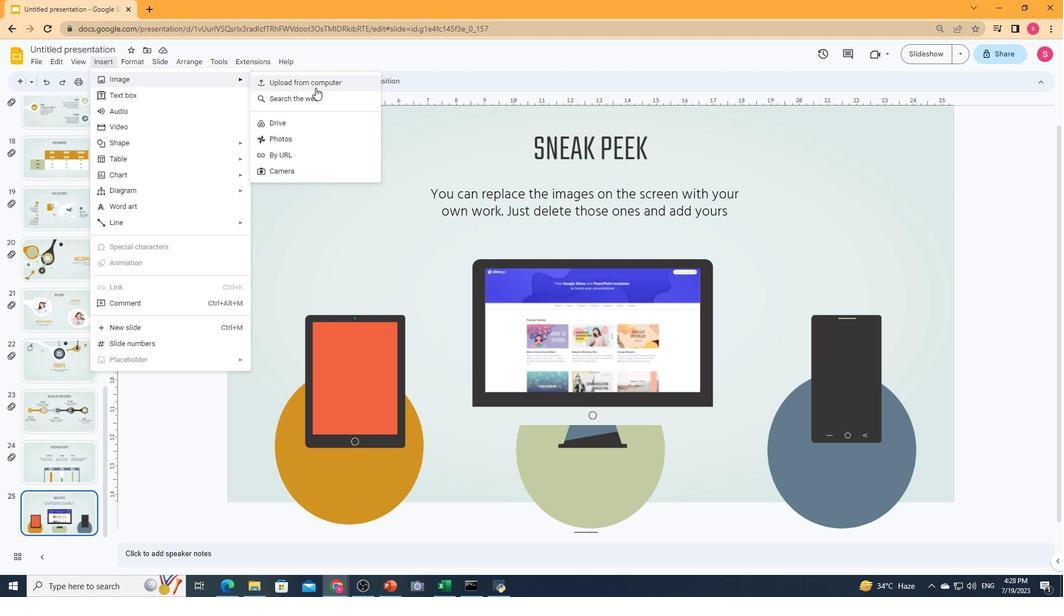 
Action: Mouse pressed left at (317, 84)
Screenshot: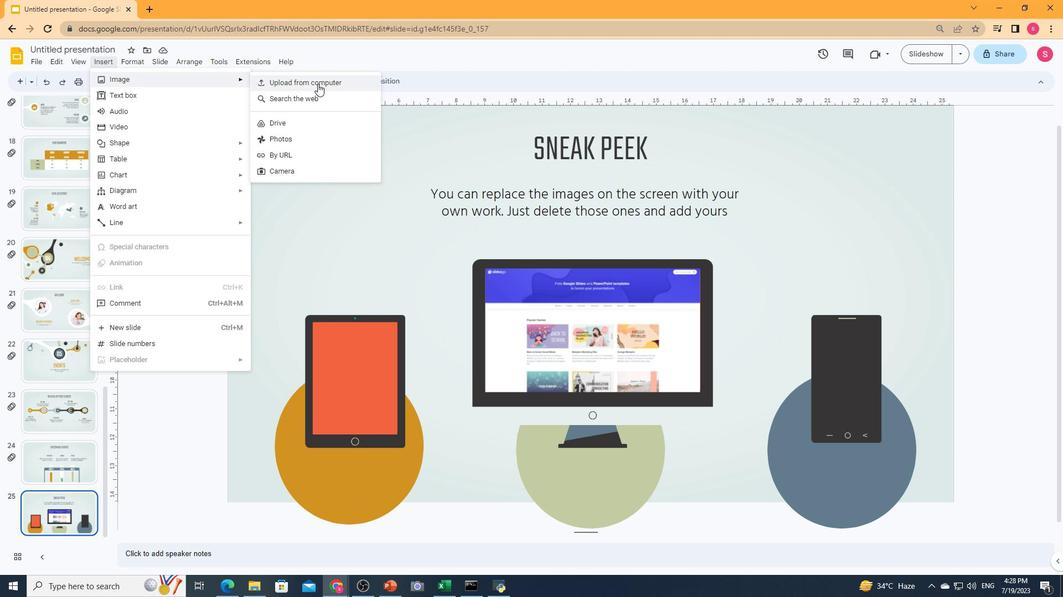
Action: Mouse moved to (282, 168)
Screenshot: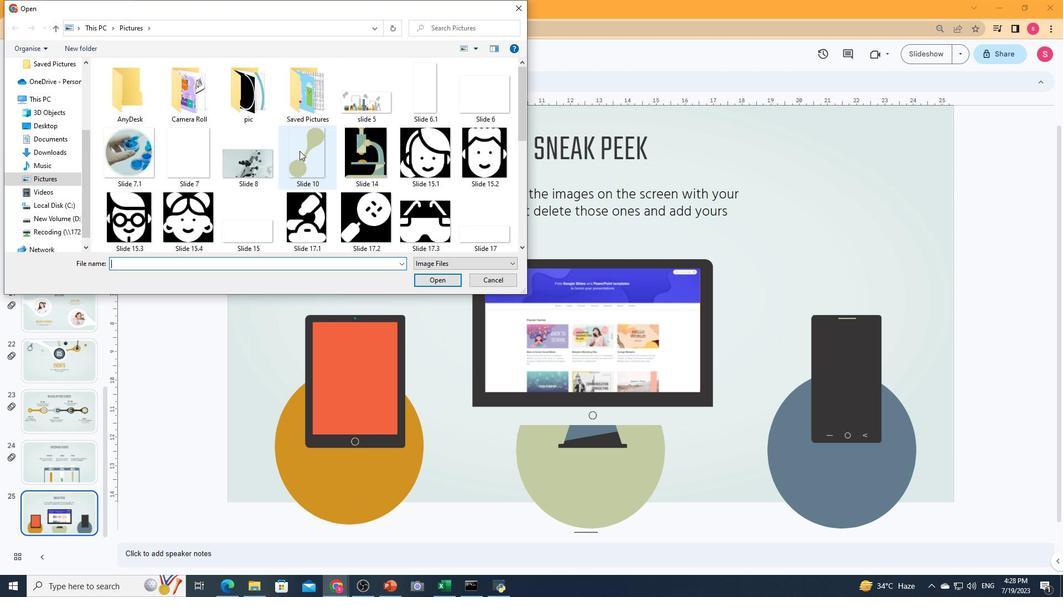 
Action: Mouse scrolled (282, 167) with delta (0, 0)
Screenshot: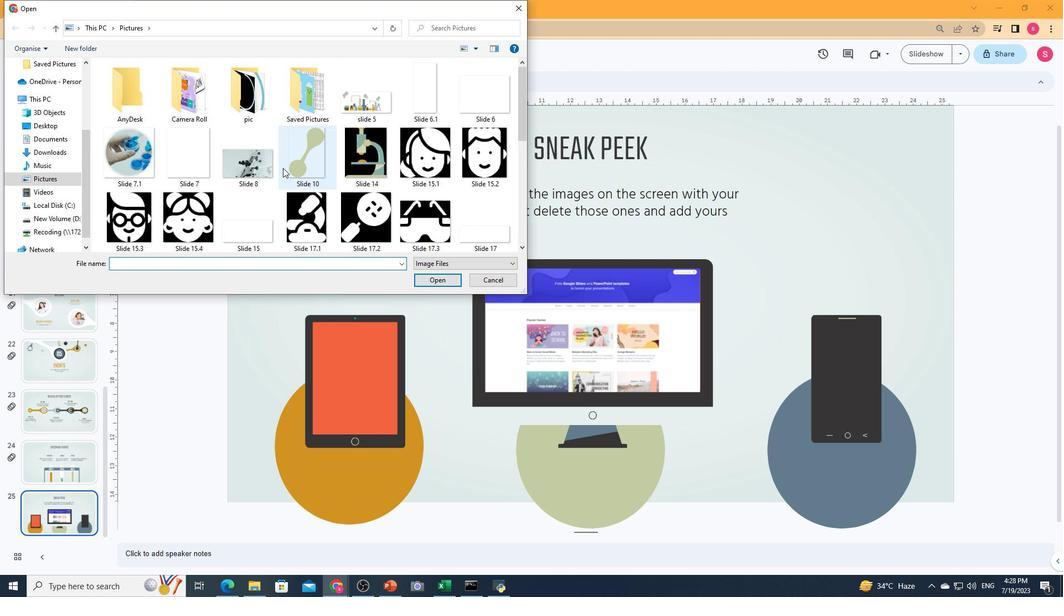 
Action: Mouse scrolled (282, 167) with delta (0, 0)
Screenshot: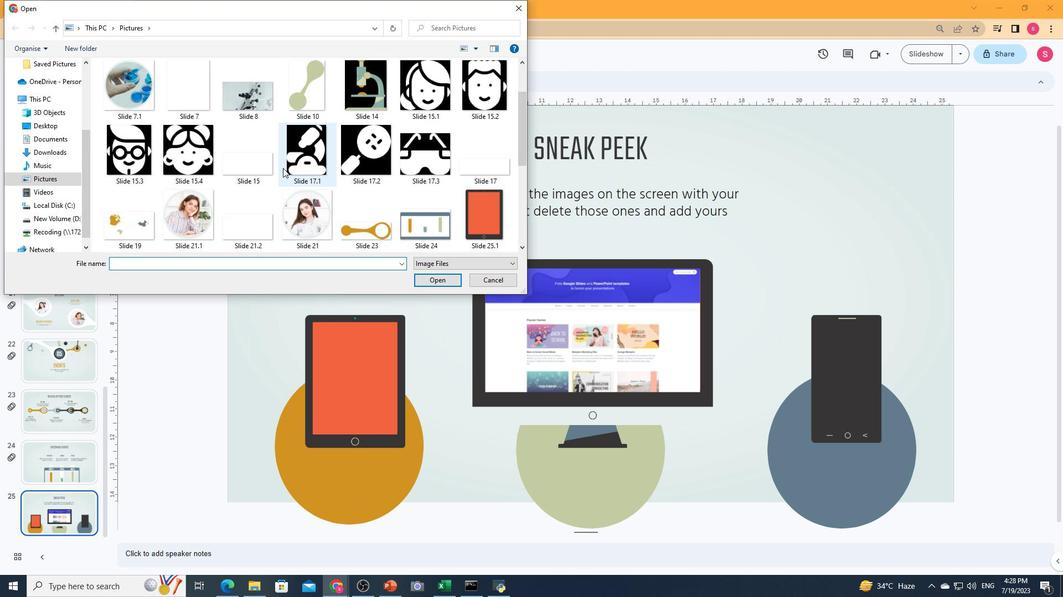 
Action: Mouse moved to (170, 164)
Screenshot: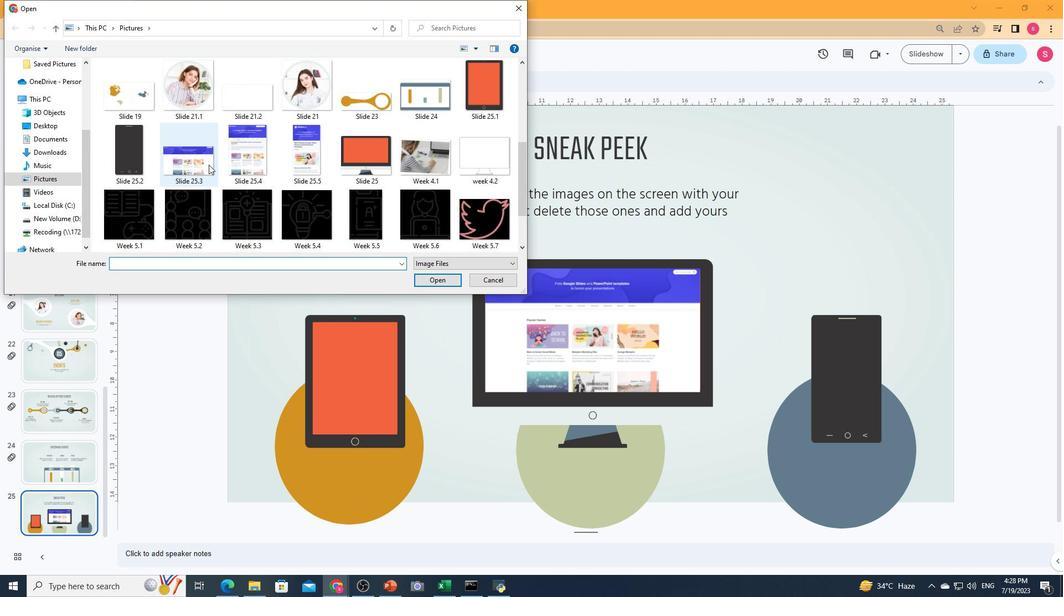 
Action: Mouse pressed left at (170, 164)
Screenshot: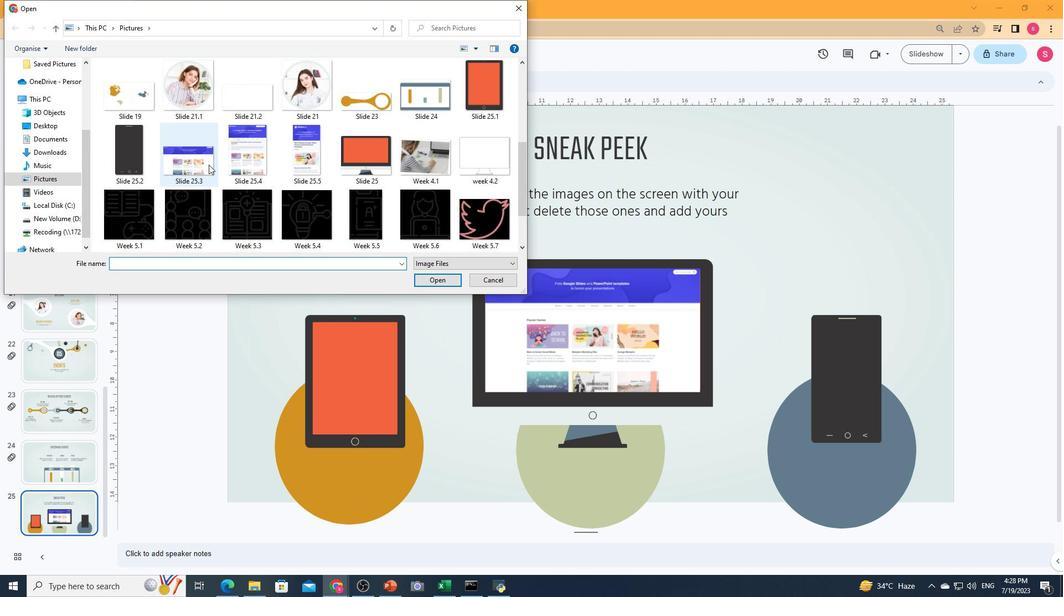
Action: Mouse moved to (243, 158)
Screenshot: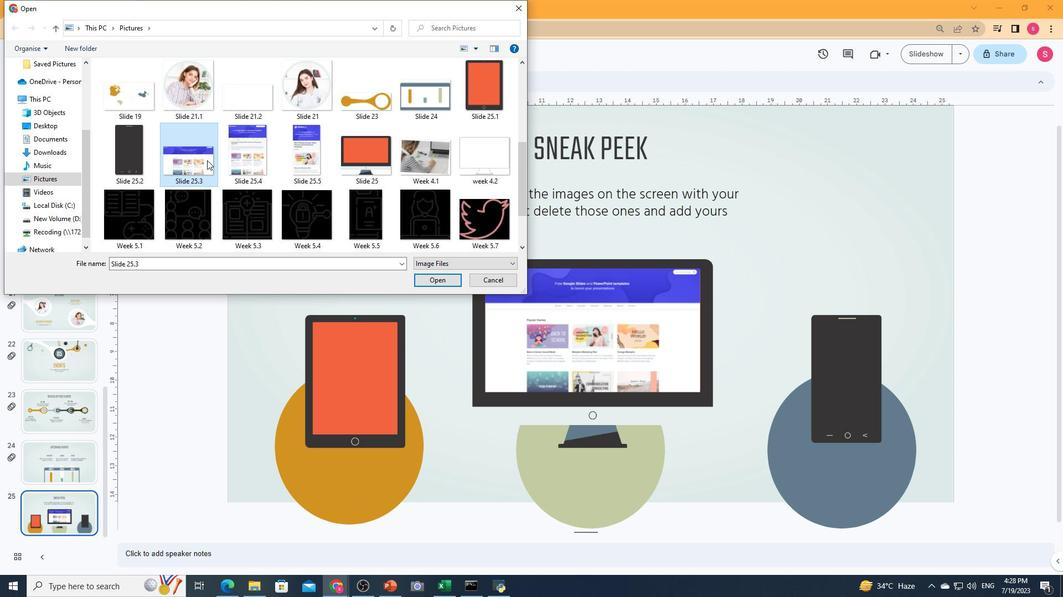 
Action: Mouse pressed left at (243, 158)
Screenshot: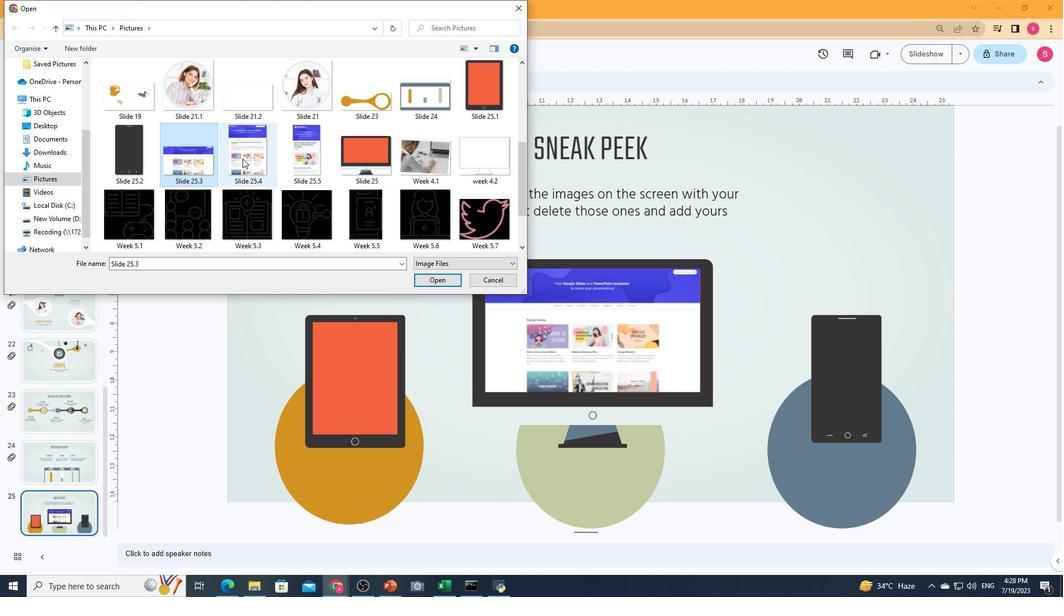 
Action: Mouse moved to (427, 277)
Screenshot: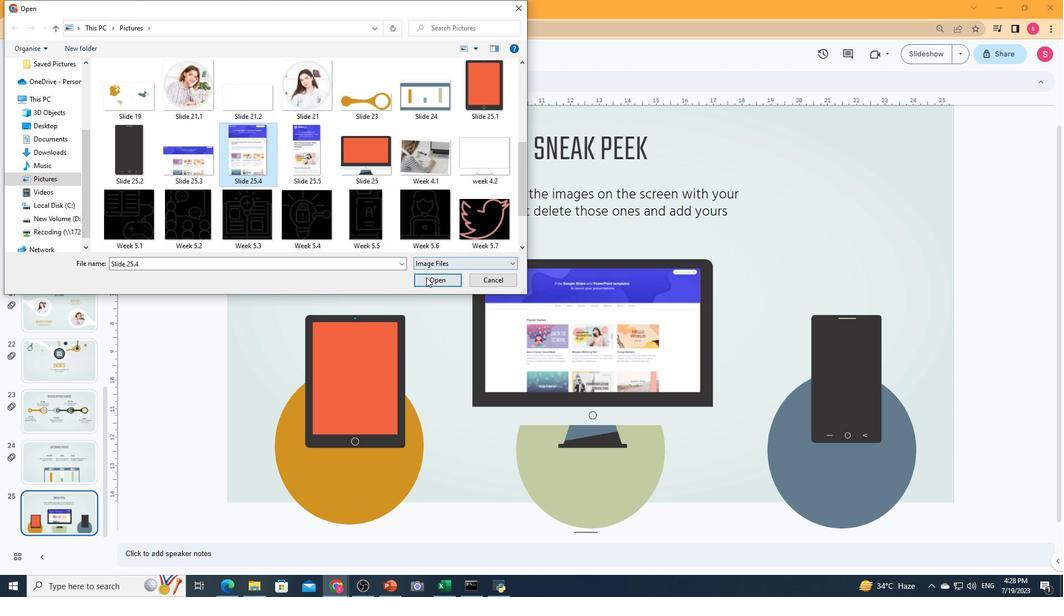 
Action: Mouse pressed left at (427, 277)
Screenshot: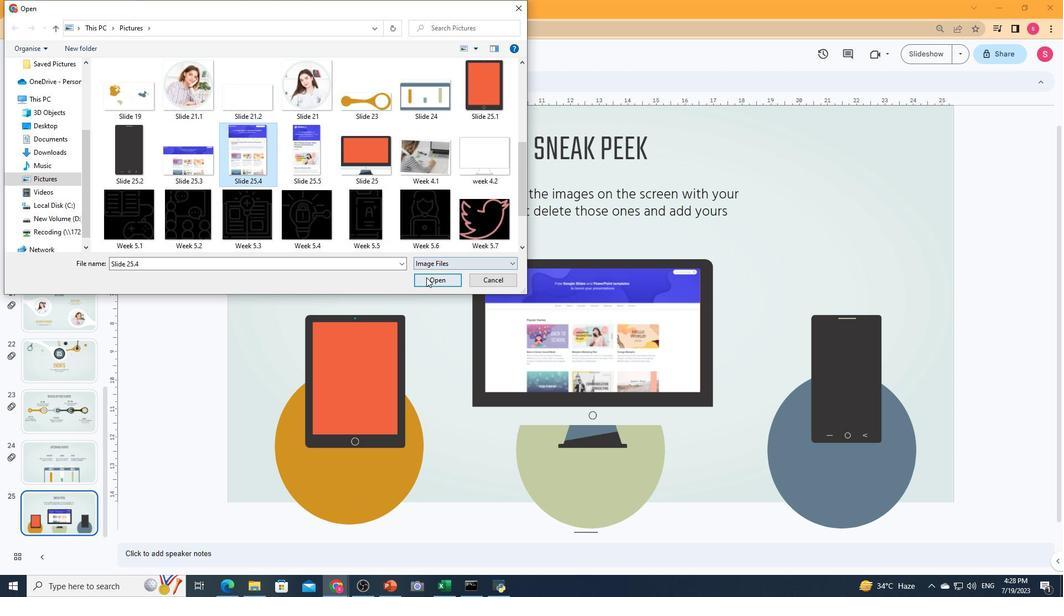 
Action: Mouse moved to (815, 181)
Screenshot: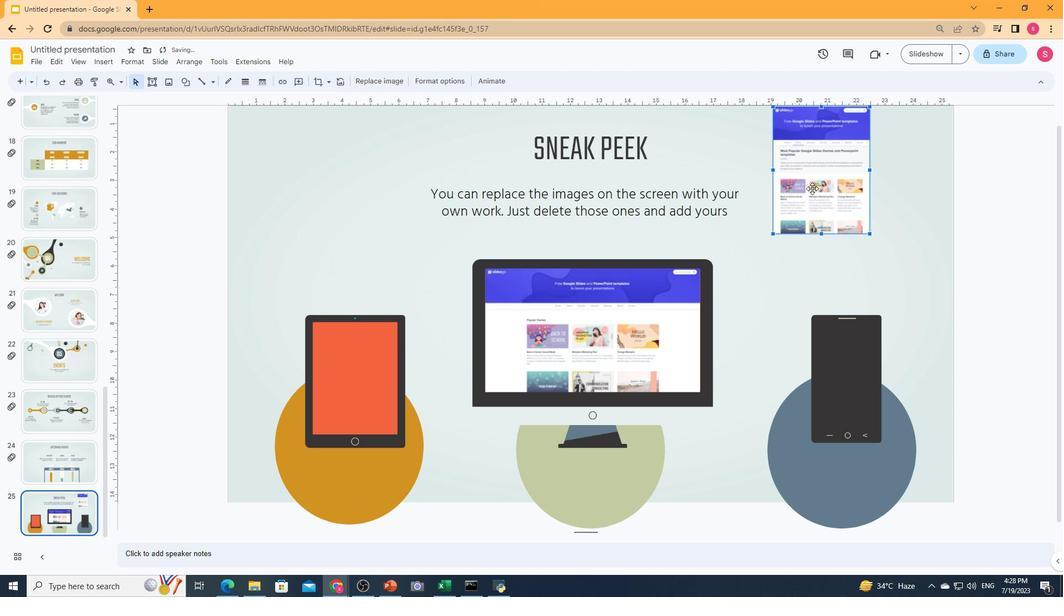 
Action: Mouse pressed left at (815, 181)
Screenshot: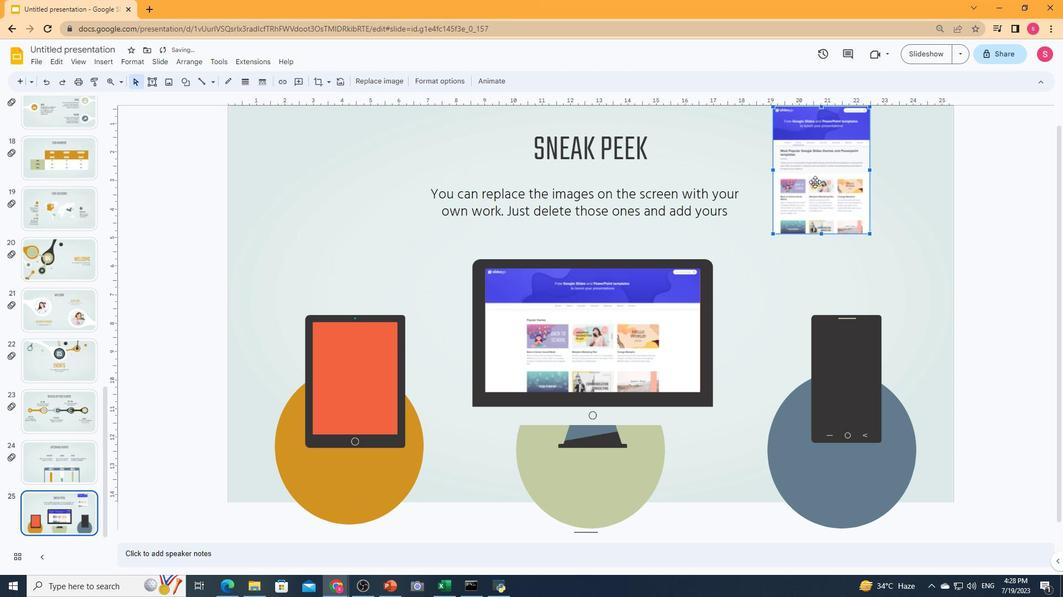 
Action: Mouse moved to (411, 445)
Screenshot: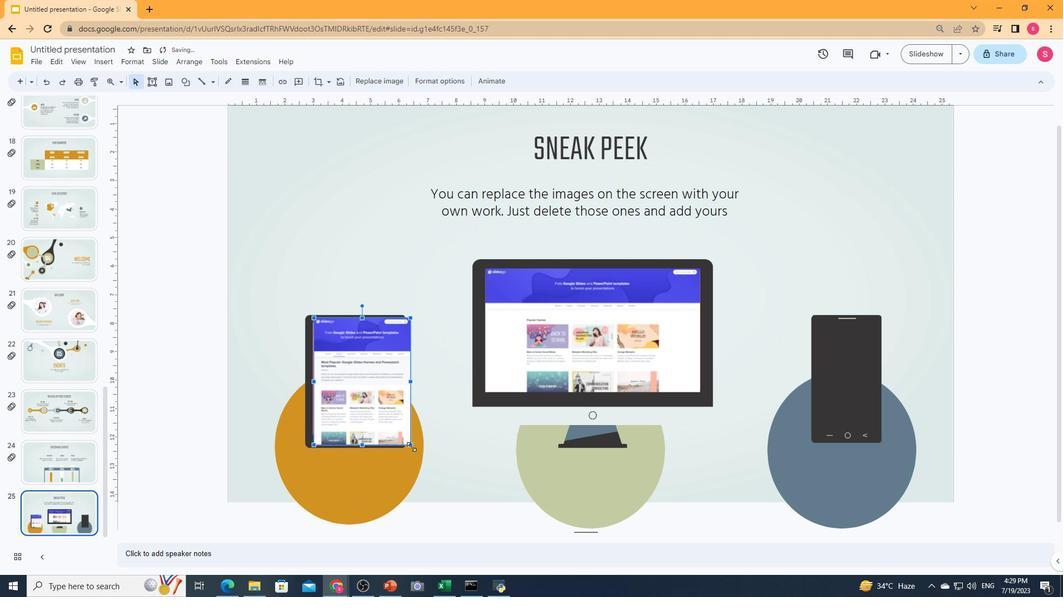 
Action: Mouse pressed left at (411, 445)
Screenshot: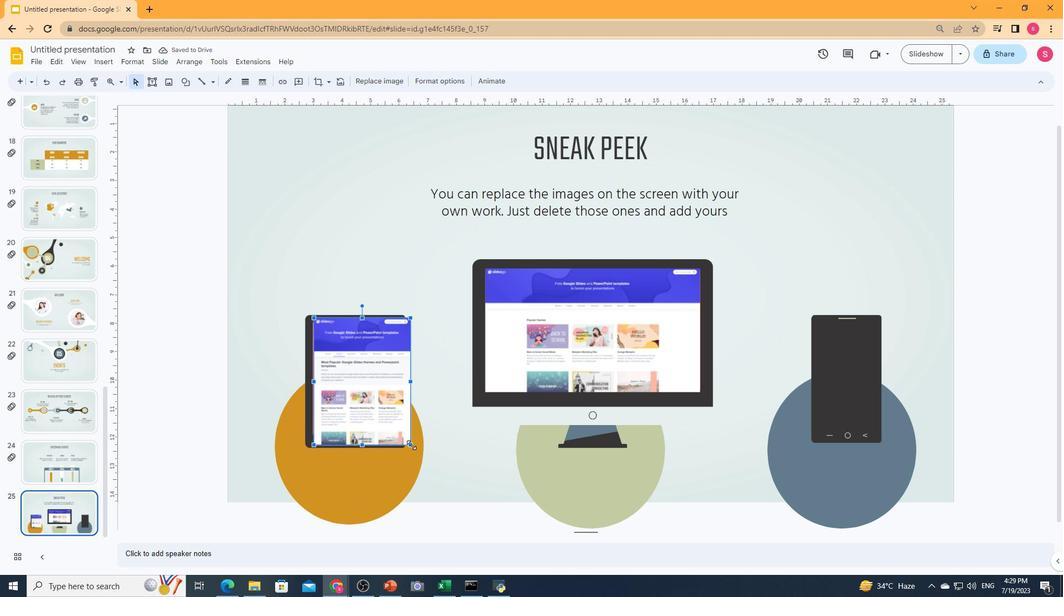 
Action: Mouse moved to (373, 413)
Screenshot: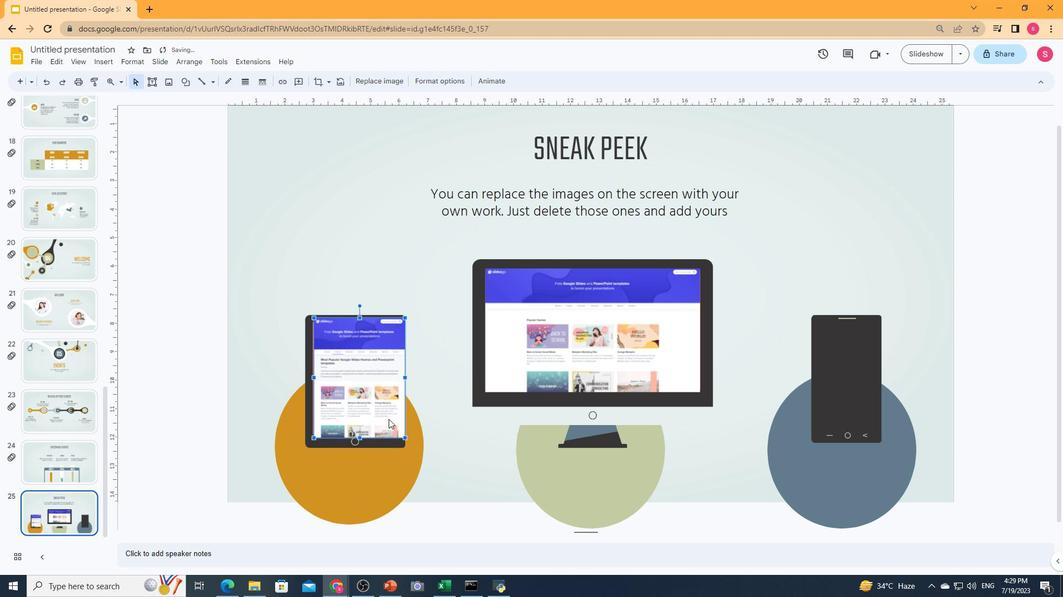 
Action: Mouse pressed left at (373, 413)
Screenshot: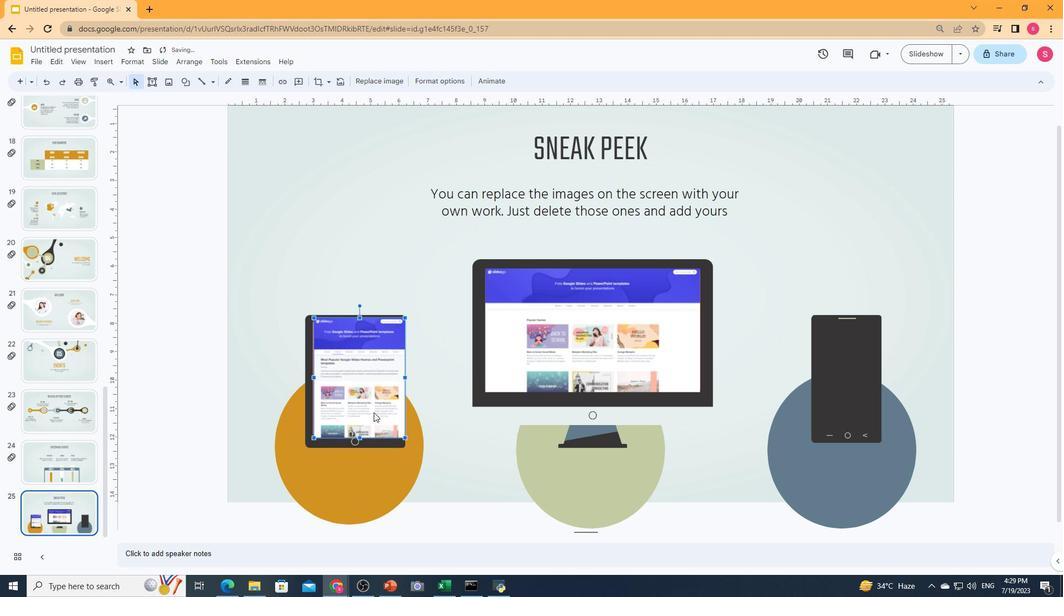 
Action: Mouse moved to (400, 379)
Screenshot: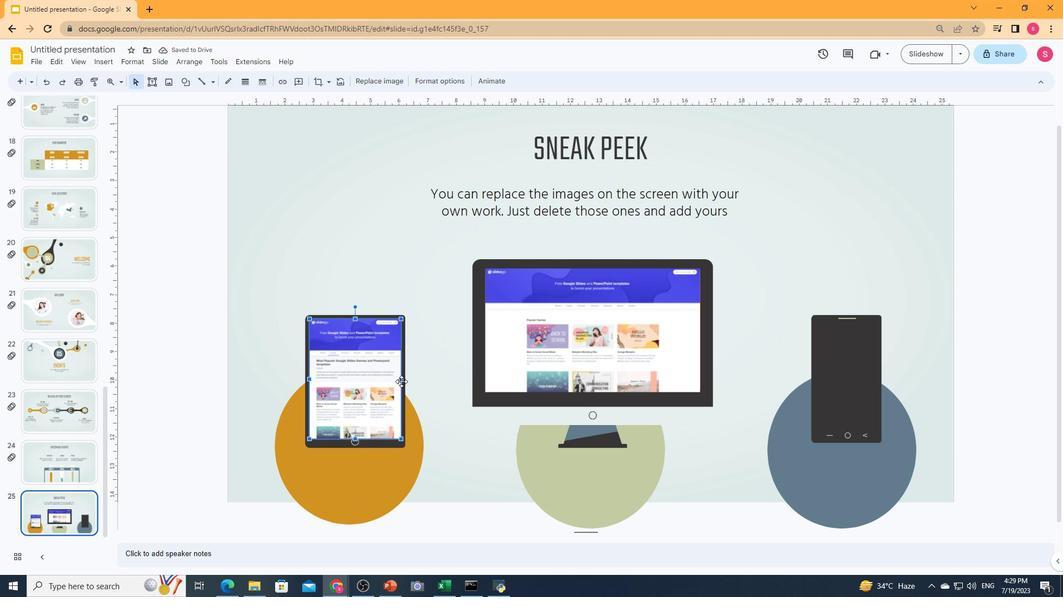 
Action: Mouse pressed left at (400, 379)
Screenshot: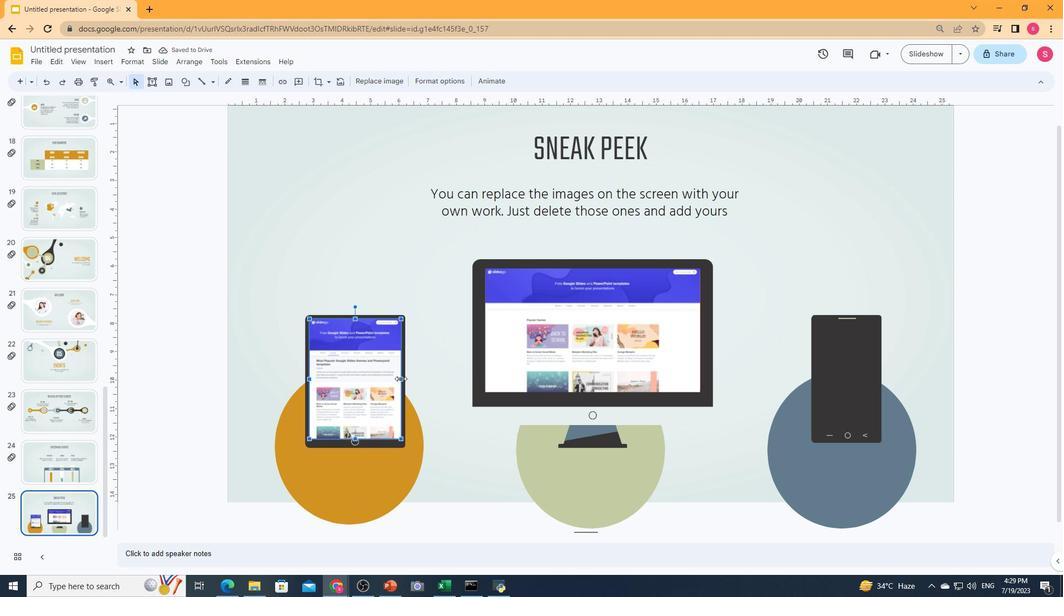 
Action: Mouse moved to (335, 373)
Screenshot: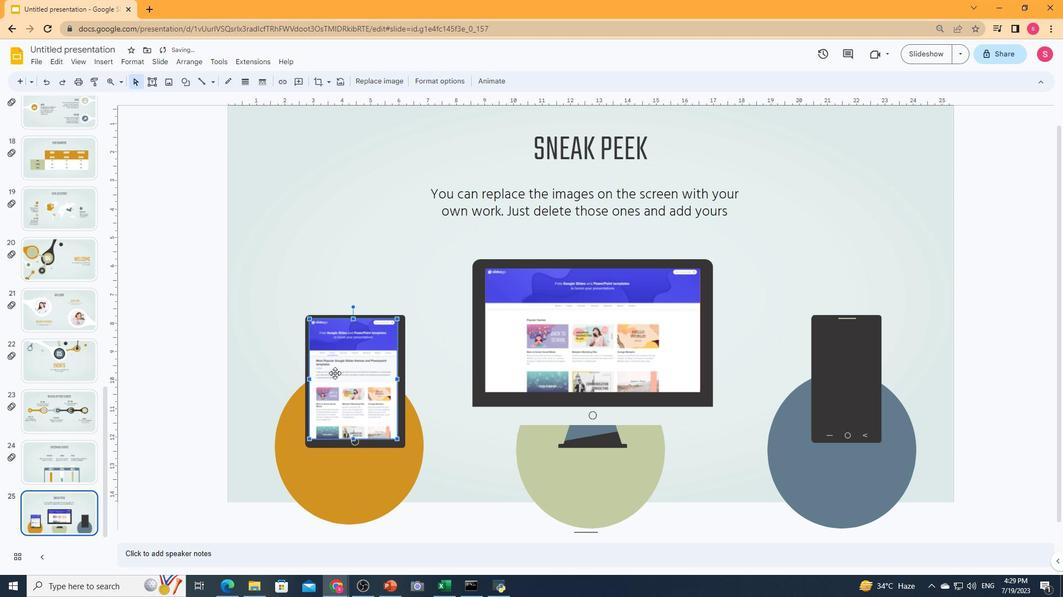 
Action: Mouse pressed left at (335, 373)
Screenshot: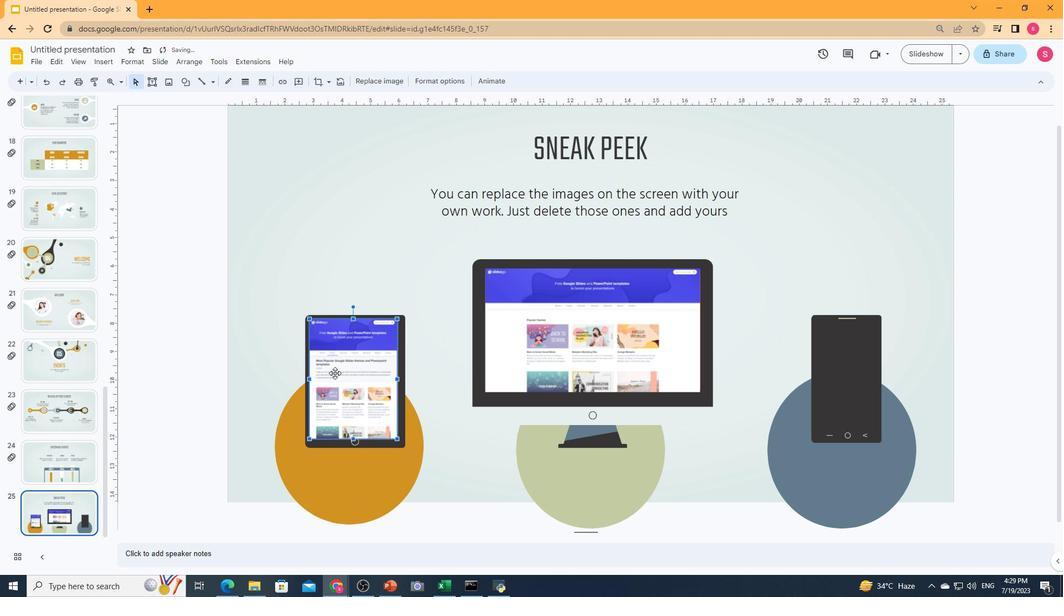 
Action: Mouse moved to (356, 439)
Screenshot: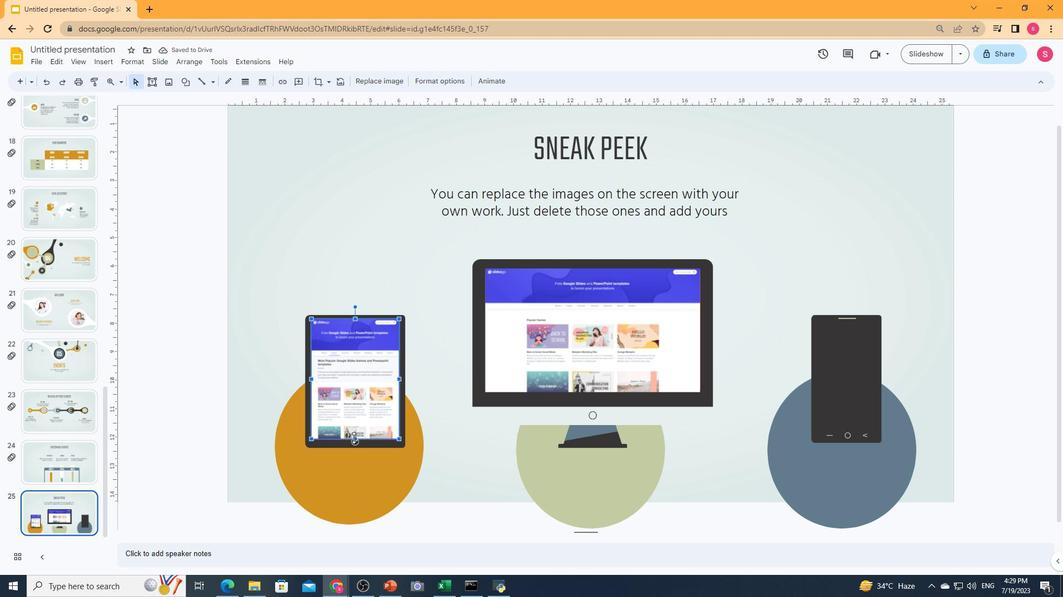 
Action: Mouse pressed left at (356, 439)
Screenshot: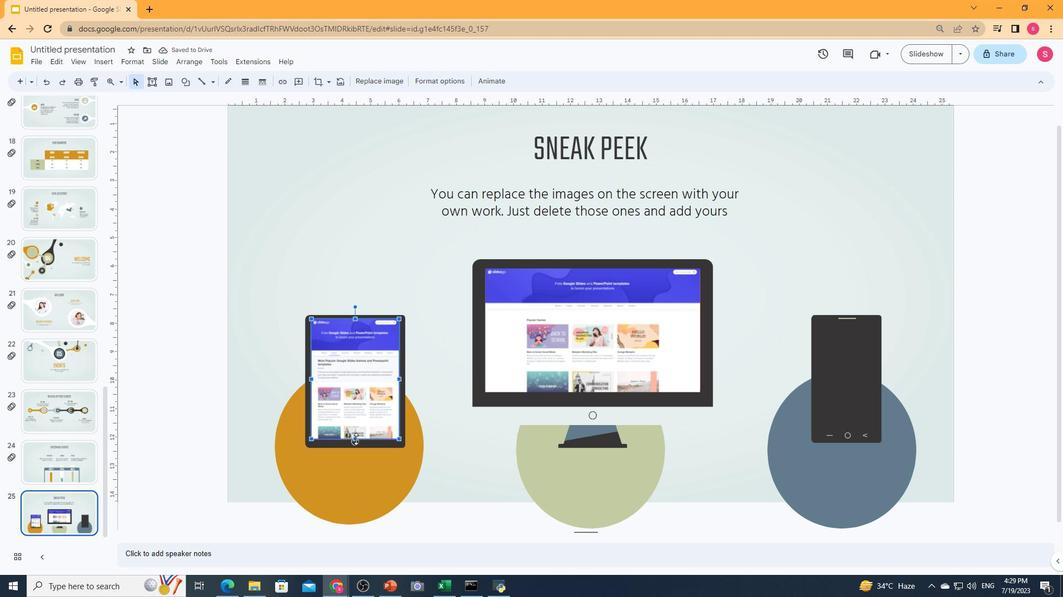 
Action: Mouse moved to (356, 319)
Screenshot: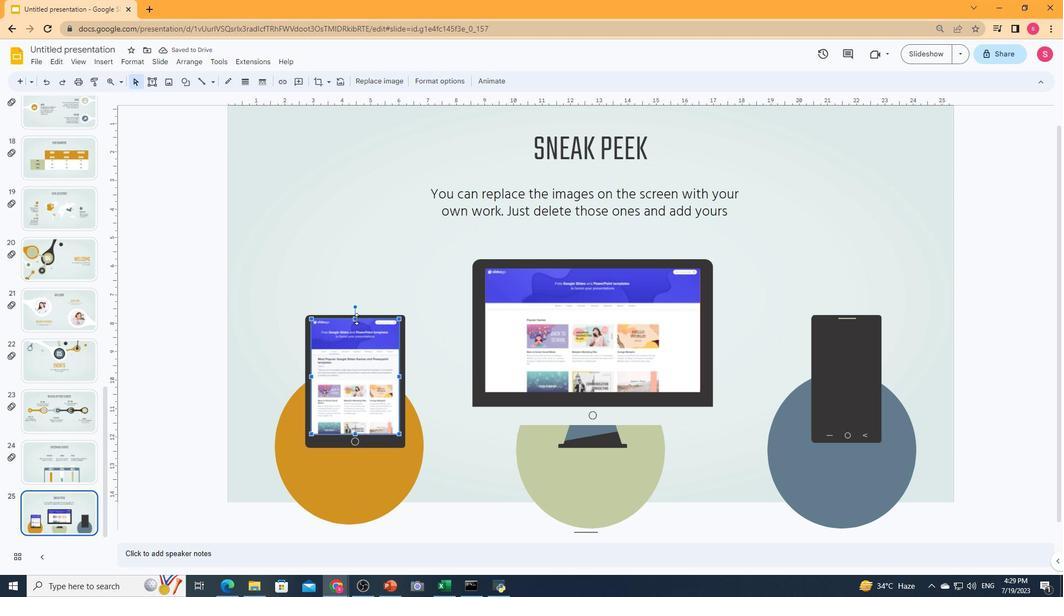 
Action: Mouse pressed left at (356, 319)
Screenshot: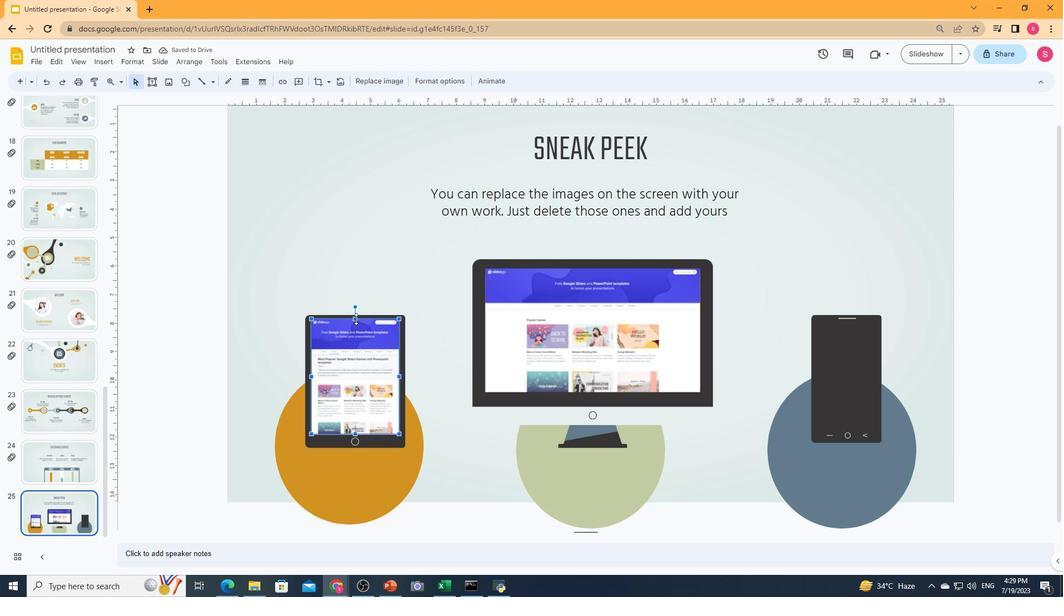 
Action: Mouse moved to (432, 329)
Screenshot: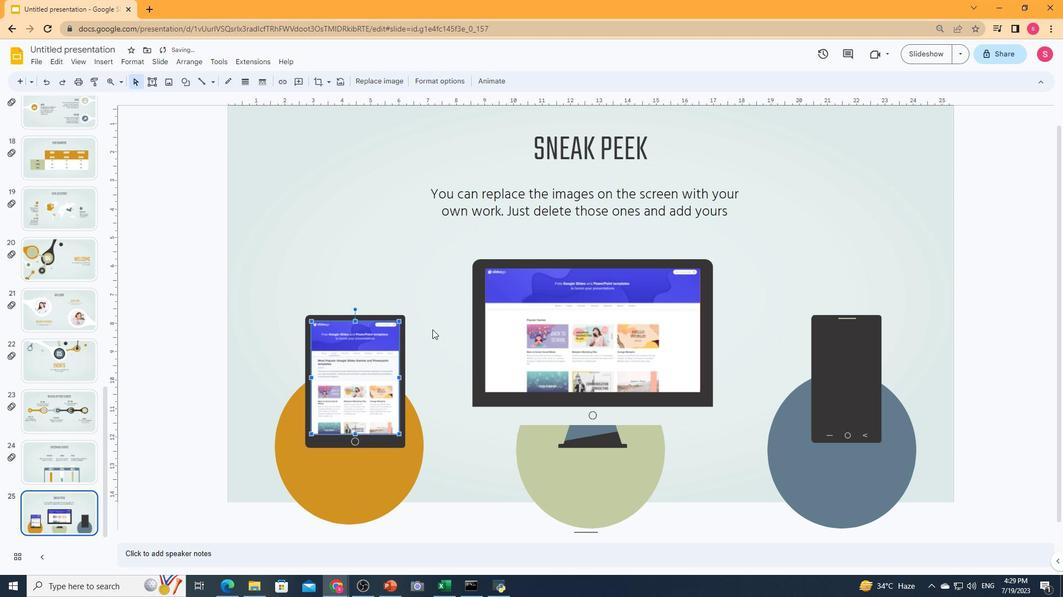 
Action: Mouse pressed left at (432, 329)
Screenshot: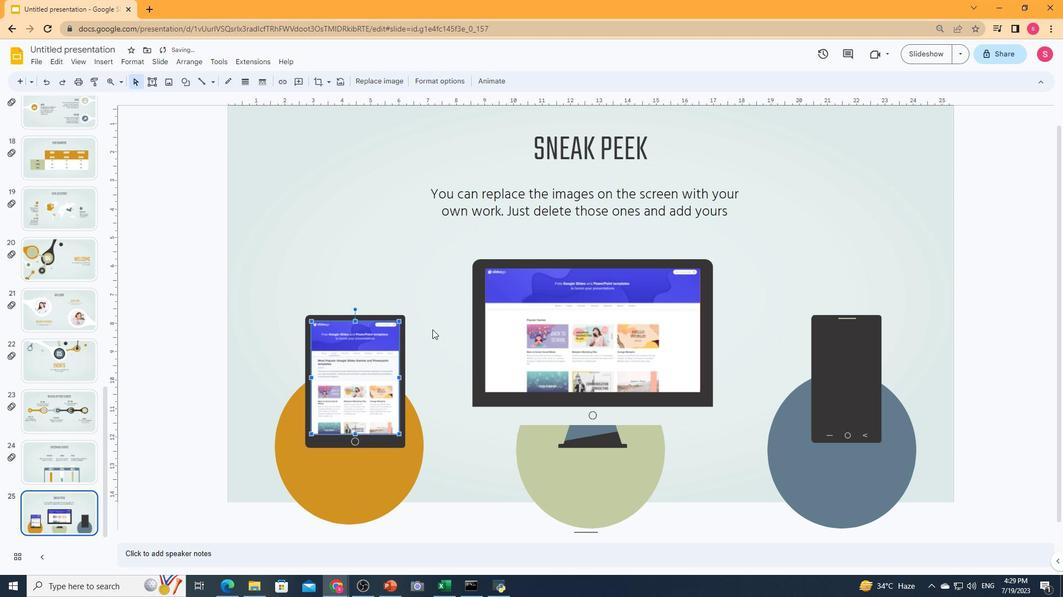 
Action: Mouse moved to (356, 411)
Screenshot: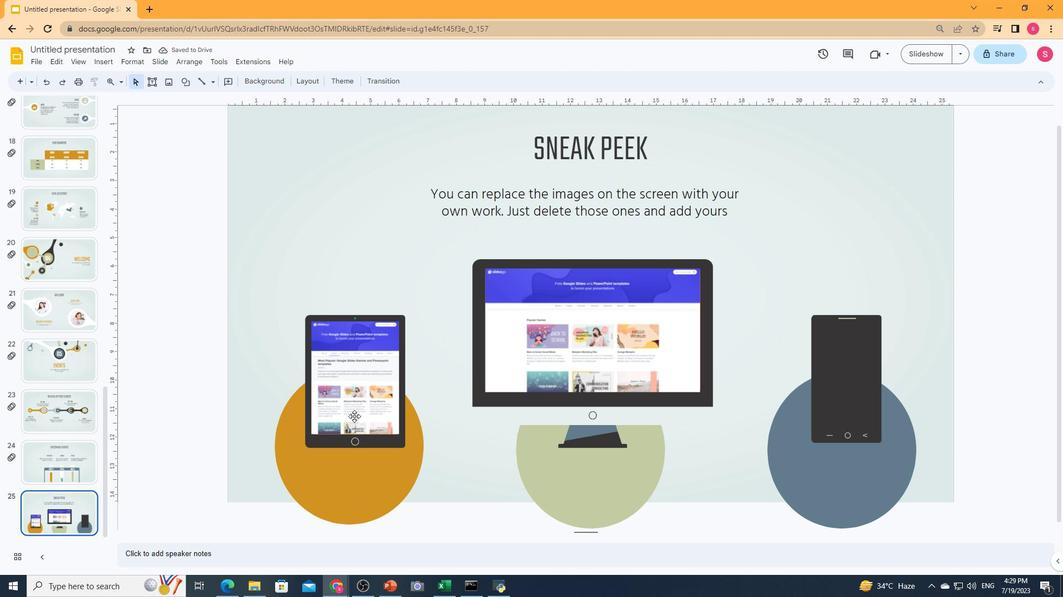 
Action: Mouse pressed left at (356, 411)
Screenshot: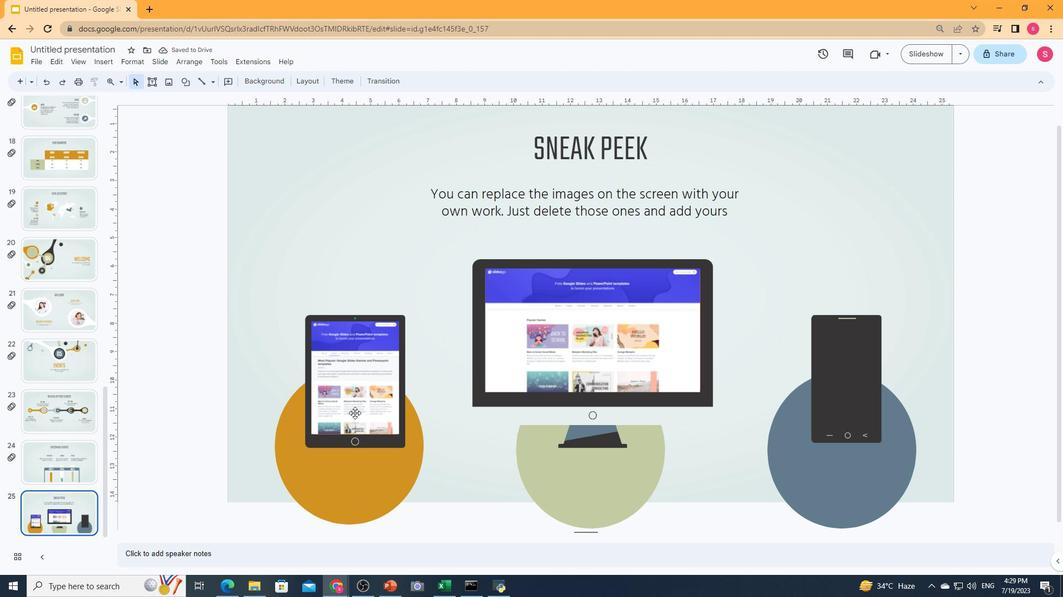 
Action: Mouse moved to (356, 435)
Screenshot: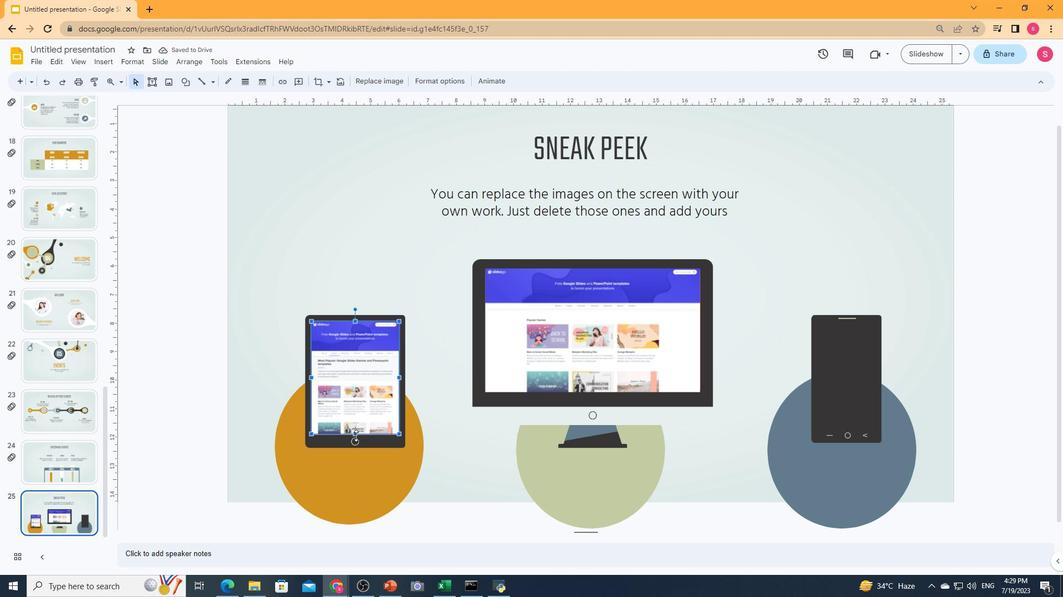 
Action: Mouse pressed left at (356, 435)
Screenshot: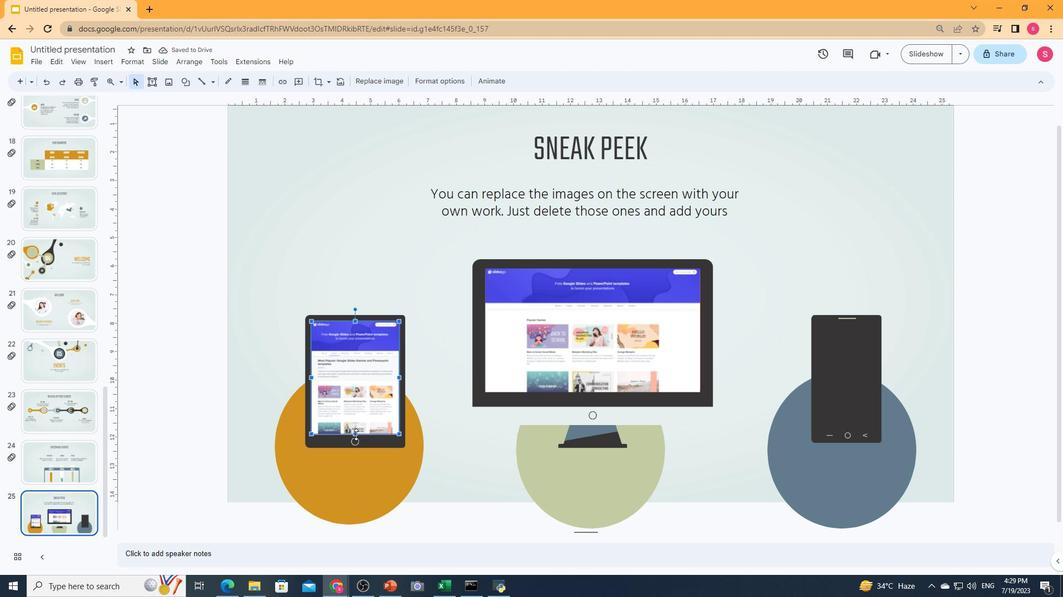 
Action: Mouse moved to (417, 408)
Screenshot: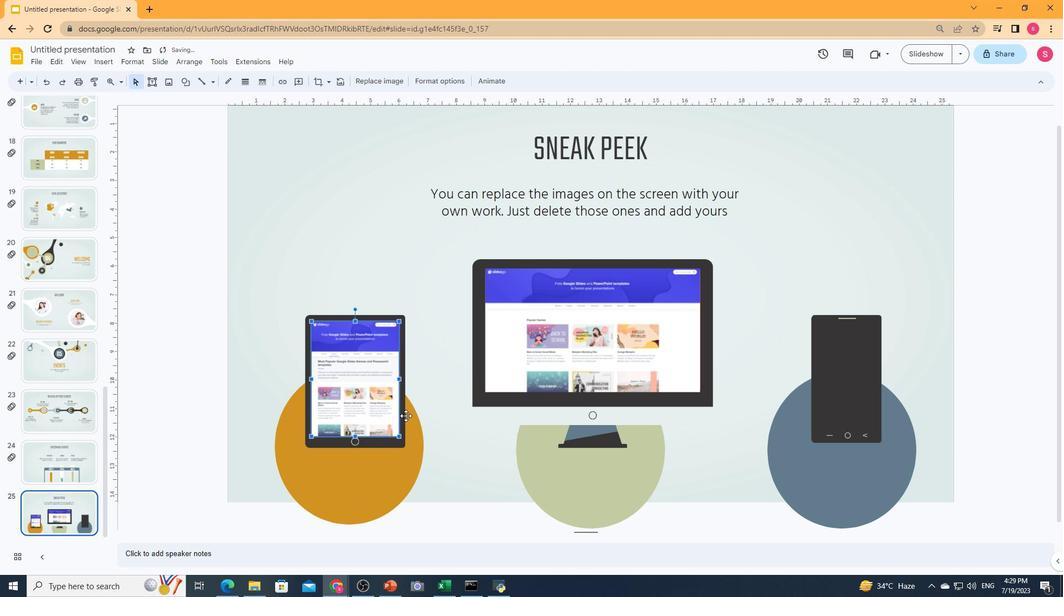 
Action: Mouse pressed left at (417, 408)
Screenshot: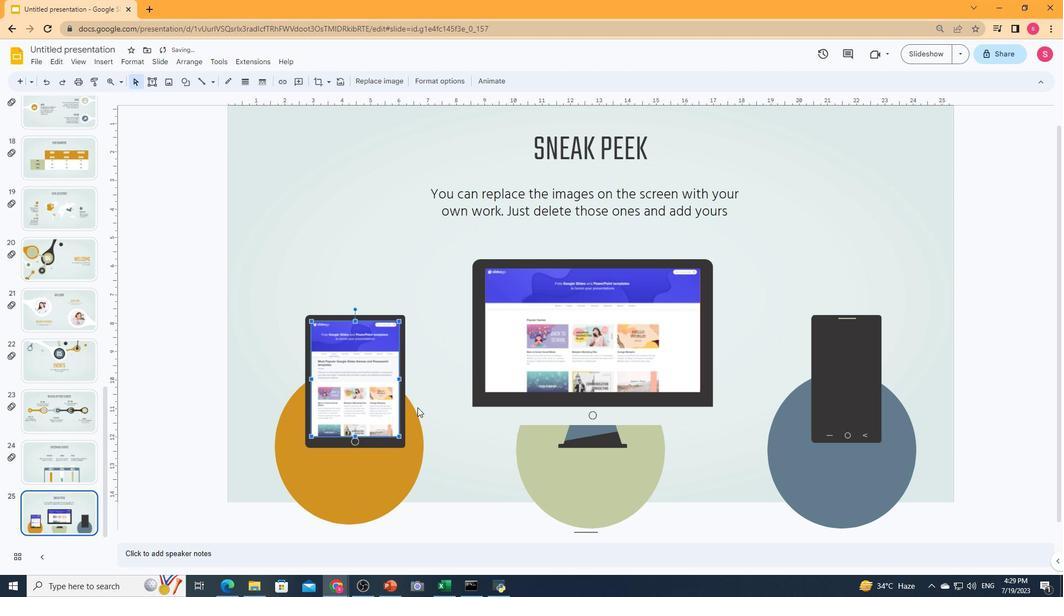 
Action: Mouse moved to (103, 65)
Screenshot: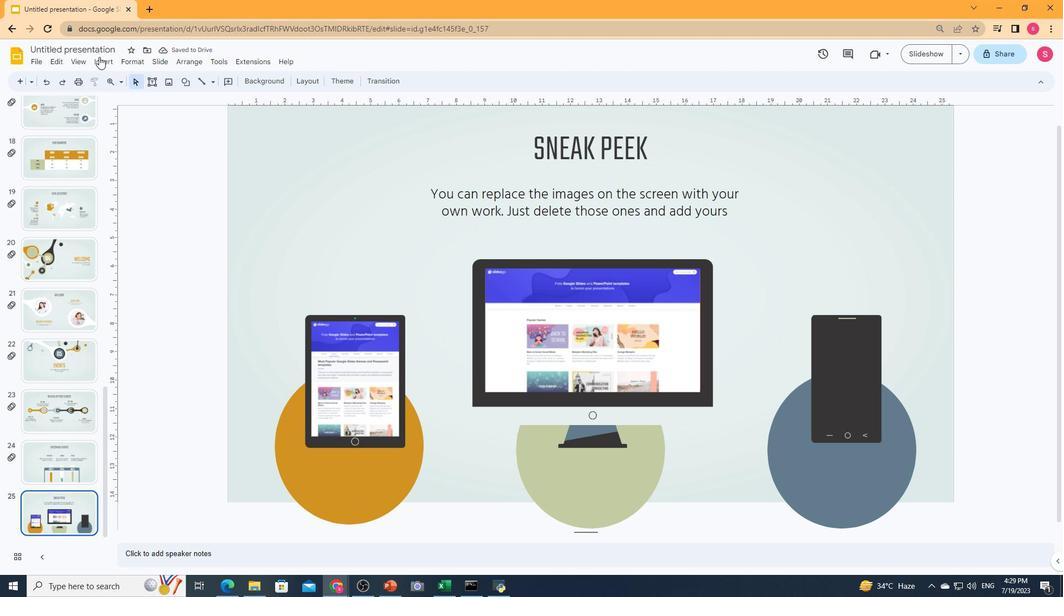 
Action: Mouse pressed left at (103, 65)
Screenshot: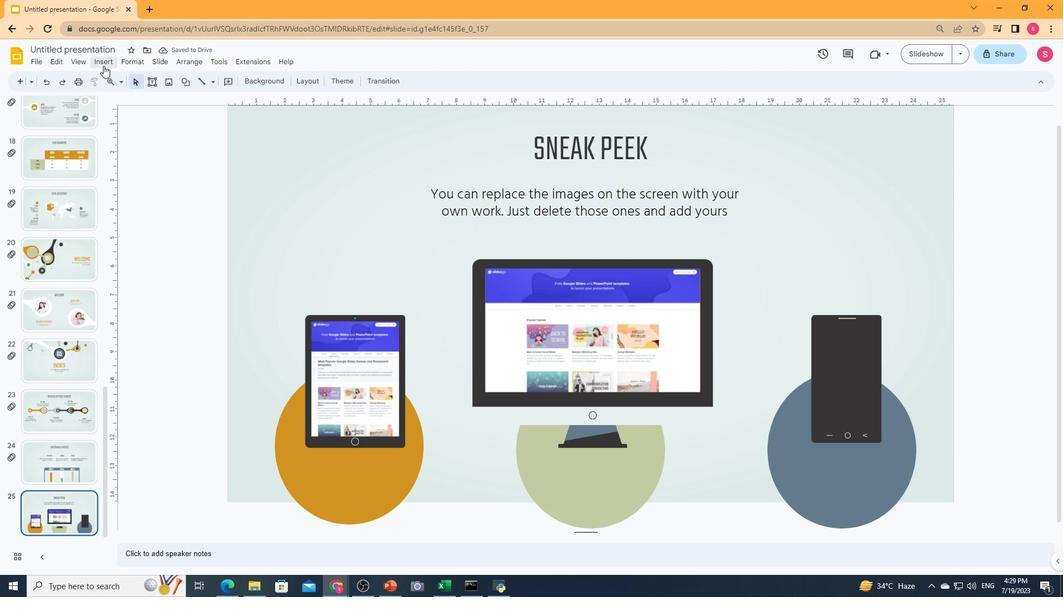 
Action: Mouse moved to (146, 76)
Screenshot: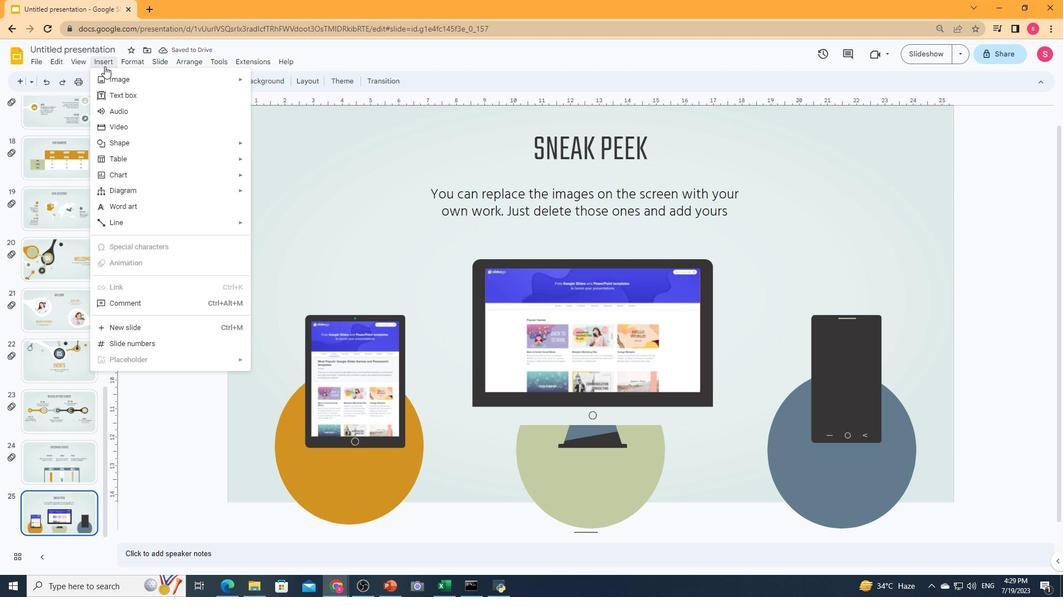 
Action: Mouse pressed left at (146, 76)
Screenshot: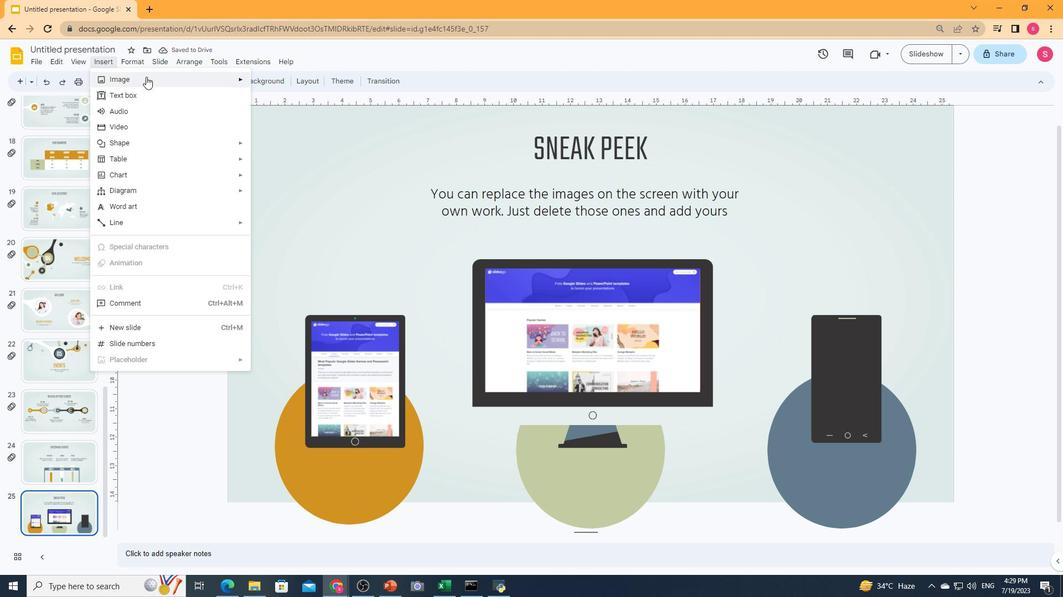 
Action: Mouse moved to (298, 76)
Screenshot: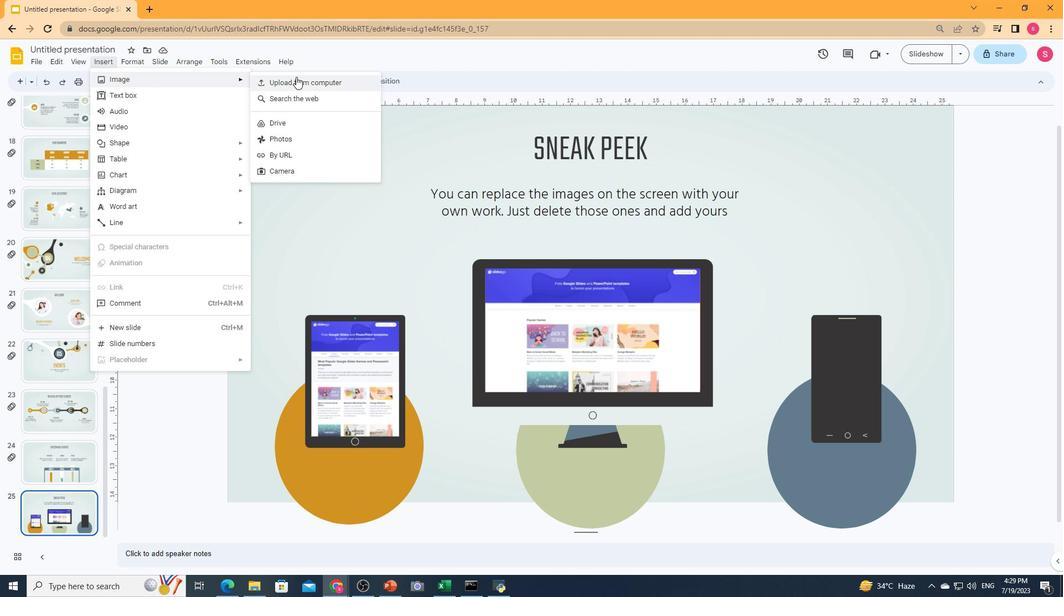 
Action: Mouse pressed left at (298, 76)
Screenshot: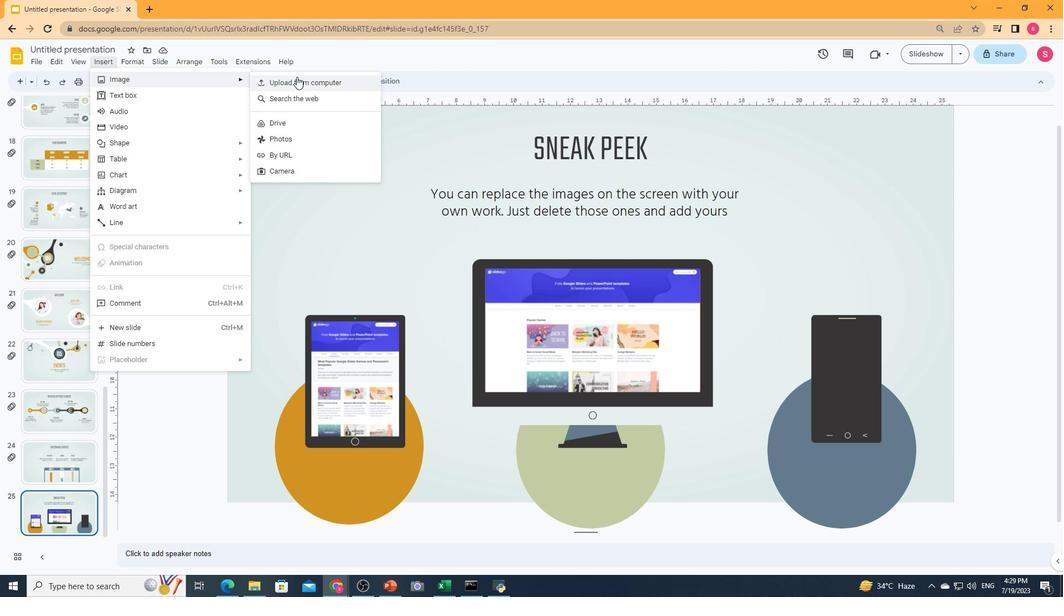 
Action: Mouse moved to (292, 163)
